 Task: Select the current location as Colonial Williamsburg, Virginia, United States . Now zoom - , and verify the location . Hide zoom slider
Action: Mouse pressed left at (38, 10)
Screenshot: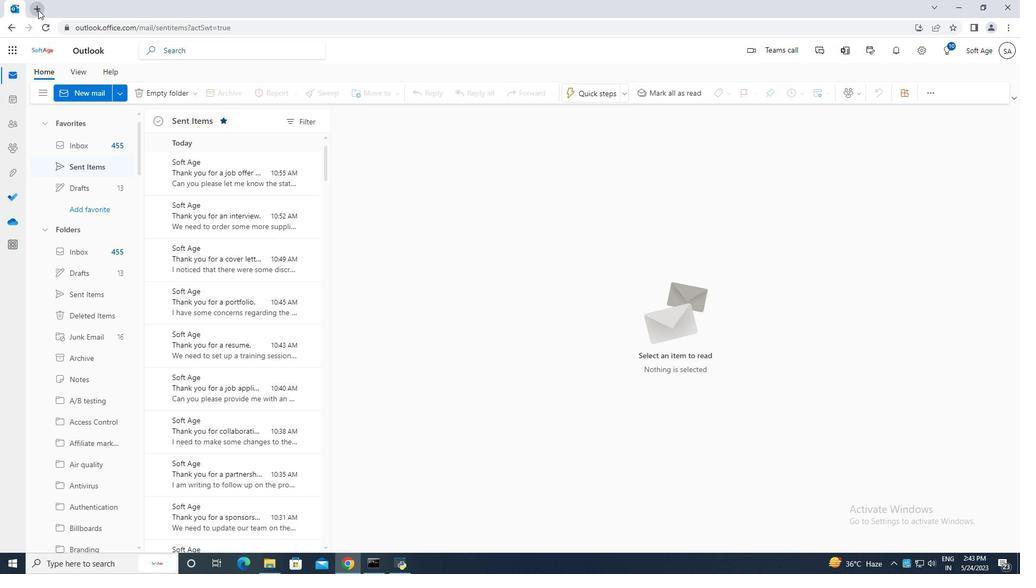 
Action: Mouse moved to (263, 26)
Screenshot: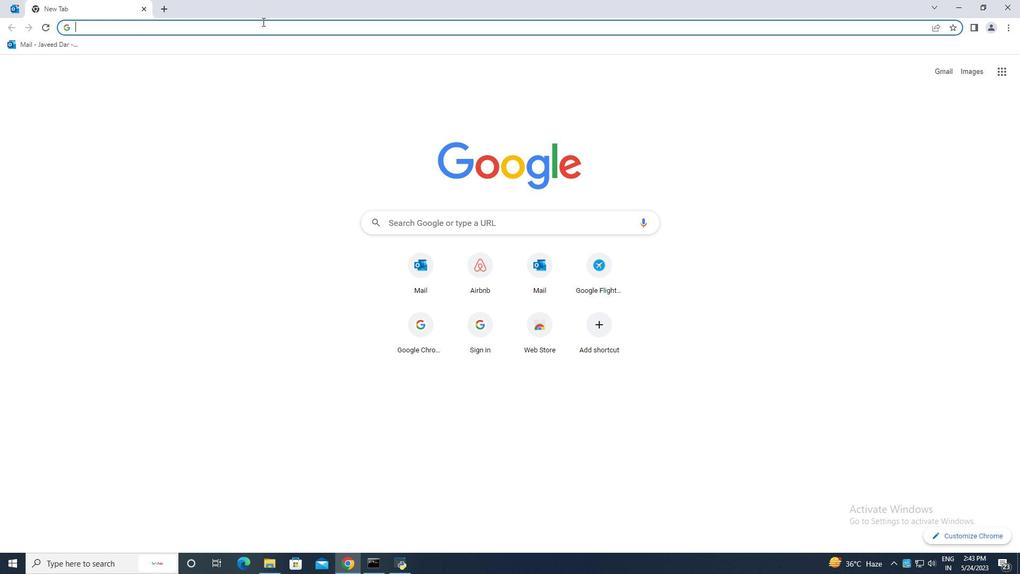 
Action: Key pressed g
Screenshot: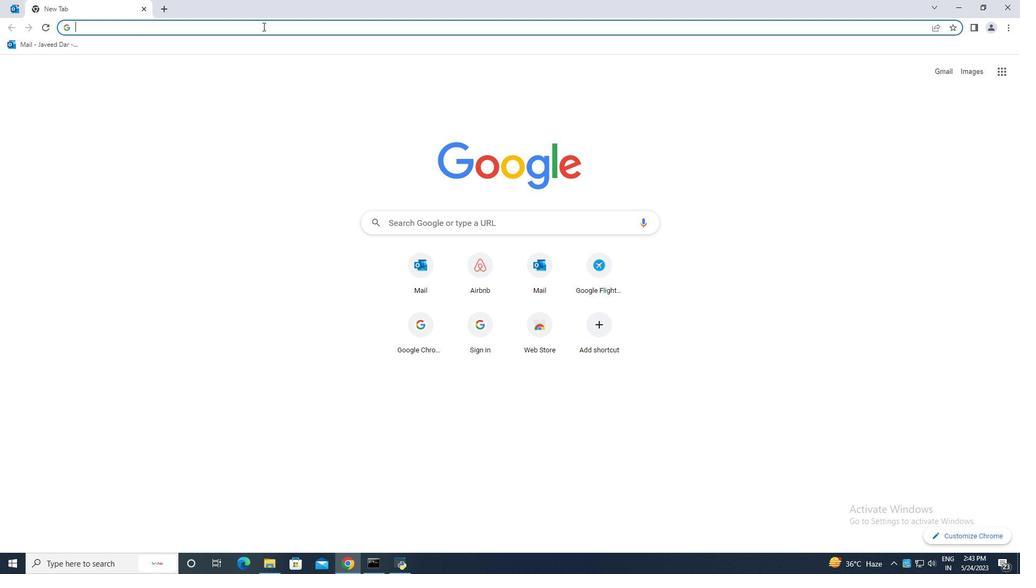 
Action: Mouse moved to (168, 64)
Screenshot: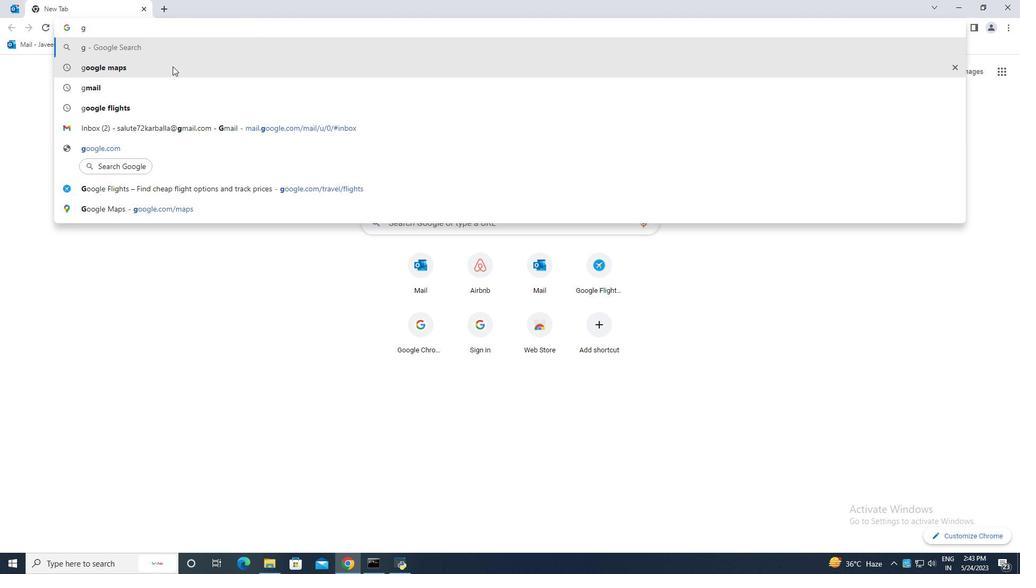 
Action: Mouse pressed left at (168, 64)
Screenshot: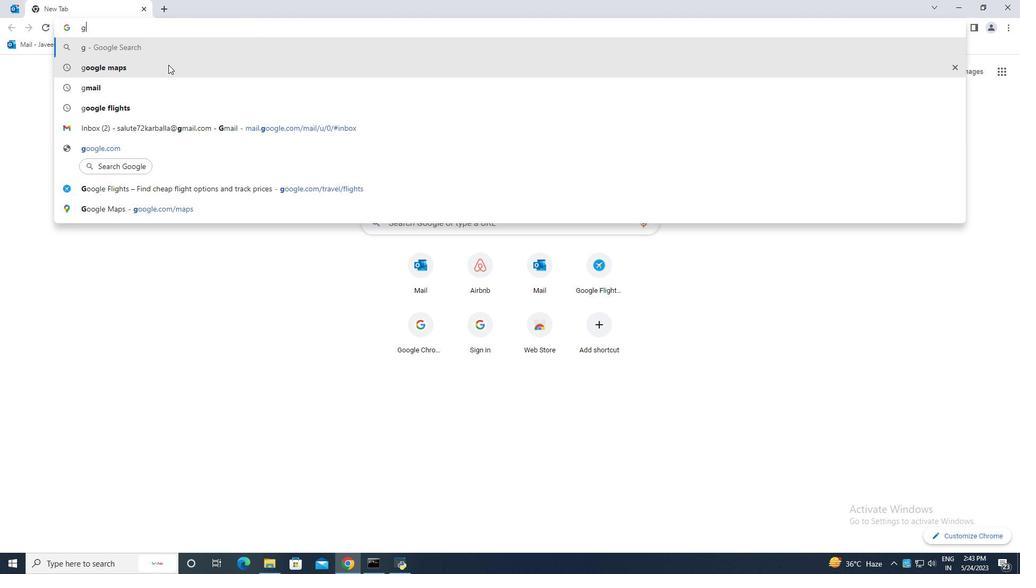 
Action: Mouse moved to (170, 166)
Screenshot: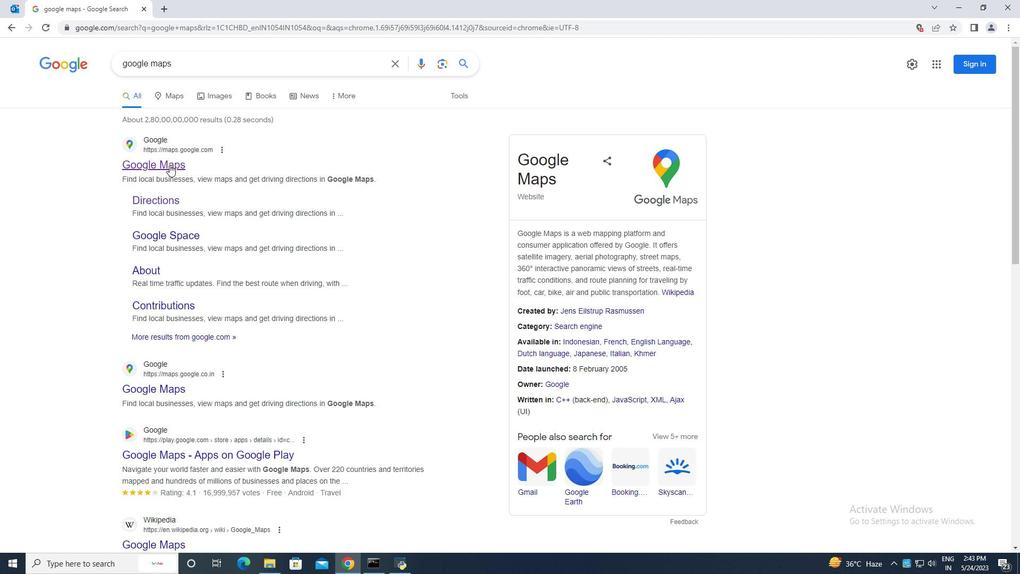 
Action: Mouse pressed left at (170, 166)
Screenshot: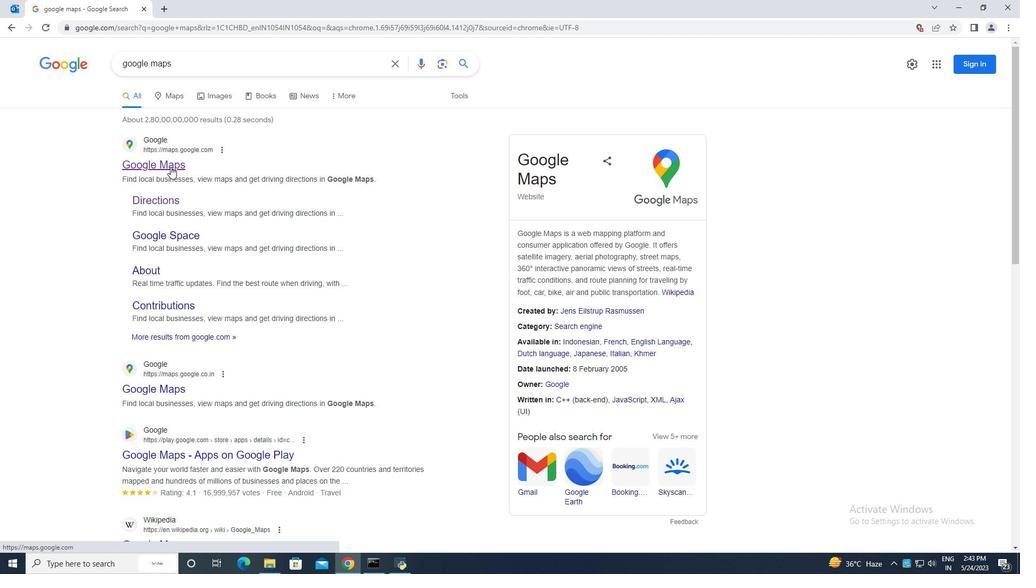 
Action: Mouse moved to (119, 53)
Screenshot: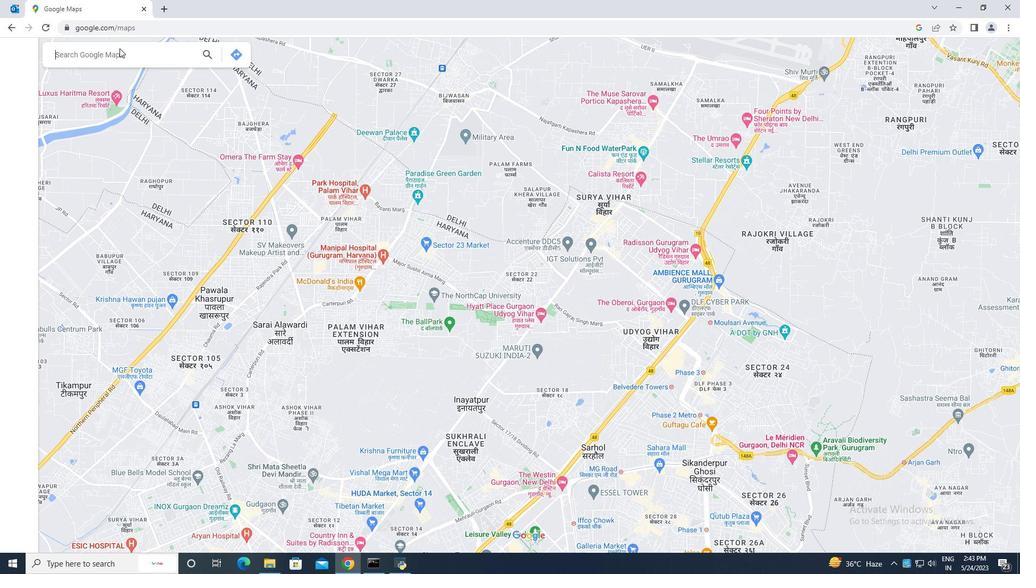 
Action: Mouse pressed left at (119, 53)
Screenshot: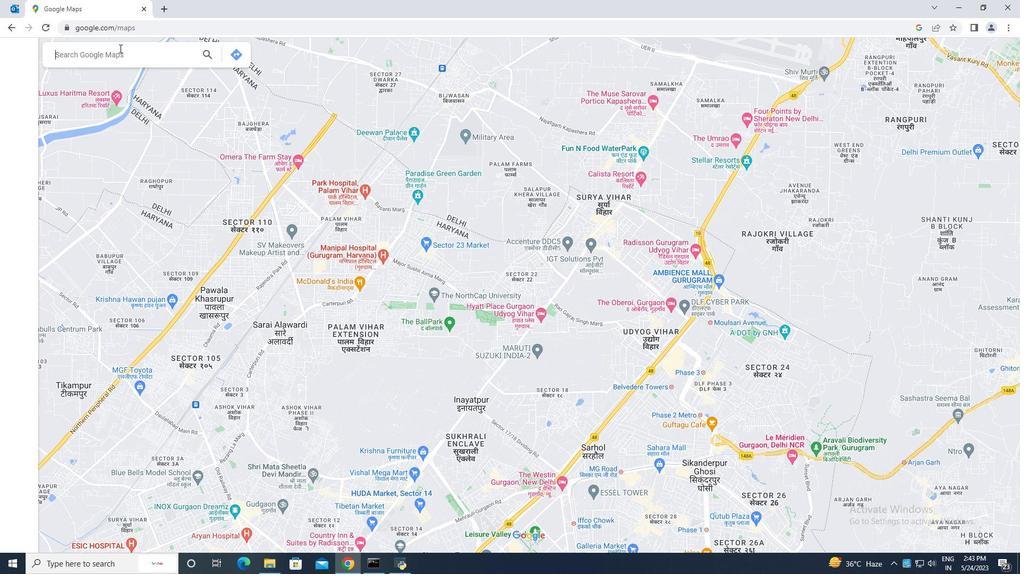 
Action: Key pressed colob<Key.backspace>nial<Key.space>williamsburg<Key.space>virginia<Key.space>united<Key.space>states.
Screenshot: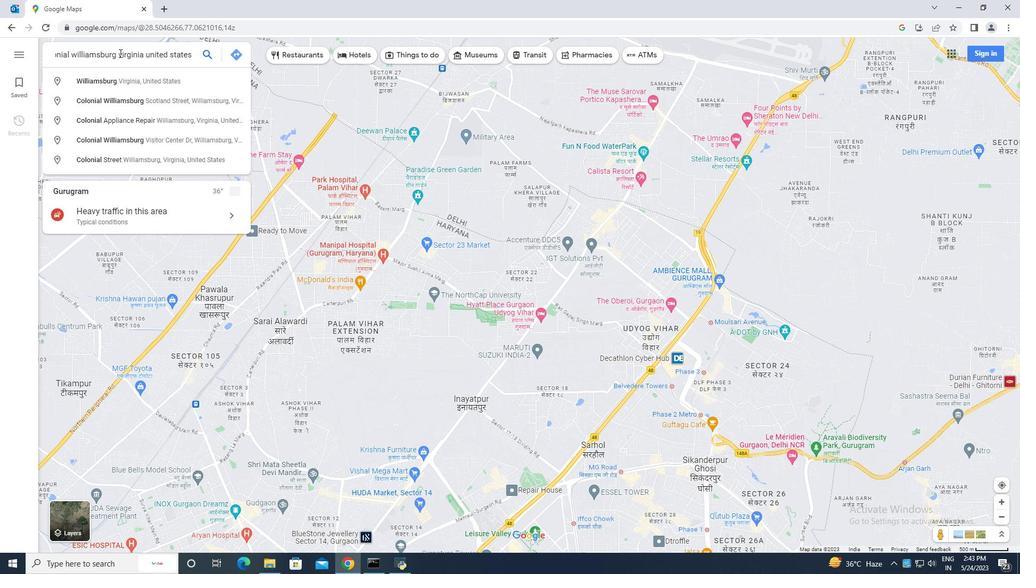 
Action: Mouse moved to (169, 51)
Screenshot: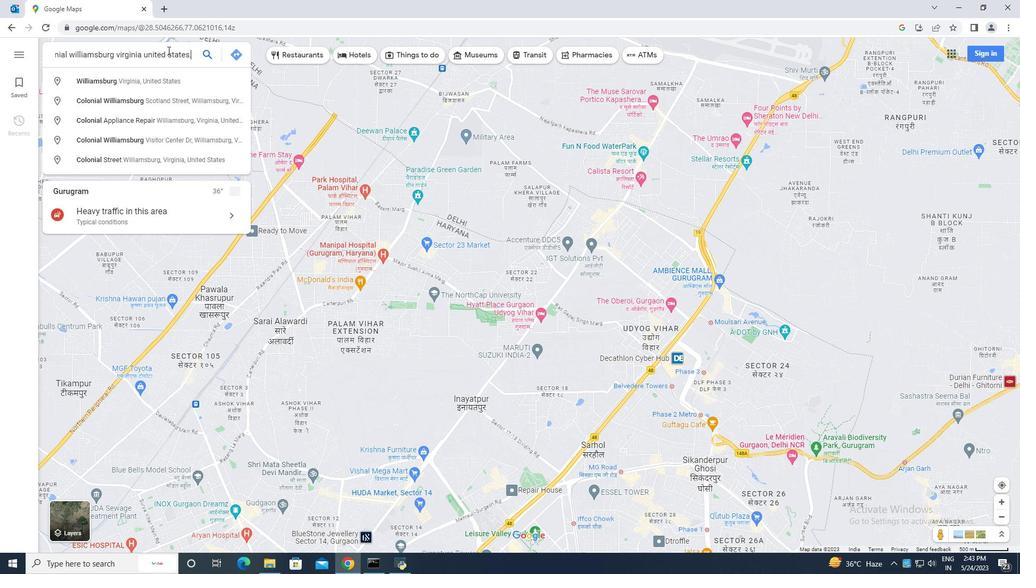 
Action: Key pressed <Key.enter>
Screenshot: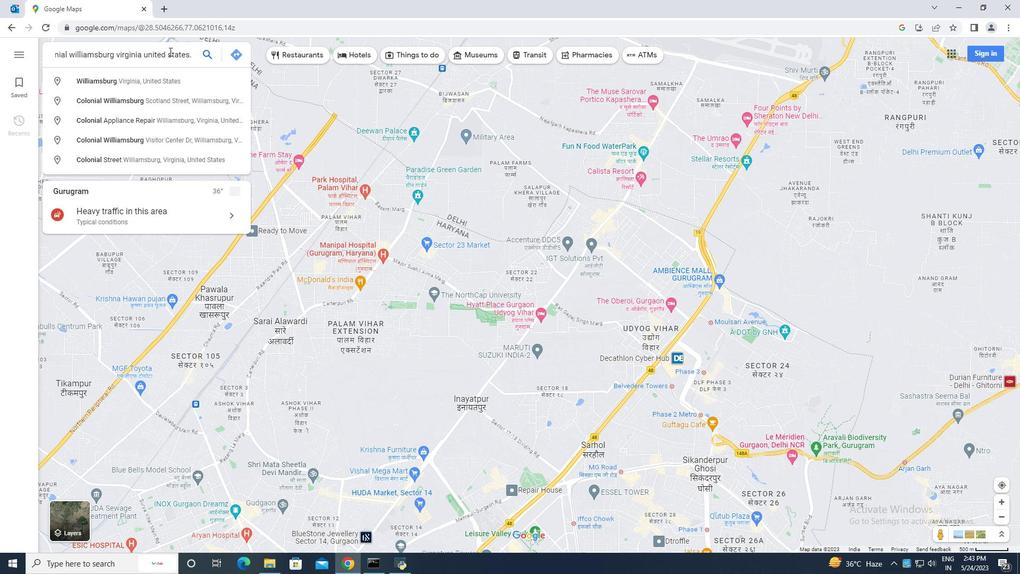 
Action: Mouse moved to (1003, 518)
Screenshot: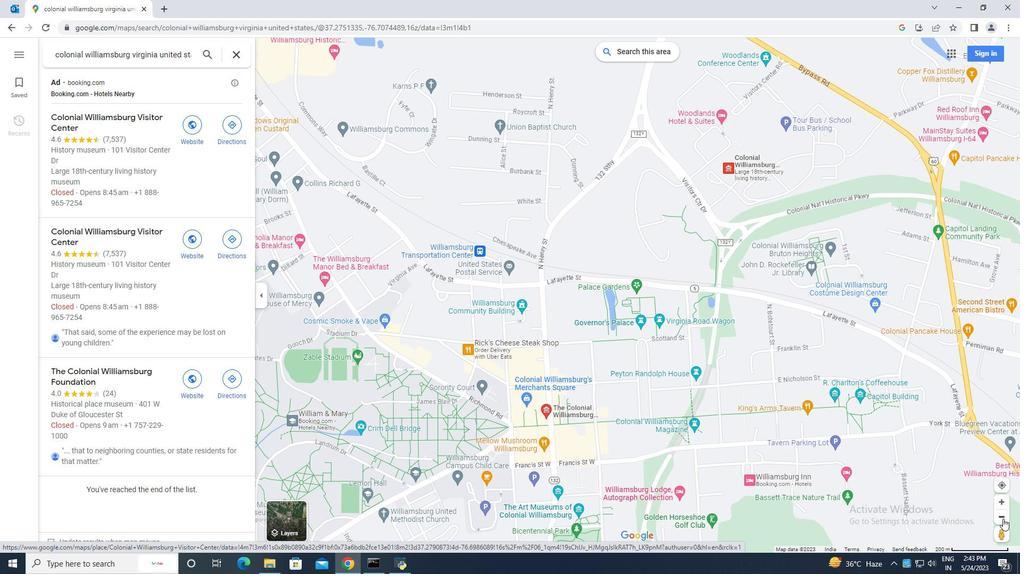 
Action: Mouse pressed left at (1003, 518)
Screenshot: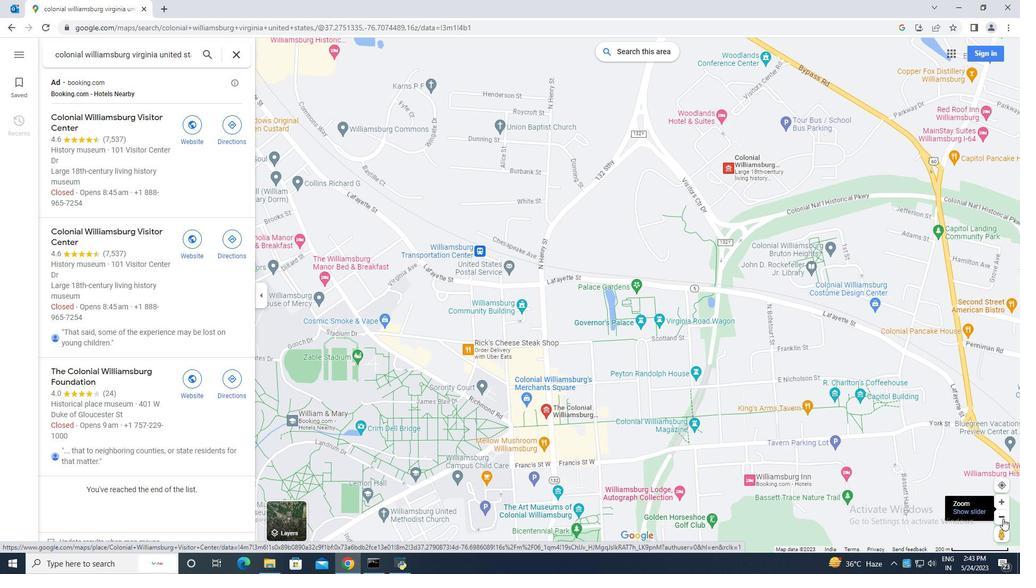 
Action: Mouse pressed left at (1003, 518)
Screenshot: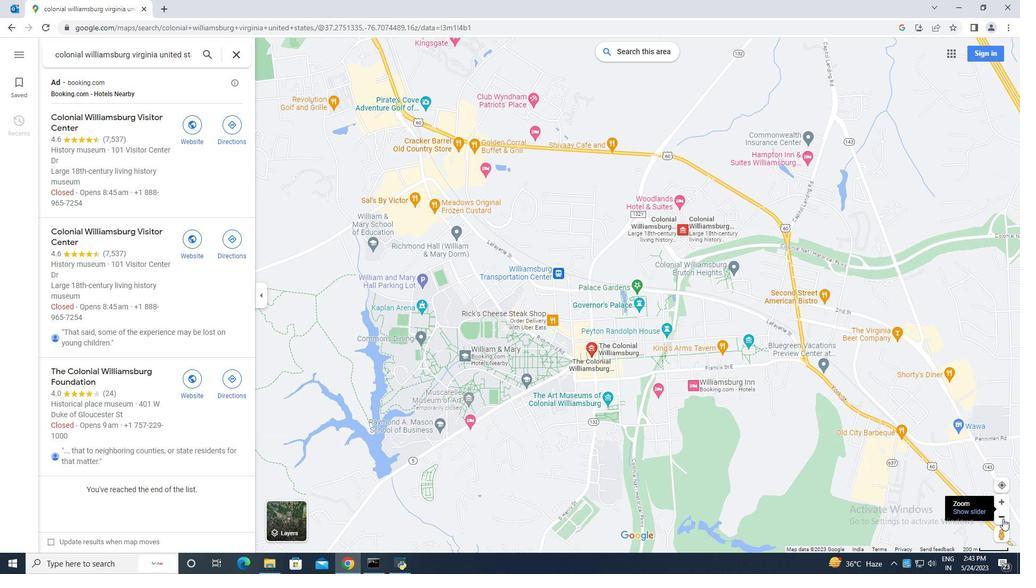 
Action: Mouse pressed left at (1003, 518)
Screenshot: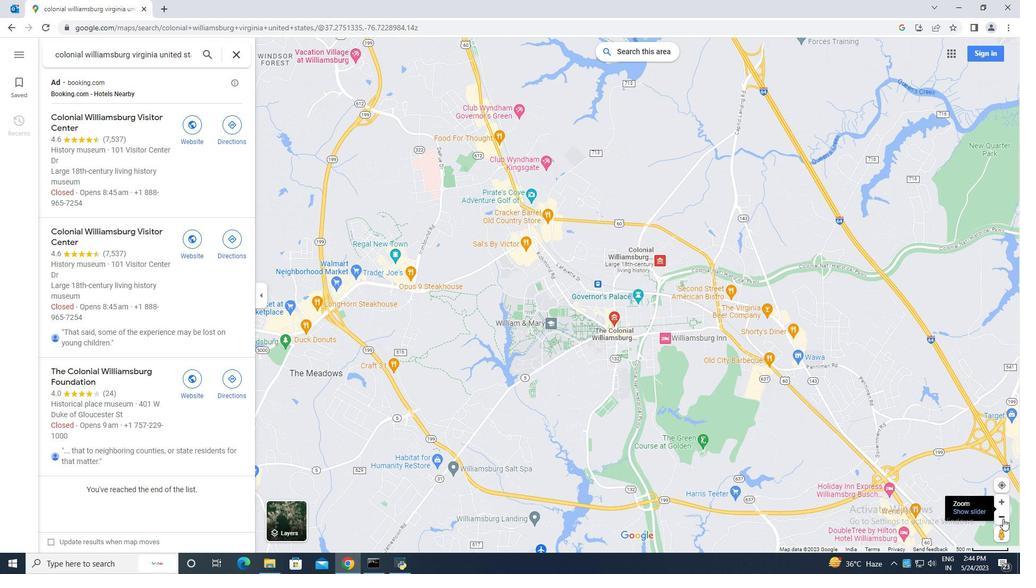 
Action: Mouse moved to (1001, 517)
Screenshot: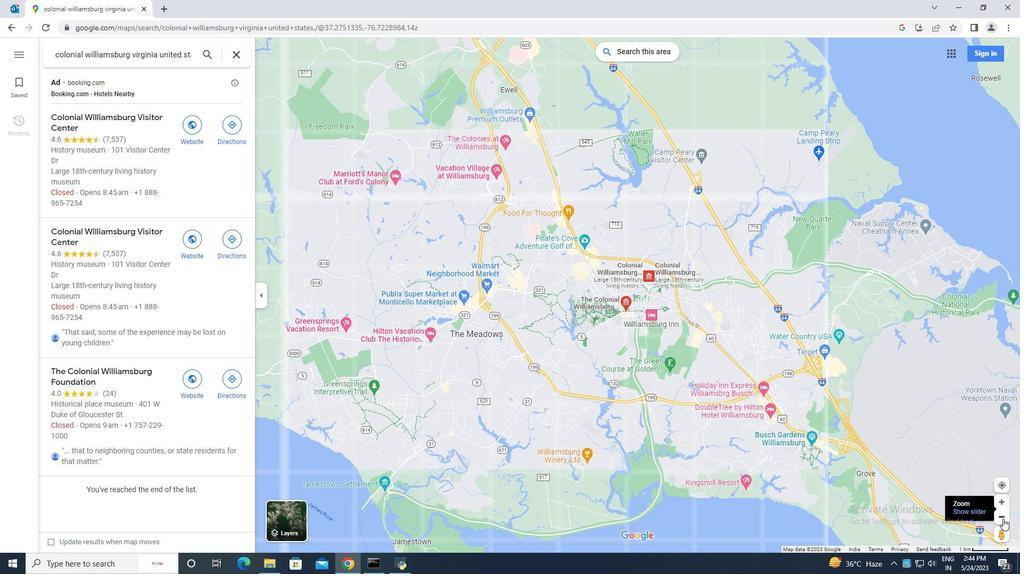 
Action: Mouse pressed left at (1001, 517)
Screenshot: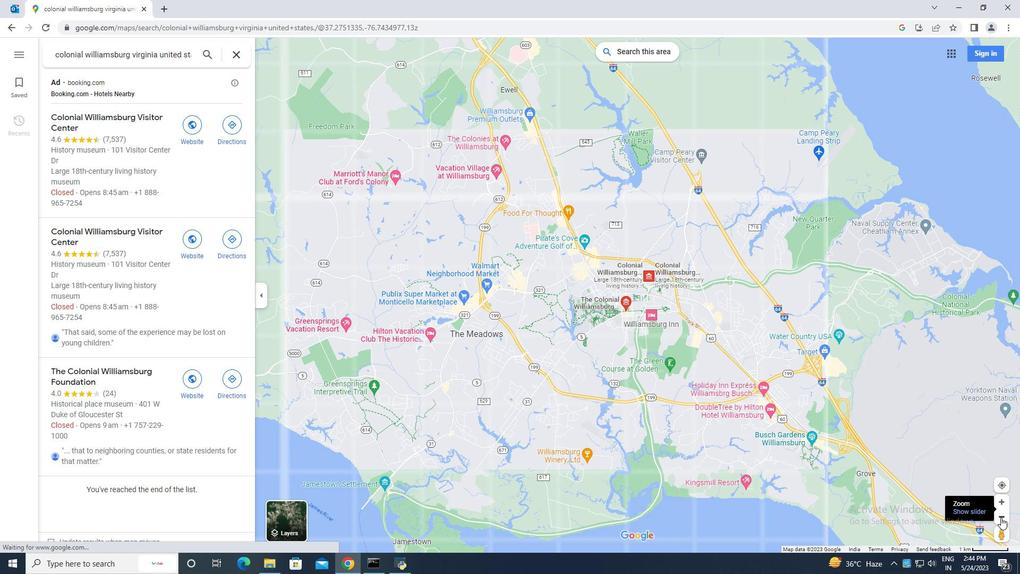 
Action: Mouse pressed left at (1001, 517)
Screenshot: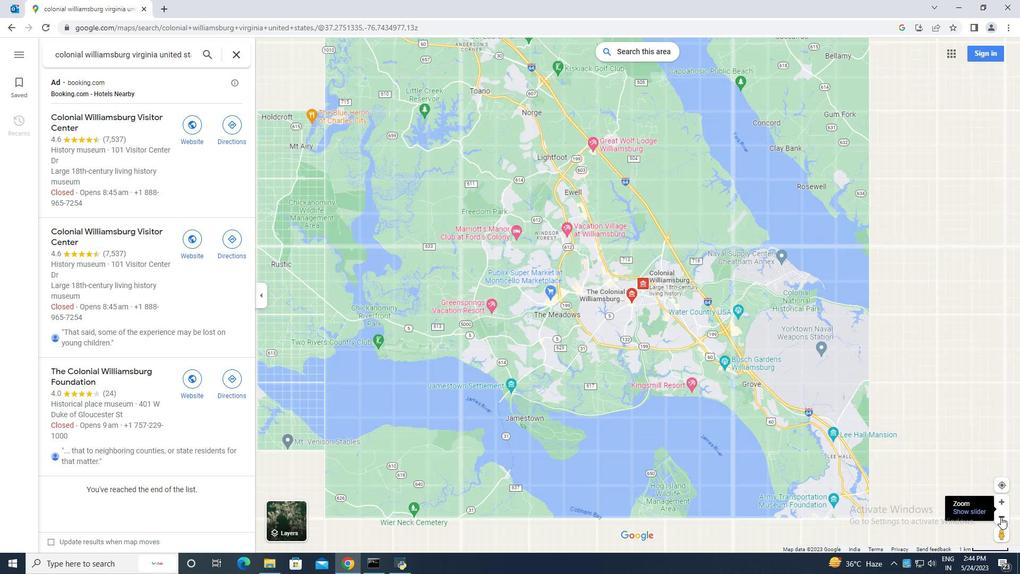
Action: Mouse pressed left at (1001, 517)
Screenshot: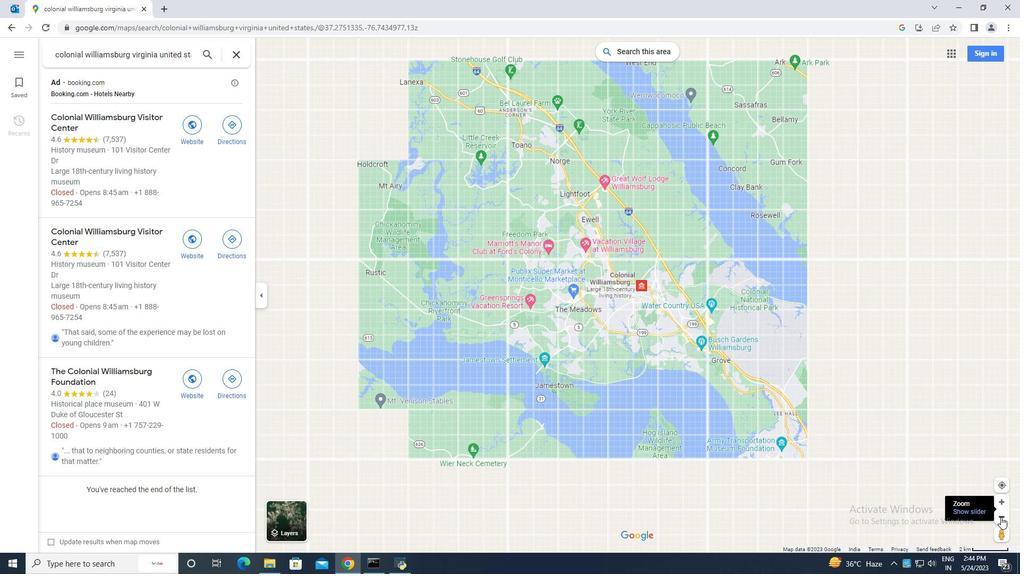 
Action: Mouse pressed left at (1001, 517)
Screenshot: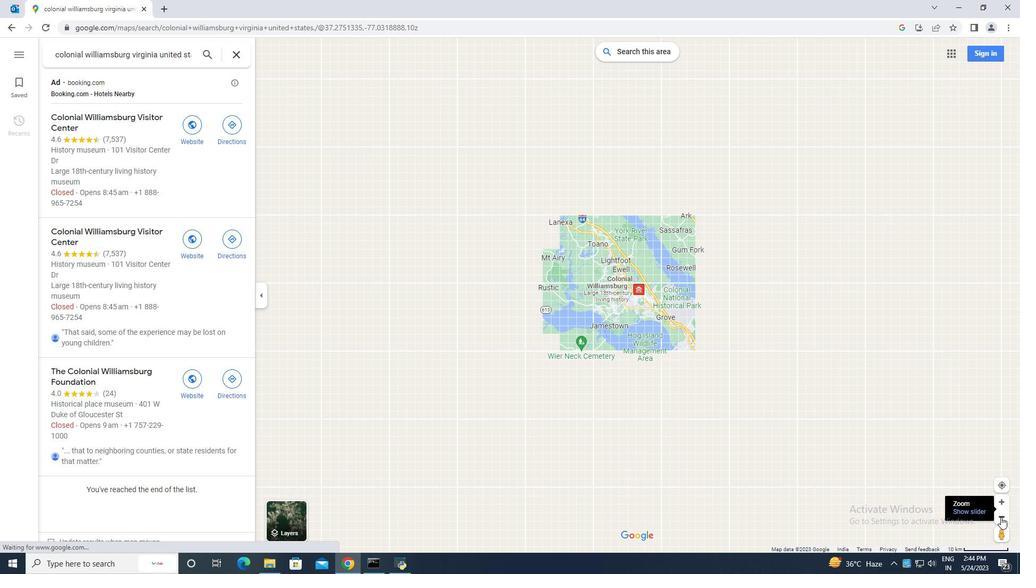
Action: Mouse pressed left at (1001, 517)
Screenshot: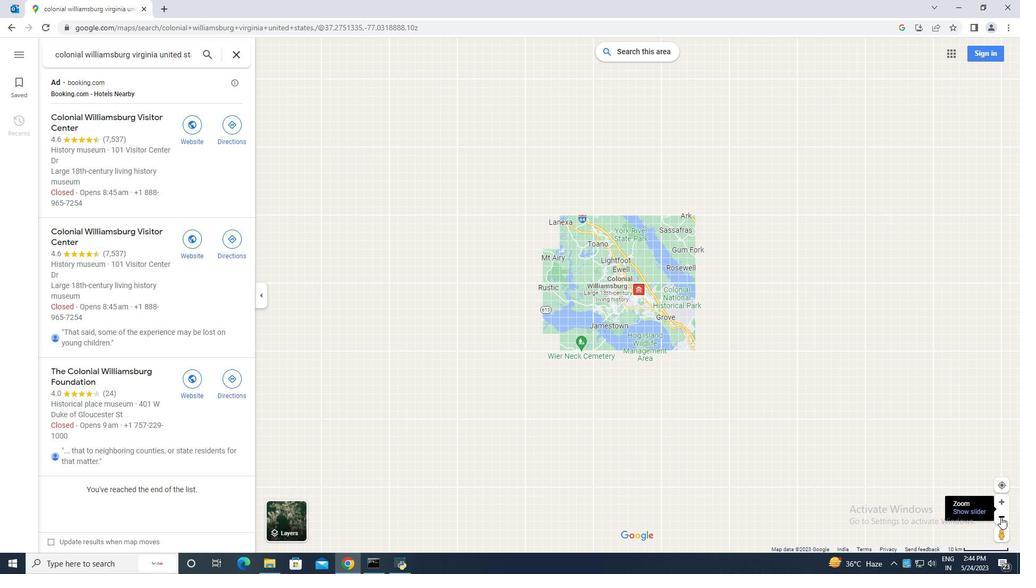 
Action: Mouse pressed left at (1001, 517)
Screenshot: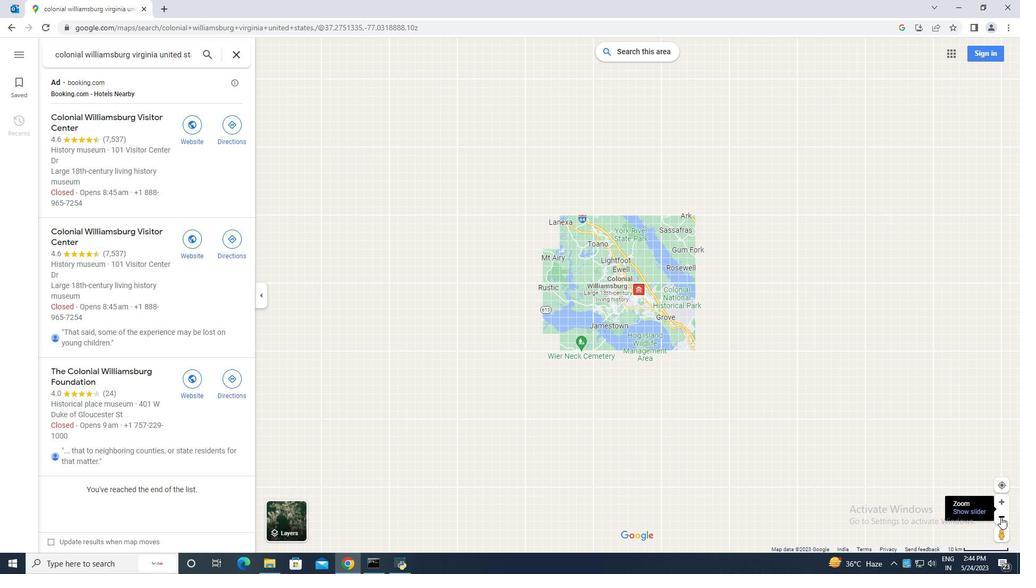 
Action: Mouse pressed left at (1001, 517)
Screenshot: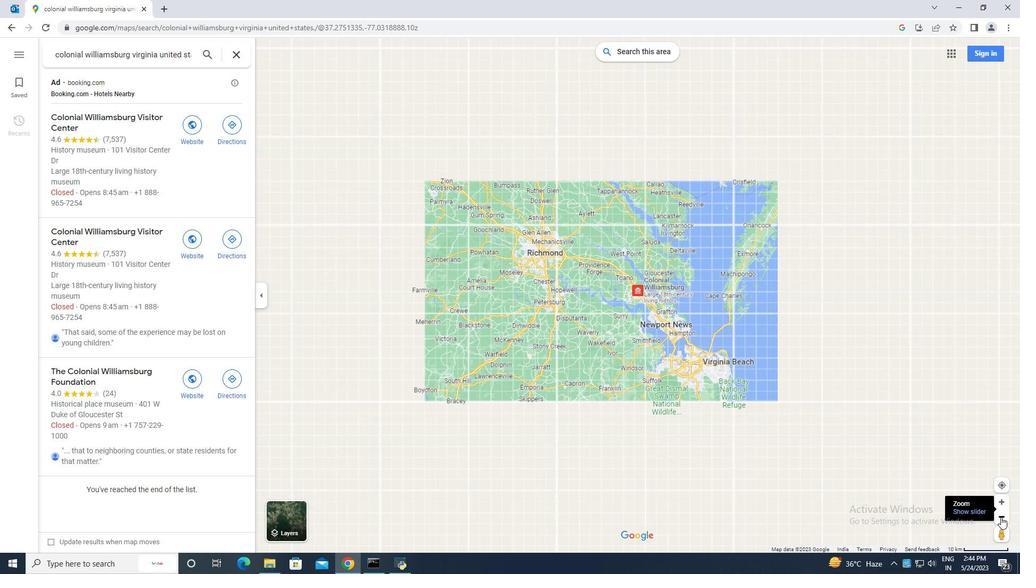 
Action: Mouse pressed left at (1001, 517)
Screenshot: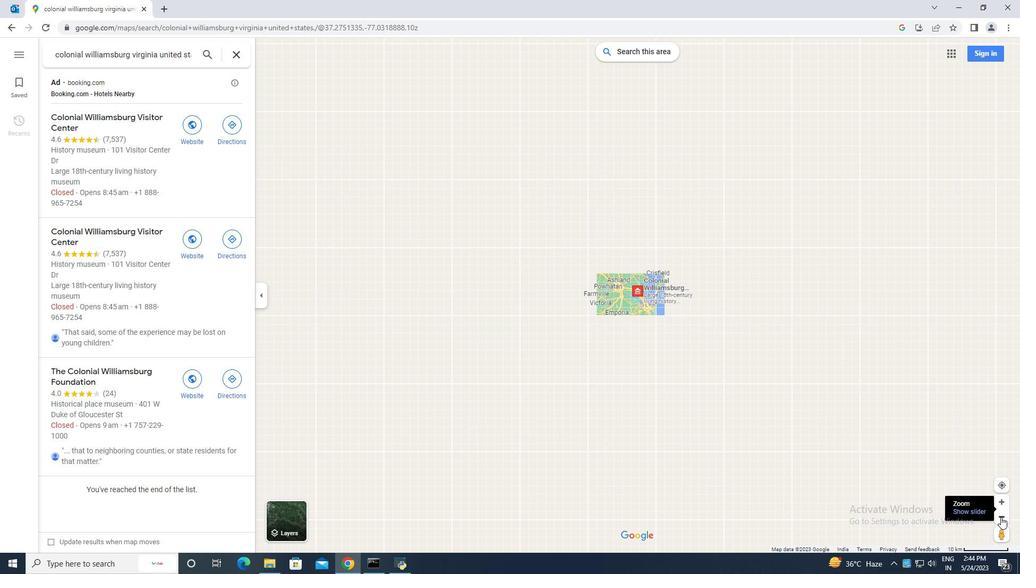 
Action: Mouse pressed left at (1001, 517)
Screenshot: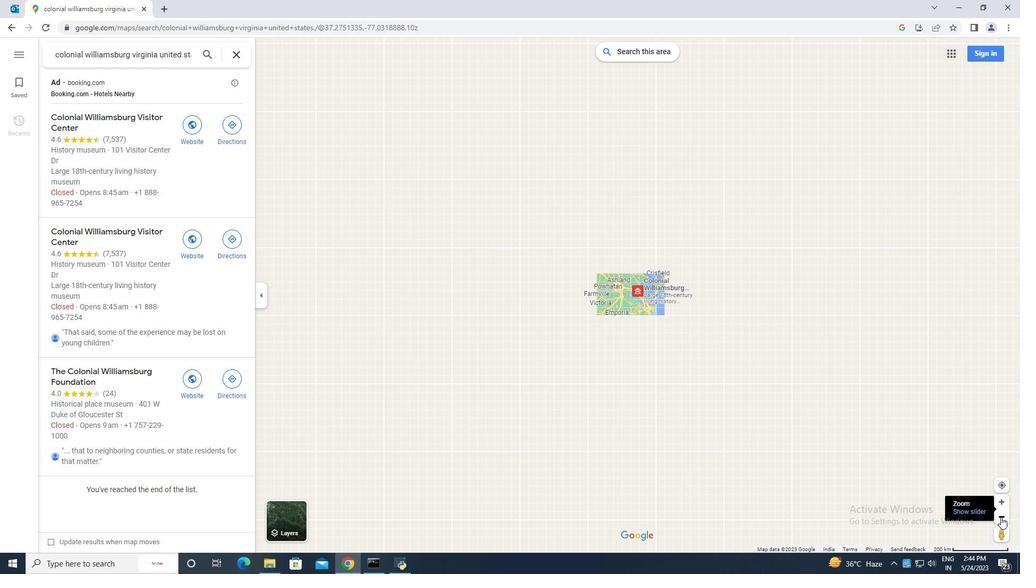 
Action: Mouse pressed left at (1001, 517)
Screenshot: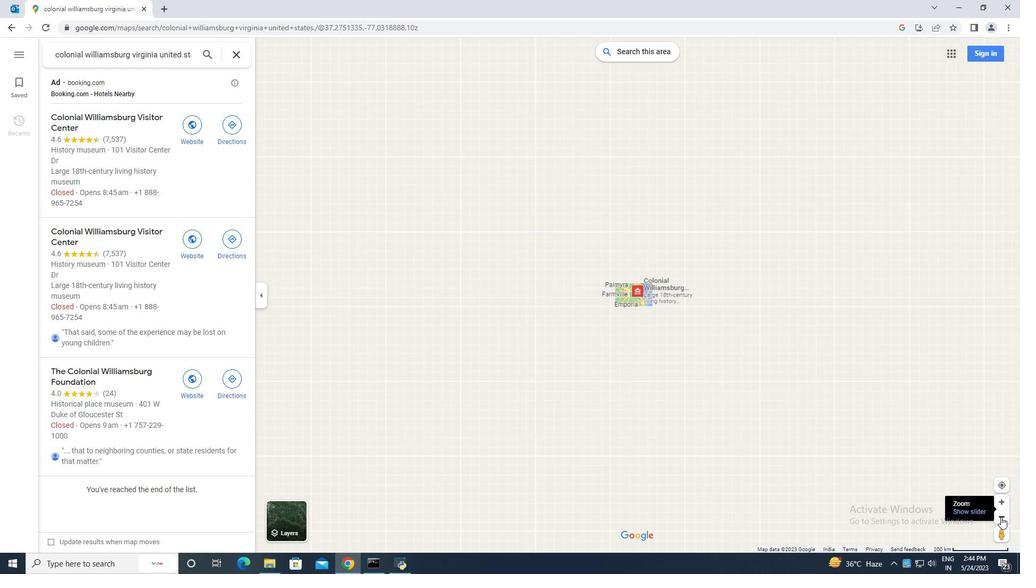 
Action: Mouse pressed left at (1001, 517)
Screenshot: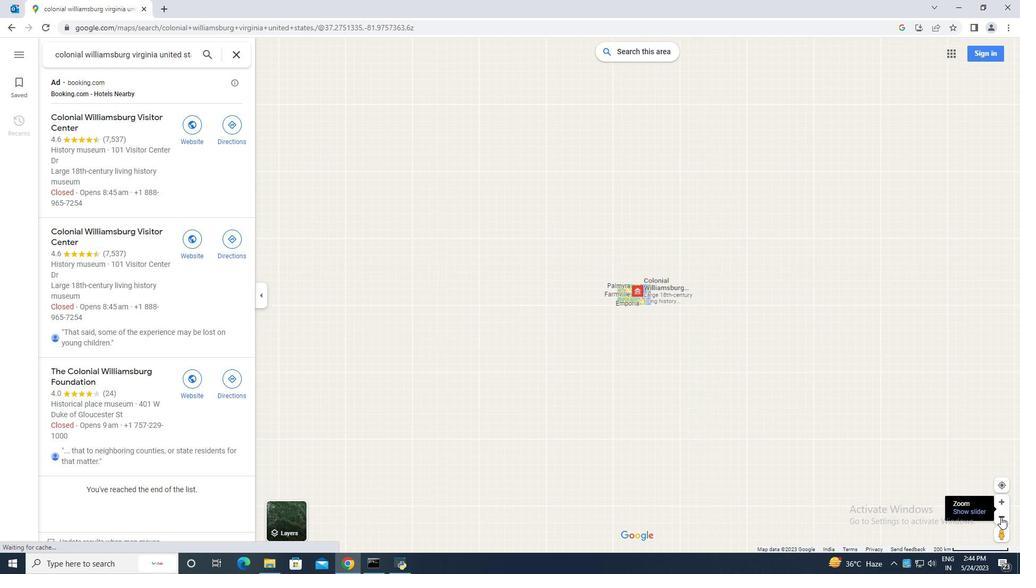 
Action: Mouse pressed left at (1001, 517)
Screenshot: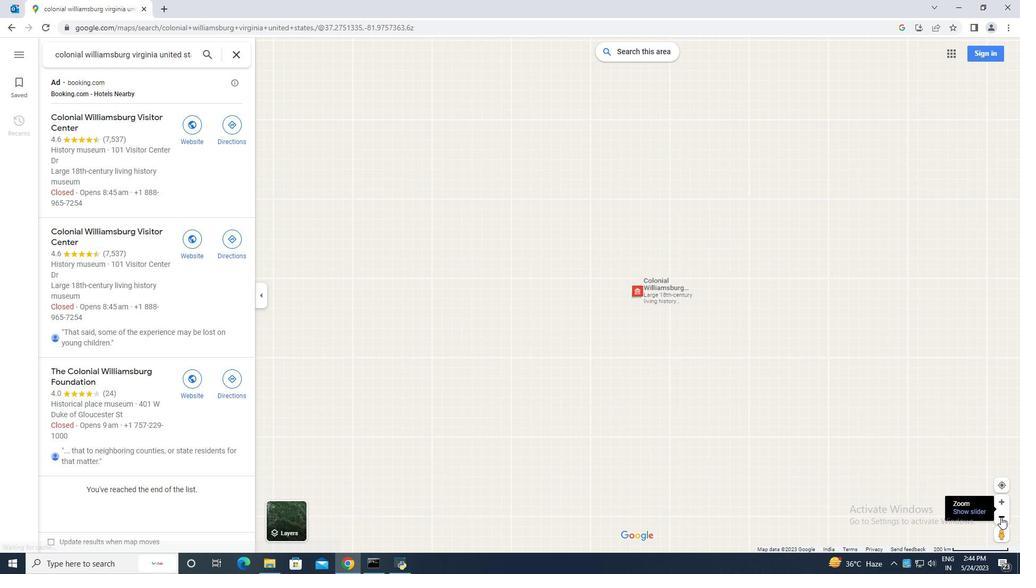 
Action: Mouse pressed left at (1001, 517)
Screenshot: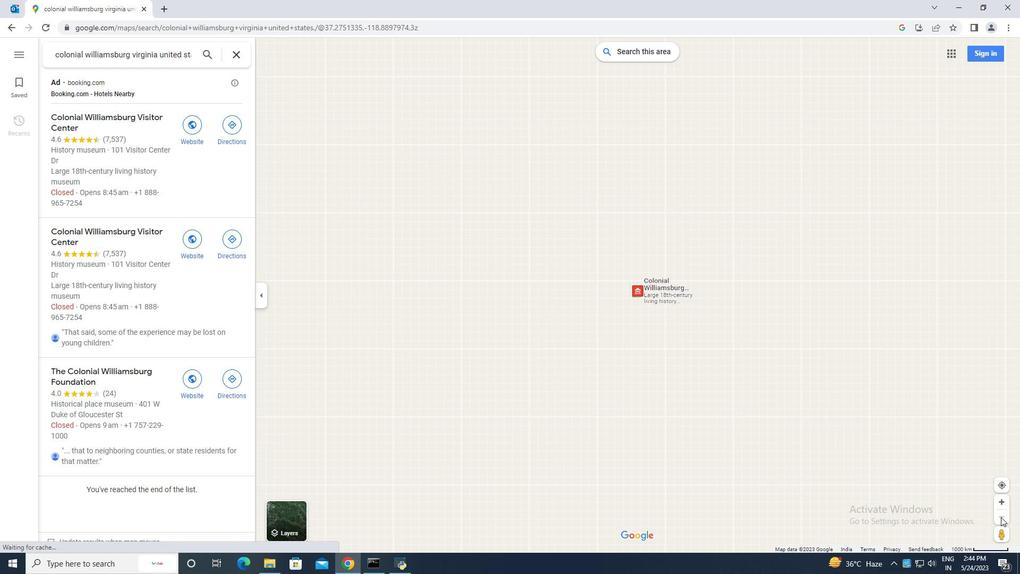 
Action: Mouse pressed left at (1001, 517)
Screenshot: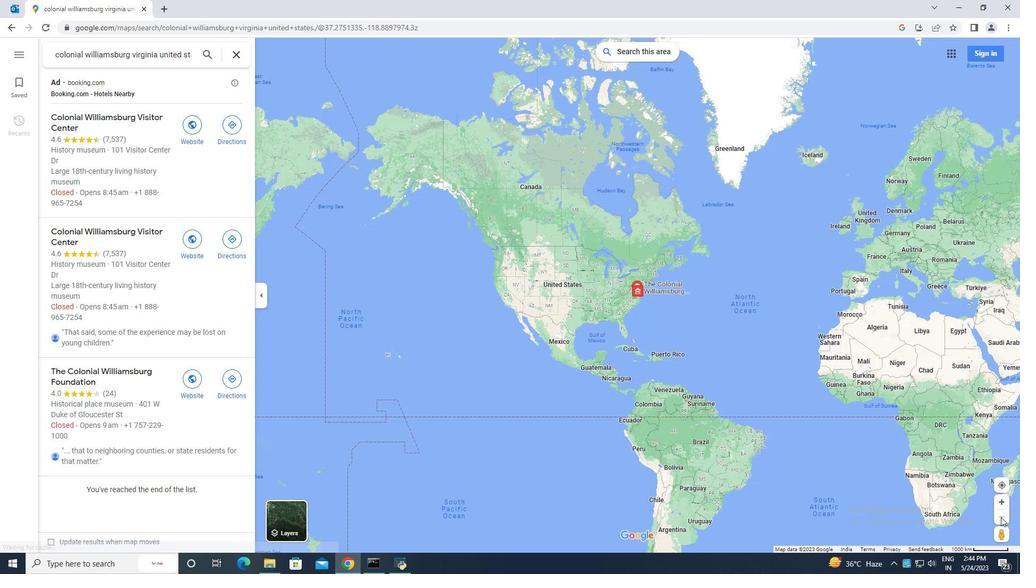 
Action: Mouse pressed left at (1001, 517)
Screenshot: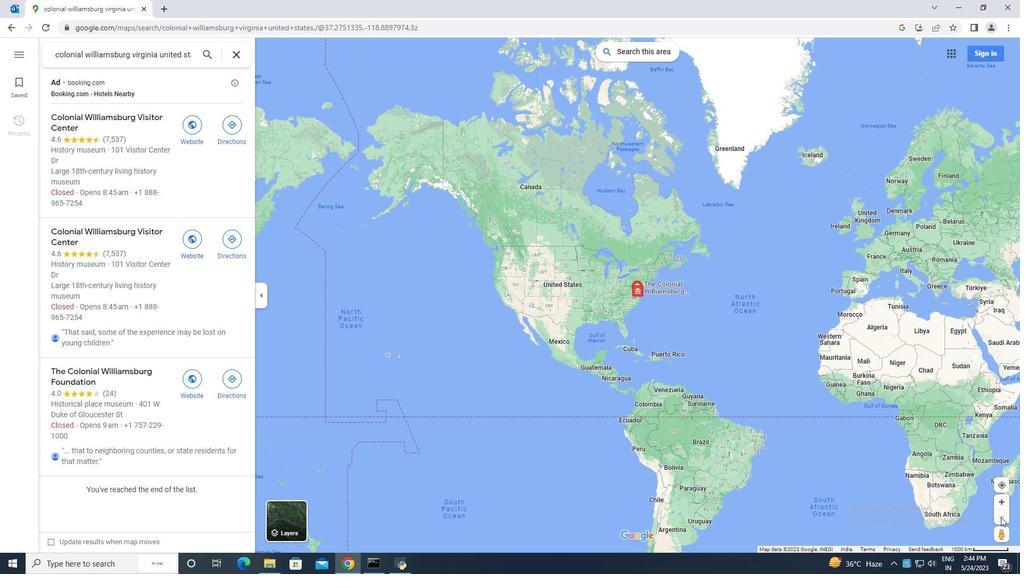 
Action: Mouse moved to (722, 327)
Screenshot: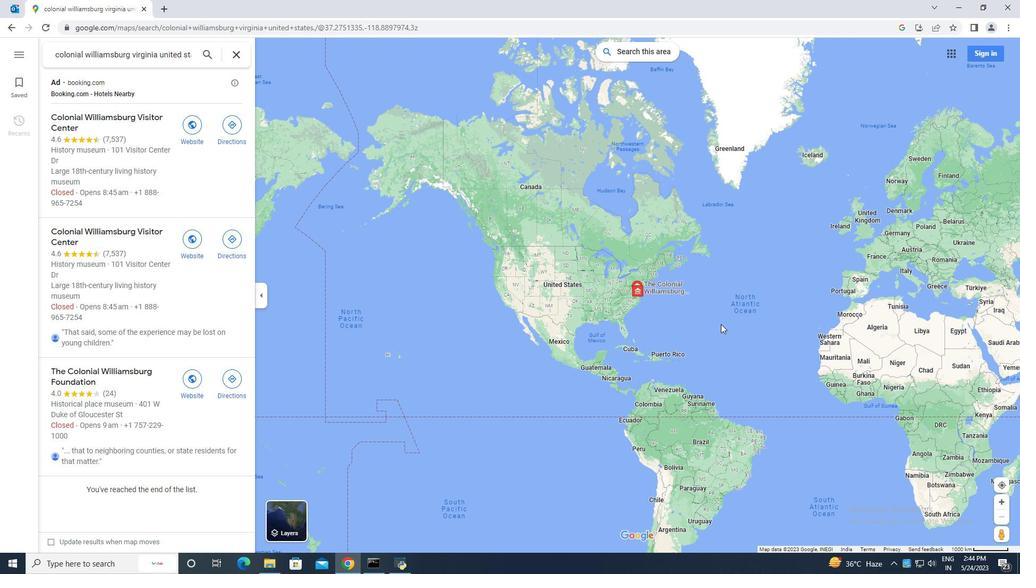 
Action: Mouse scrolled (722, 327) with delta (0, 0)
Screenshot: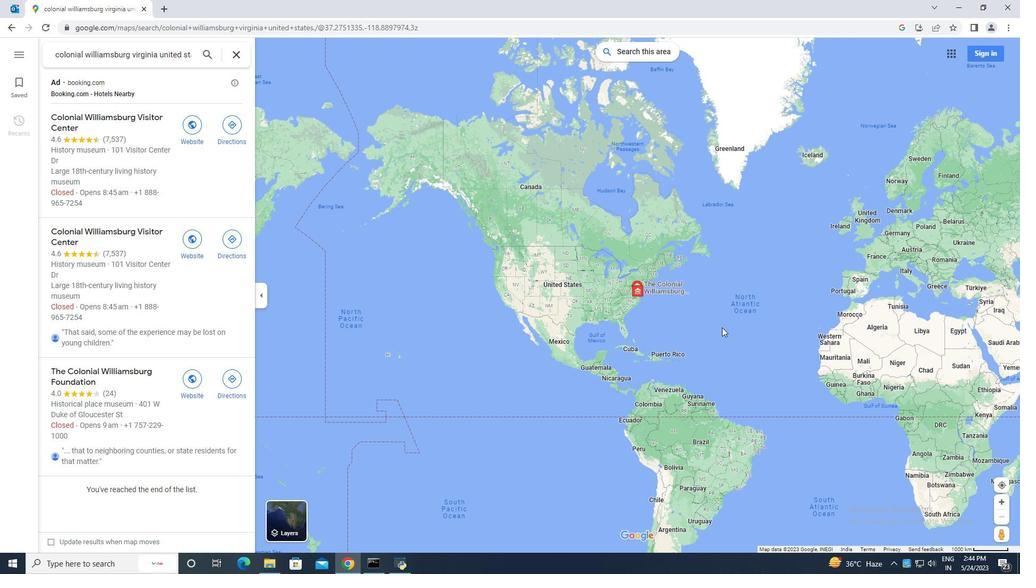 
Action: Mouse scrolled (722, 326) with delta (0, 0)
Screenshot: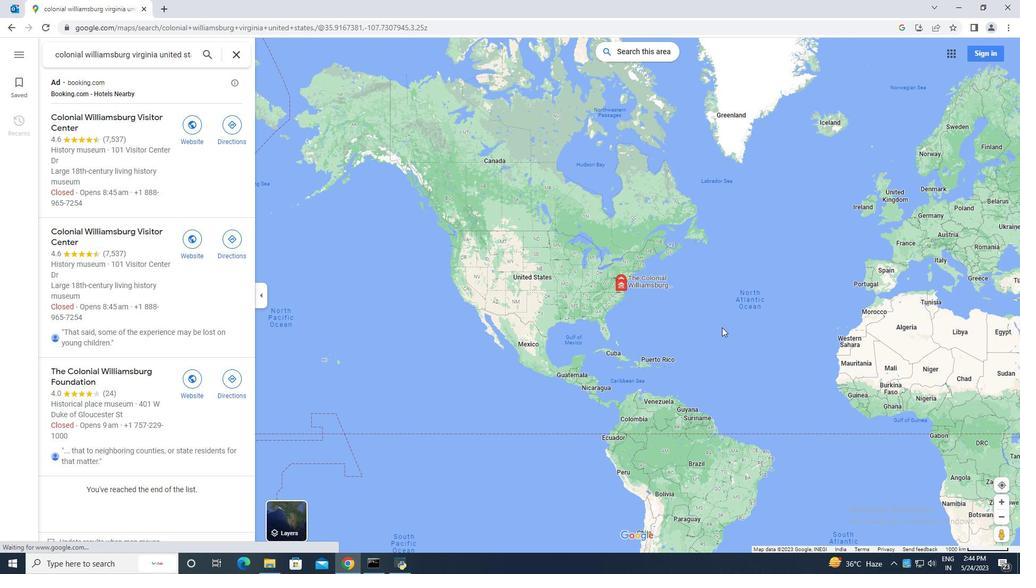 
Action: Mouse scrolled (722, 326) with delta (0, 0)
Screenshot: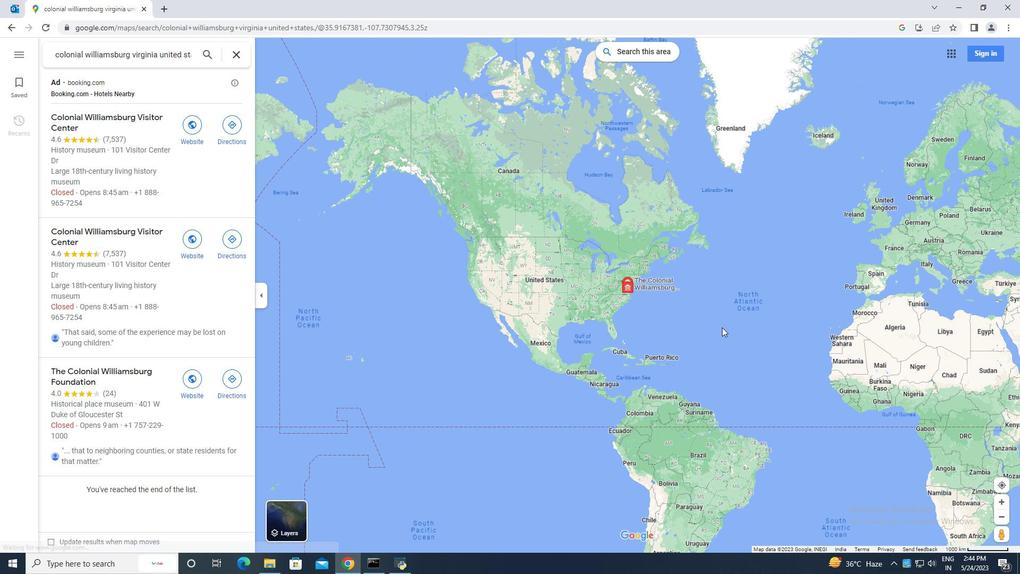 
Action: Mouse scrolled (722, 326) with delta (0, 0)
Screenshot: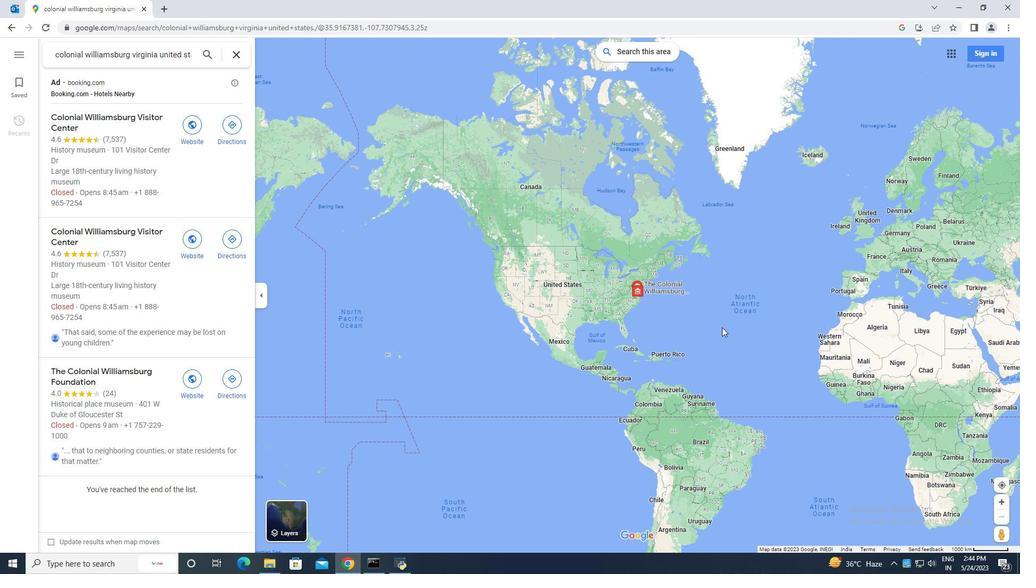 
Action: Mouse scrolled (722, 326) with delta (0, 0)
Screenshot: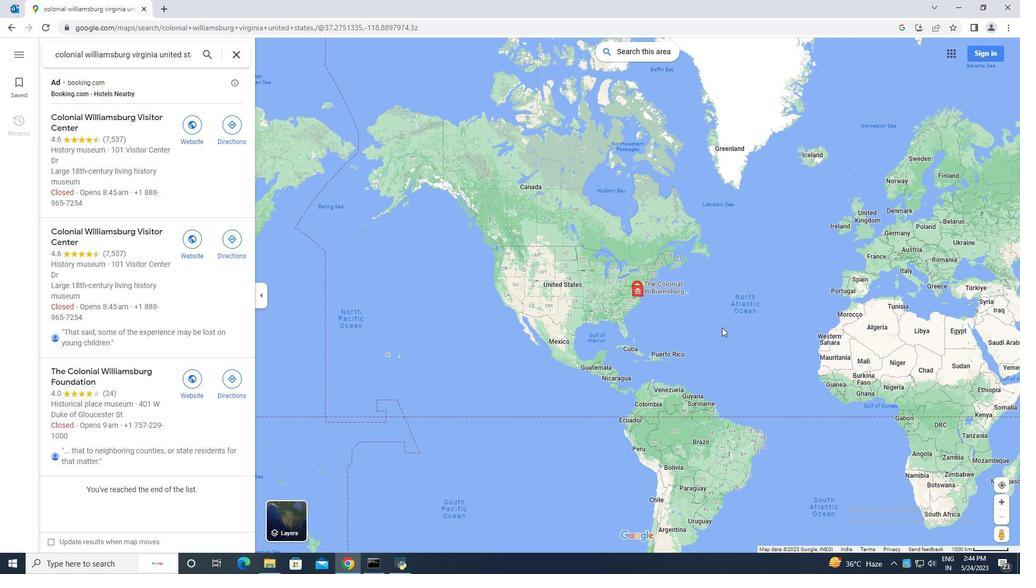 
Action: Mouse scrolled (722, 326) with delta (0, 0)
Screenshot: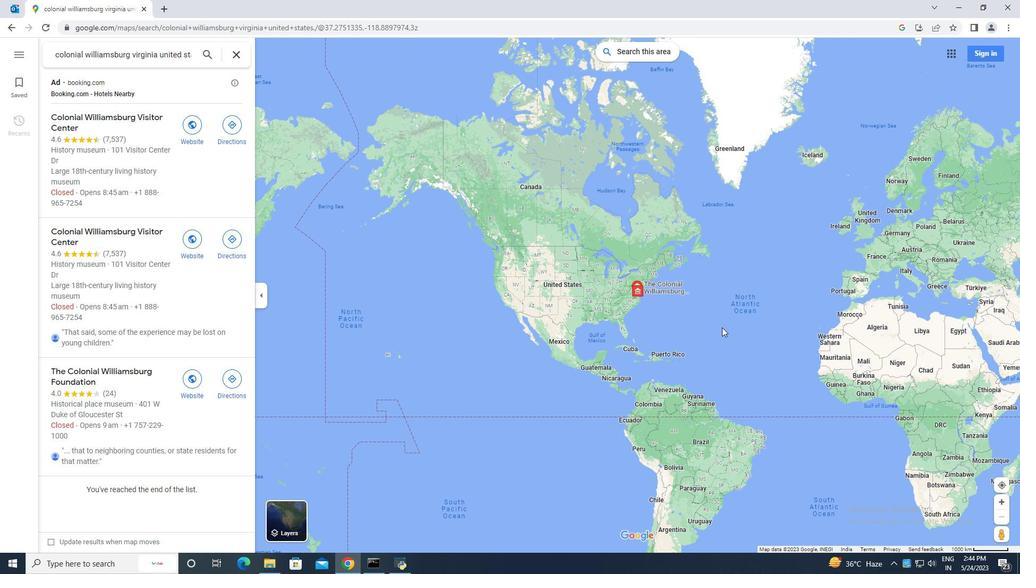 
Action: Mouse pressed left at (722, 327)
Screenshot: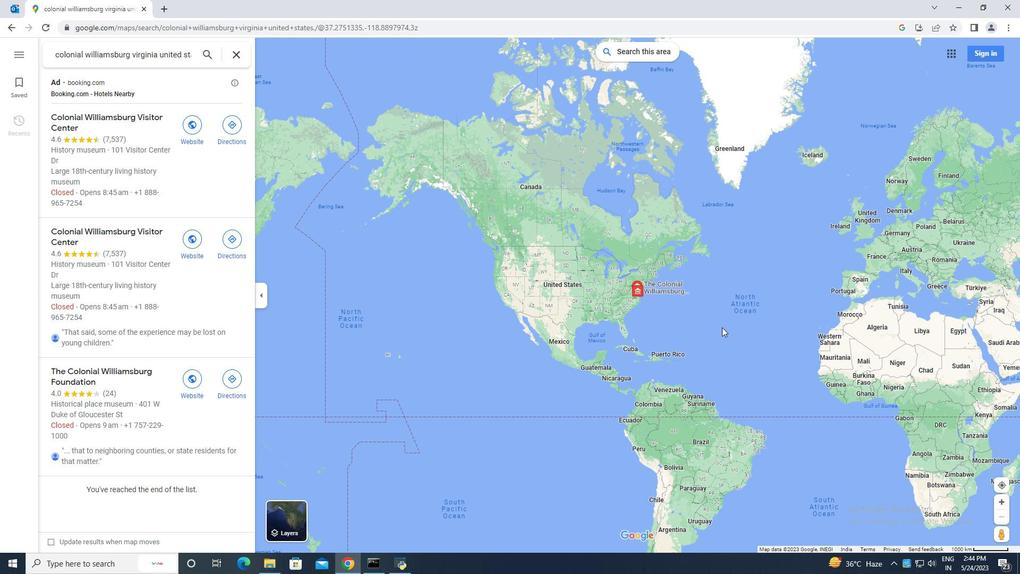 
Action: Mouse moved to (635, 320)
Screenshot: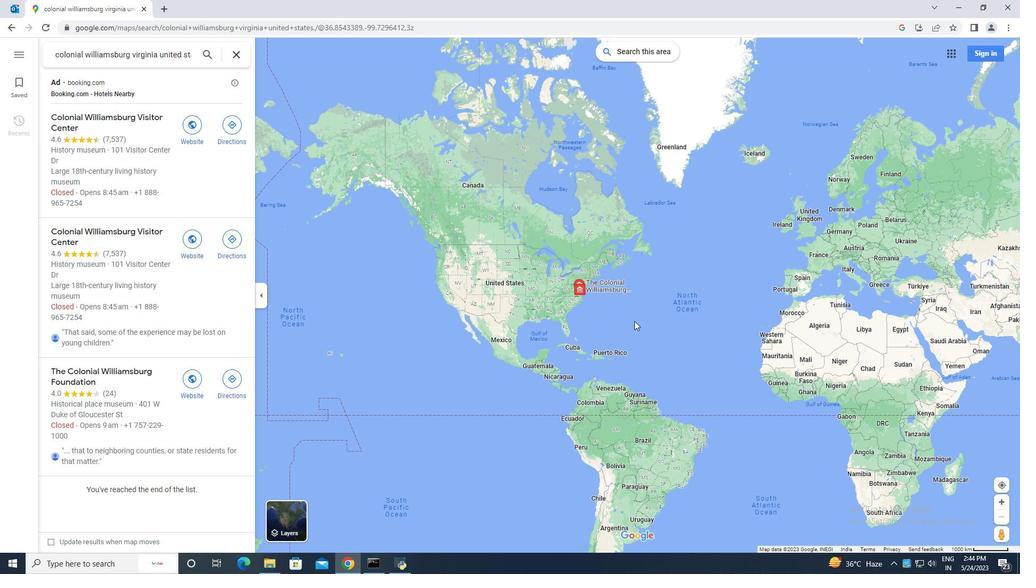 
Action: Mouse pressed left at (635, 320)
Screenshot: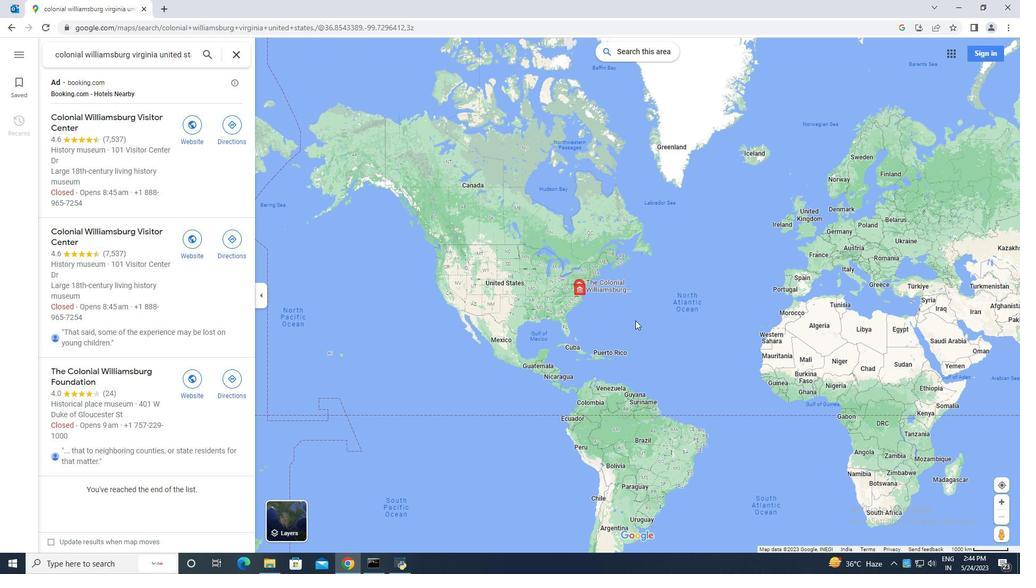 
Action: Mouse moved to (677, 303)
Screenshot: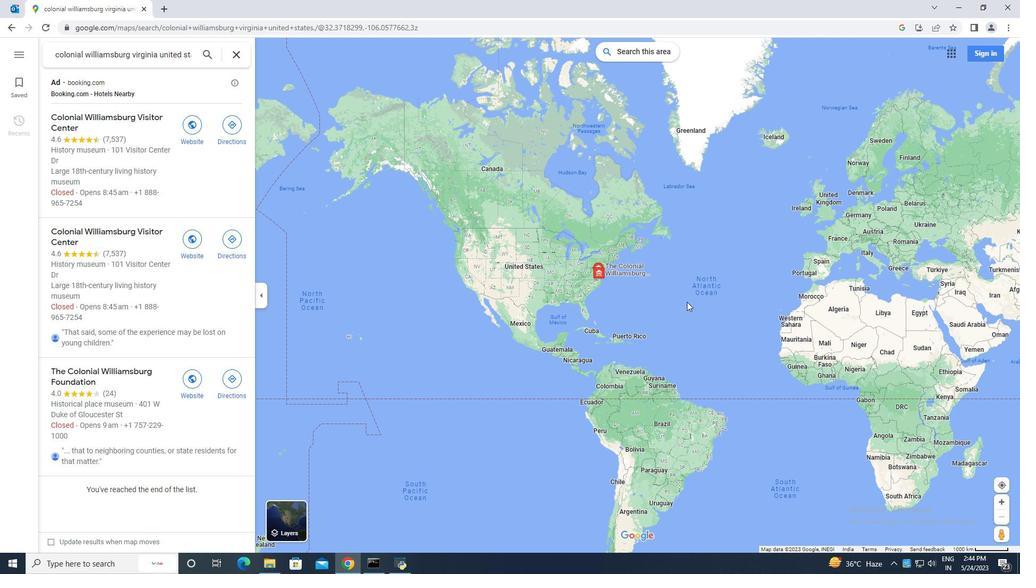 
Action: Mouse pressed left at (677, 303)
Screenshot: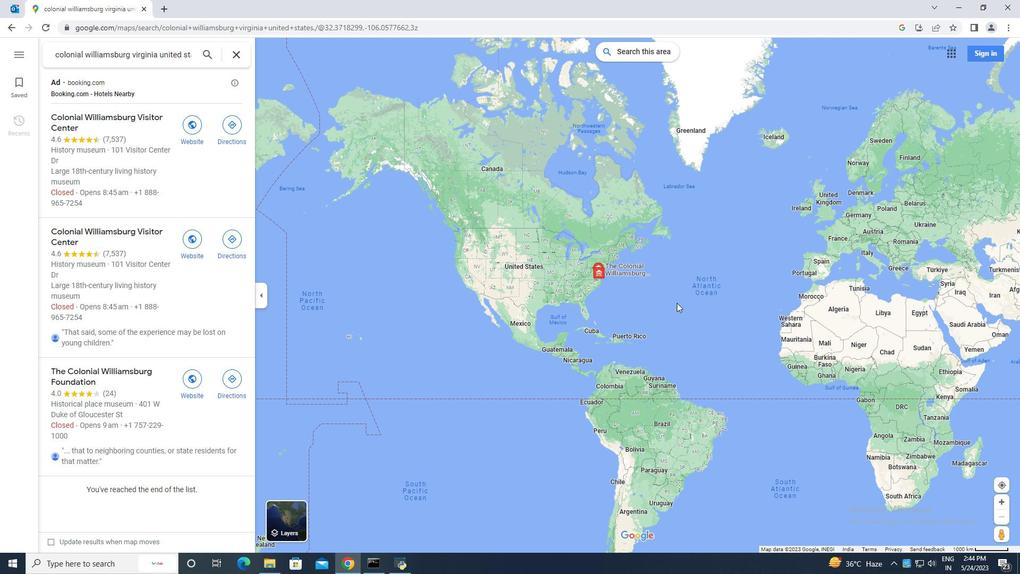 
Action: Mouse moved to (664, 301)
Screenshot: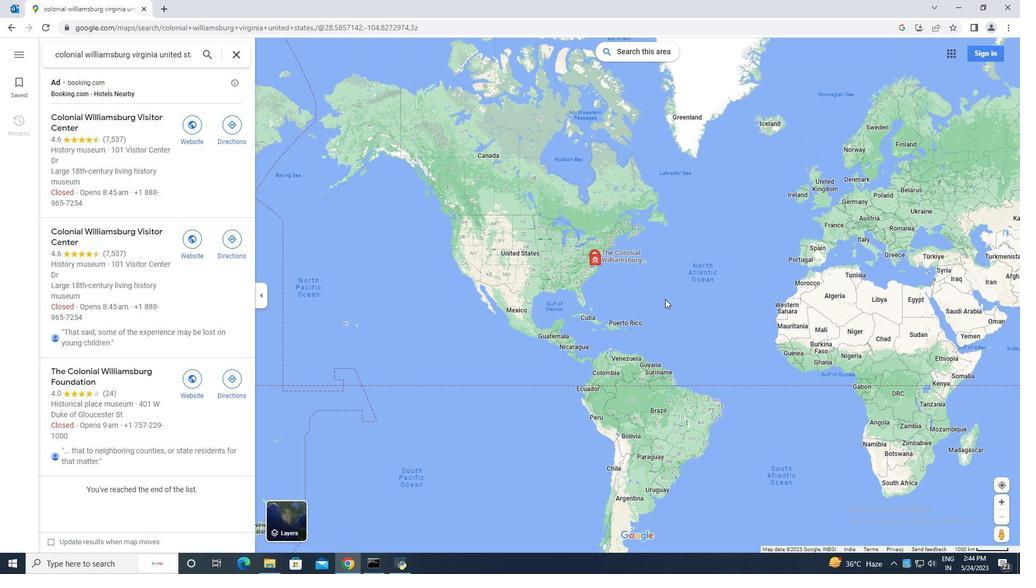 
Action: Mouse pressed left at (664, 301)
Screenshot: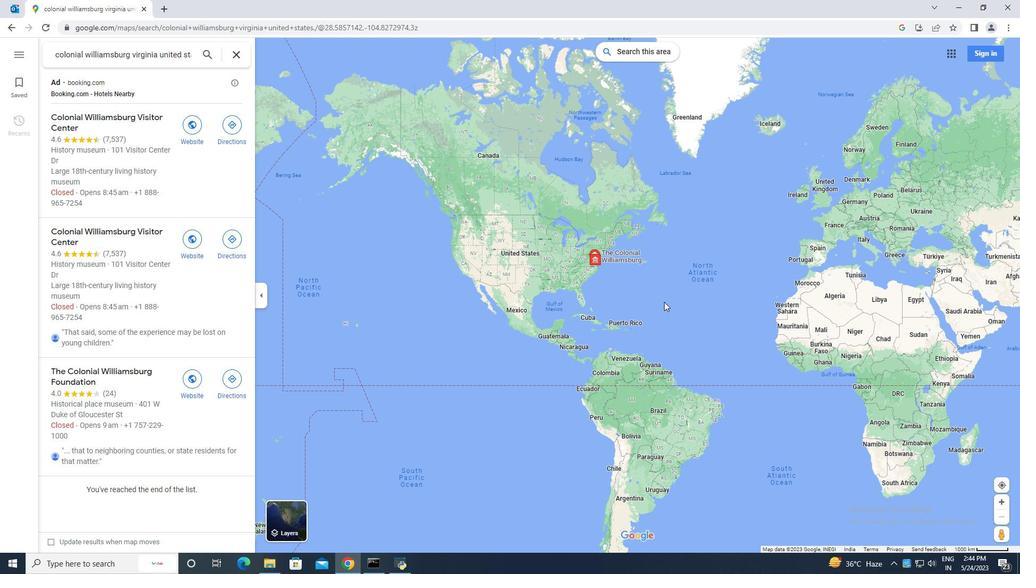 
Action: Mouse moved to (557, 328)
Screenshot: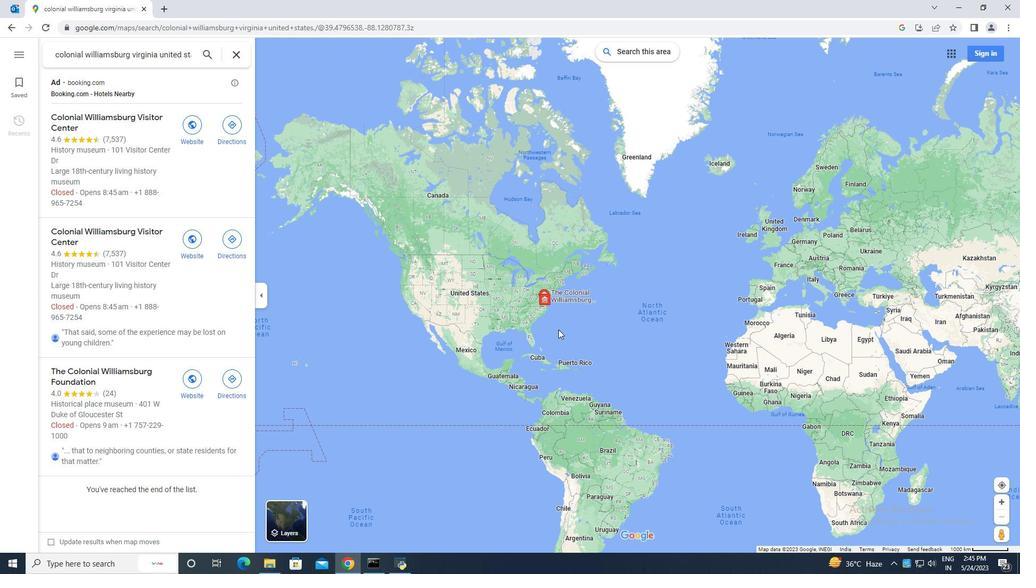 
Action: Mouse pressed left at (557, 328)
Screenshot: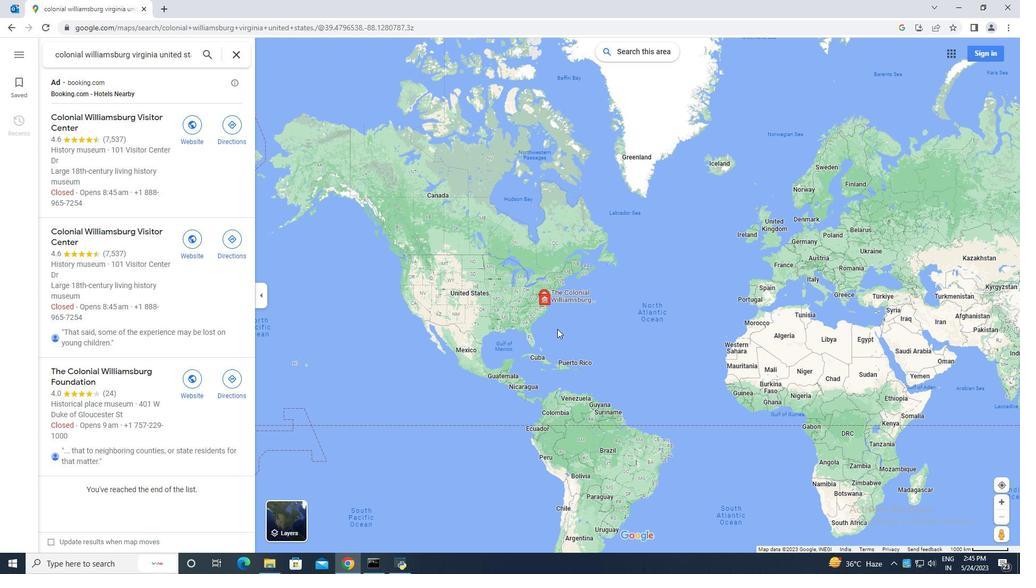 
Action: Mouse moved to (562, 424)
Screenshot: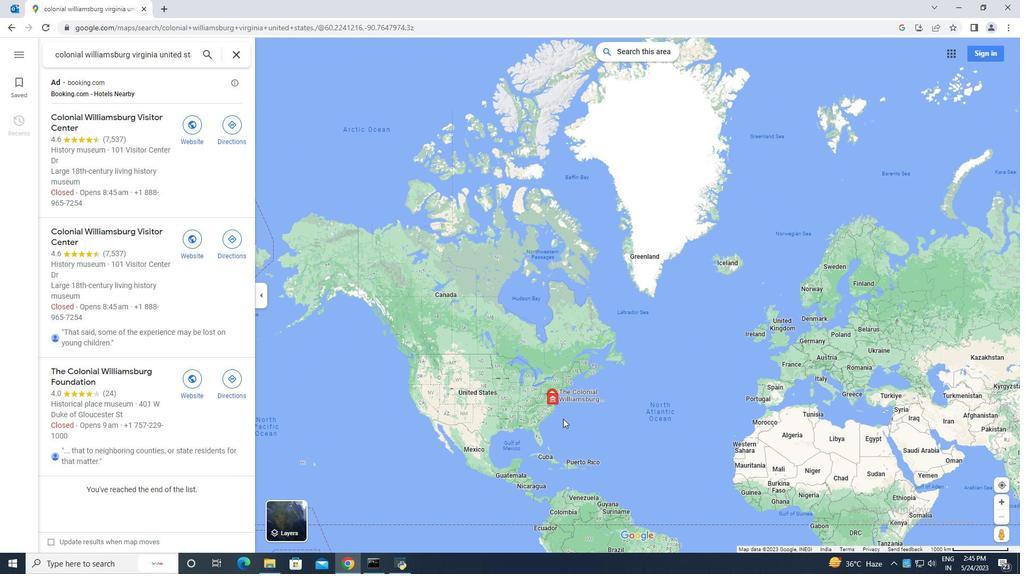 
Action: Mouse pressed left at (562, 424)
Screenshot: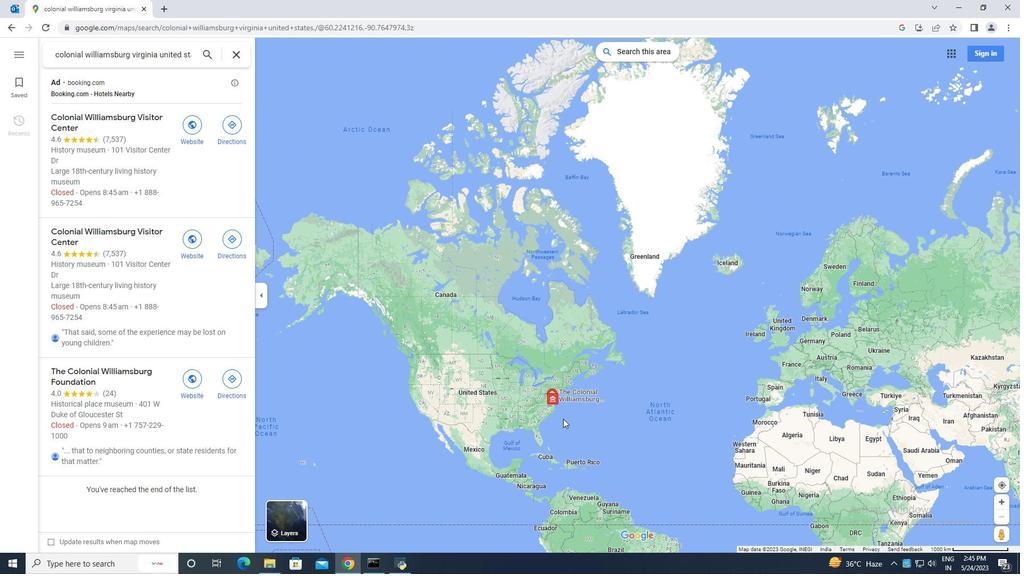 
Action: Mouse moved to (870, 330)
Screenshot: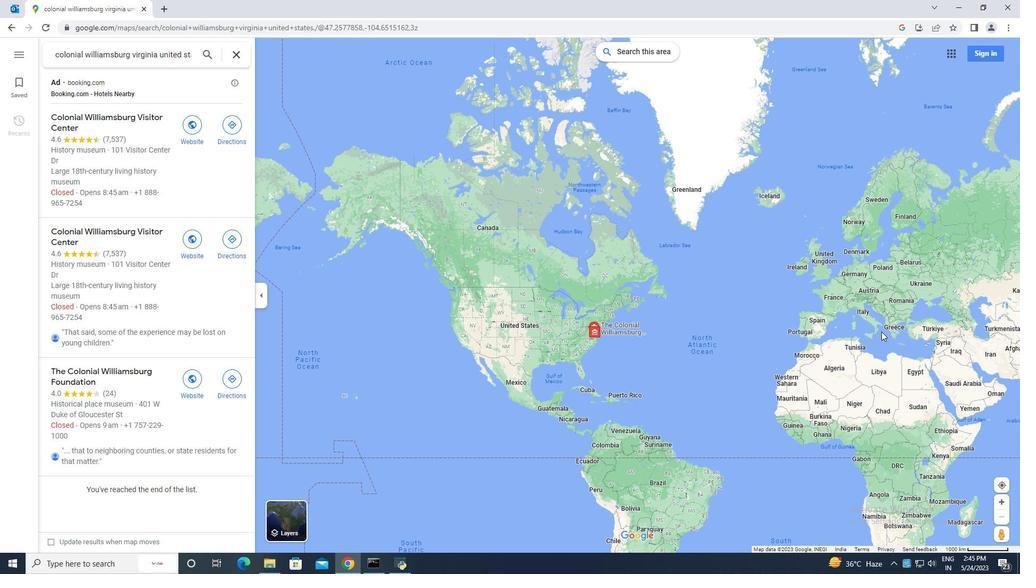 
Action: Mouse pressed left at (870, 330)
Screenshot: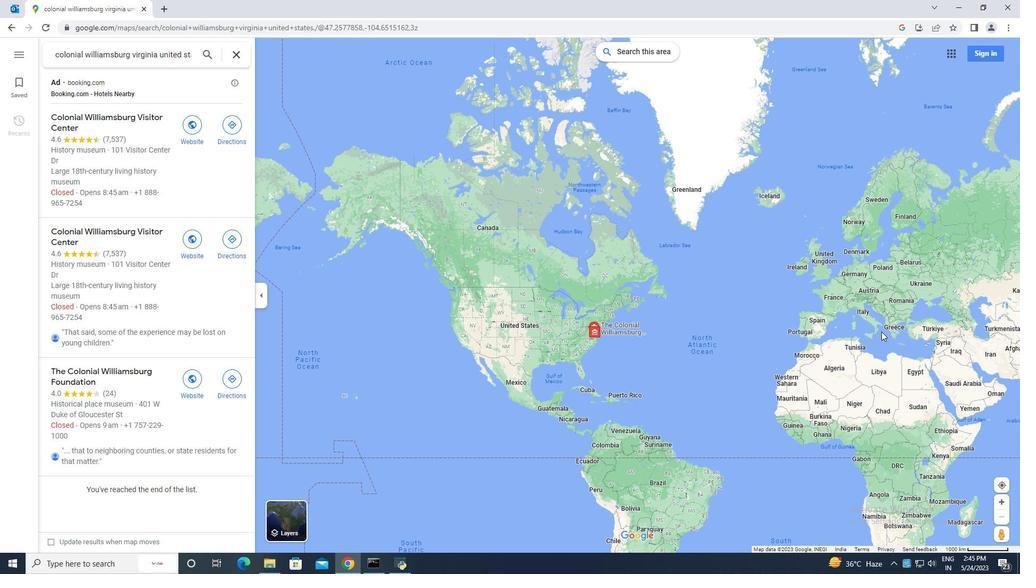 
Action: Mouse moved to (732, 298)
Screenshot: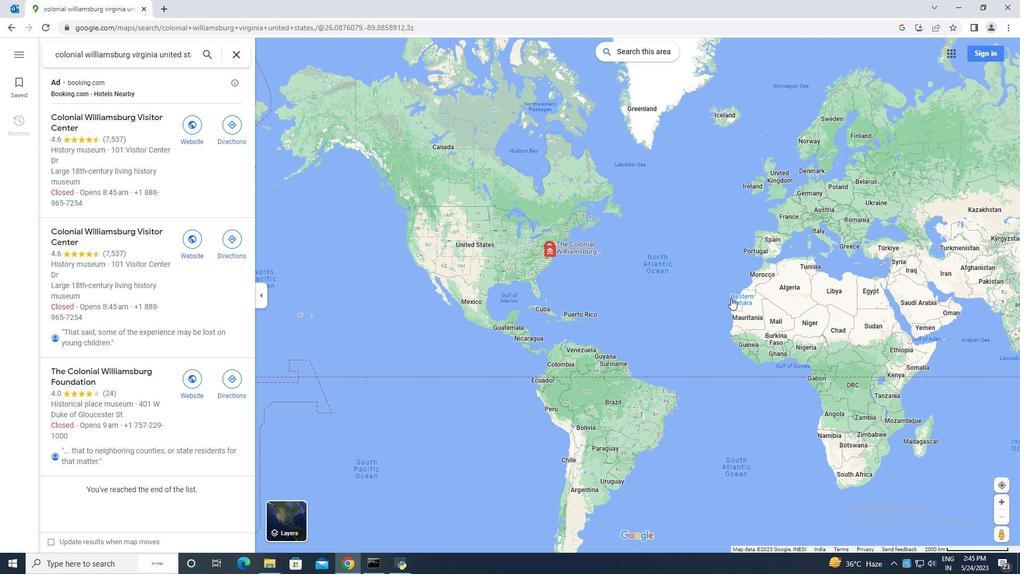 
Action: Mouse scrolled (732, 299) with delta (0, 0)
Screenshot: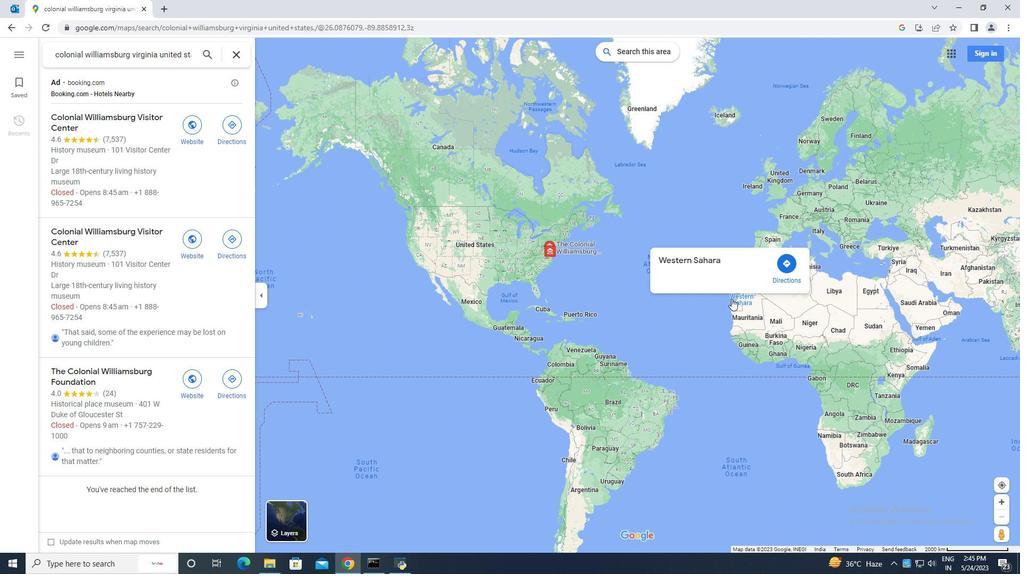 
Action: Mouse scrolled (732, 299) with delta (0, 0)
Screenshot: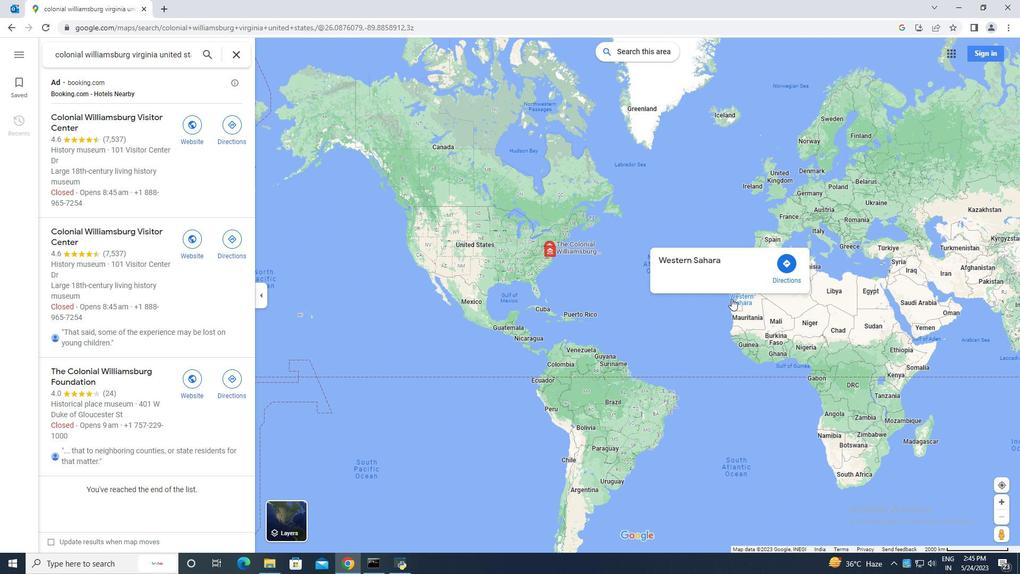 
Action: Mouse scrolled (732, 299) with delta (0, 0)
Screenshot: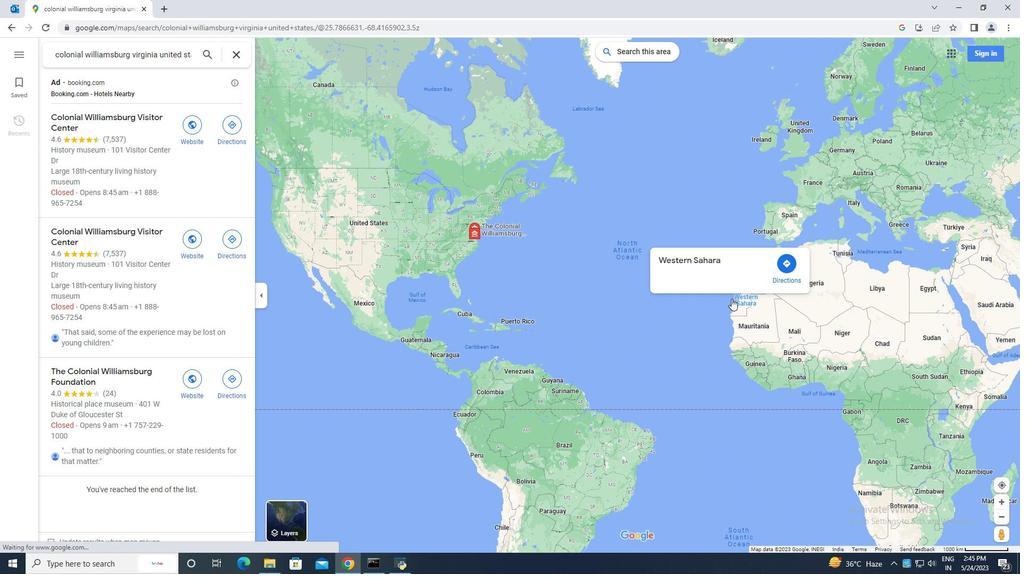 
Action: Mouse moved to (999, 517)
Screenshot: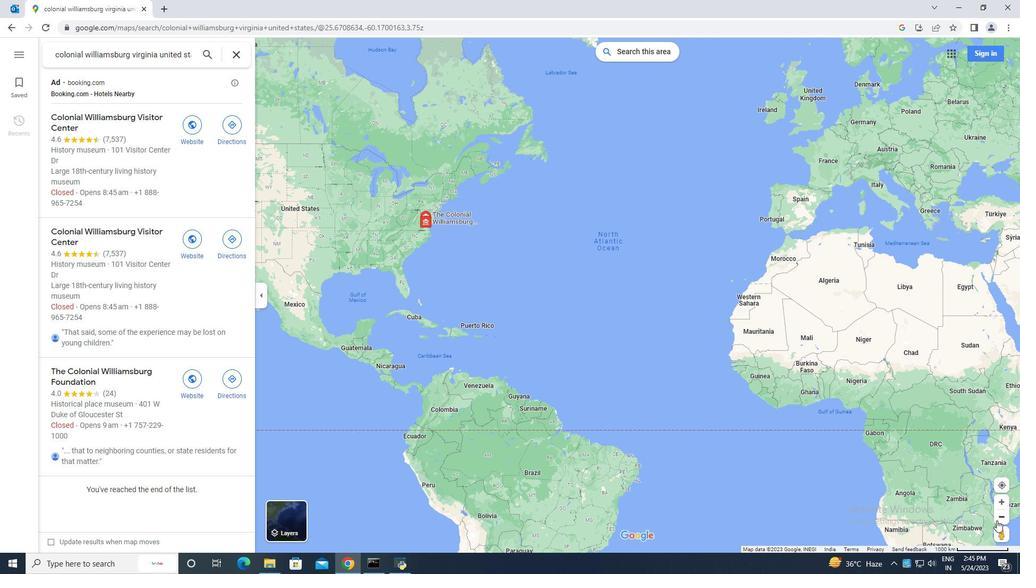 
Action: Mouse pressed left at (999, 517)
Screenshot: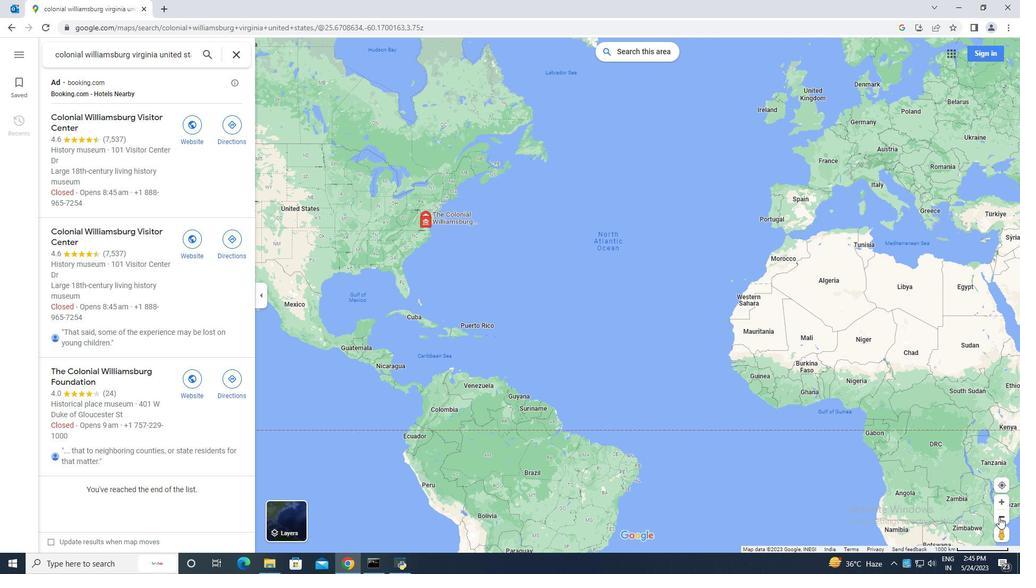 
Action: Mouse moved to (1000, 519)
Screenshot: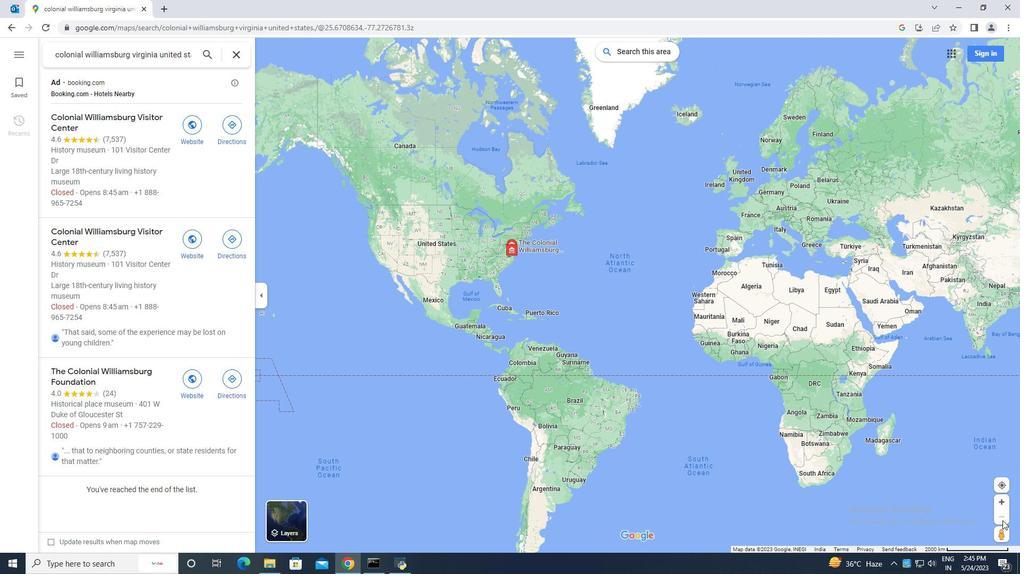 
Action: Mouse pressed left at (1000, 519)
Screenshot: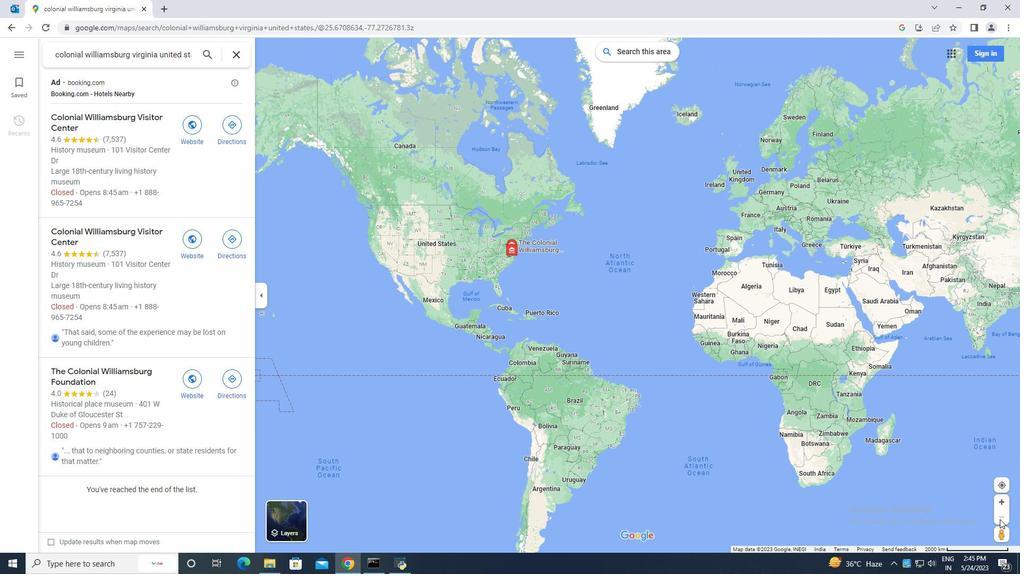 
Action: Mouse pressed left at (1000, 519)
Screenshot: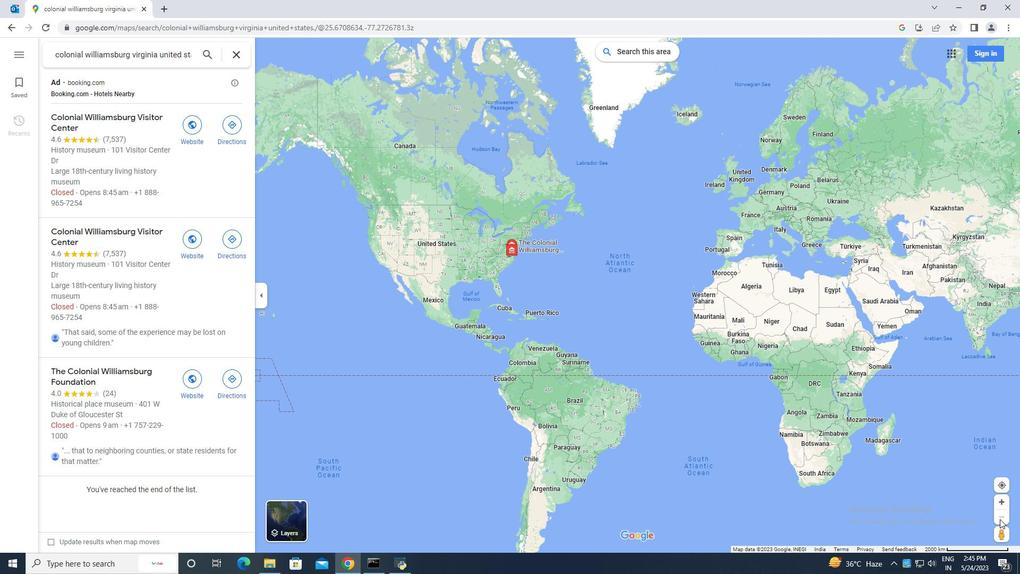 
Action: Mouse pressed left at (1000, 519)
Screenshot: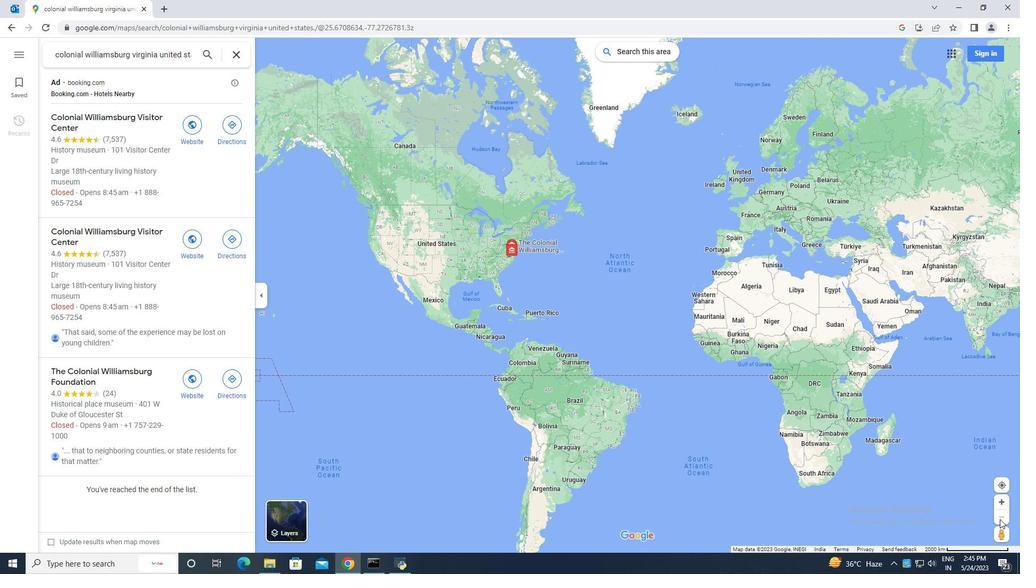 
Action: Mouse pressed left at (1000, 519)
Screenshot: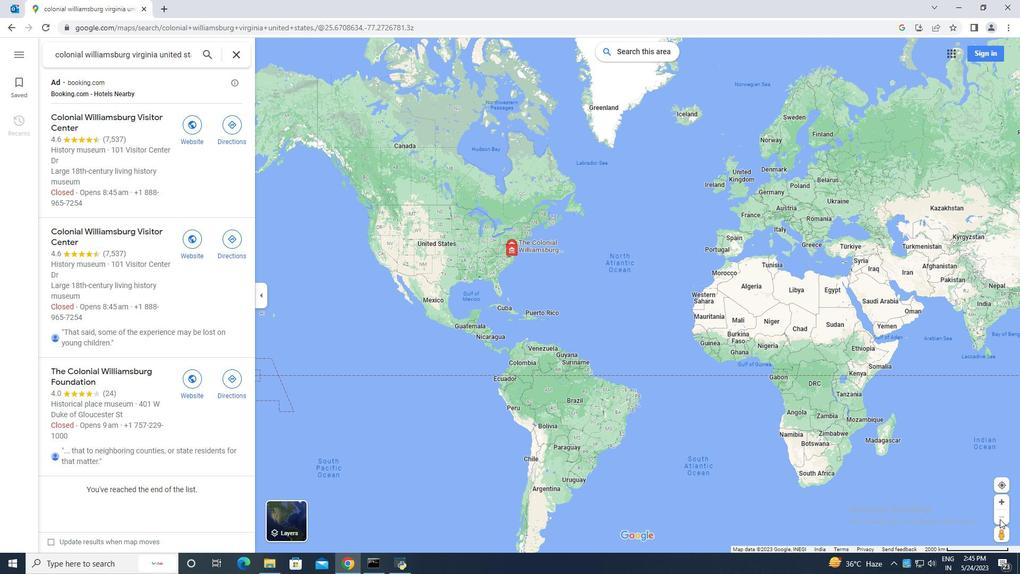 
Action: Mouse moved to (499, 264)
Screenshot: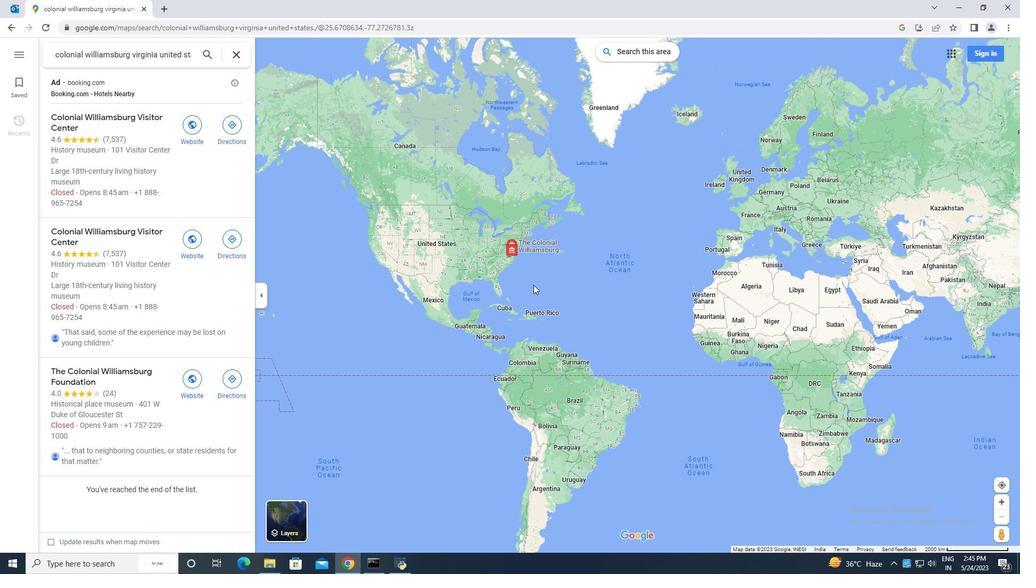 
Action: Mouse pressed left at (499, 264)
Screenshot: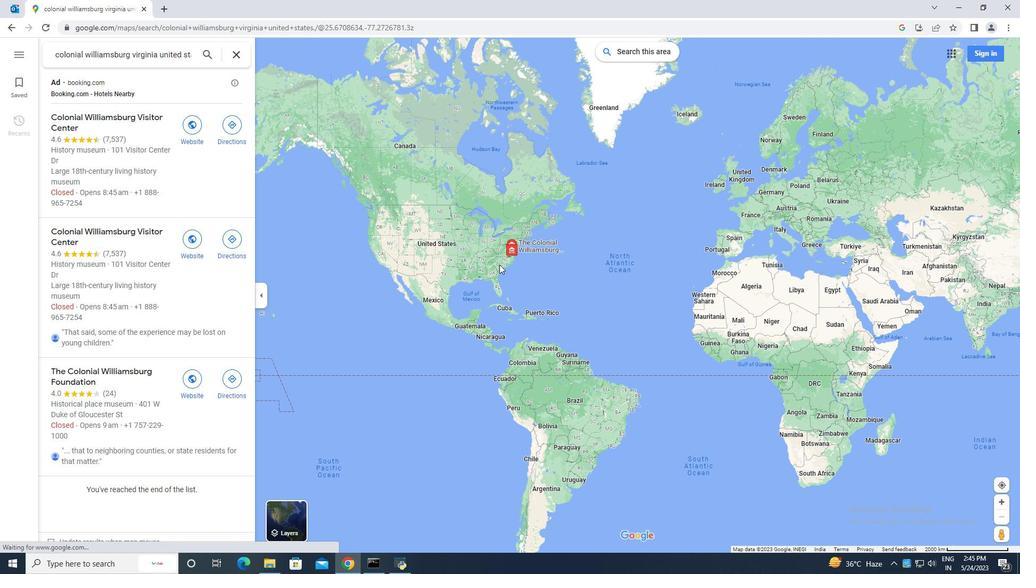 
Action: Mouse moved to (694, 365)
Screenshot: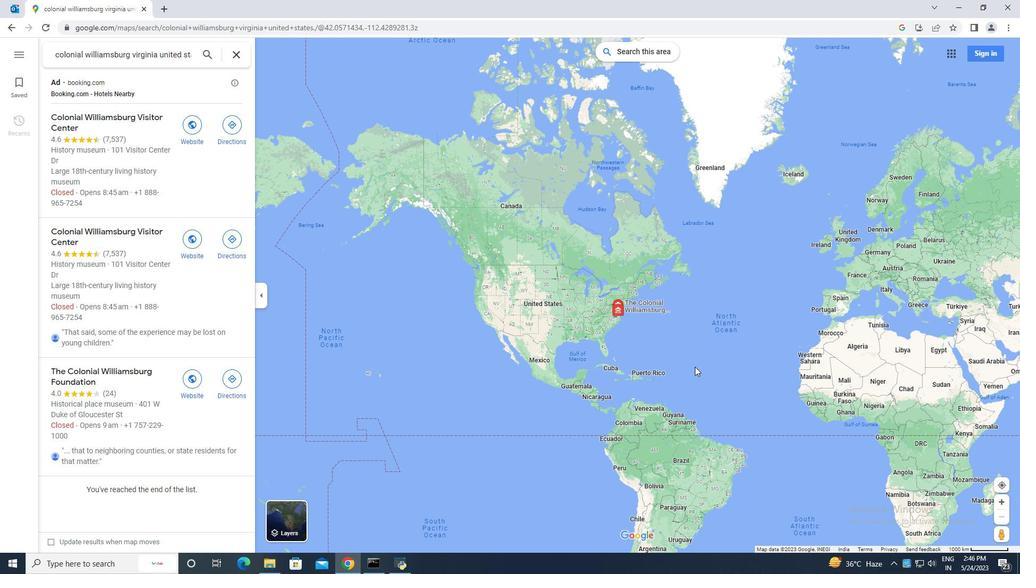 
Action: Mouse pressed left at (694, 365)
Screenshot: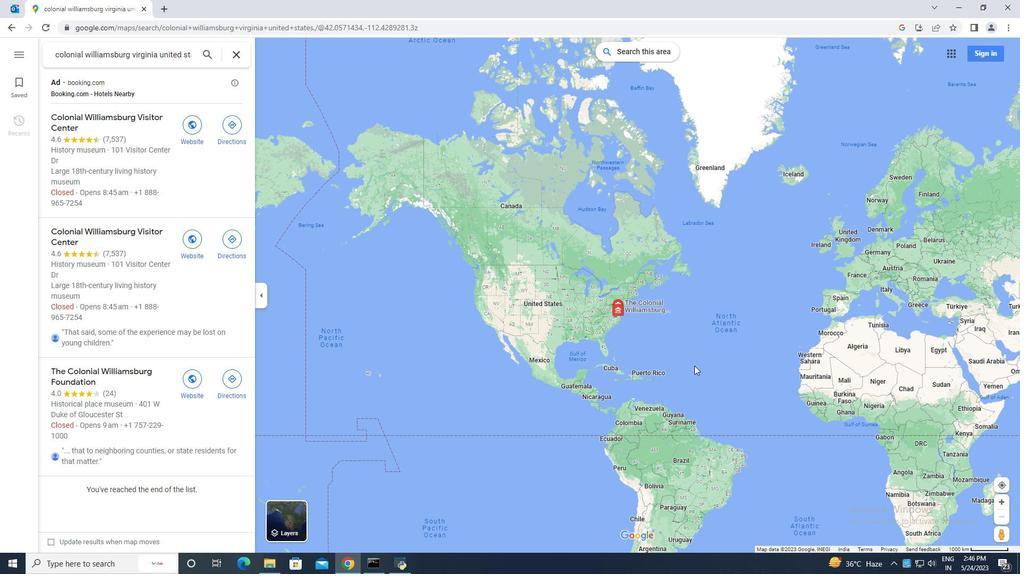 
Action: Mouse moved to (554, 312)
Screenshot: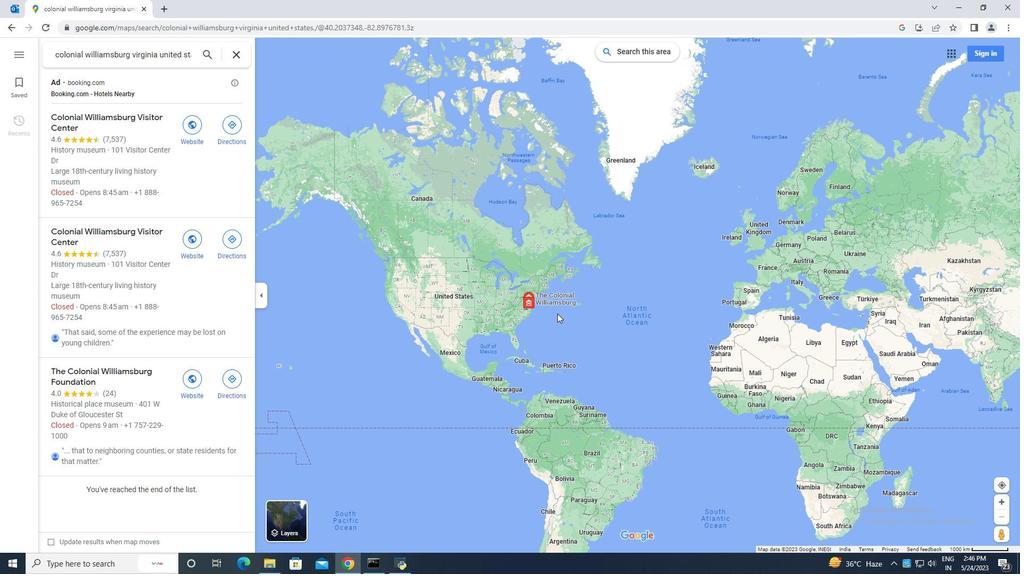 
Action: Mouse scrolled (554, 313) with delta (0, 0)
Screenshot: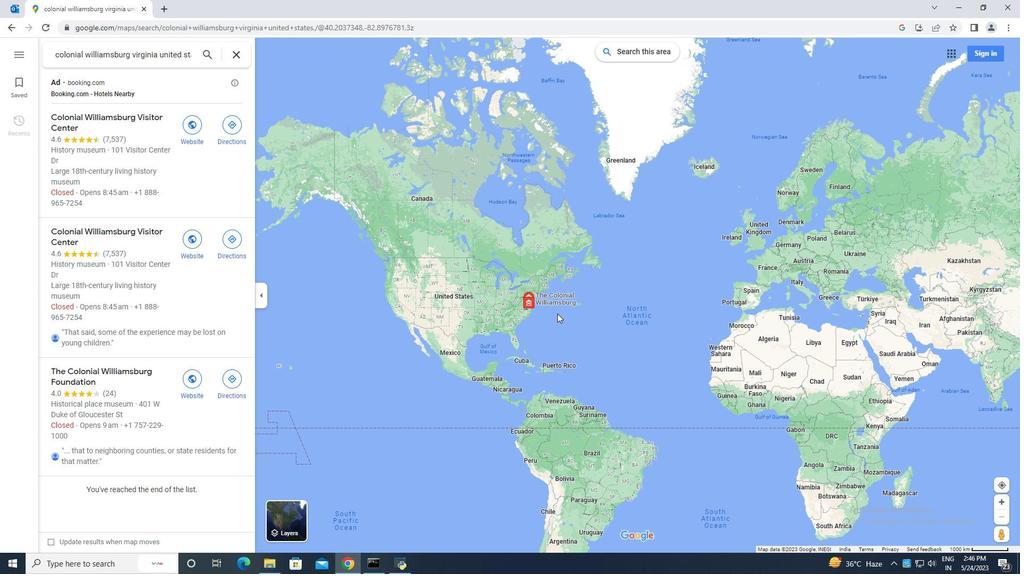 
Action: Mouse moved to (554, 312)
Screenshot: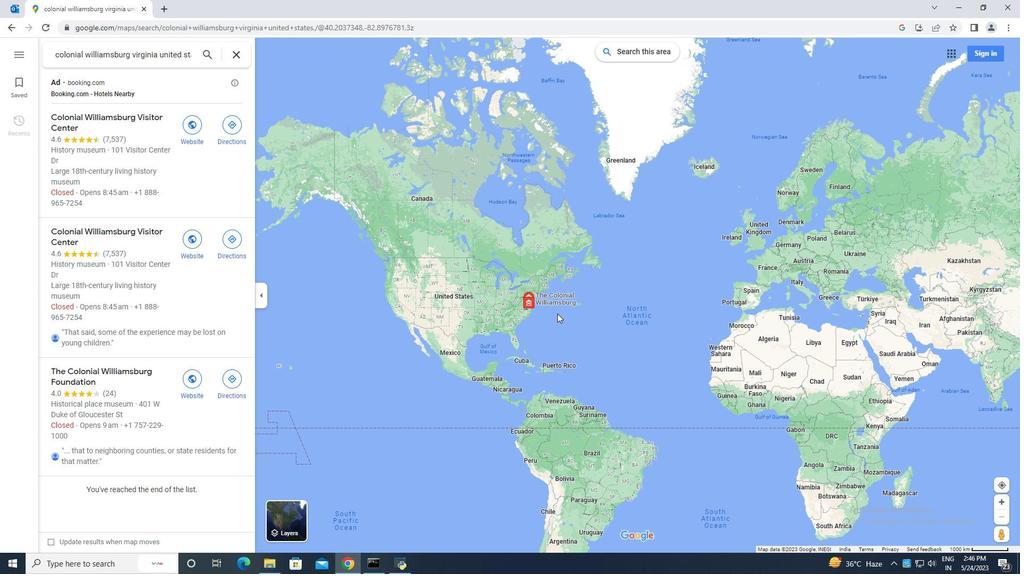 
Action: Mouse scrolled (554, 312) with delta (0, 0)
Screenshot: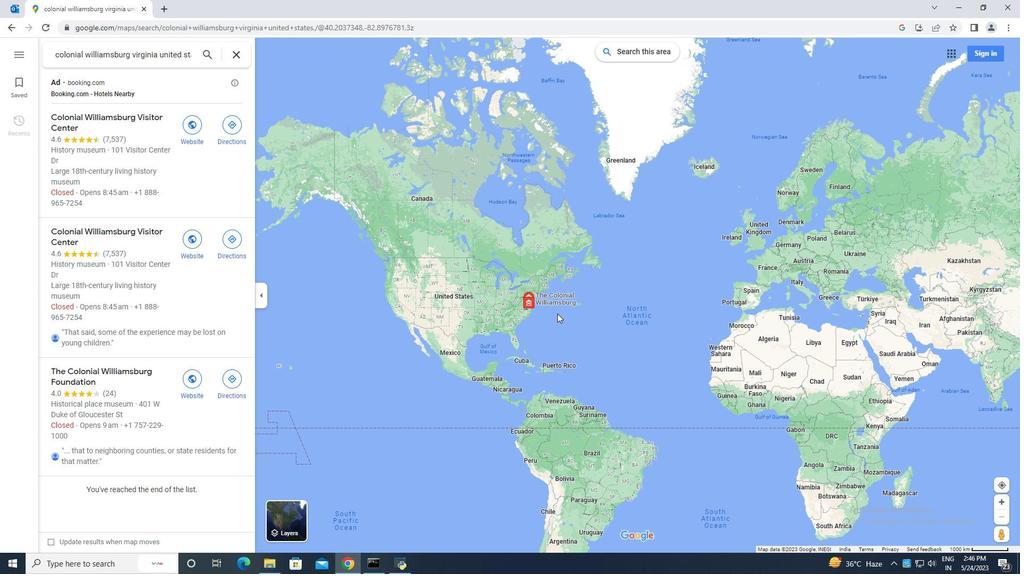 
Action: Mouse moved to (554, 311)
Screenshot: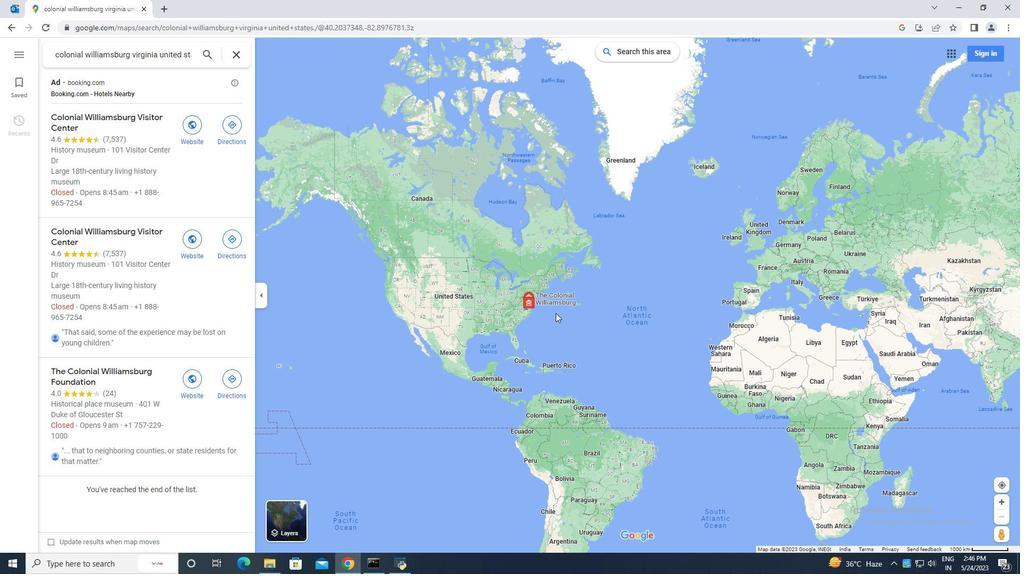 
Action: Mouse scrolled (554, 312) with delta (0, 0)
Screenshot: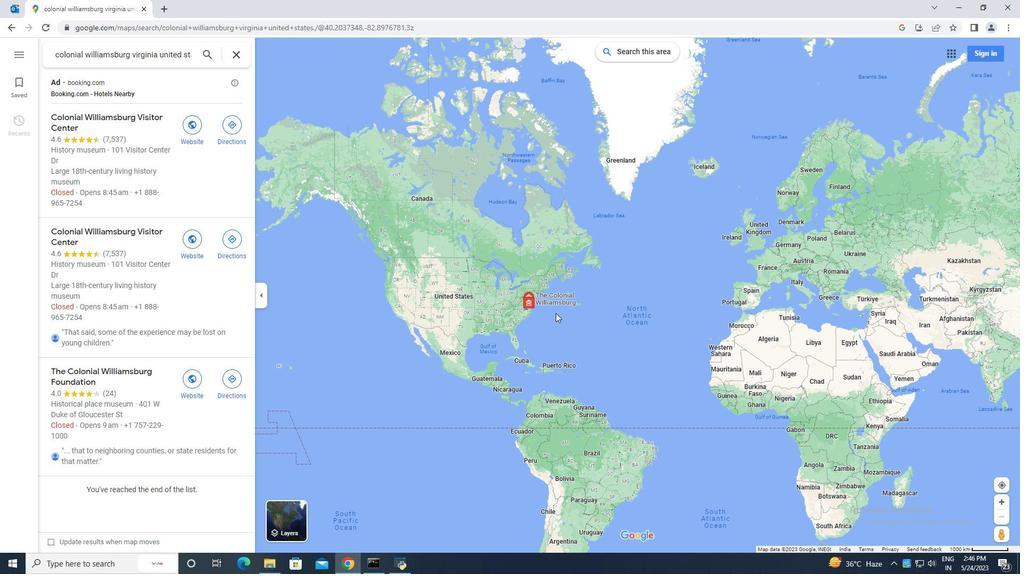 
Action: Mouse moved to (554, 310)
Screenshot: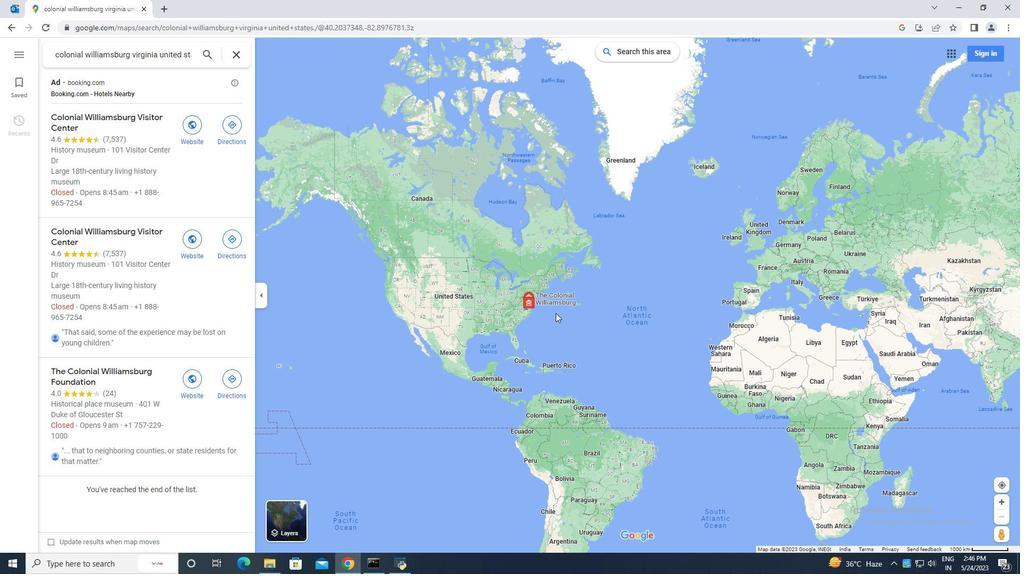 
Action: Mouse scrolled (554, 311) with delta (0, 0)
Screenshot: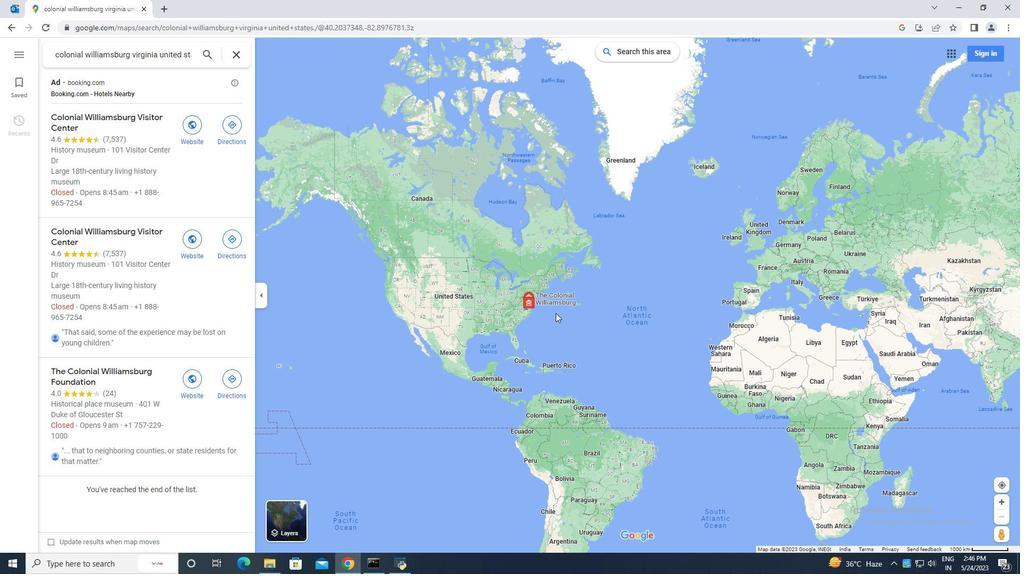
Action: Mouse moved to (525, 294)
Screenshot: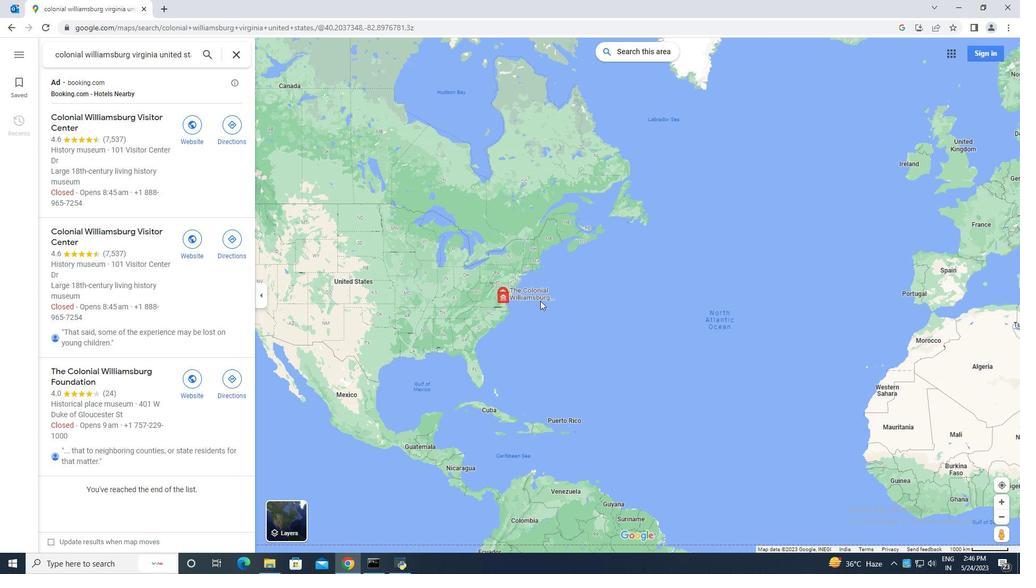 
Action: Mouse scrolled (525, 295) with delta (0, 0)
Screenshot: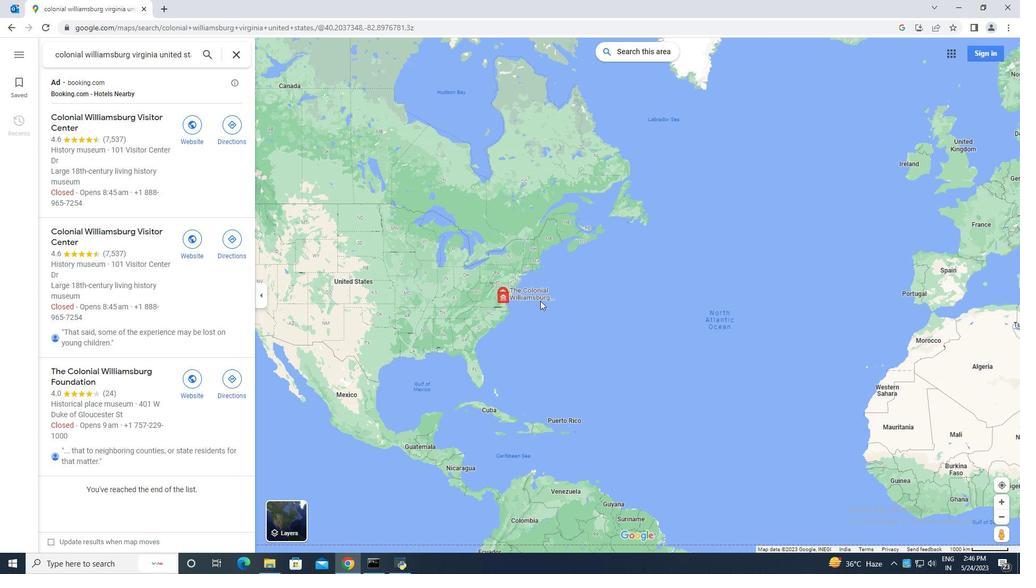 
Action: Mouse moved to (523, 293)
Screenshot: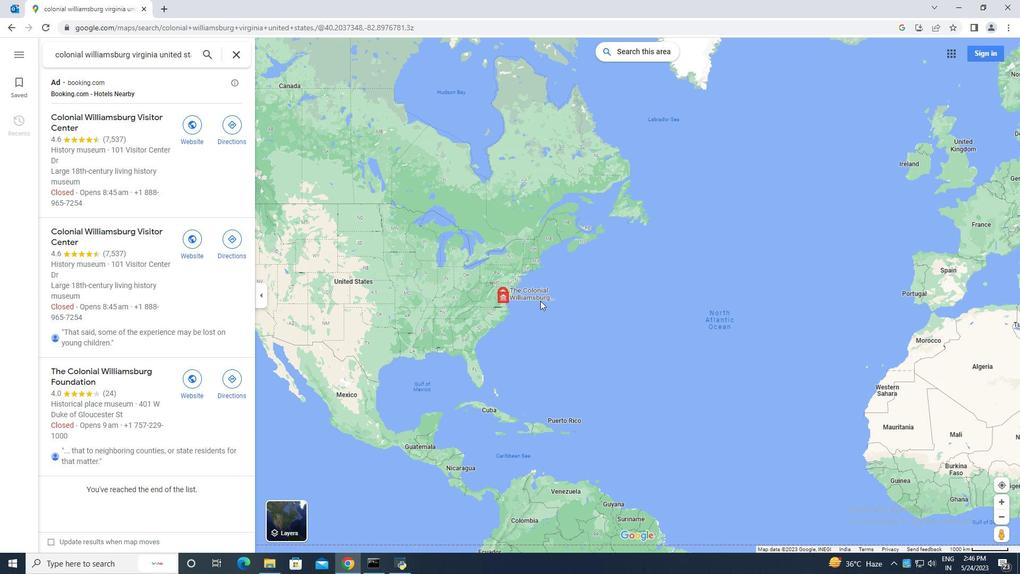 
Action: Mouse scrolled (524, 295) with delta (0, 0)
Screenshot: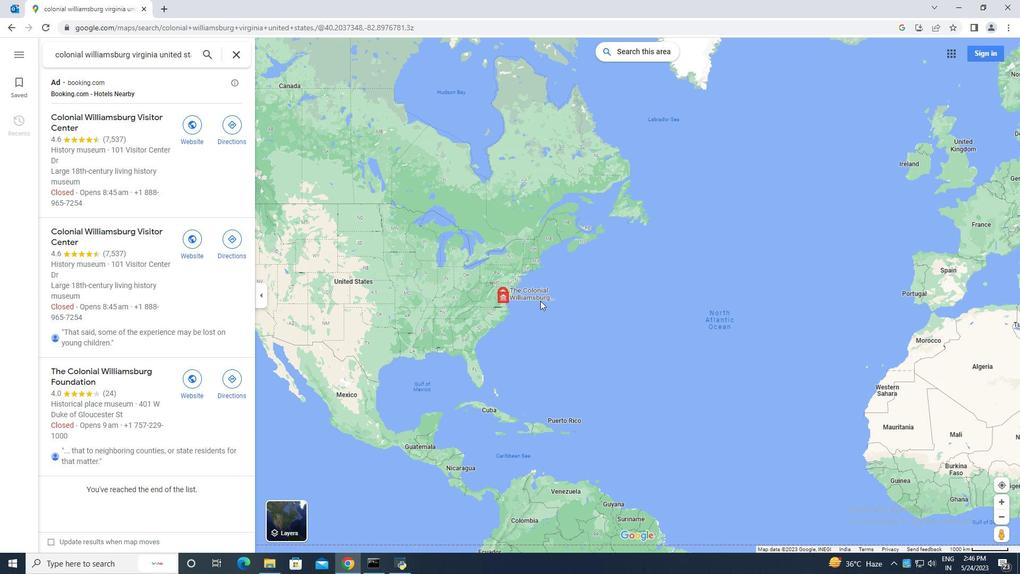 
Action: Mouse moved to (509, 288)
Screenshot: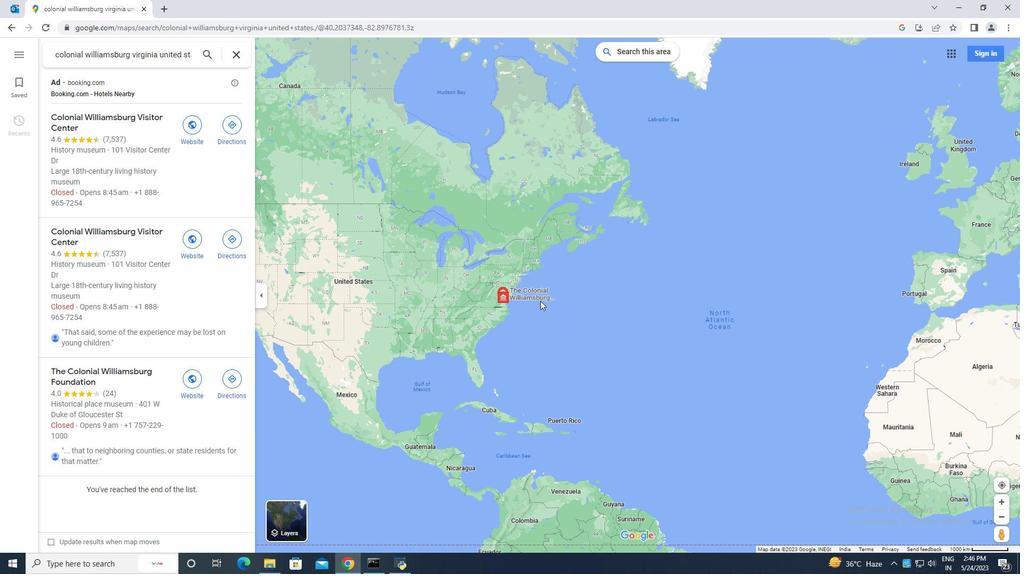
Action: Mouse scrolled (514, 290) with delta (0, 0)
Screenshot: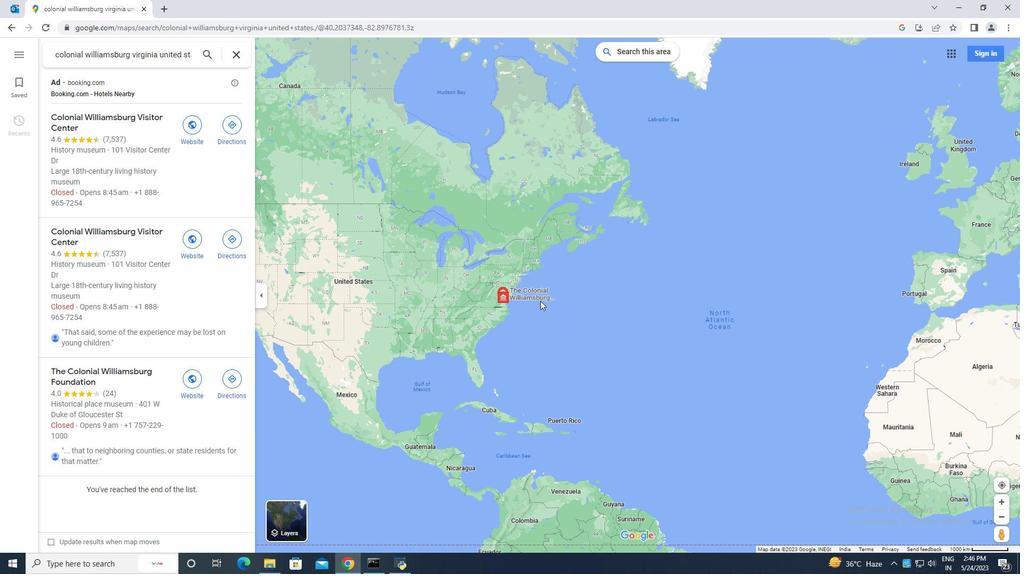 
Action: Mouse moved to (478, 279)
Screenshot: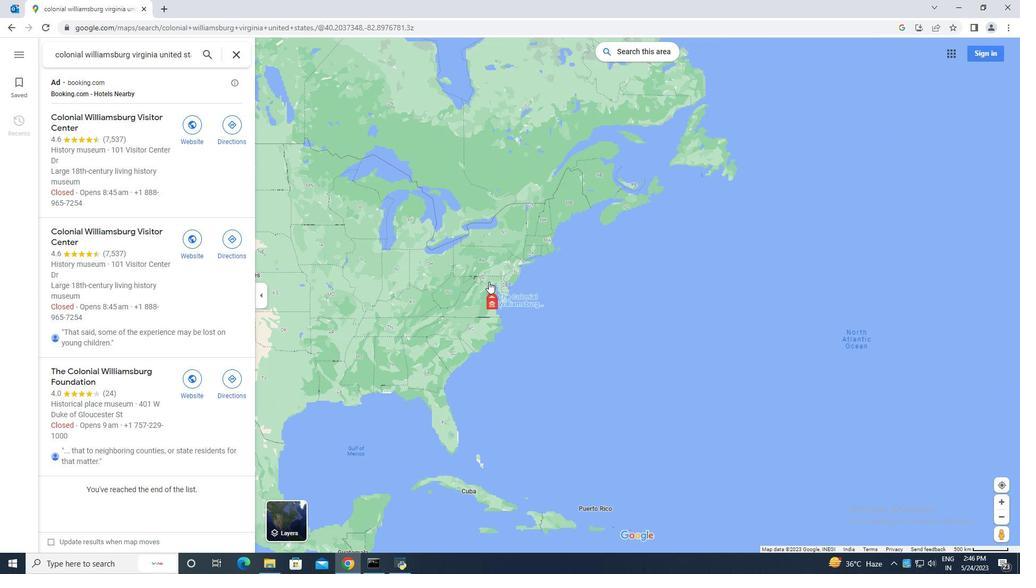 
Action: Mouse scrolled (478, 280) with delta (0, 0)
Screenshot: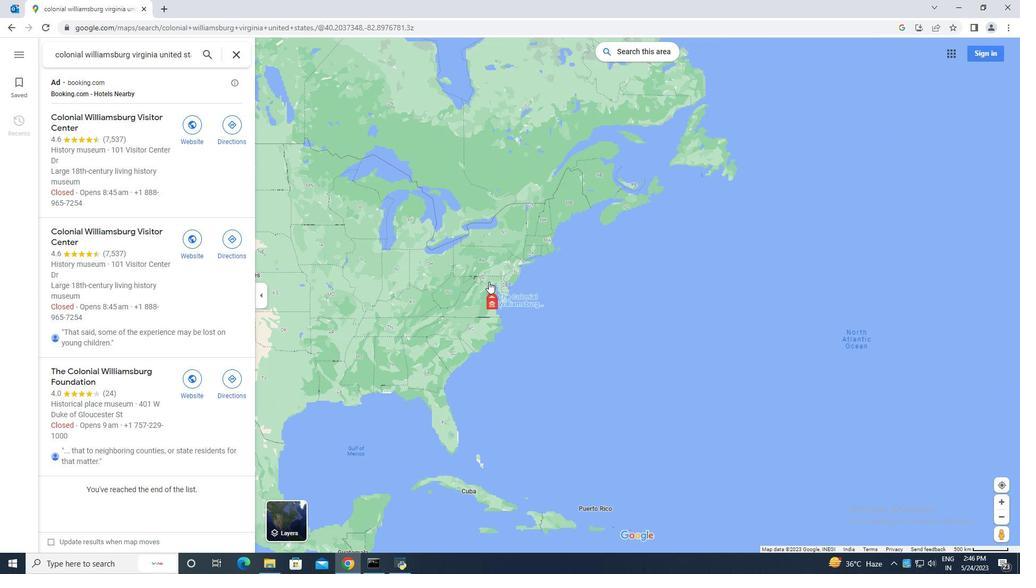 
Action: Mouse scrolled (478, 280) with delta (0, 0)
Screenshot: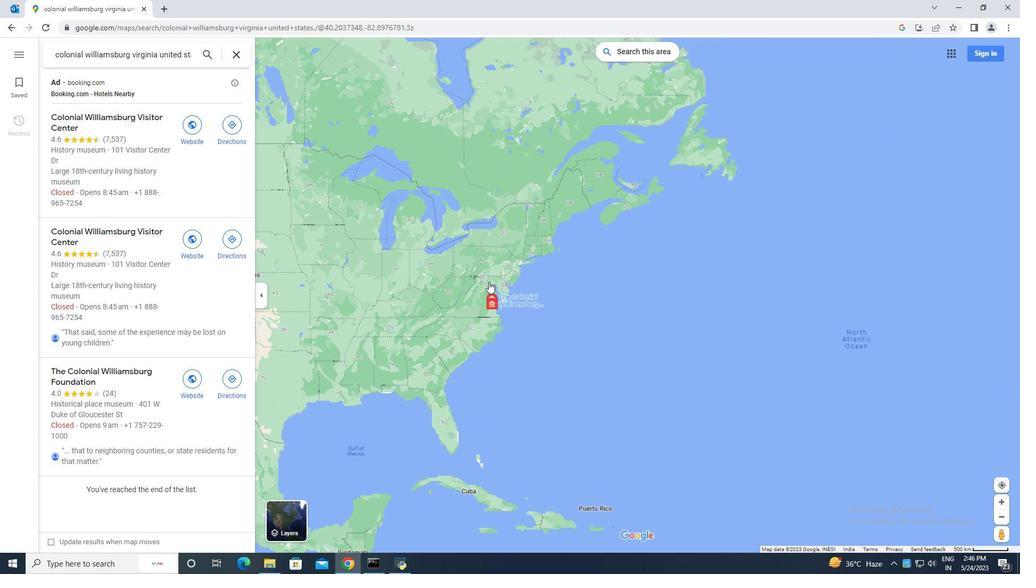 
Action: Mouse scrolled (478, 280) with delta (0, 0)
Screenshot: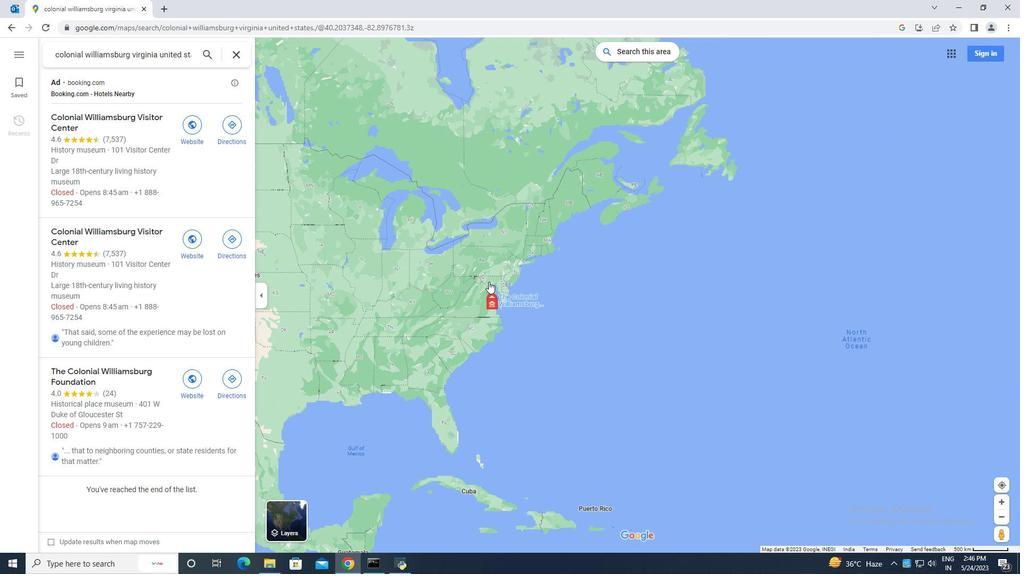 
Action: Mouse scrolled (478, 280) with delta (0, 0)
Screenshot: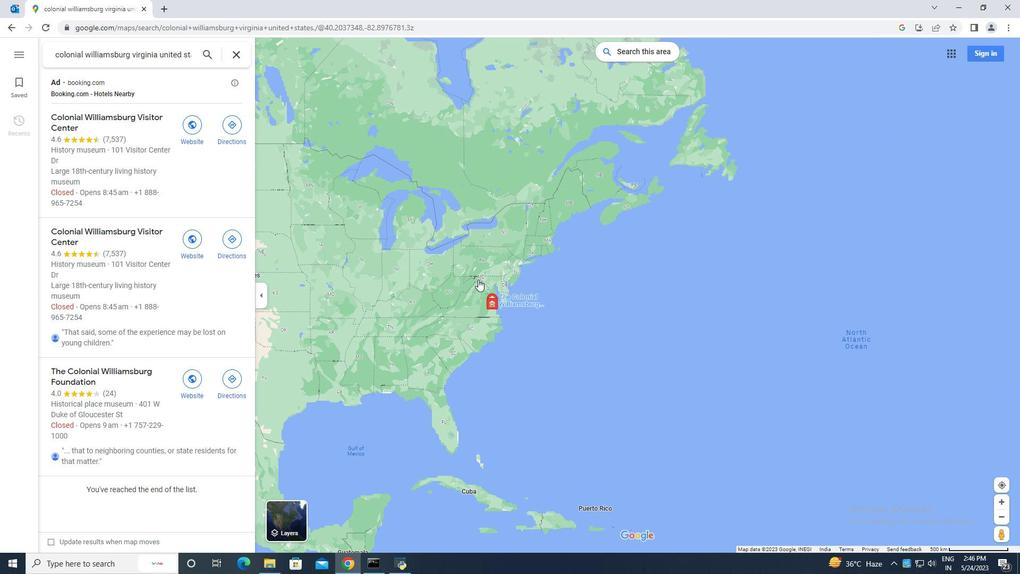 
Action: Mouse moved to (498, 334)
Screenshot: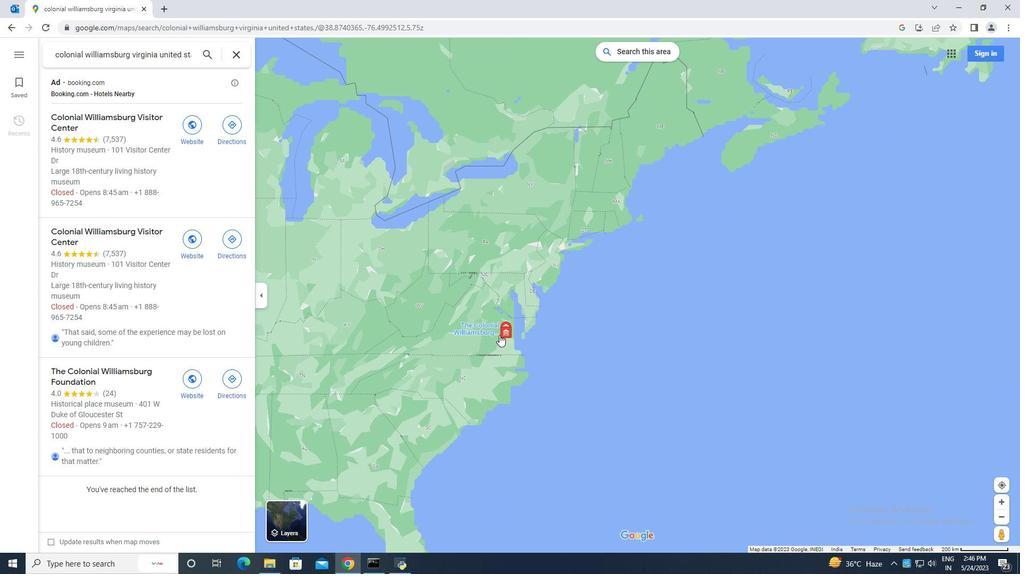 
Action: Mouse scrolled (499, 334) with delta (0, 0)
Screenshot: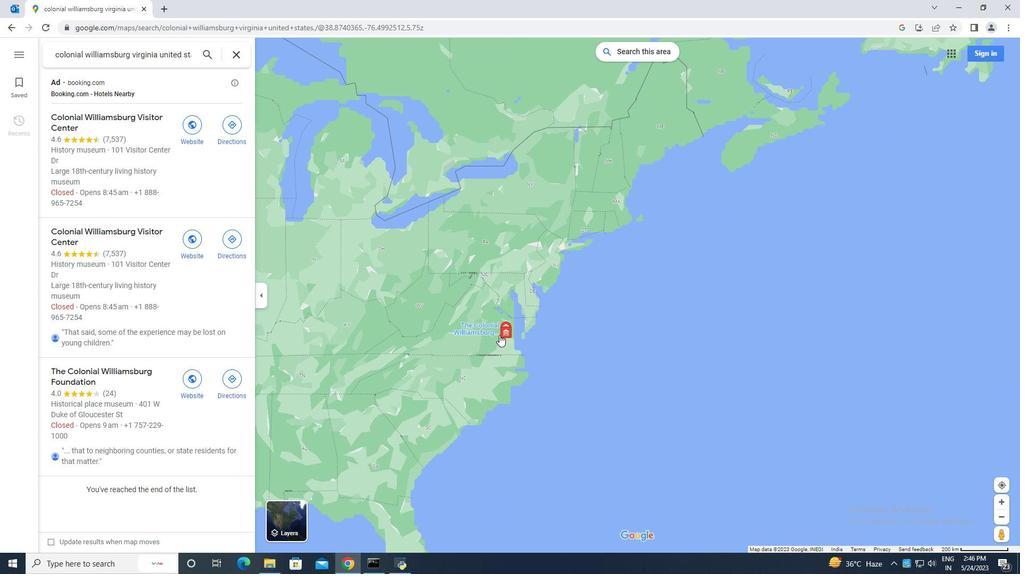 
Action: Mouse scrolled (498, 334) with delta (0, 0)
Screenshot: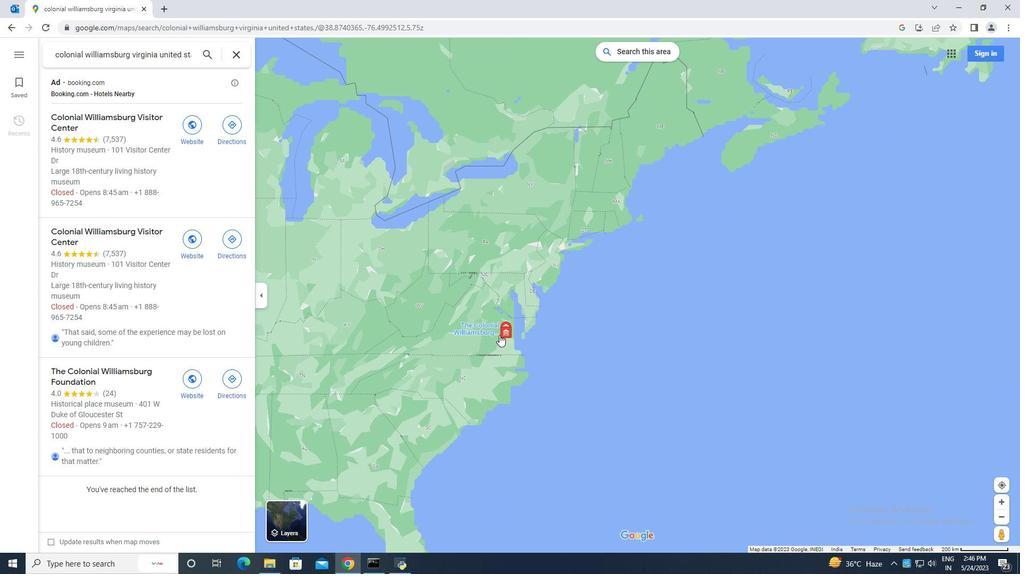 
Action: Mouse scrolled (498, 334) with delta (0, 0)
Screenshot: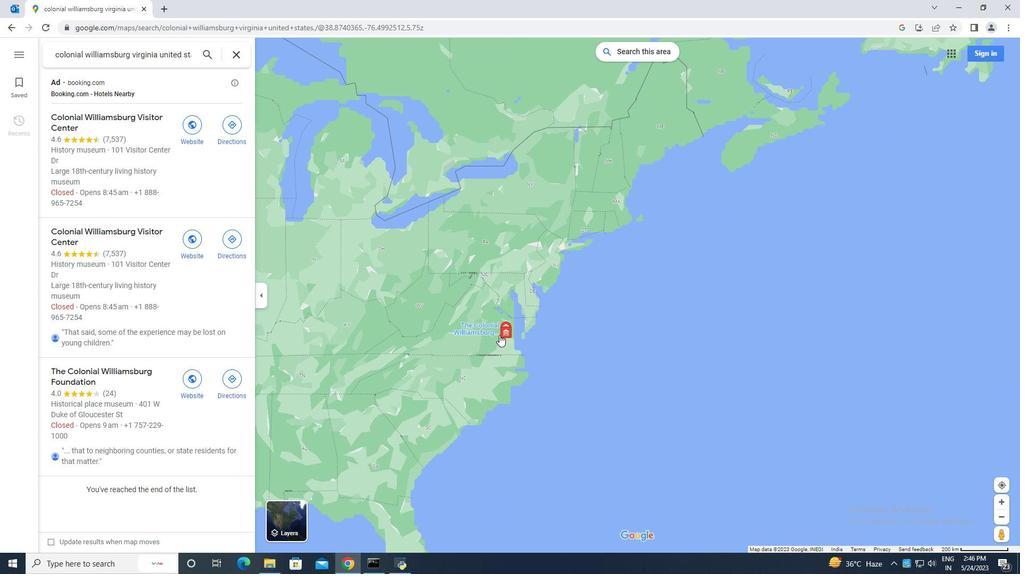 
Action: Mouse moved to (511, 327)
Screenshot: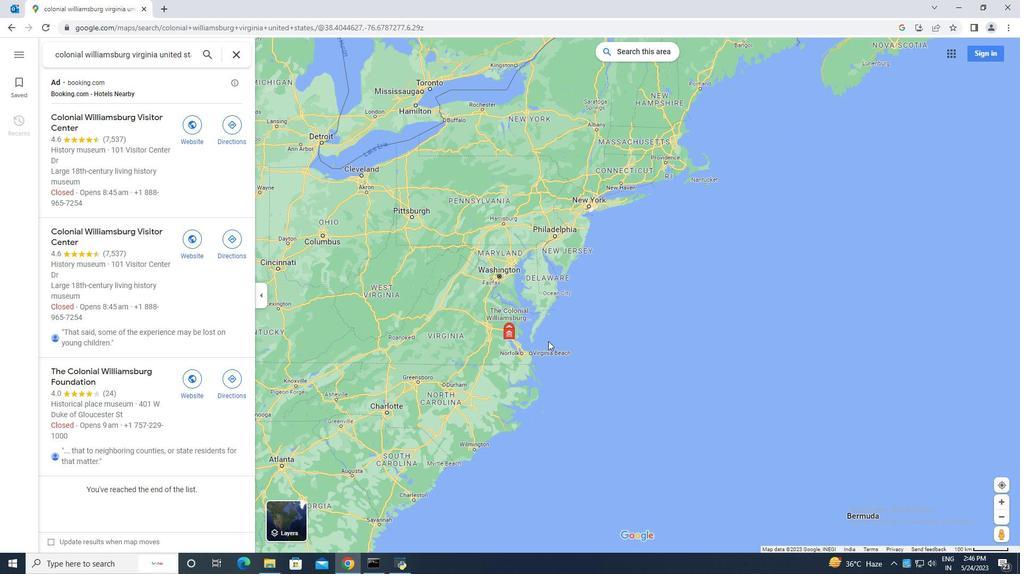 
Action: Mouse scrolled (511, 328) with delta (0, 0)
Screenshot: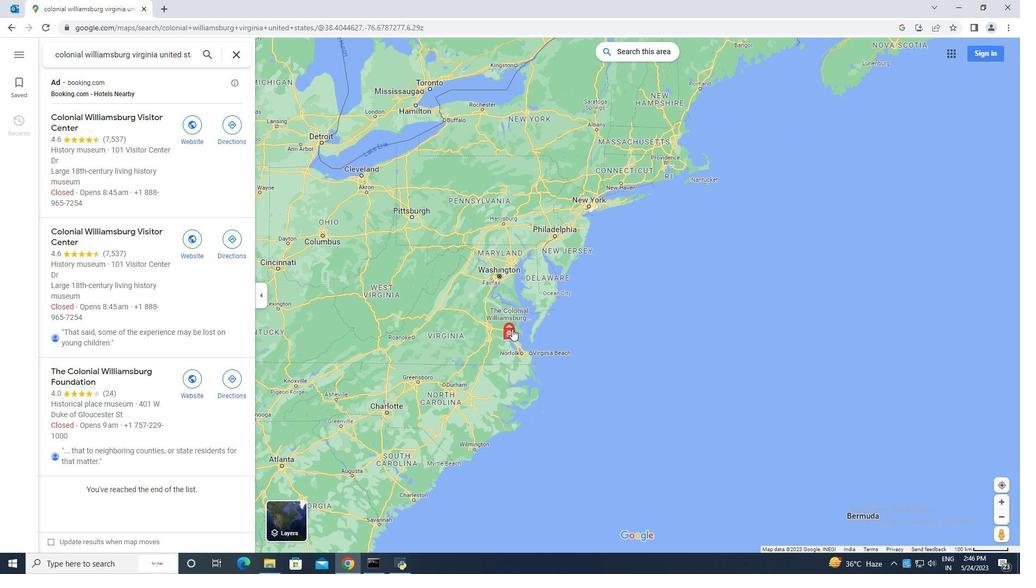 
Action: Mouse scrolled (511, 328) with delta (0, 0)
Screenshot: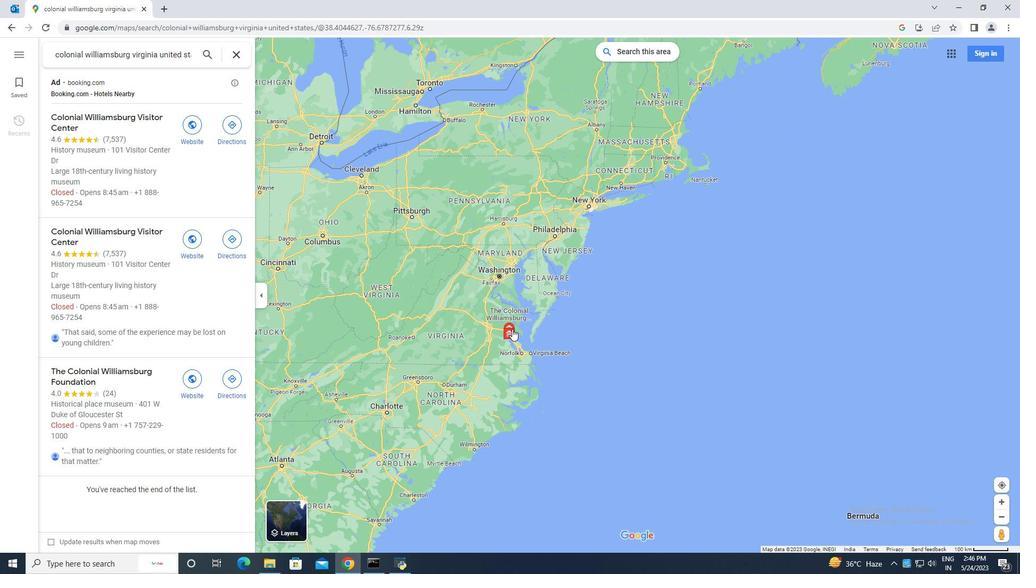 
Action: Mouse scrolled (511, 328) with delta (0, 0)
Screenshot: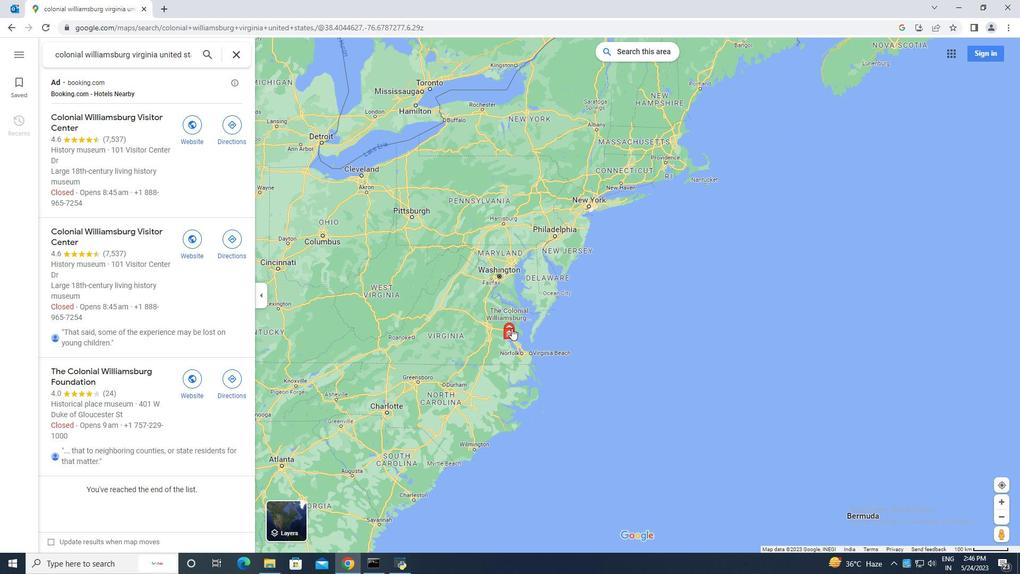 
Action: Mouse scrolled (511, 328) with delta (0, 0)
Screenshot: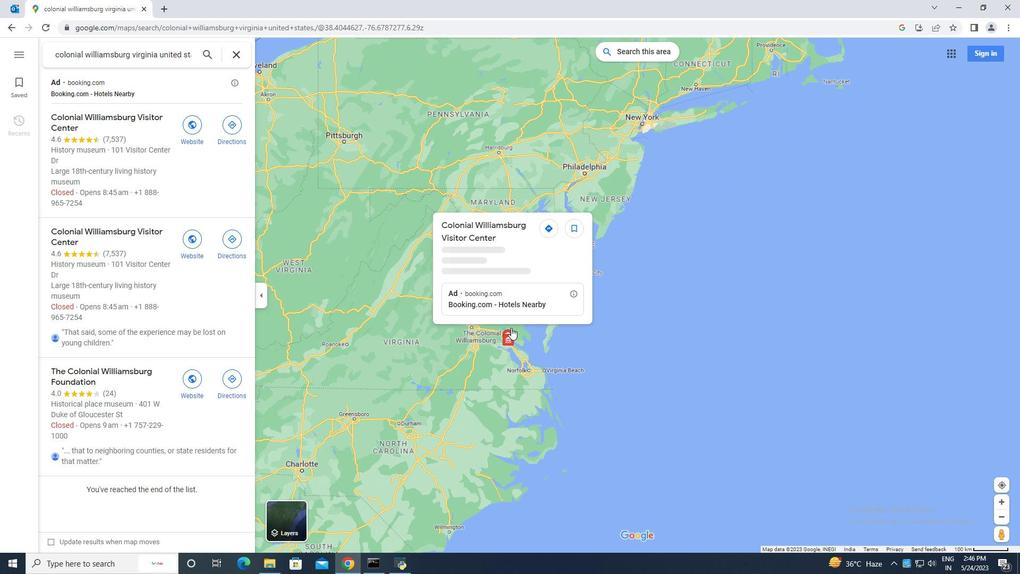 
Action: Mouse scrolled (511, 328) with delta (0, 0)
Screenshot: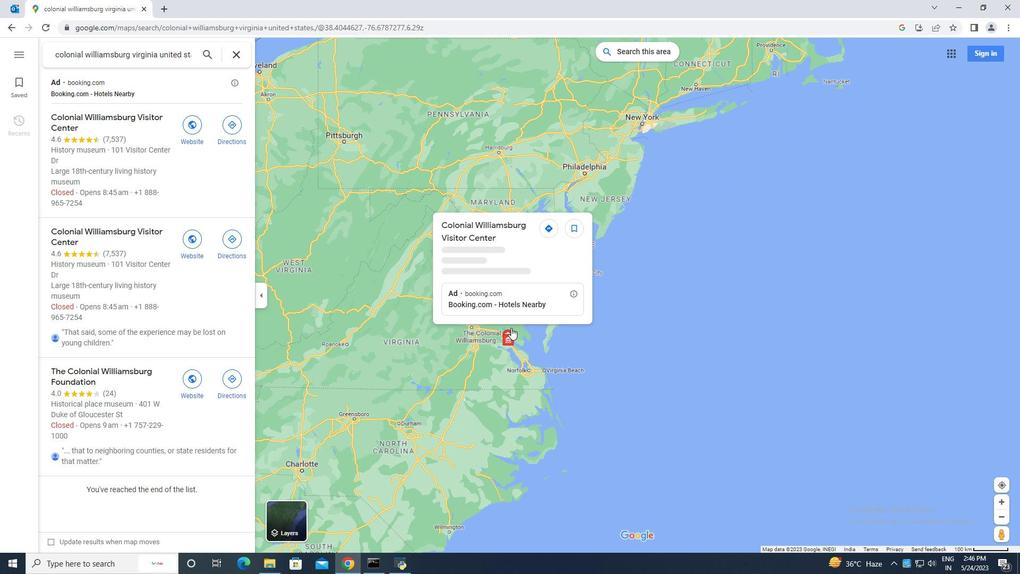 
Action: Mouse scrolled (511, 328) with delta (0, 0)
Screenshot: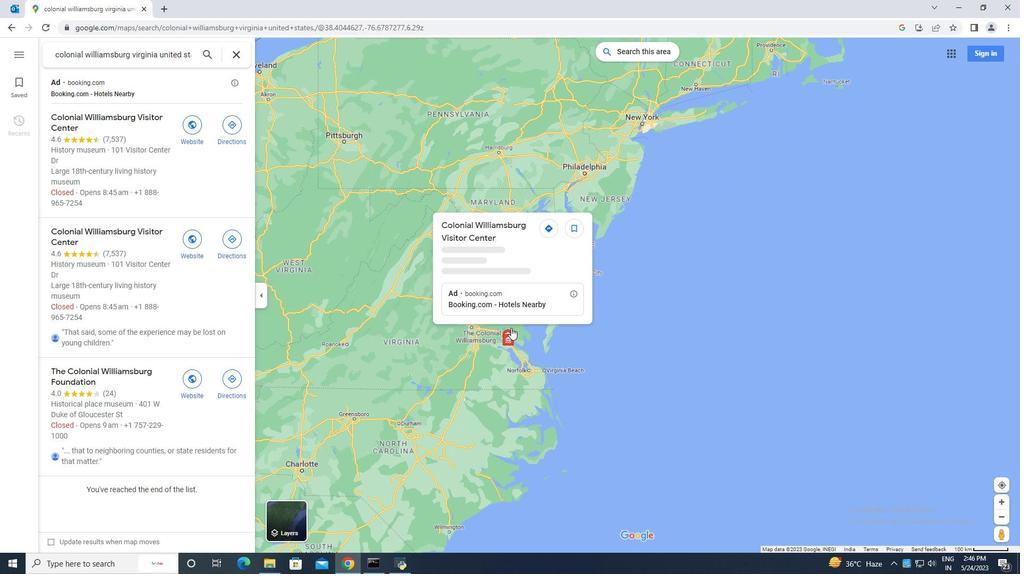 
Action: Mouse scrolled (511, 328) with delta (0, 0)
Screenshot: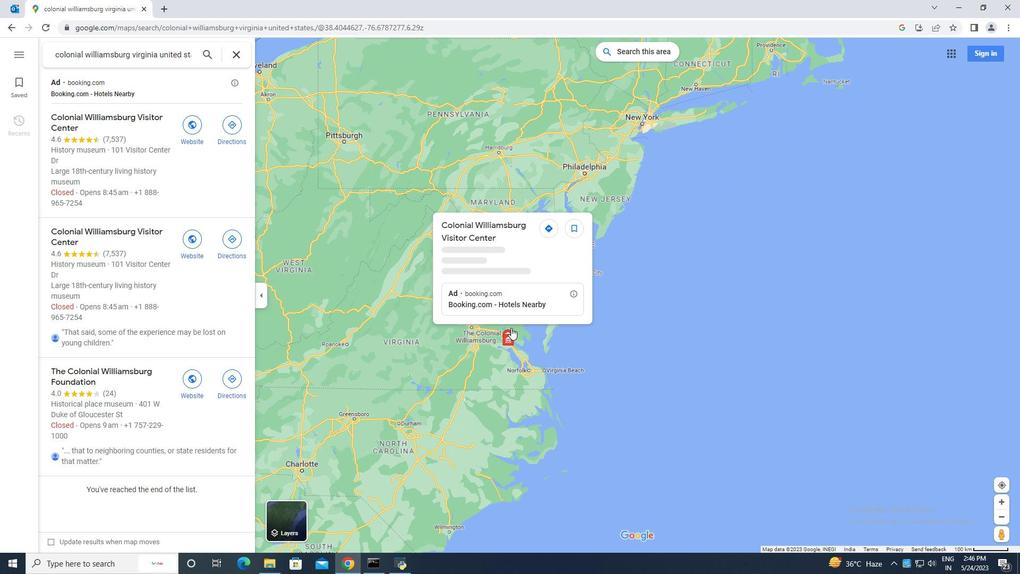 
Action: Mouse moved to (511, 327)
Screenshot: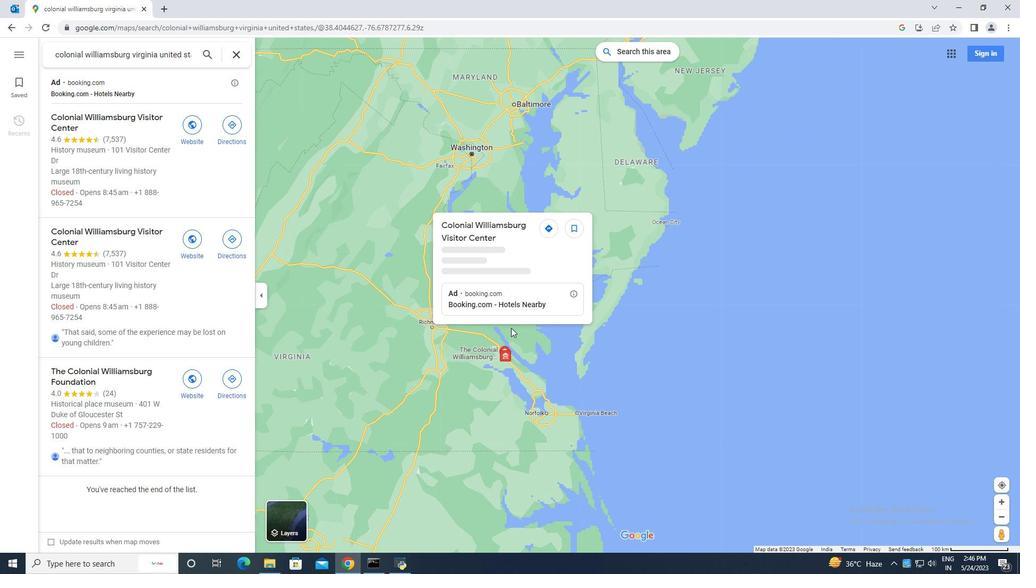 
Action: Mouse scrolled (511, 328) with delta (0, 0)
Screenshot: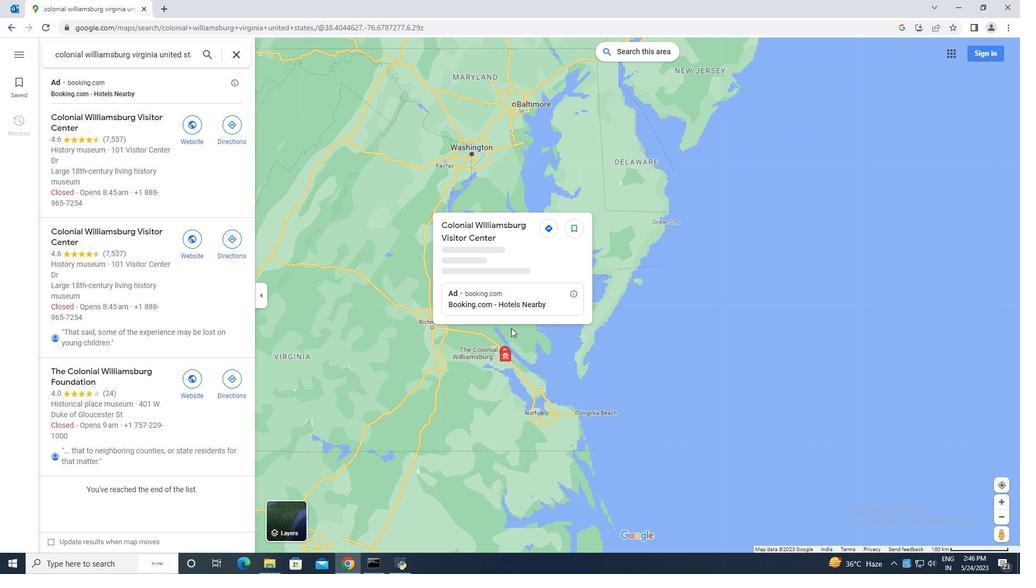 
Action: Mouse scrolled (511, 328) with delta (0, 0)
Screenshot: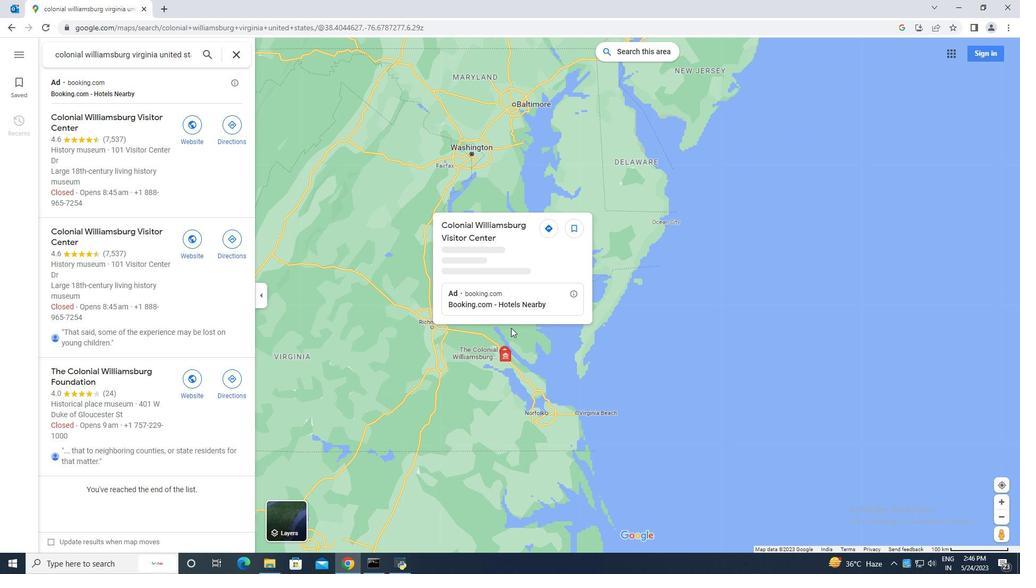 
Action: Mouse scrolled (511, 328) with delta (0, 0)
Screenshot: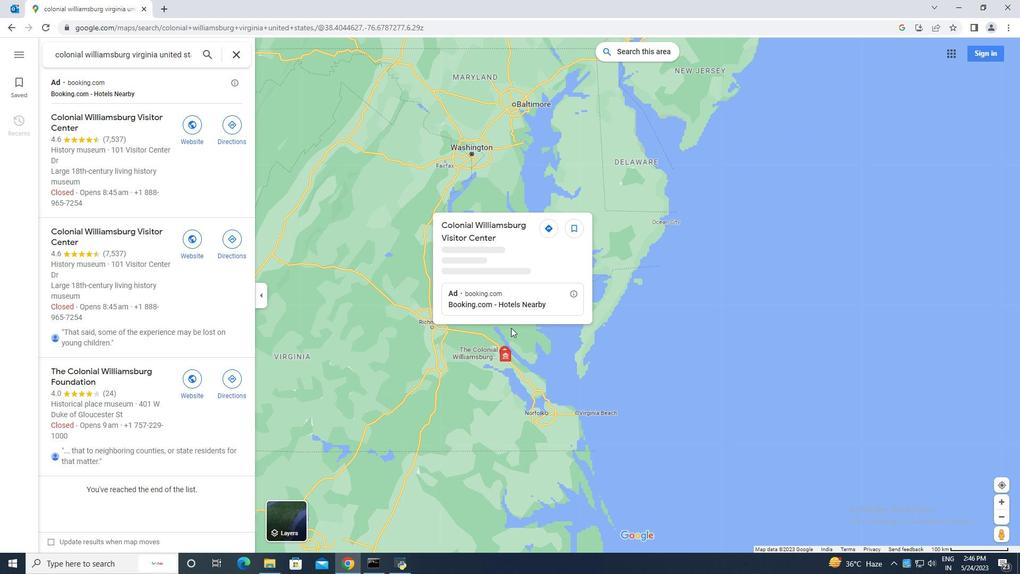 
Action: Mouse moved to (495, 378)
Screenshot: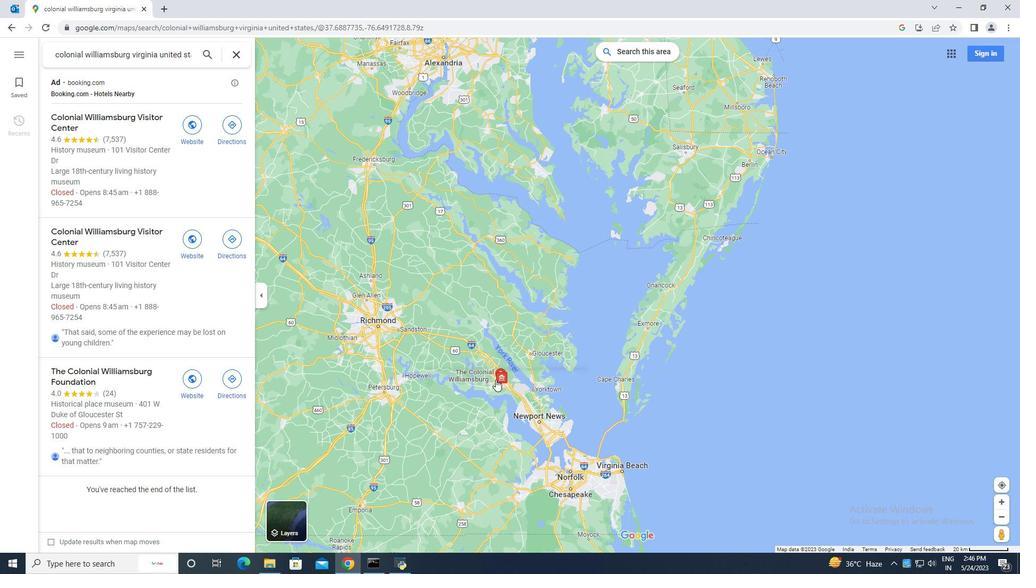 
Action: Mouse pressed left at (495, 378)
Screenshot: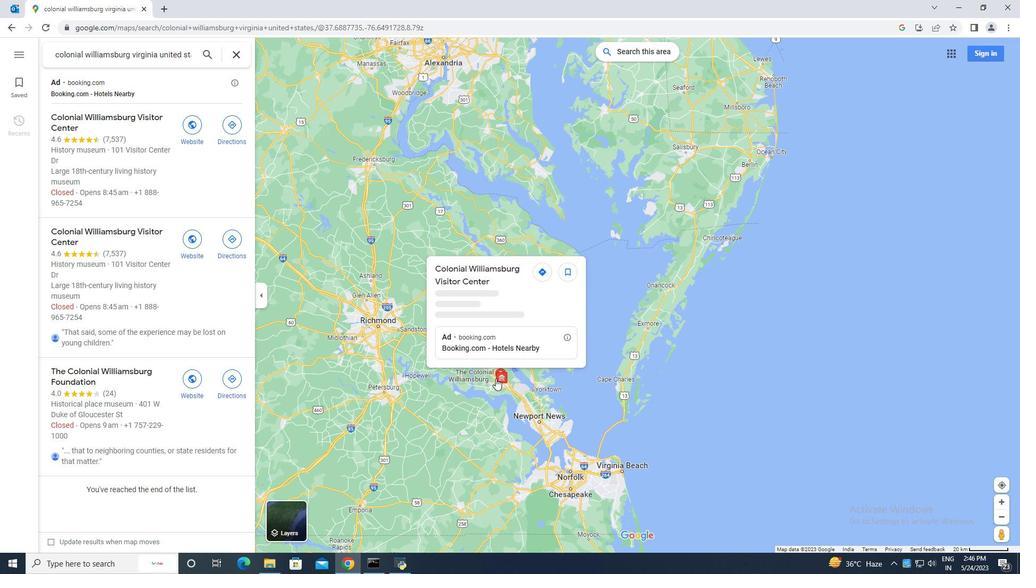 
Action: Mouse moved to (505, 377)
Screenshot: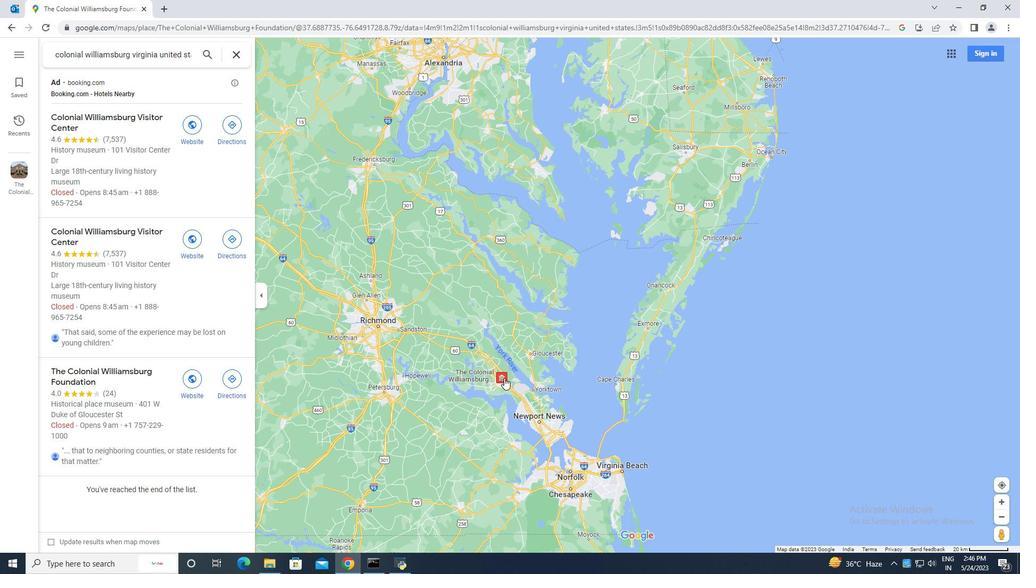 
Action: Mouse scrolled (505, 377) with delta (0, 0)
Screenshot: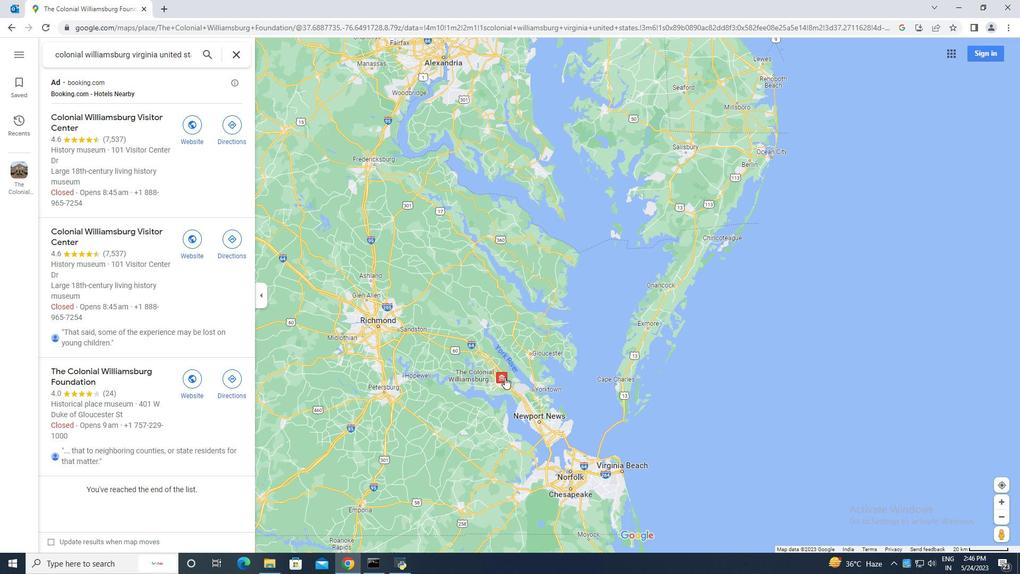 
Action: Mouse scrolled (505, 377) with delta (0, 0)
Screenshot: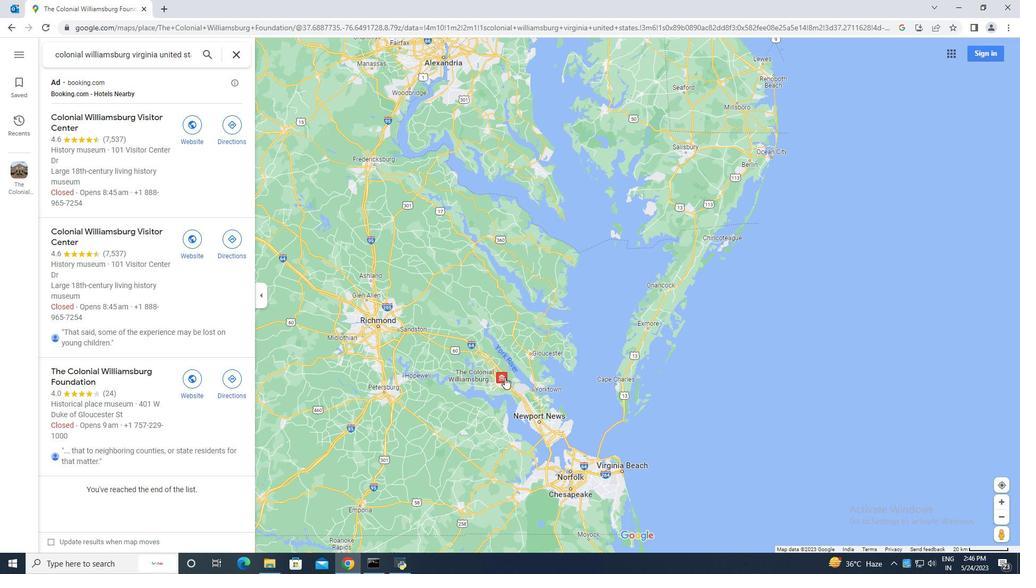 
Action: Mouse scrolled (505, 377) with delta (0, 0)
Screenshot: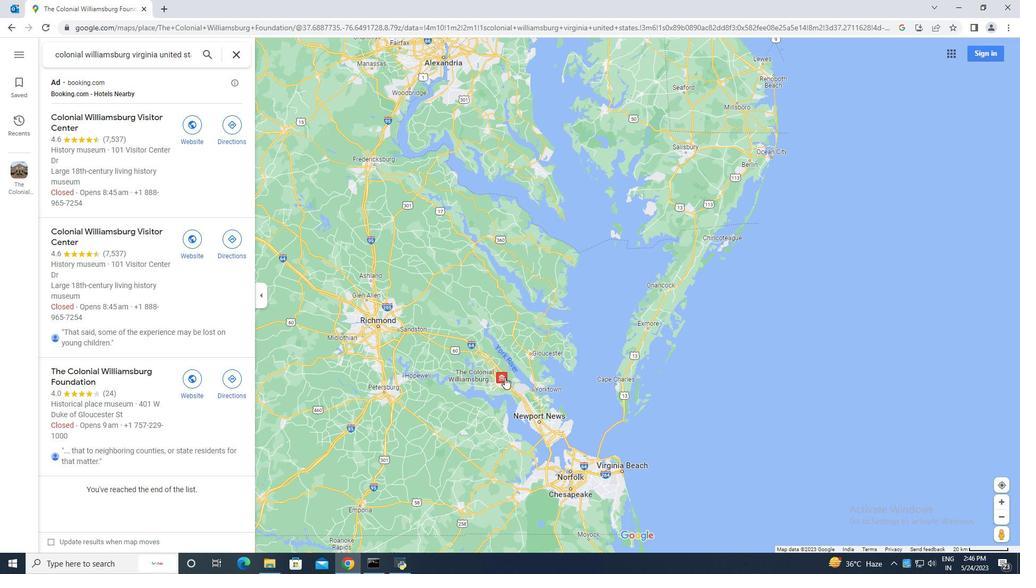 
Action: Mouse moved to (505, 375)
Screenshot: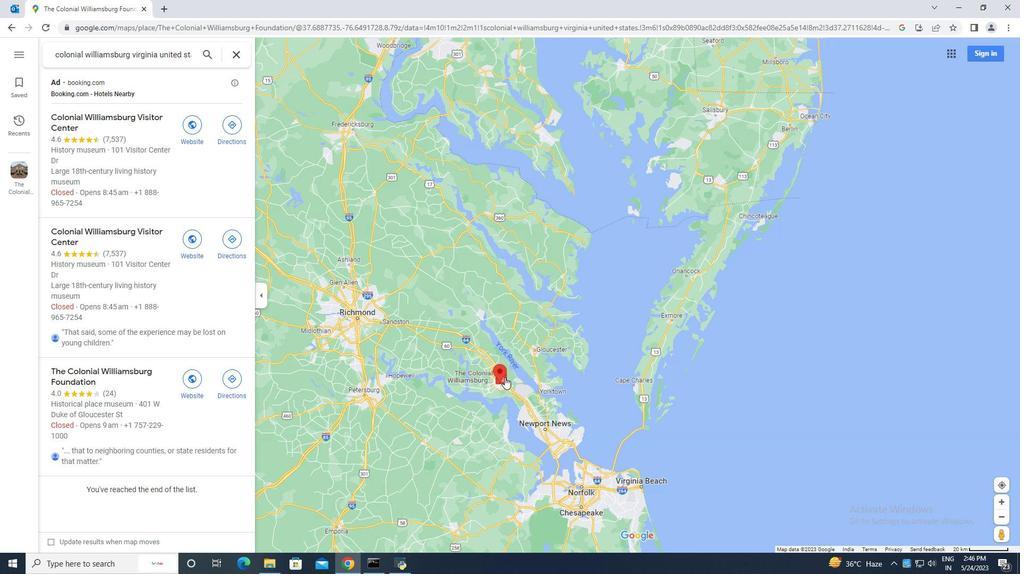 
Action: Mouse scrolled (505, 376) with delta (0, 0)
Screenshot: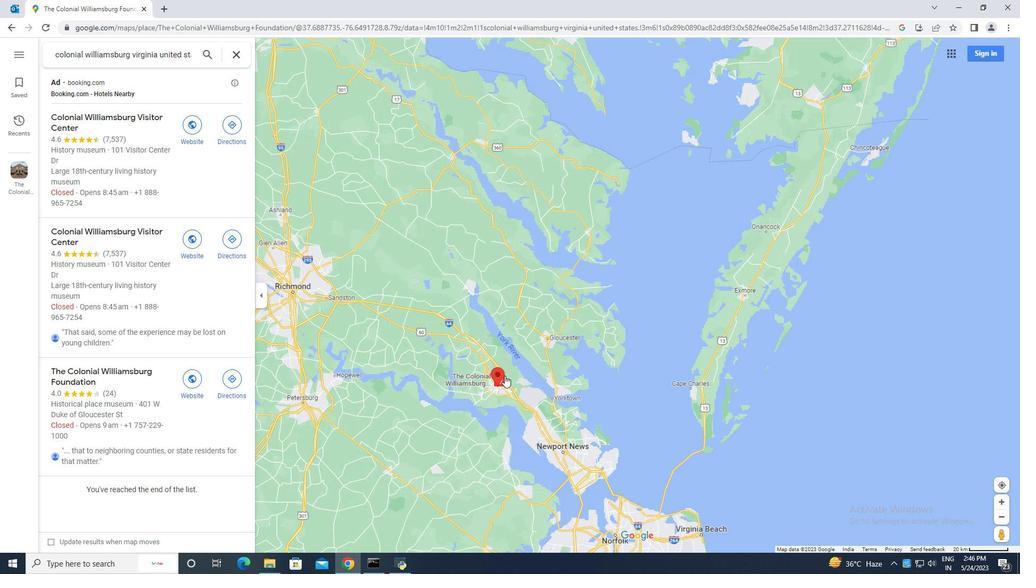 
Action: Mouse scrolled (505, 376) with delta (0, 0)
Screenshot: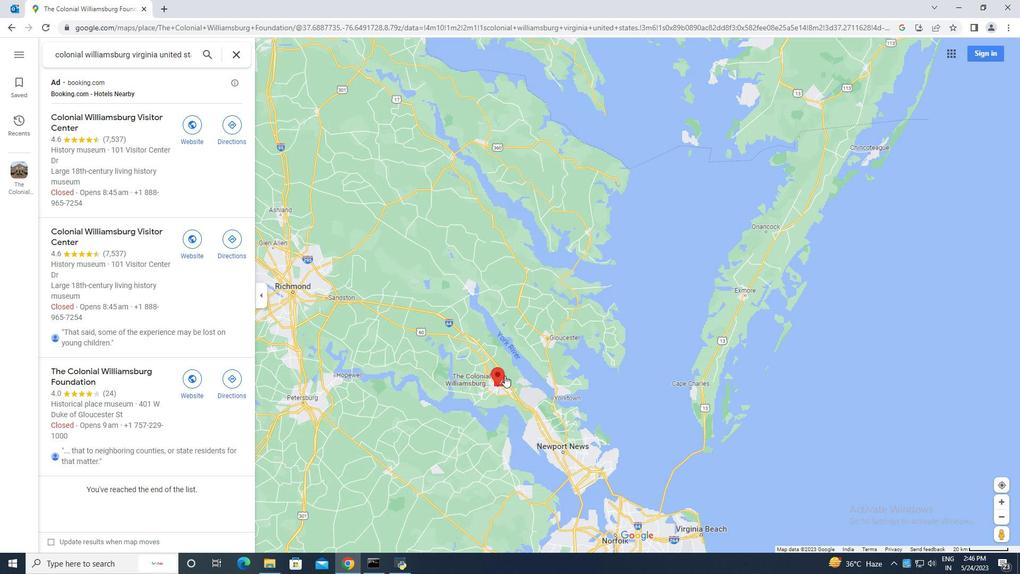
Action: Mouse scrolled (505, 376) with delta (0, 0)
Screenshot: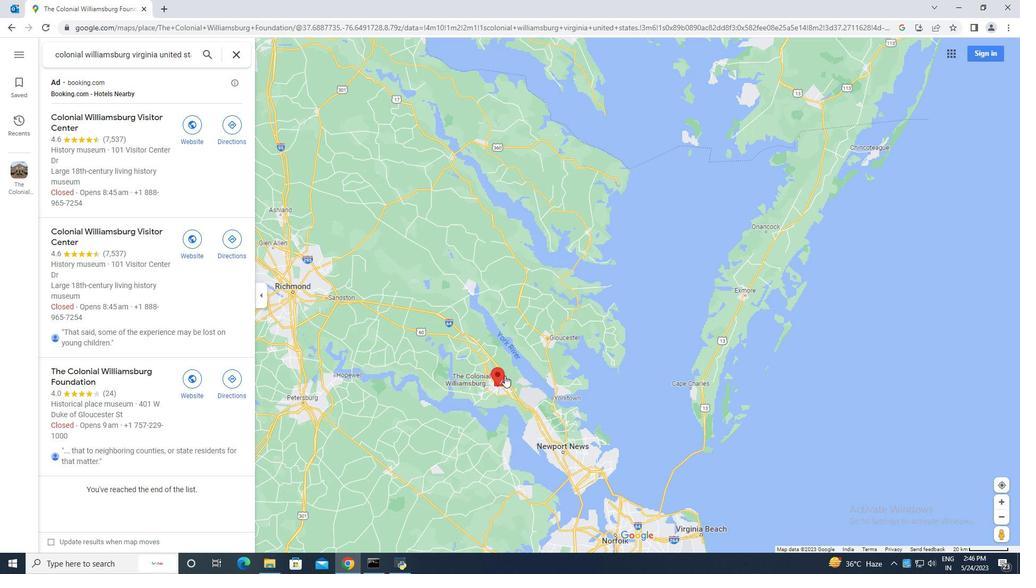 
Action: Mouse scrolled (505, 376) with delta (0, 0)
Screenshot: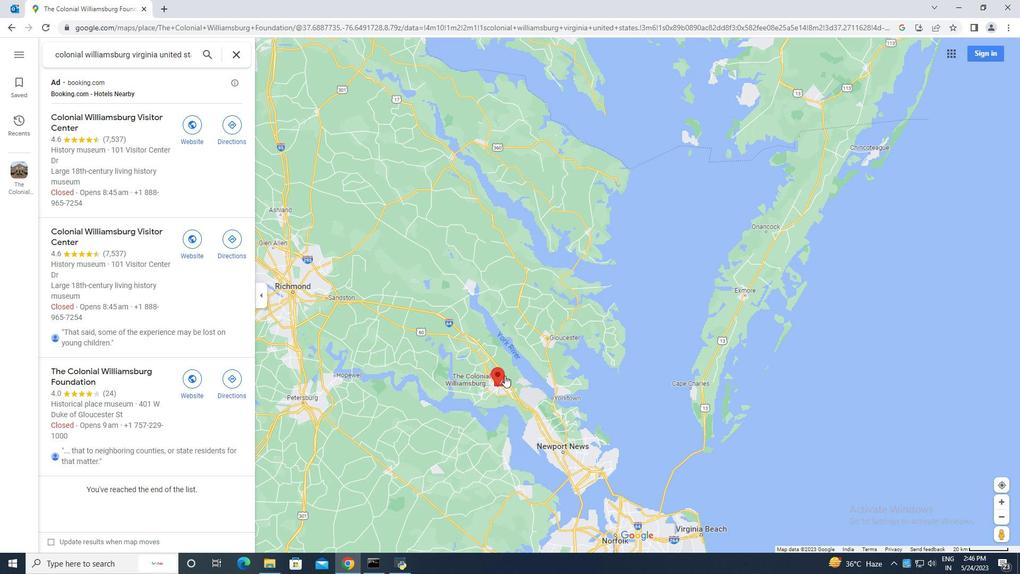 
Action: Mouse moved to (467, 361)
Screenshot: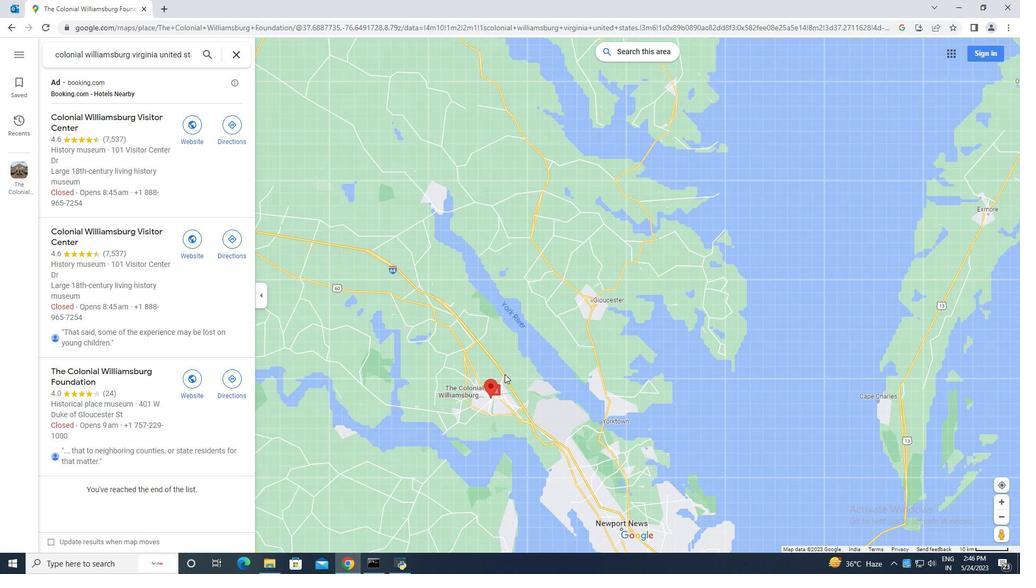 
Action: Mouse pressed left at (467, 361)
Screenshot: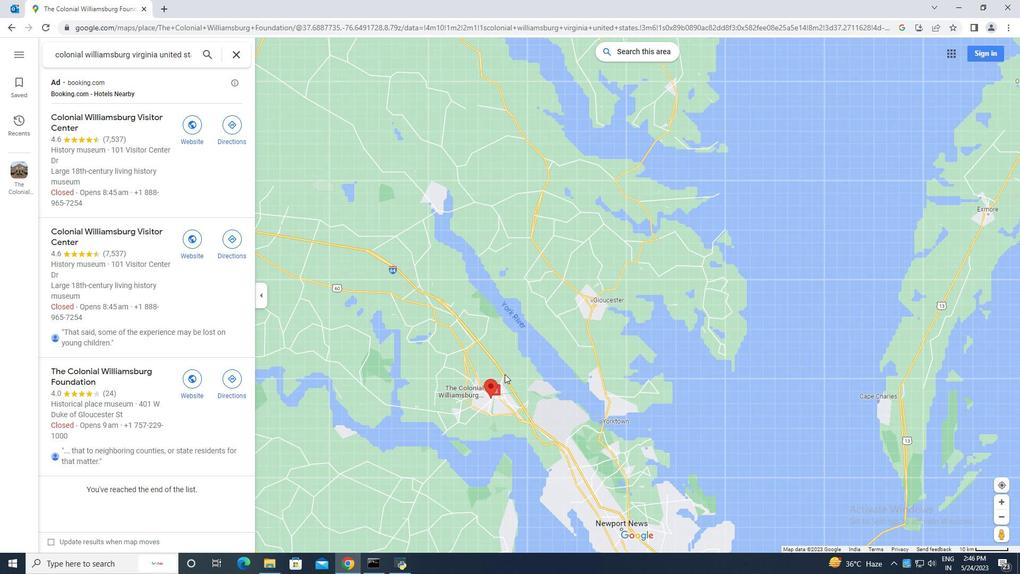 
Action: Mouse moved to (515, 389)
Screenshot: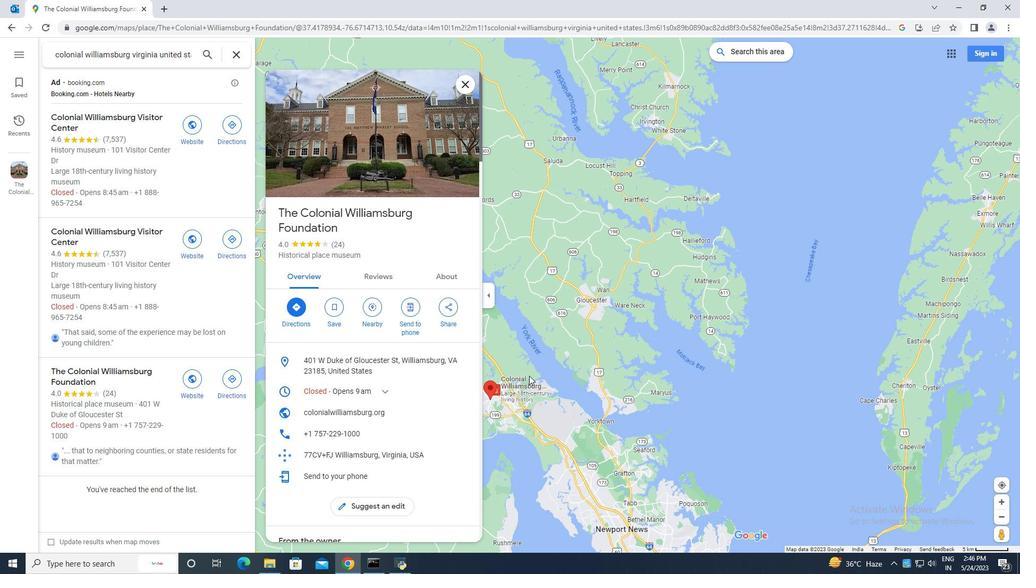 
Action: Mouse pressed left at (515, 389)
Screenshot: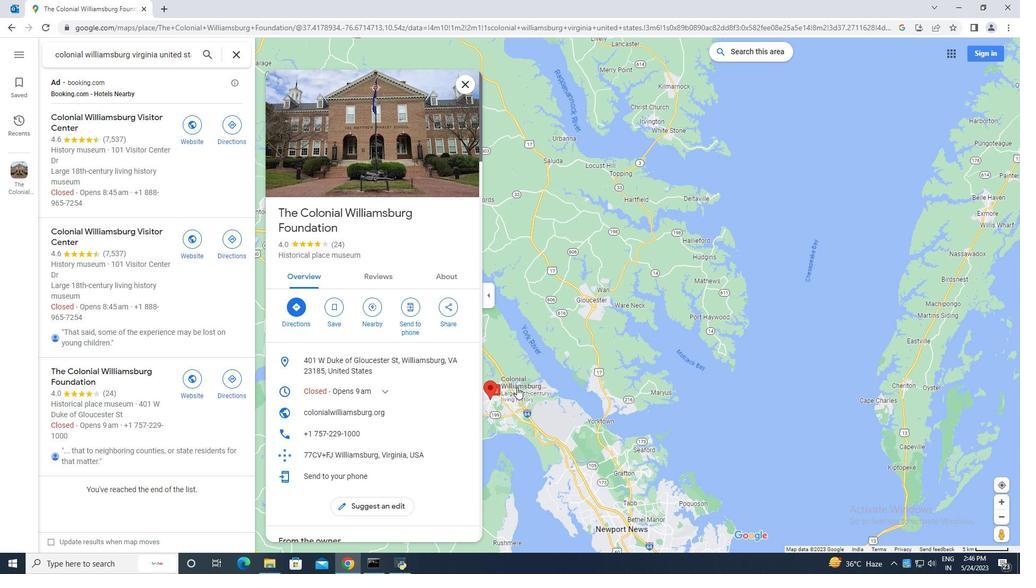 
Action: Mouse moved to (583, 296)
Screenshot: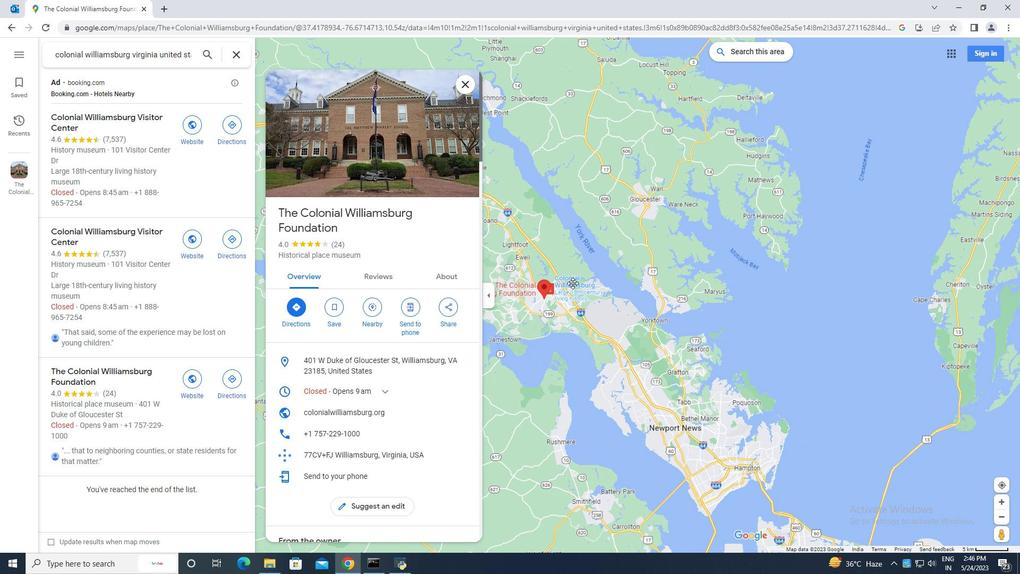 
Action: Mouse scrolled (583, 297) with delta (0, 0)
Screenshot: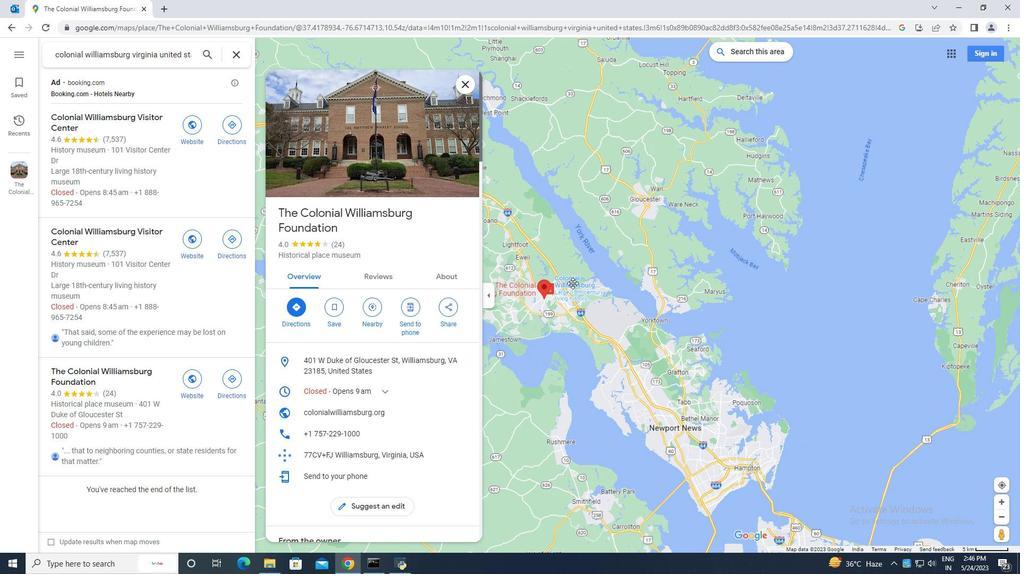 
Action: Mouse scrolled (583, 297) with delta (0, 0)
Screenshot: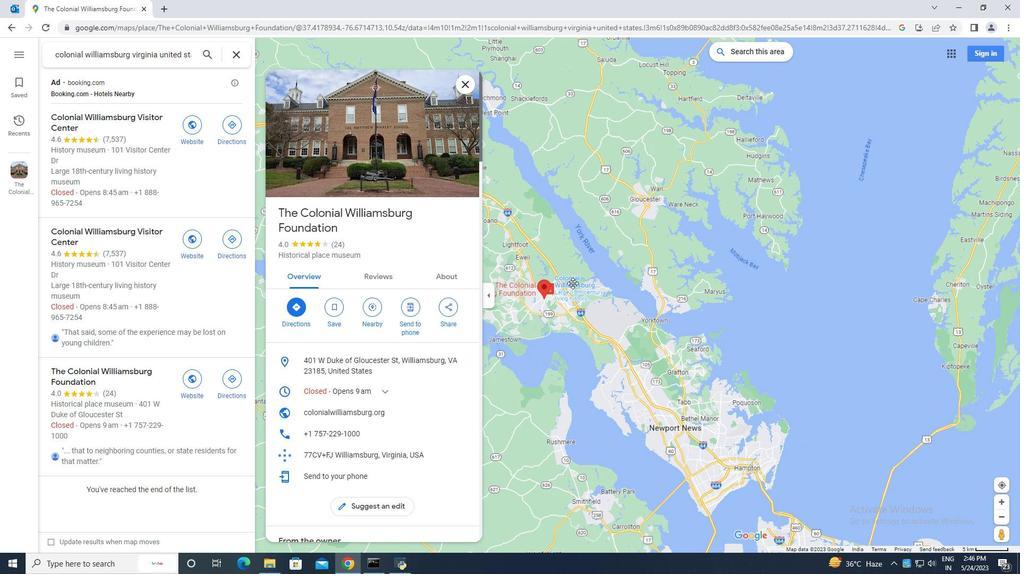 
Action: Mouse scrolled (583, 297) with delta (0, 0)
Screenshot: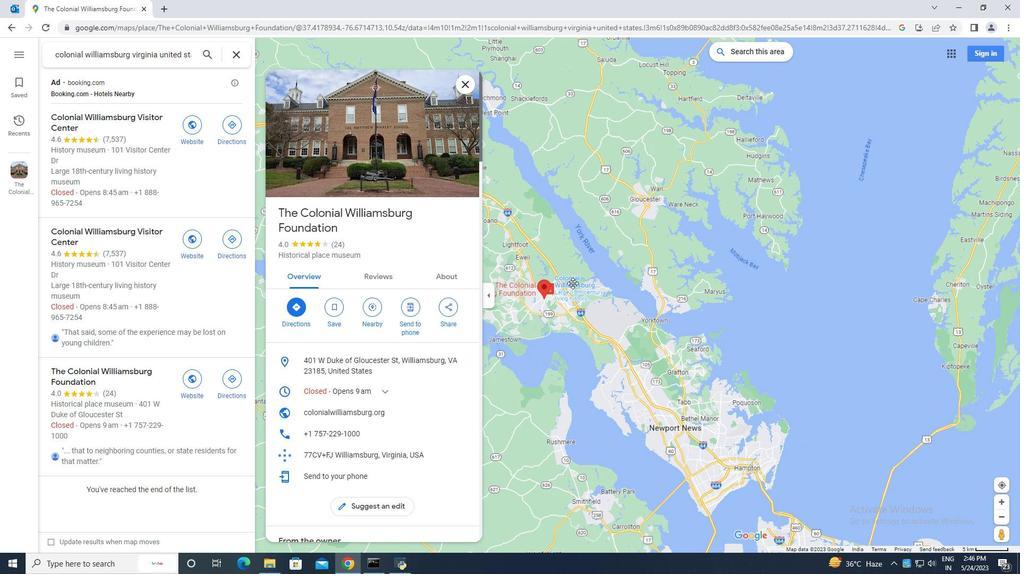
Action: Mouse moved to (445, 71)
Screenshot: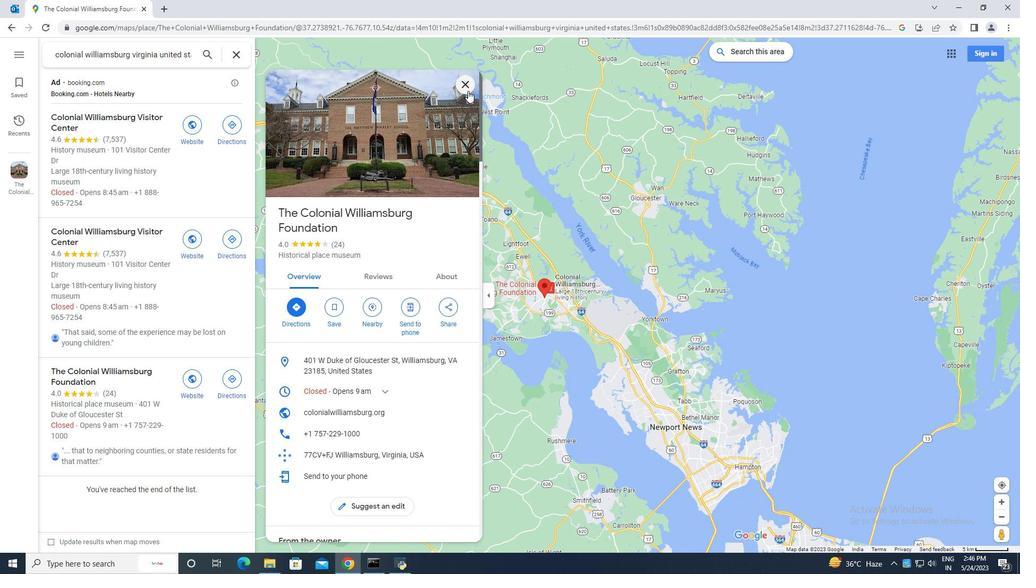 
Action: Mouse pressed left at (445, 71)
Screenshot: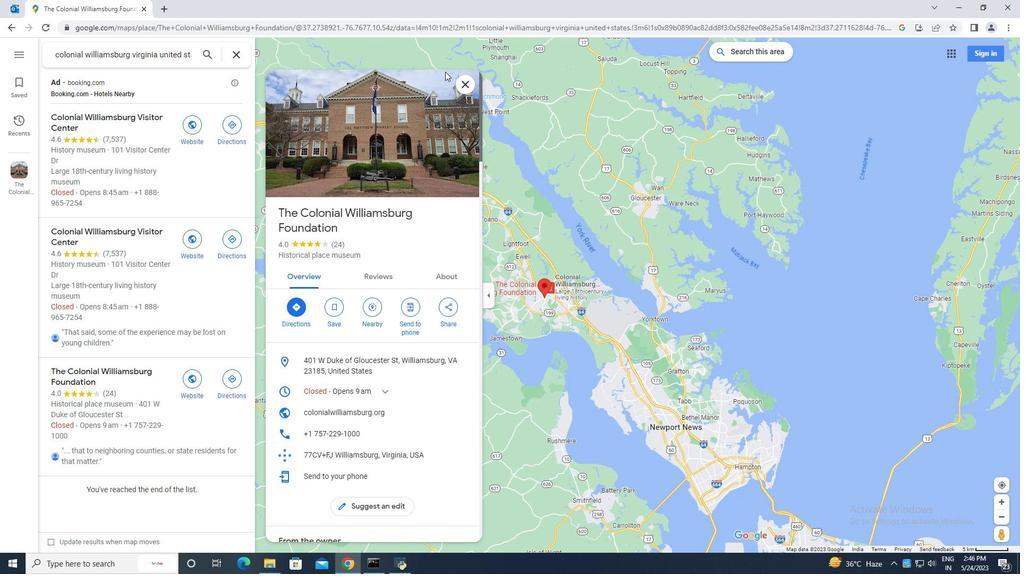 
Action: Mouse moved to (469, 82)
Screenshot: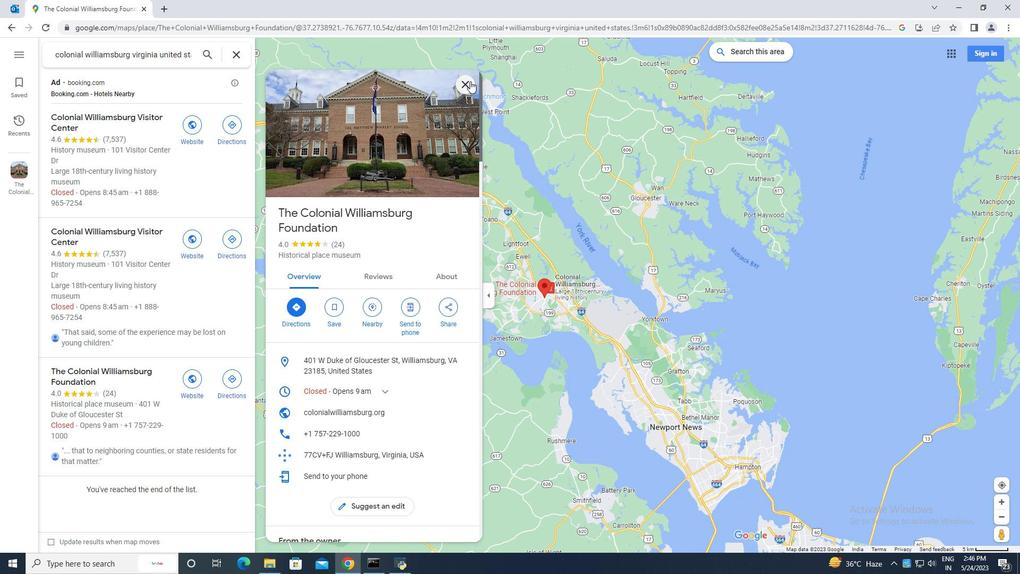 
Action: Mouse pressed left at (469, 82)
Screenshot: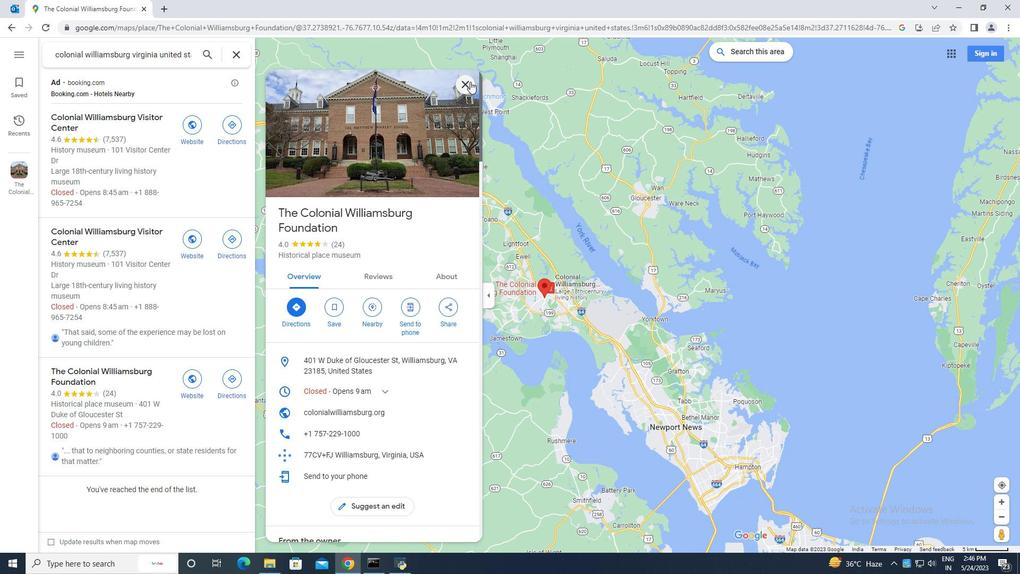 
Action: Mouse moved to (565, 281)
Screenshot: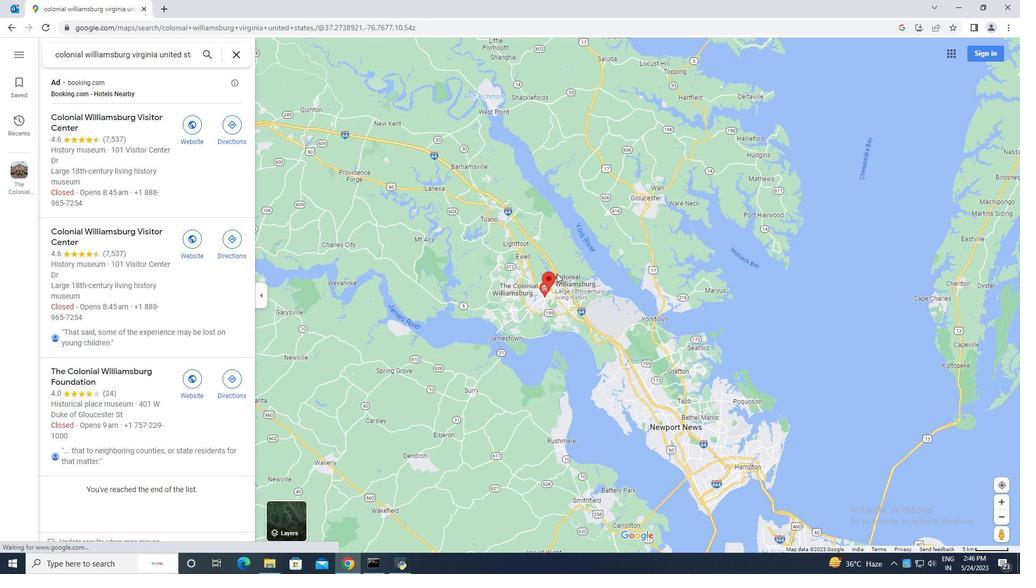 
Action: Mouse scrolled (565, 281) with delta (0, 0)
Screenshot: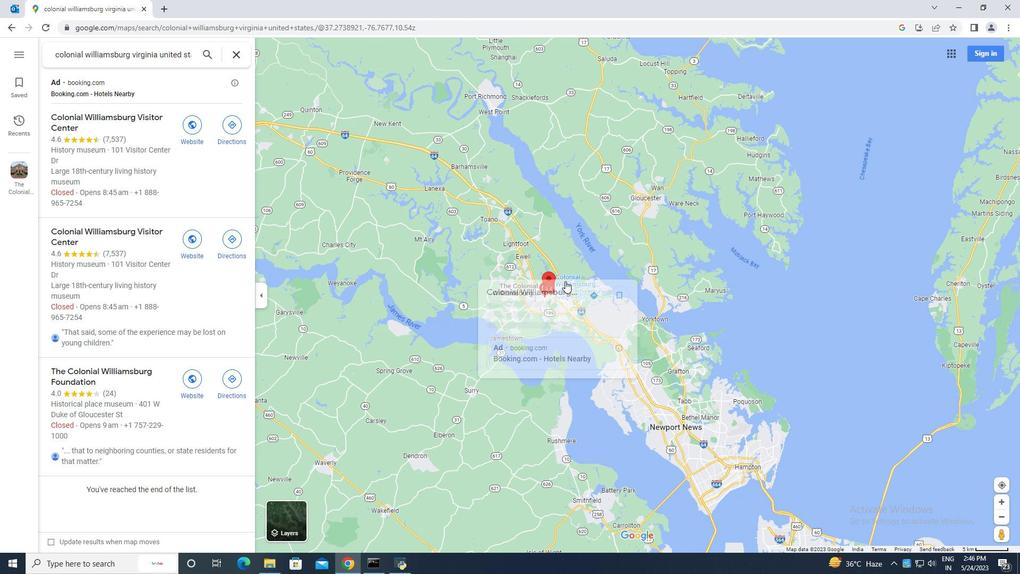 
Action: Mouse scrolled (565, 281) with delta (0, 0)
Screenshot: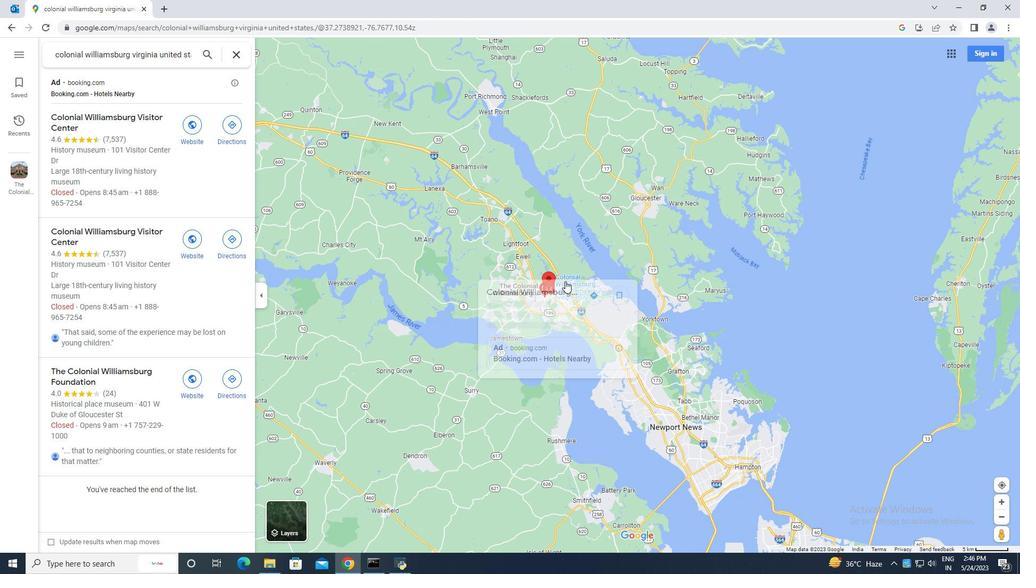 
Action: Mouse scrolled (565, 281) with delta (0, 0)
Screenshot: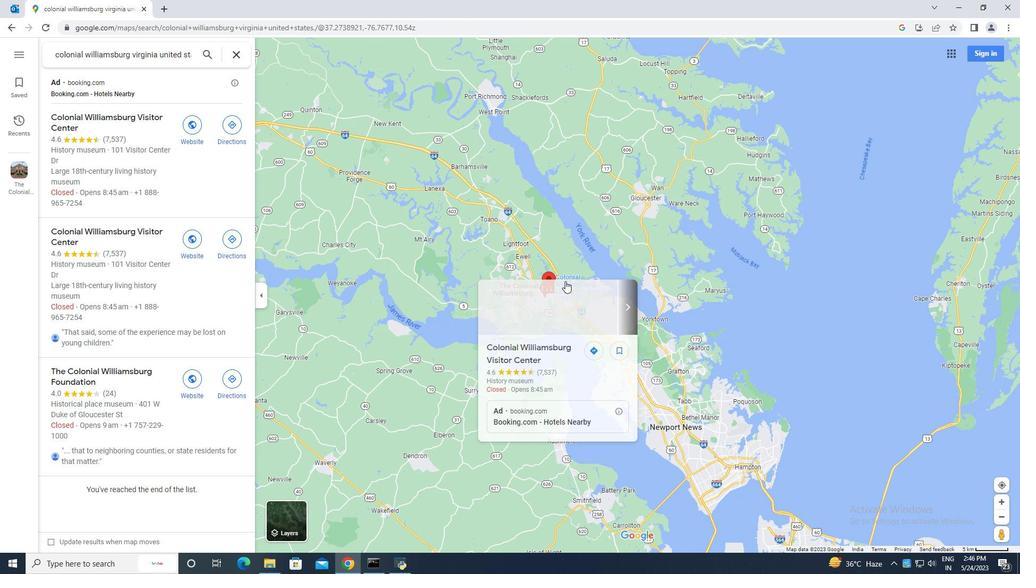 
Action: Mouse moved to (573, 254)
Screenshot: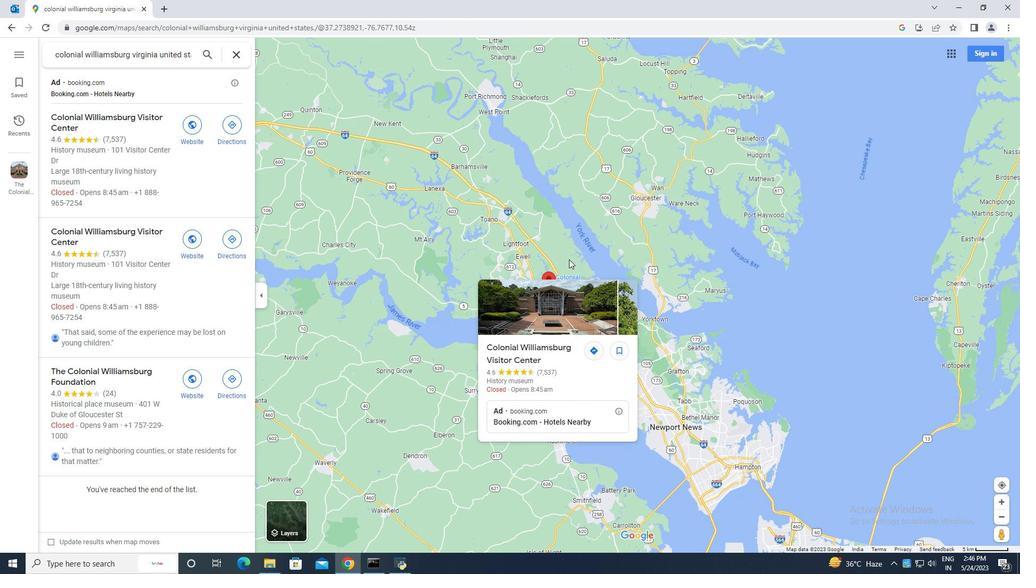 
Action: Mouse scrolled (573, 254) with delta (0, 0)
Screenshot: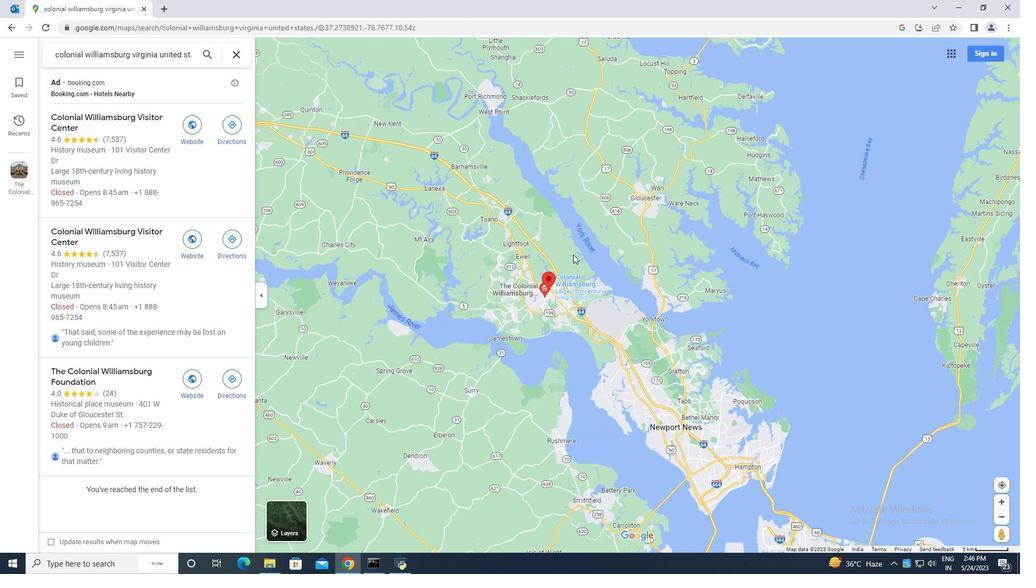 
Action: Mouse scrolled (573, 254) with delta (0, 0)
Screenshot: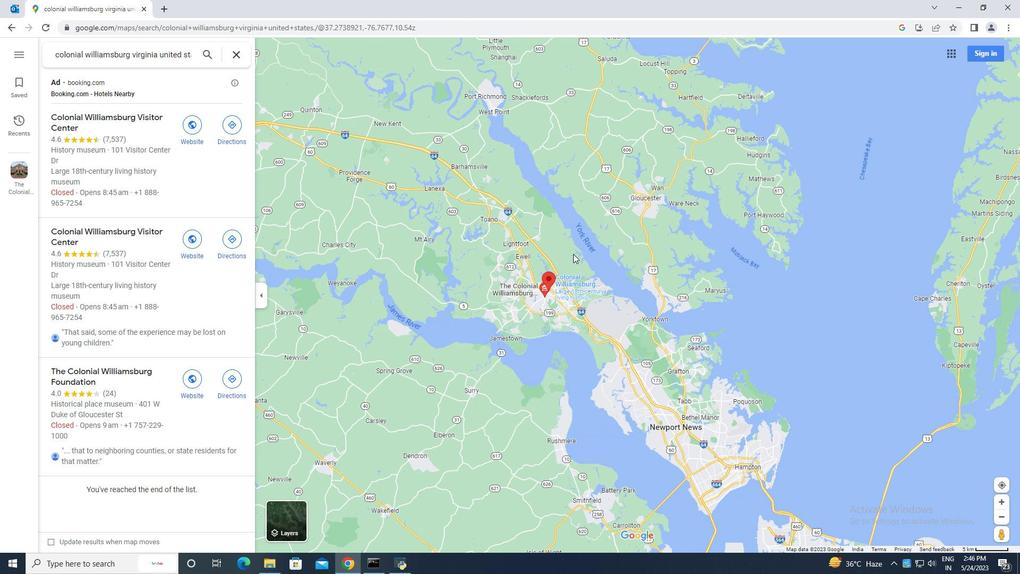 
Action: Mouse scrolled (573, 254) with delta (0, 0)
Screenshot: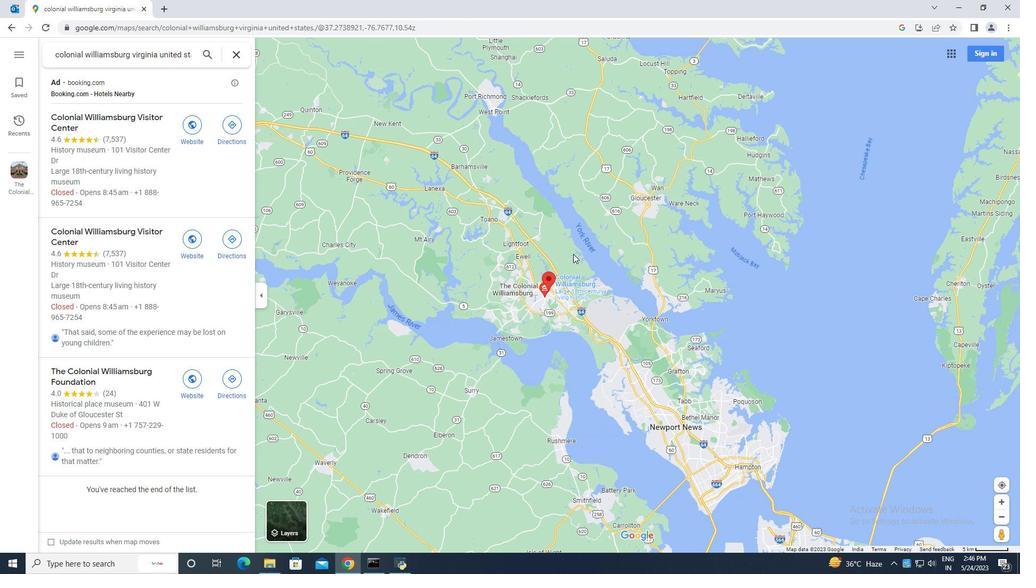 
Action: Mouse scrolled (573, 254) with delta (0, 0)
Screenshot: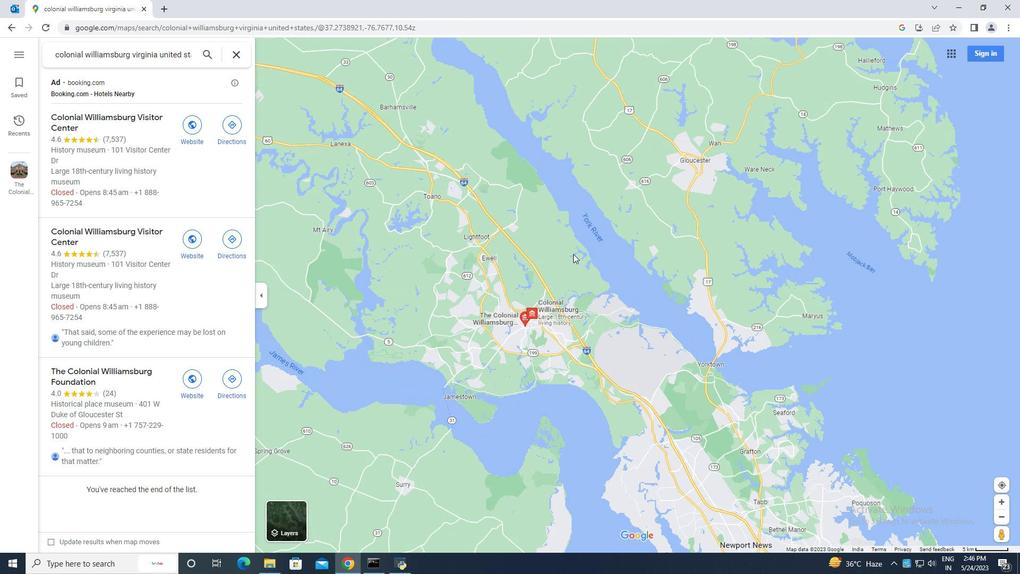 
Action: Mouse scrolled (573, 254) with delta (0, 0)
Screenshot: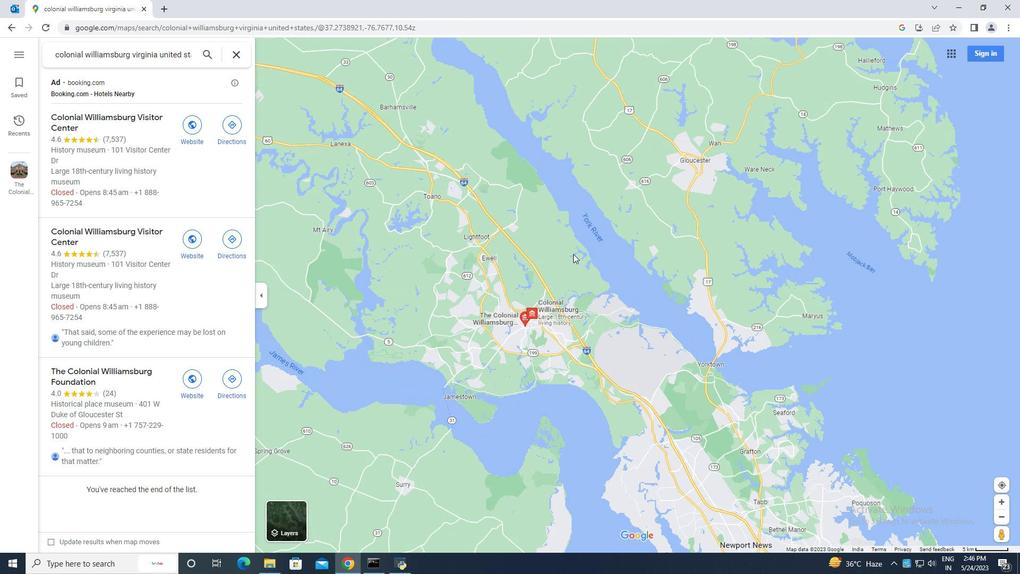 
Action: Mouse scrolled (573, 254) with delta (0, 0)
Screenshot: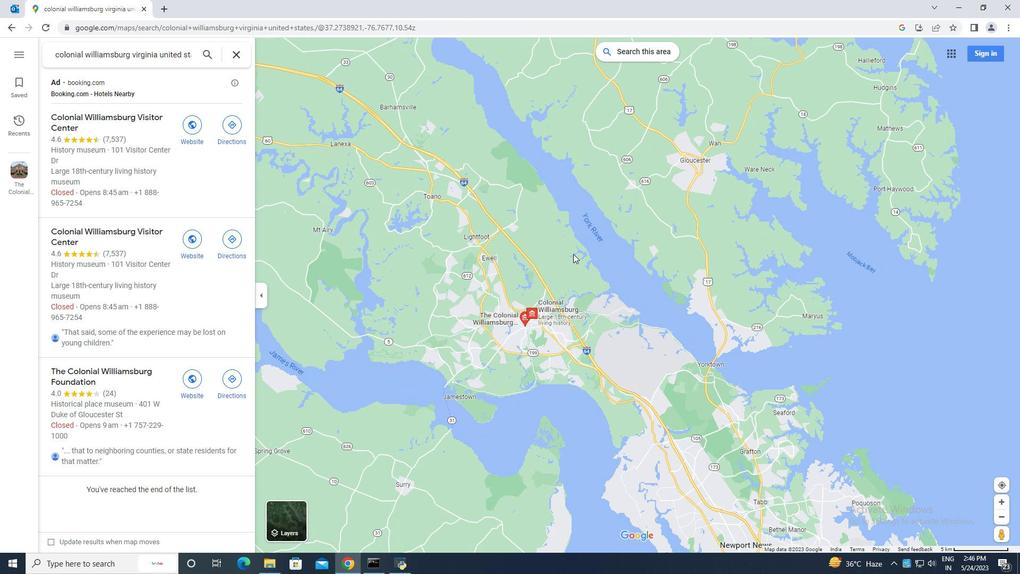 
Action: Mouse moved to (393, 343)
Screenshot: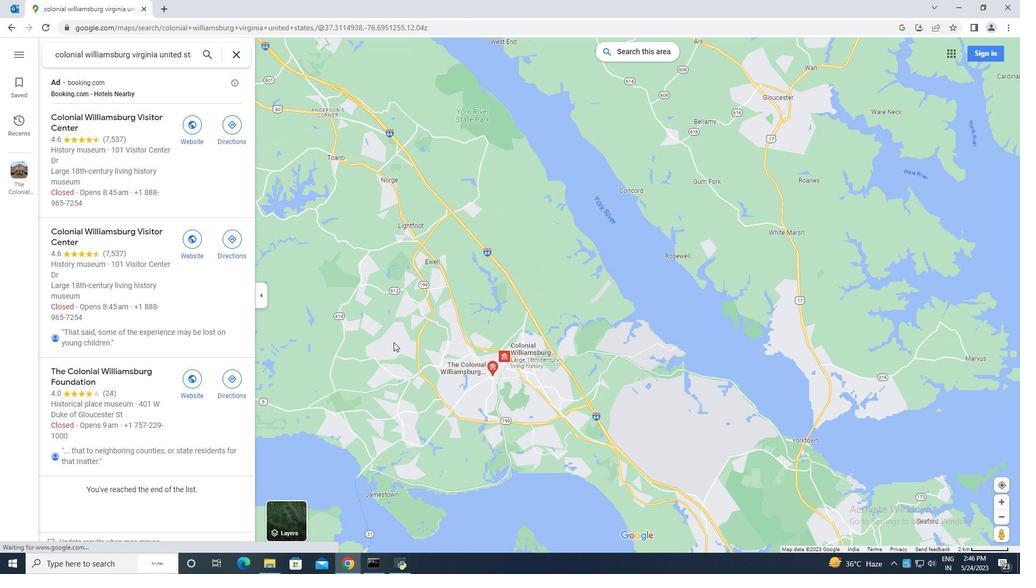 
Action: Mouse pressed left at (393, 343)
Screenshot: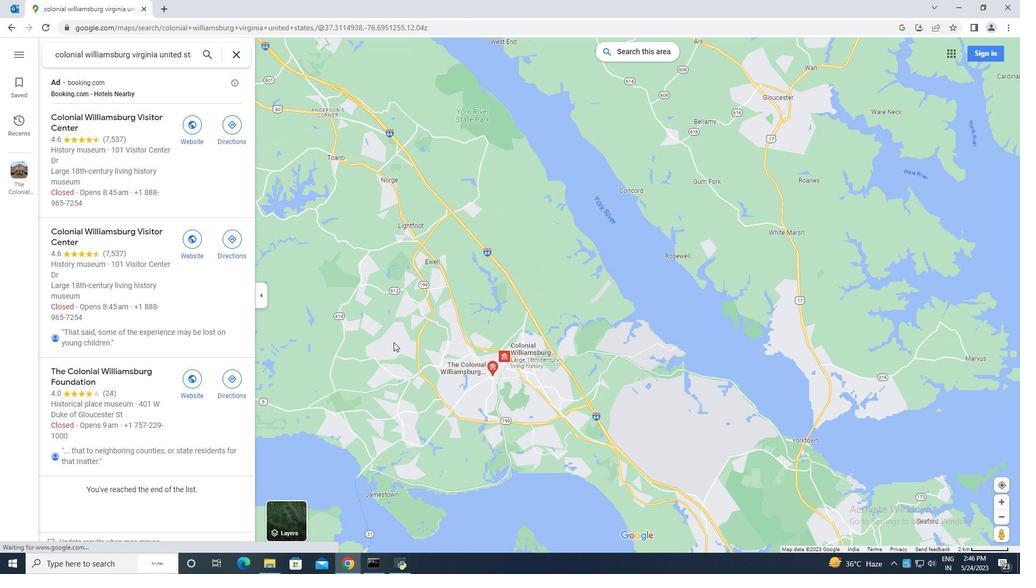 
Action: Mouse moved to (640, 274)
Screenshot: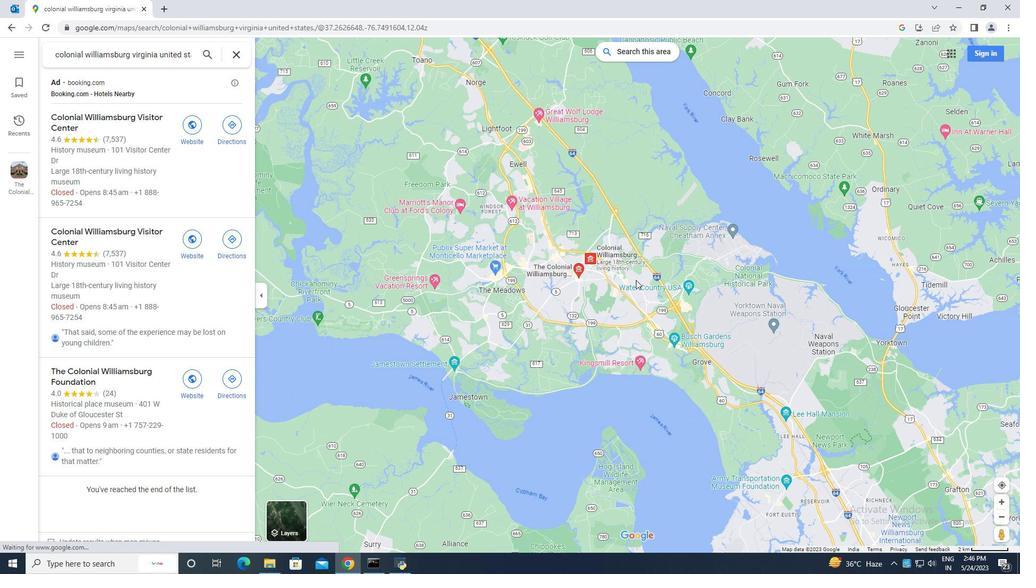 
Action: Mouse scrolled (640, 275) with delta (0, 0)
Screenshot: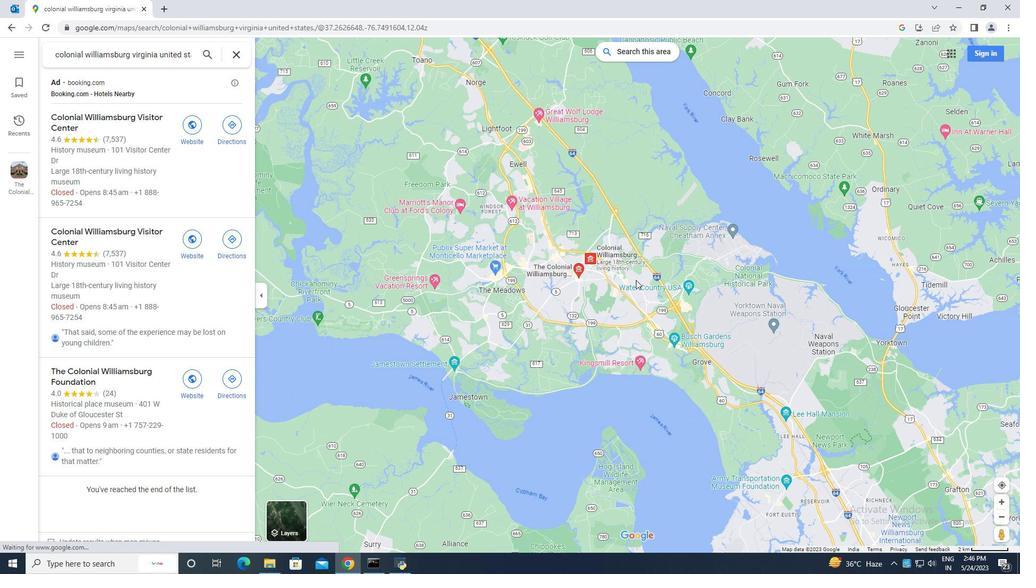 
Action: Mouse scrolled (640, 275) with delta (0, 0)
Screenshot: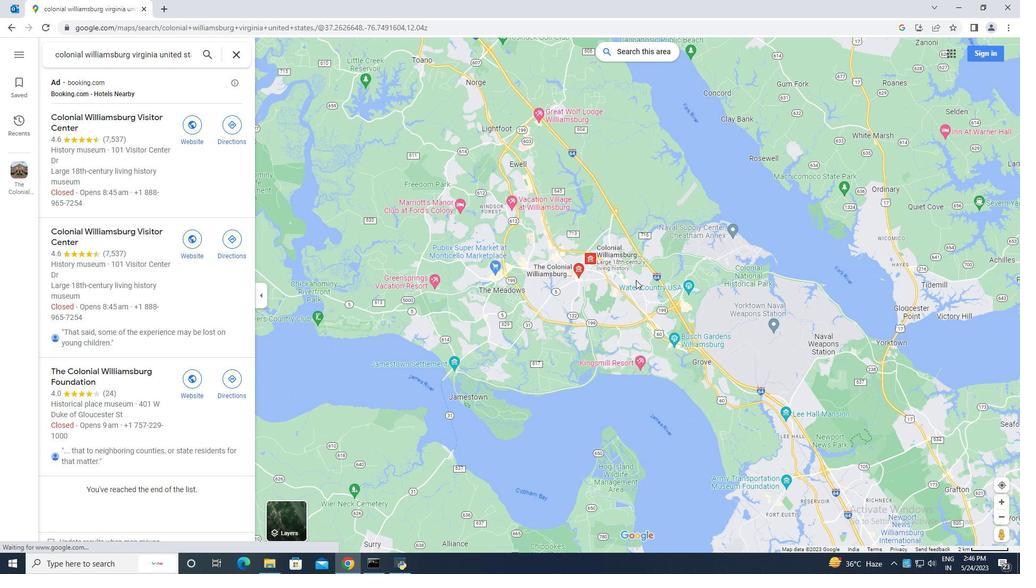 
Action: Mouse scrolled (640, 275) with delta (0, 0)
Screenshot: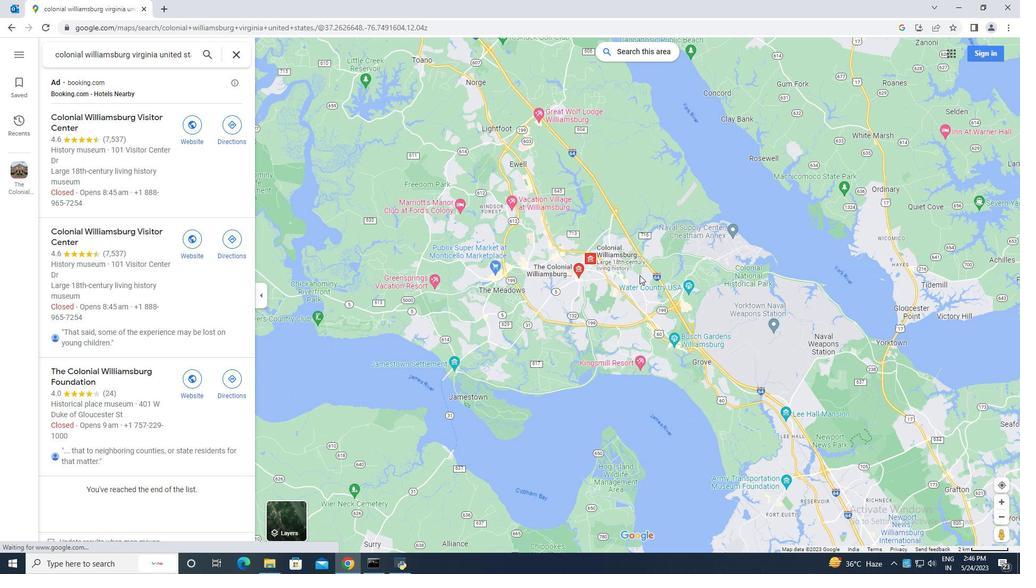 
Action: Mouse moved to (621, 259)
Screenshot: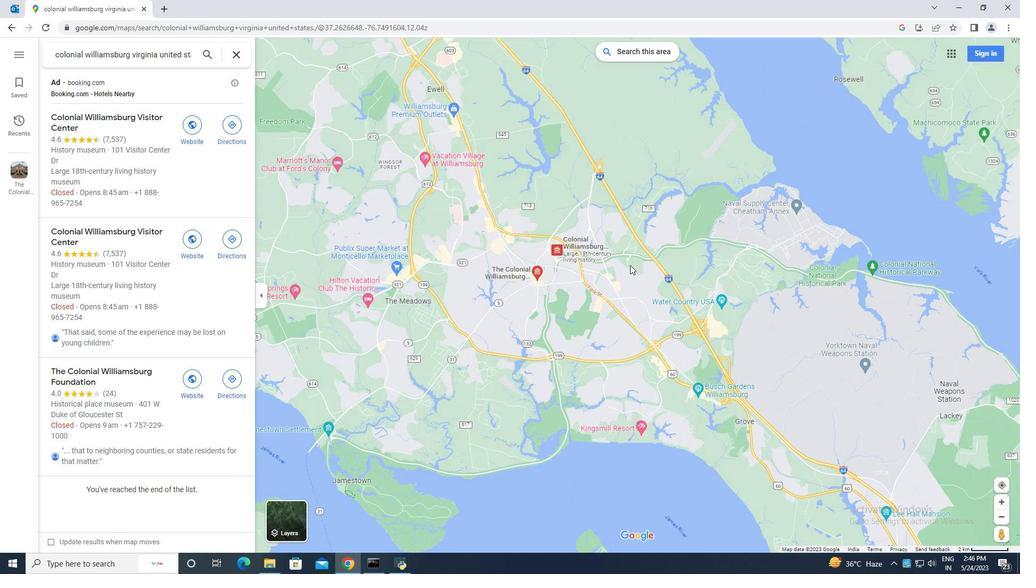 
Action: Mouse scrolled (621, 259) with delta (0, 0)
Screenshot: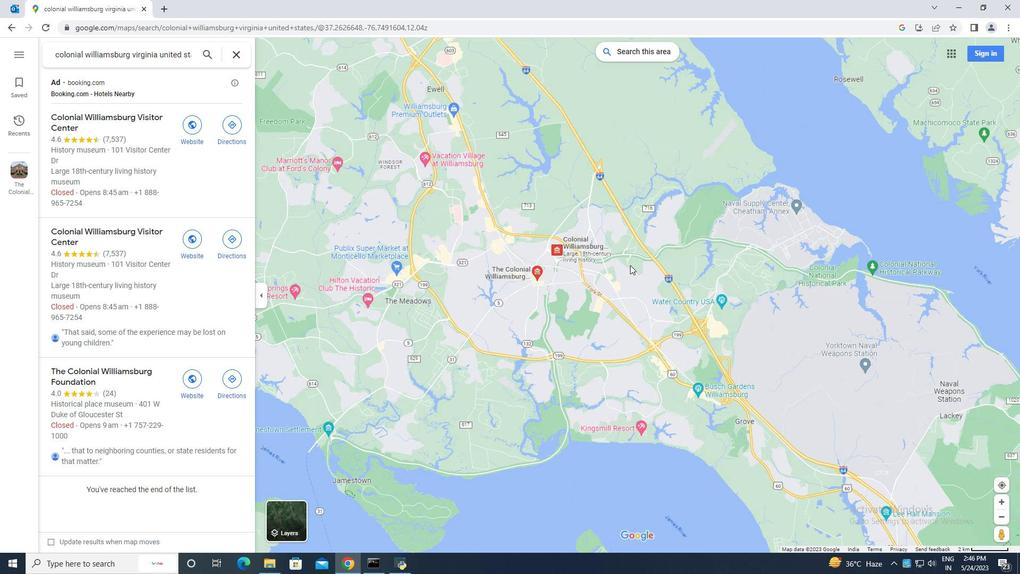 
Action: Mouse scrolled (621, 259) with delta (0, 0)
Screenshot: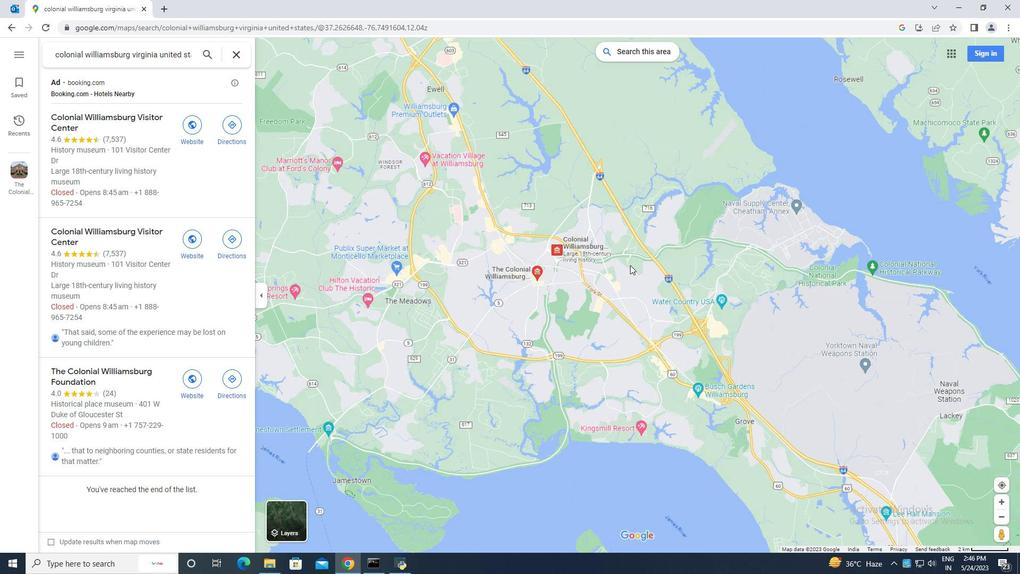 
Action: Mouse scrolled (621, 259) with delta (0, 0)
Screenshot: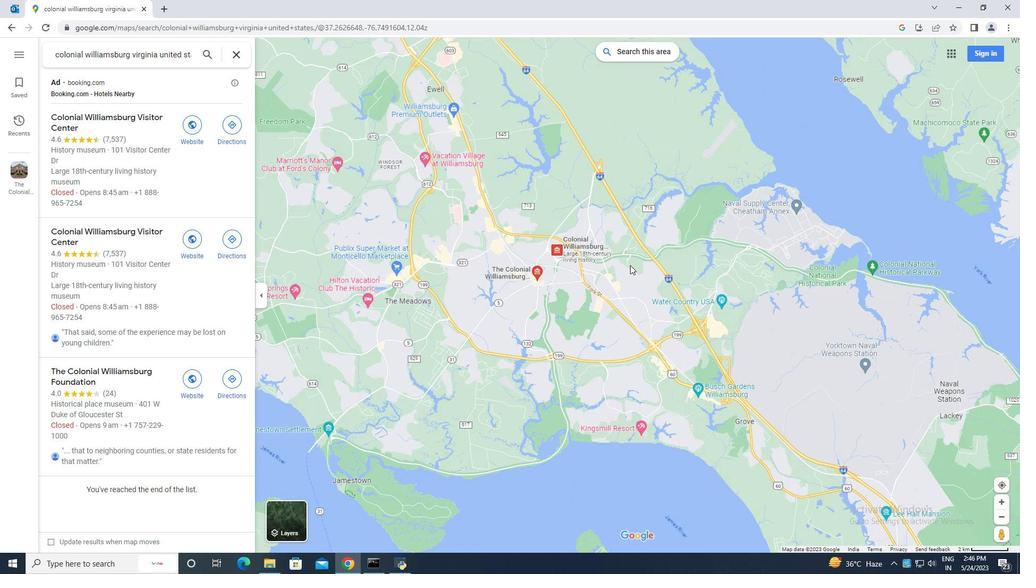 
Action: Mouse moved to (512, 275)
Screenshot: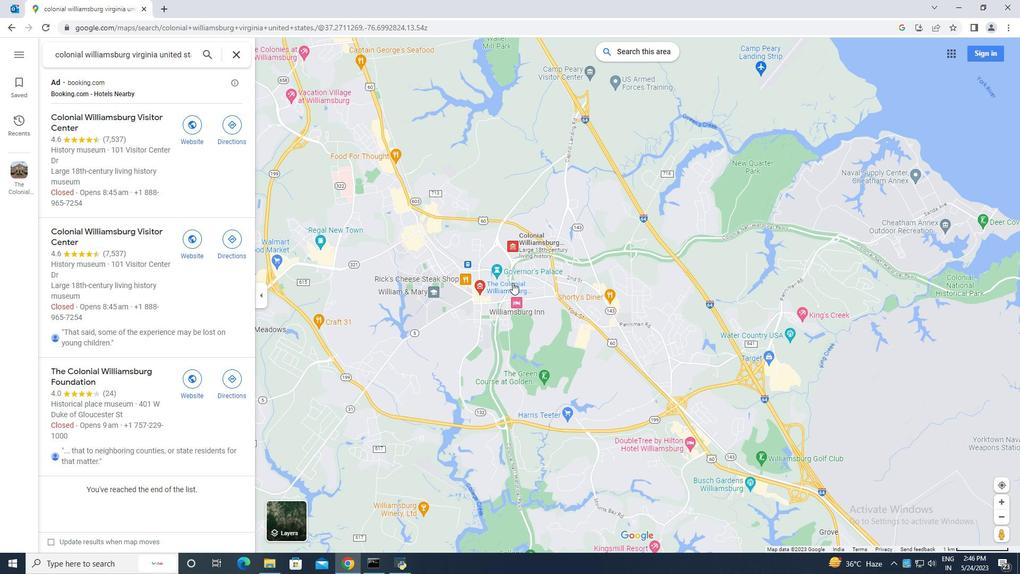 
Action: Mouse scrolled (512, 276) with delta (0, 0)
Screenshot: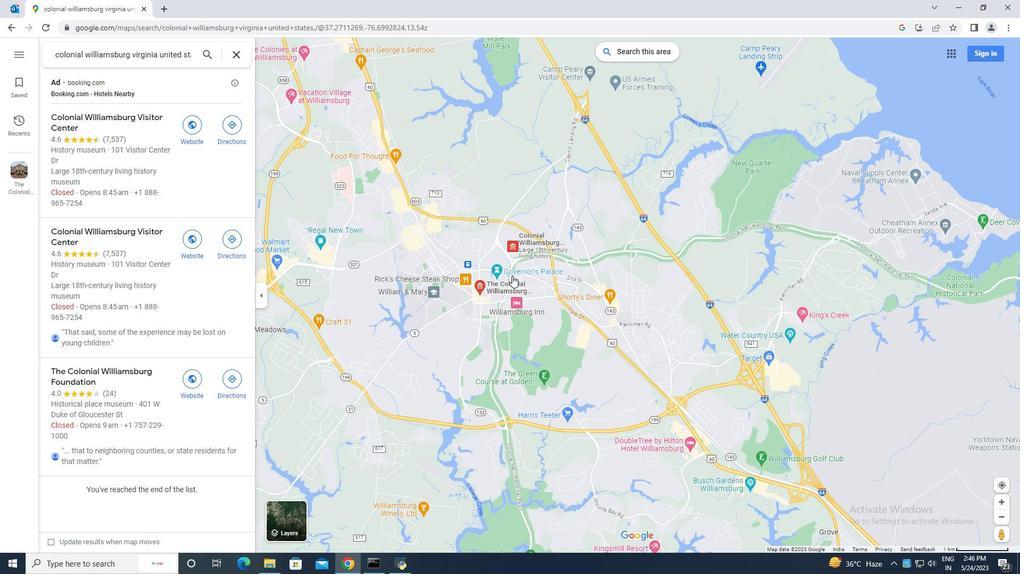 
Action: Mouse scrolled (512, 276) with delta (0, 0)
Screenshot: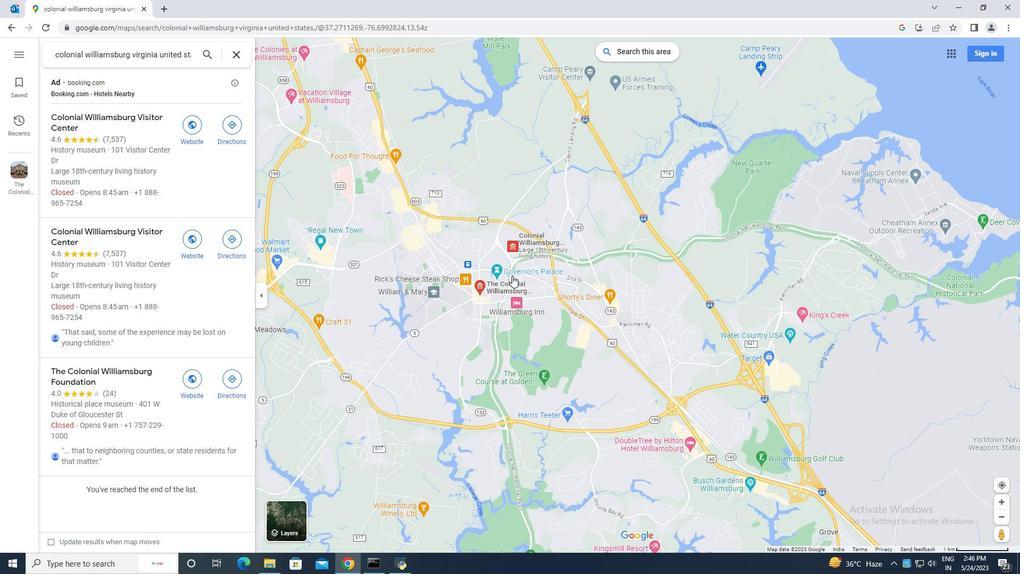 
Action: Mouse scrolled (512, 276) with delta (0, 0)
Screenshot: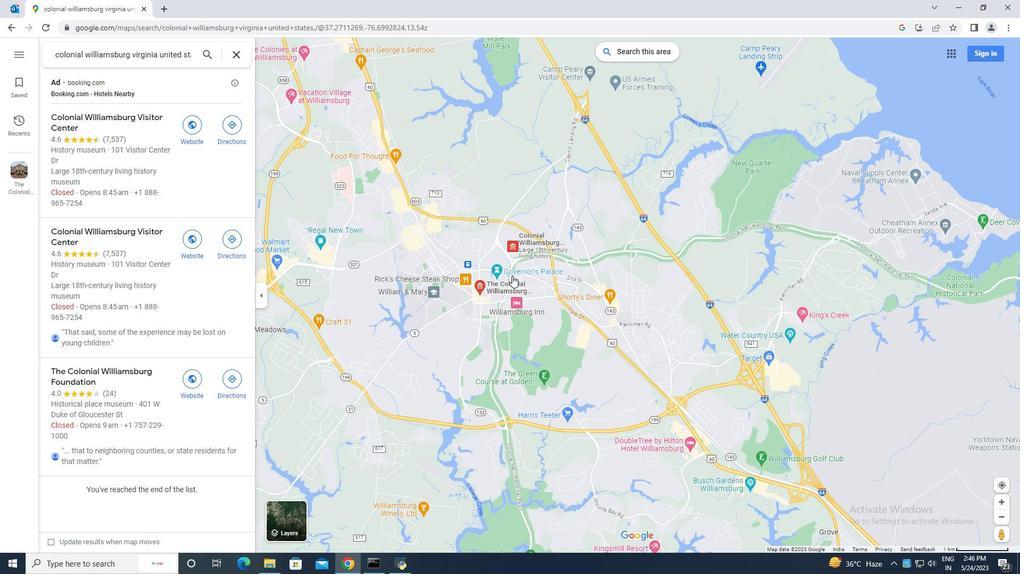 
Action: Mouse moved to (470, 289)
Screenshot: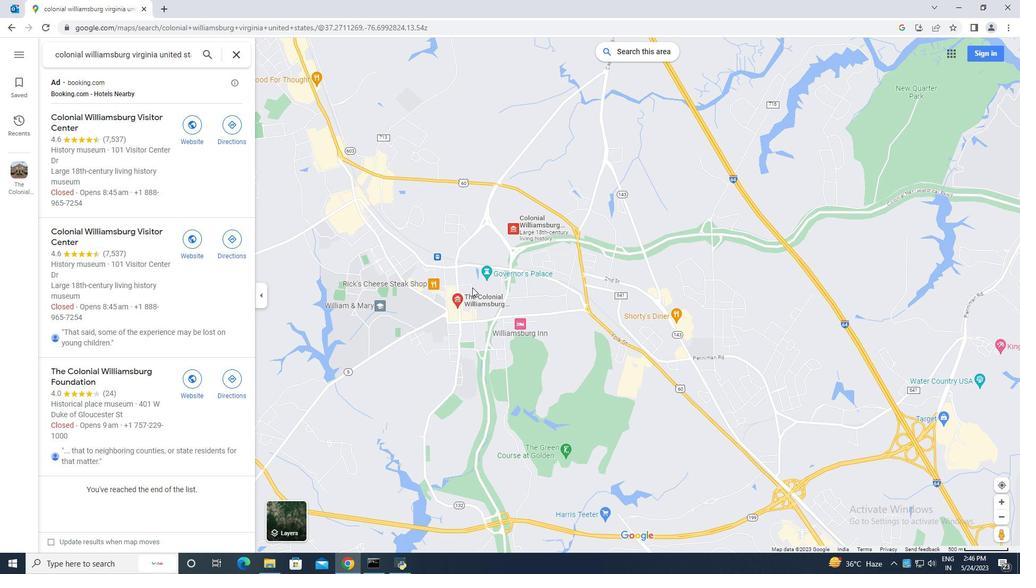
Action: Mouse scrolled (470, 289) with delta (0, 0)
Screenshot: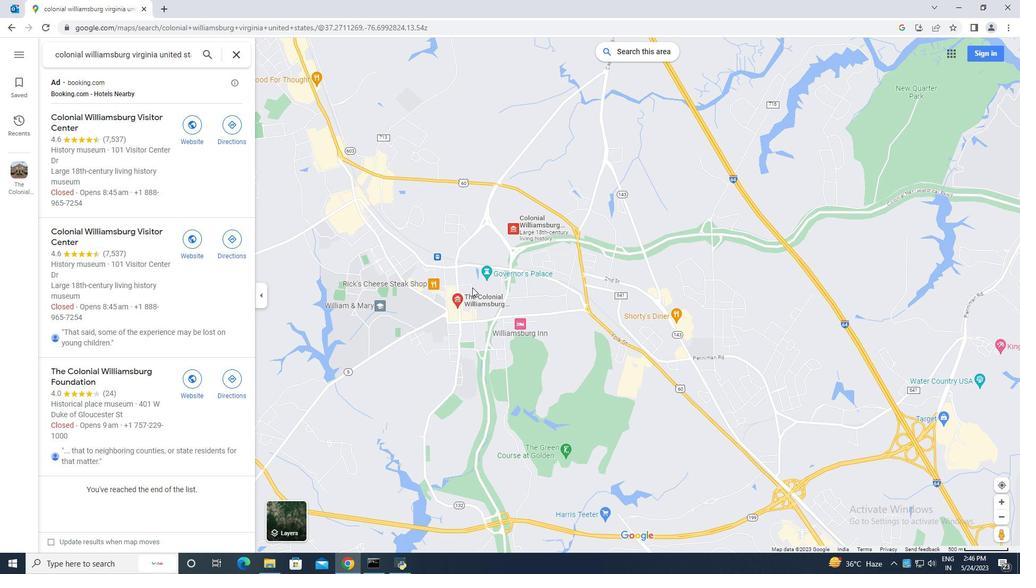 
Action: Mouse moved to (469, 290)
Screenshot: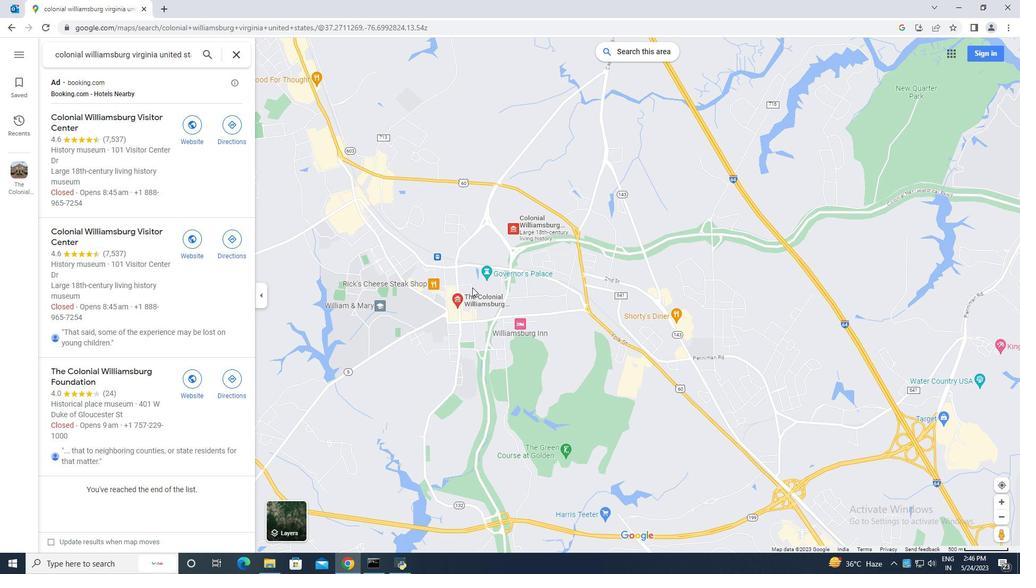 
Action: Mouse scrolled (469, 290) with delta (0, 0)
Screenshot: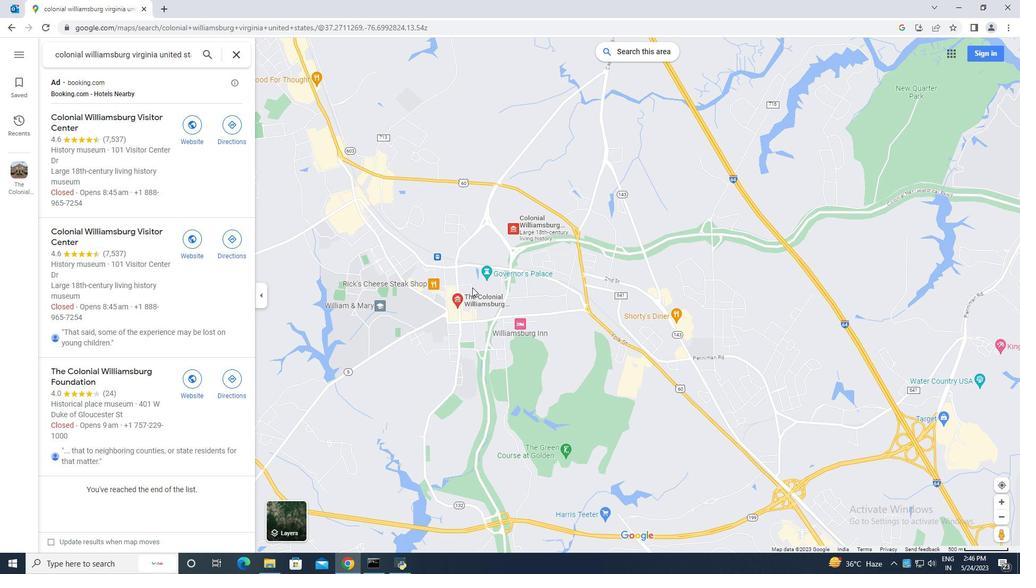 
Action: Mouse moved to (453, 309)
Screenshot: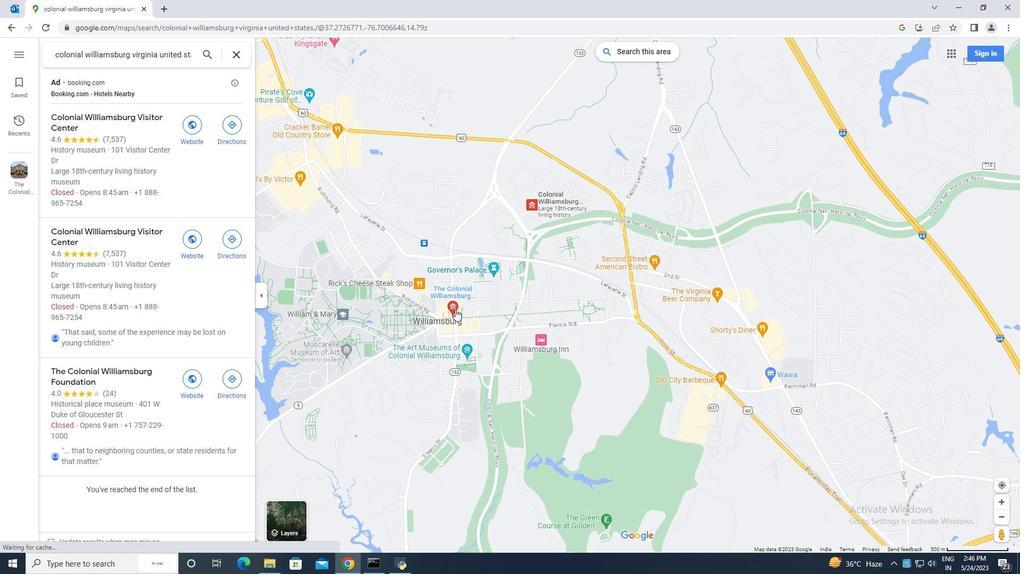 
Action: Mouse scrolled (453, 309) with delta (0, 0)
Screenshot: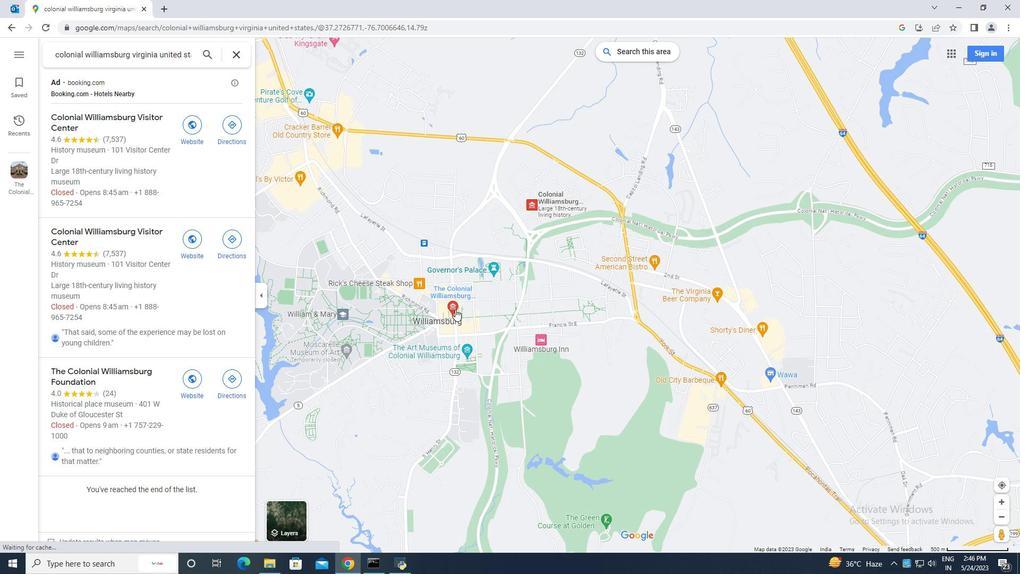 
Action: Mouse scrolled (453, 309) with delta (0, 0)
Screenshot: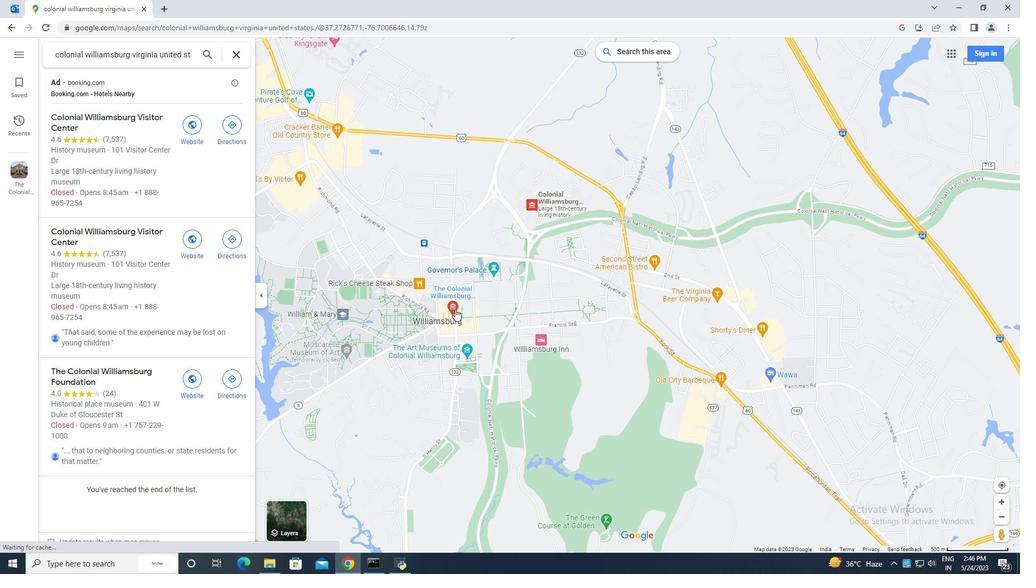 
Action: Mouse moved to (453, 308)
Screenshot: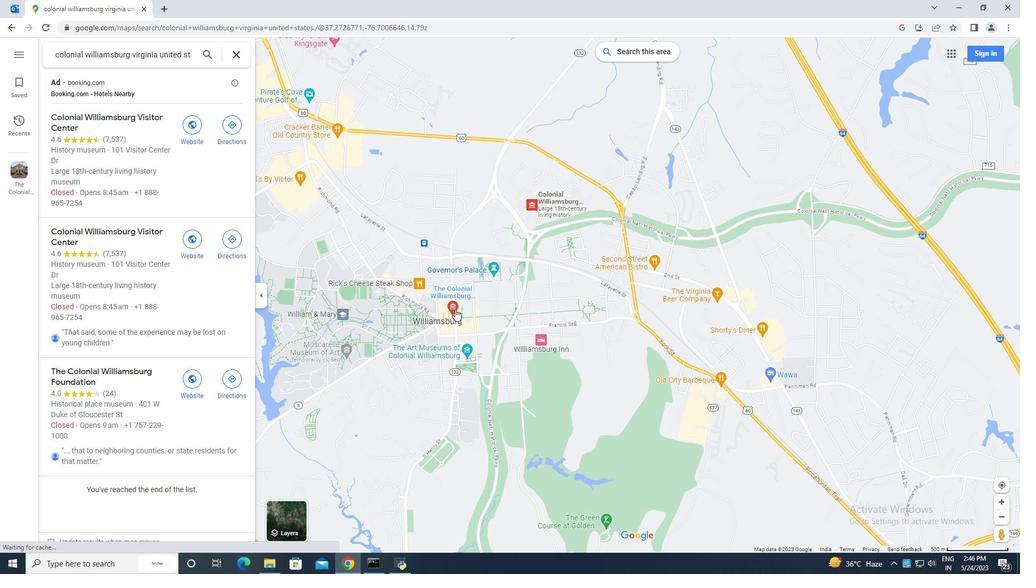 
Action: Mouse scrolled (453, 309) with delta (0, 0)
Screenshot: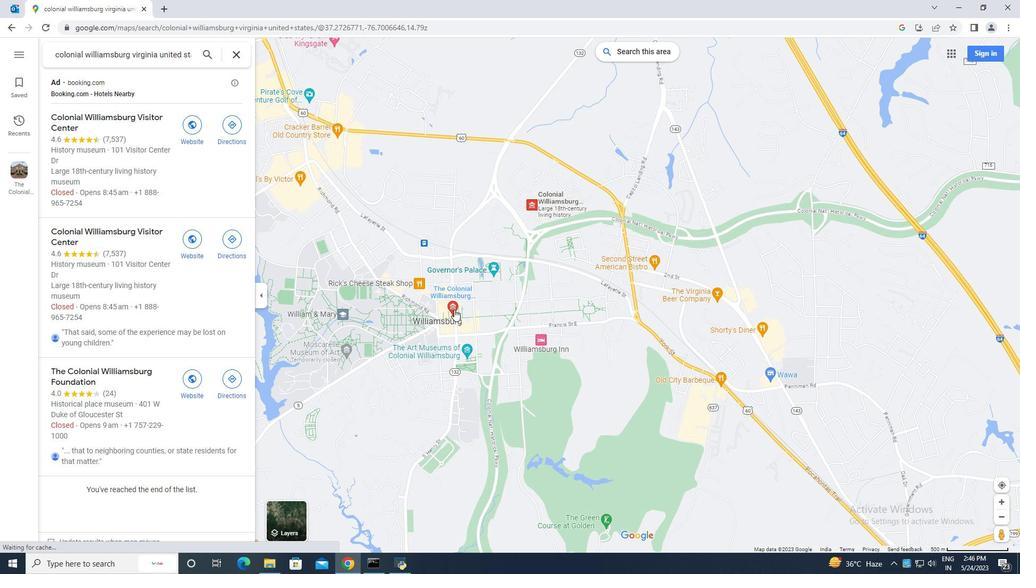 
Action: Mouse moved to (445, 304)
Screenshot: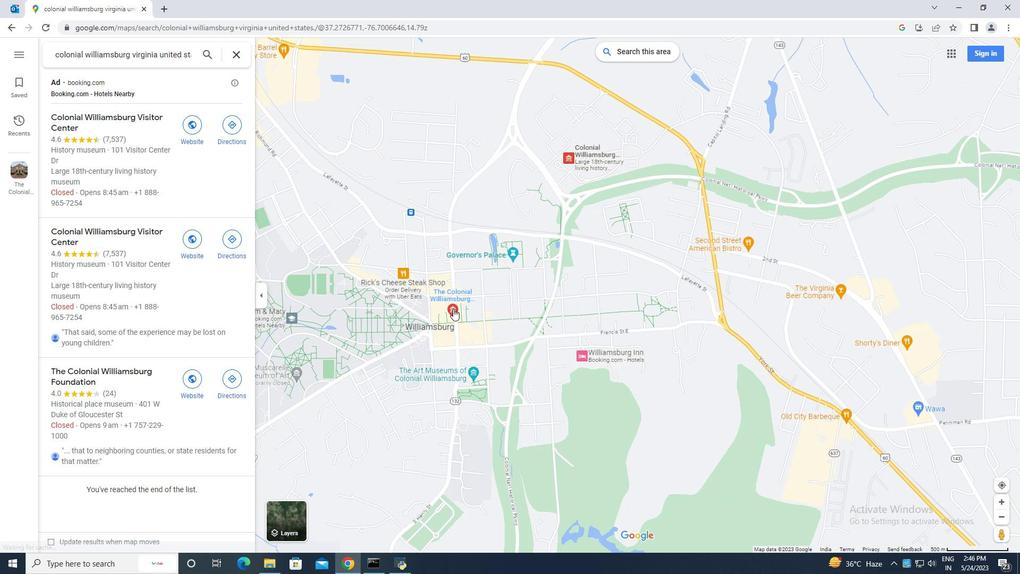 
Action: Mouse scrolled (445, 304) with delta (0, 0)
Screenshot: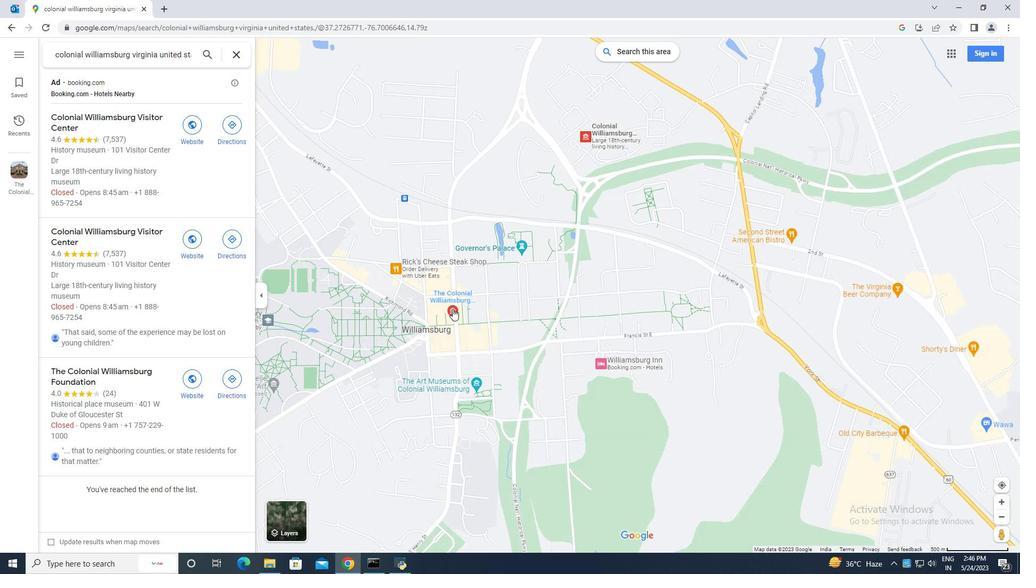 
Action: Mouse scrolled (445, 304) with delta (0, 0)
Screenshot: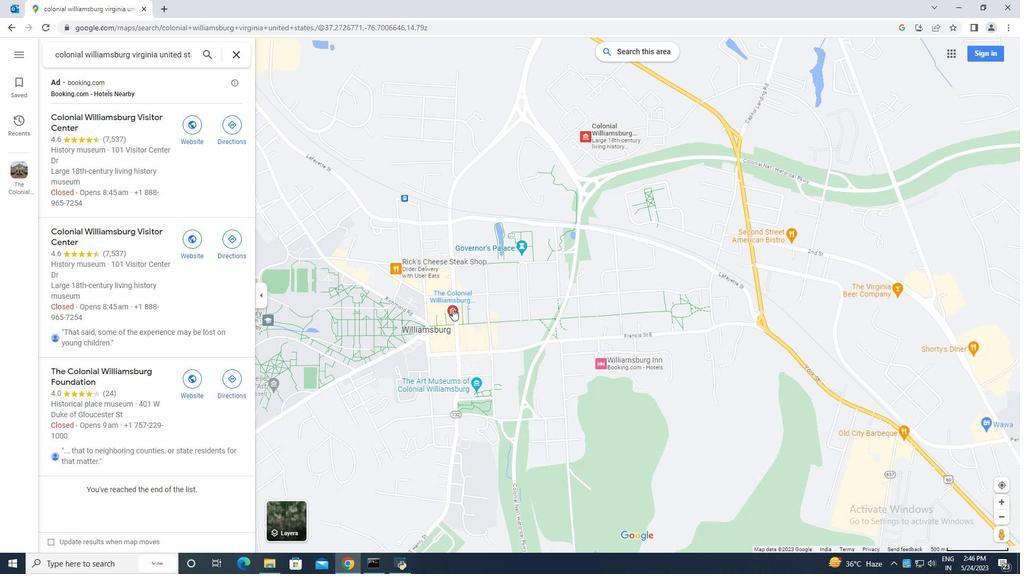 
Action: Mouse scrolled (445, 304) with delta (0, 0)
Screenshot: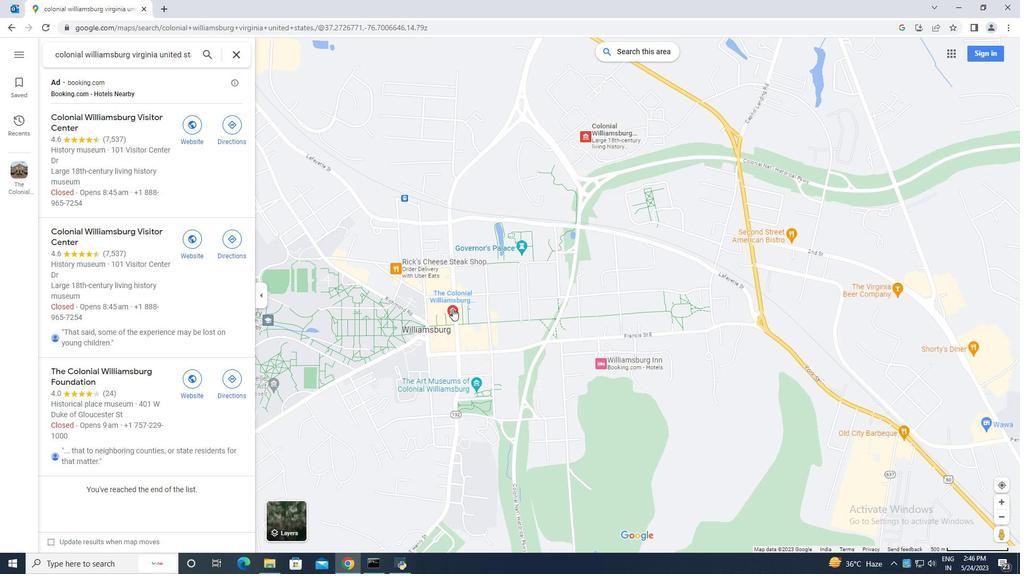 
Action: Mouse scrolled (445, 304) with delta (0, 0)
Screenshot: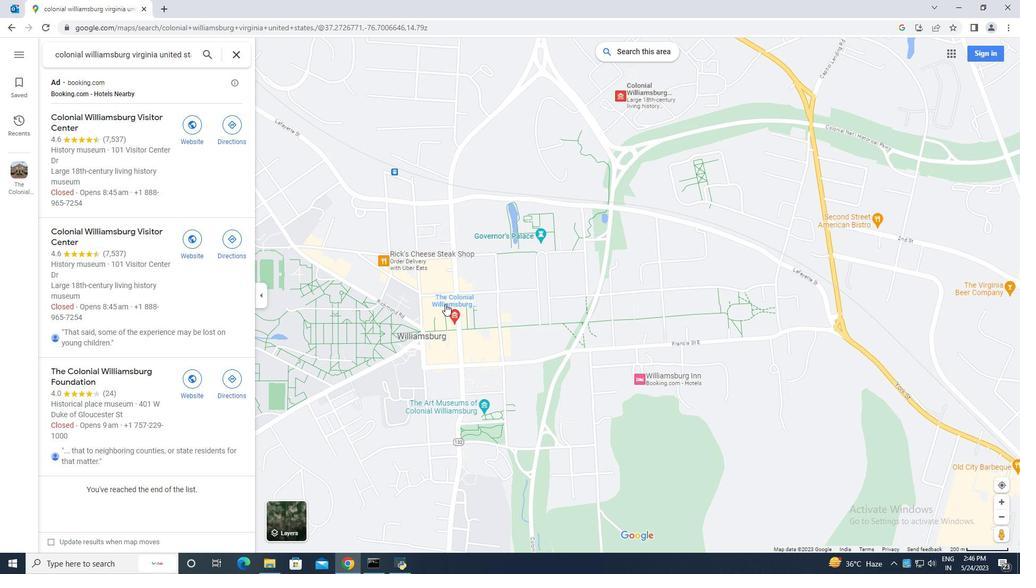 
Action: Mouse scrolled (445, 304) with delta (0, 0)
Screenshot: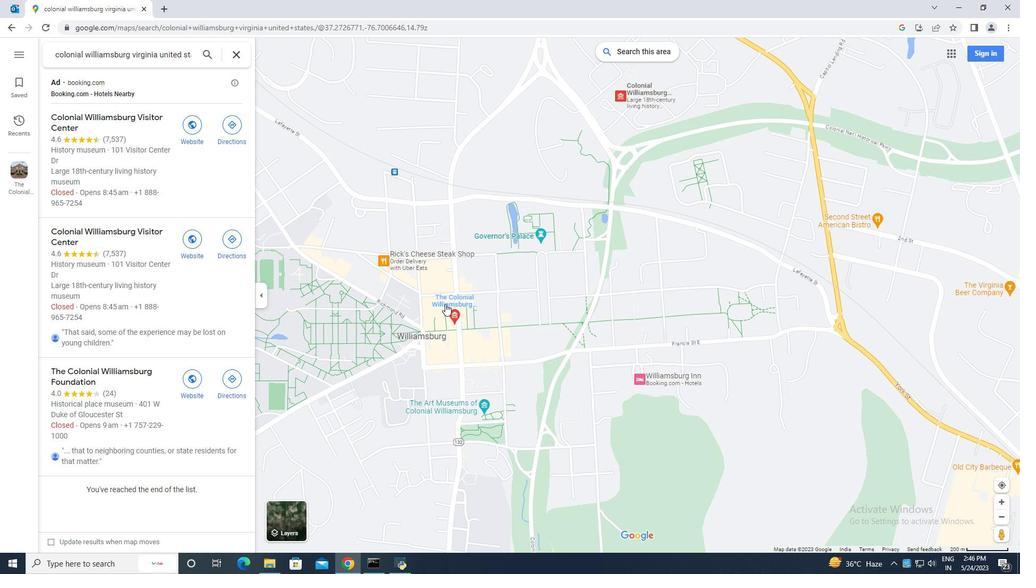 
Action: Mouse moved to (458, 318)
Screenshot: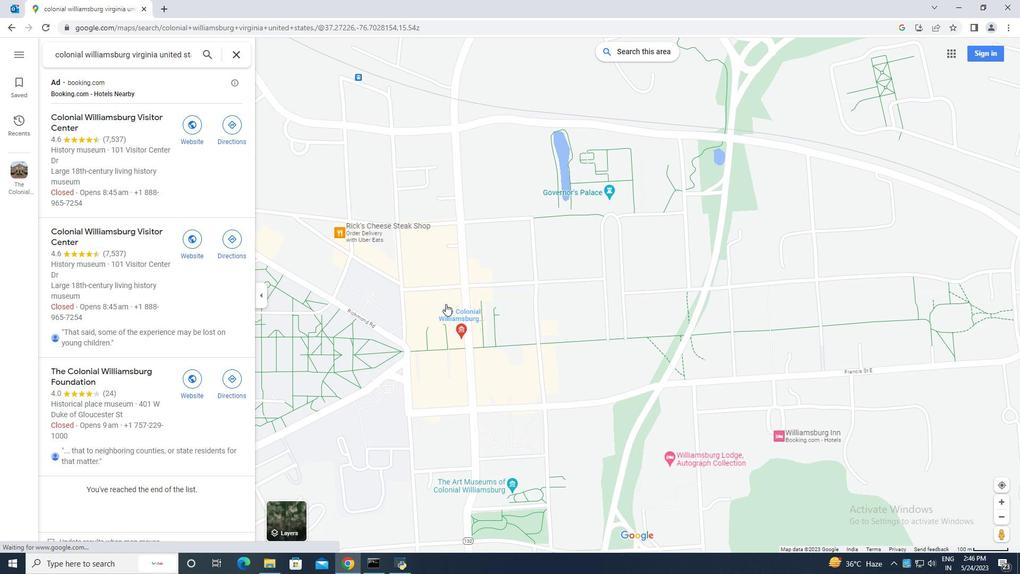 
Action: Mouse scrolled (458, 319) with delta (0, 0)
Screenshot: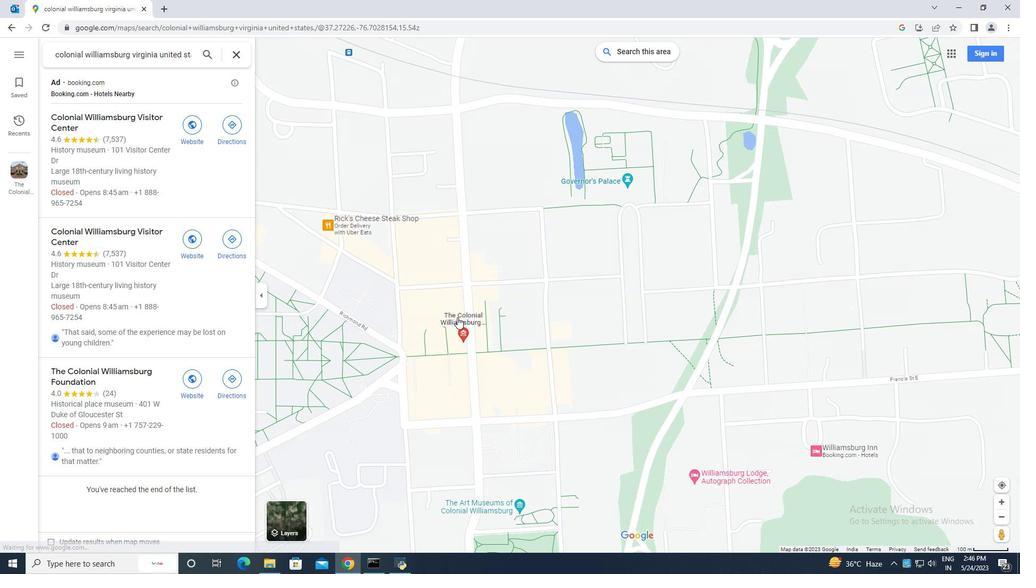 
Action: Mouse scrolled (458, 319) with delta (0, 0)
Screenshot: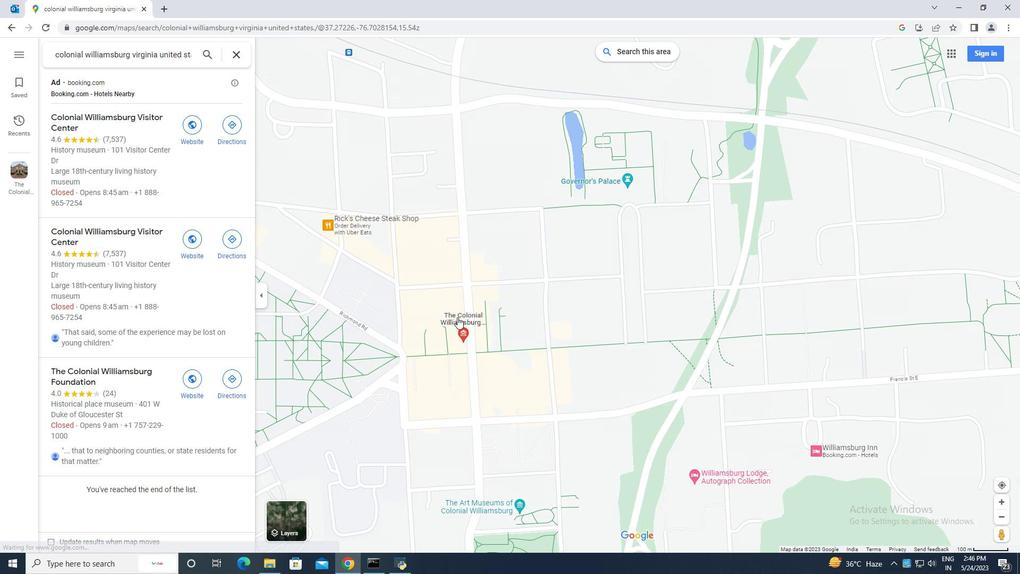
Action: Mouse scrolled (458, 319) with delta (0, 0)
Screenshot: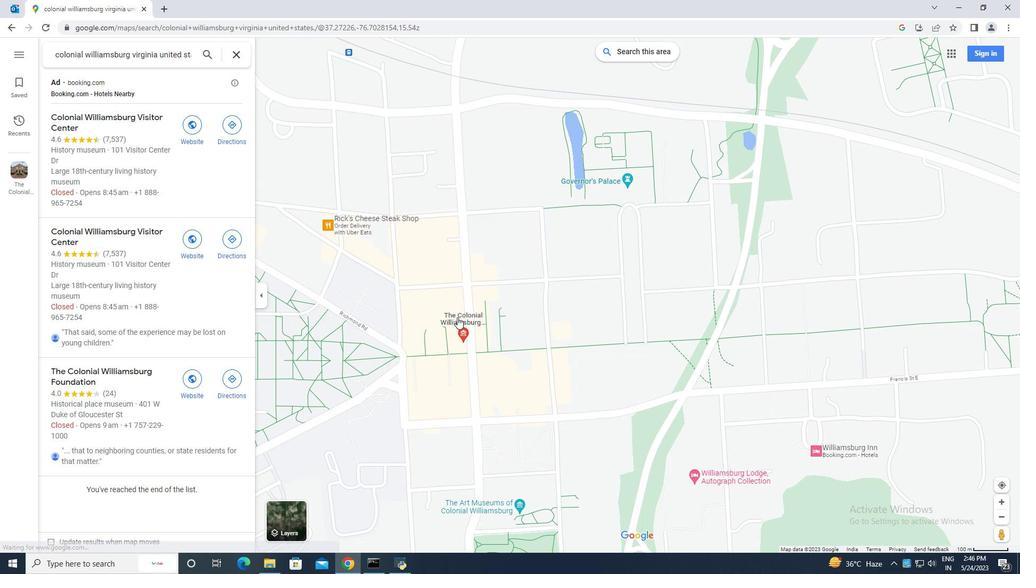 
Action: Mouse moved to (476, 368)
Screenshot: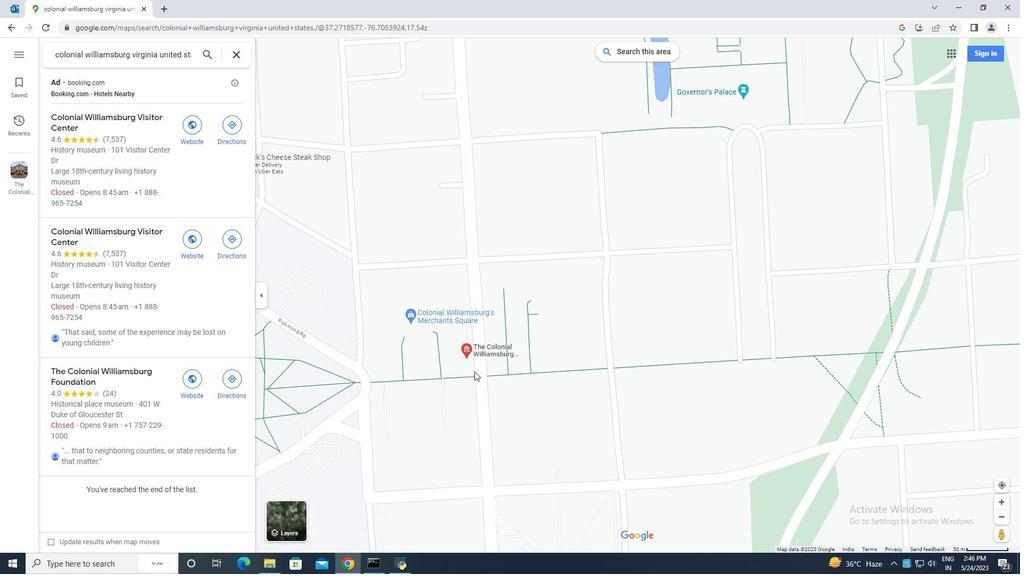 
Action: Mouse scrolled (476, 369) with delta (0, 0)
Screenshot: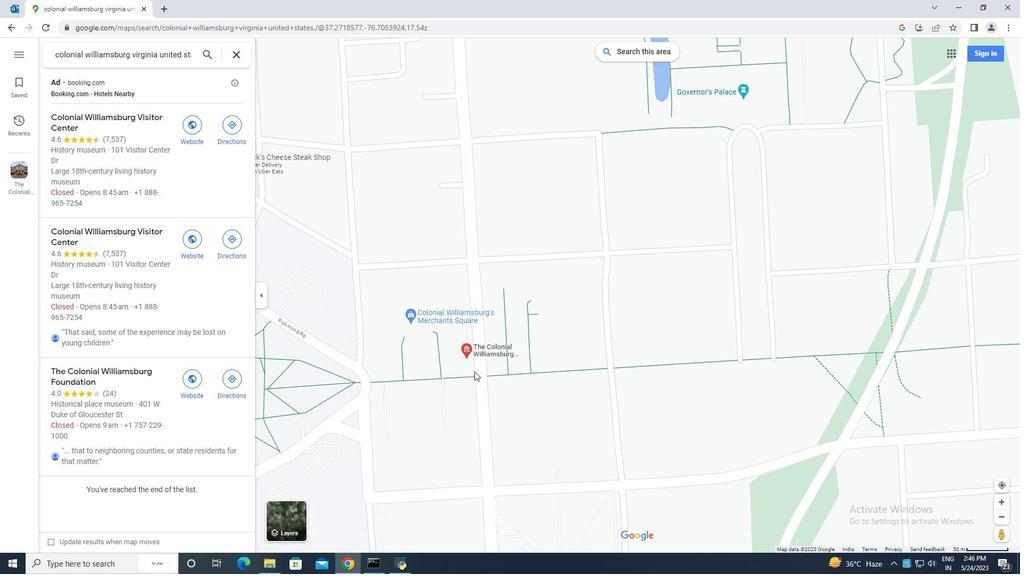 
Action: Mouse moved to (476, 368)
Screenshot: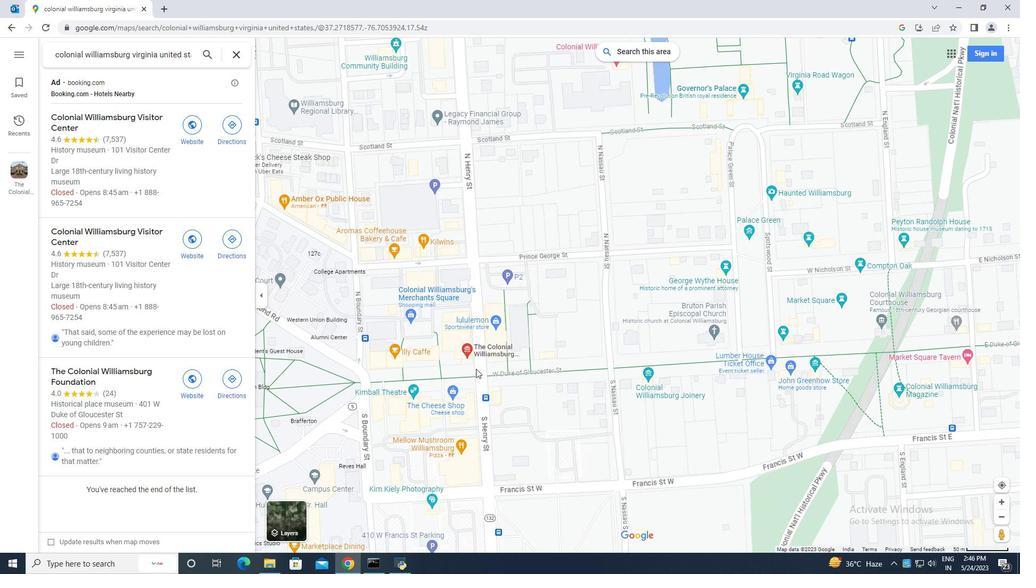 
Action: Mouse scrolled (476, 369) with delta (0, 0)
Screenshot: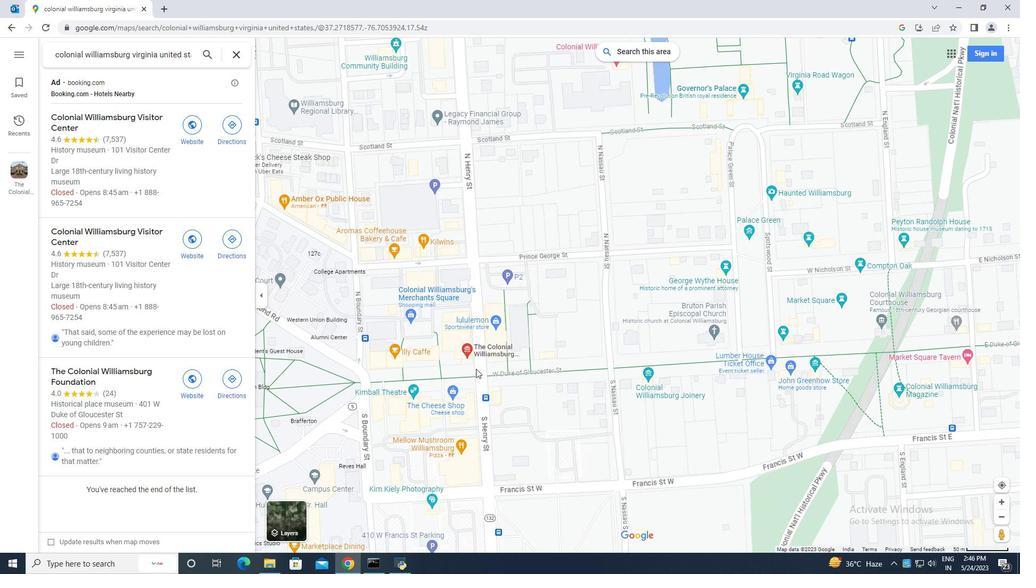 
Action: Mouse moved to (478, 357)
Screenshot: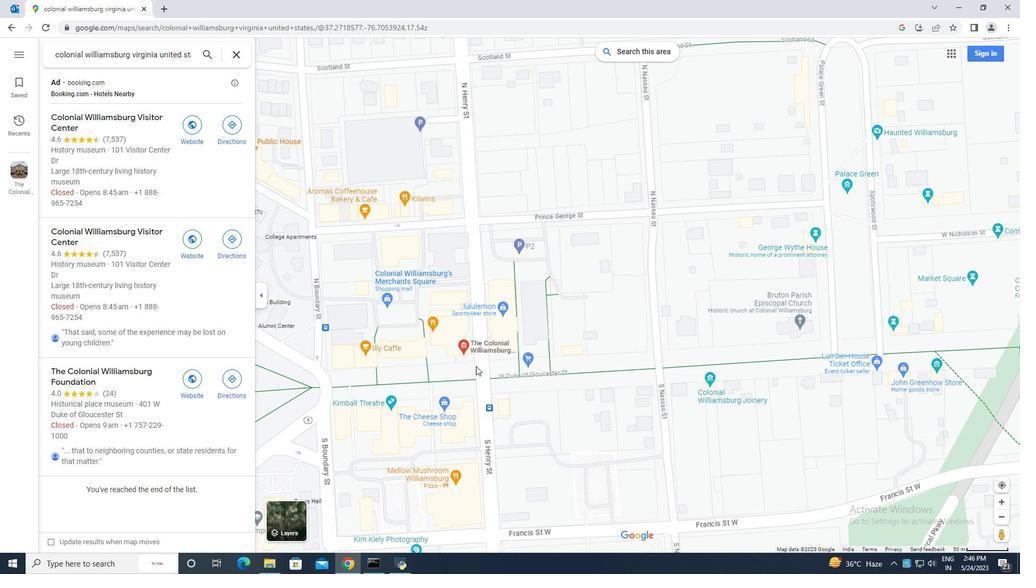 
Action: Mouse pressed left at (478, 357)
Screenshot: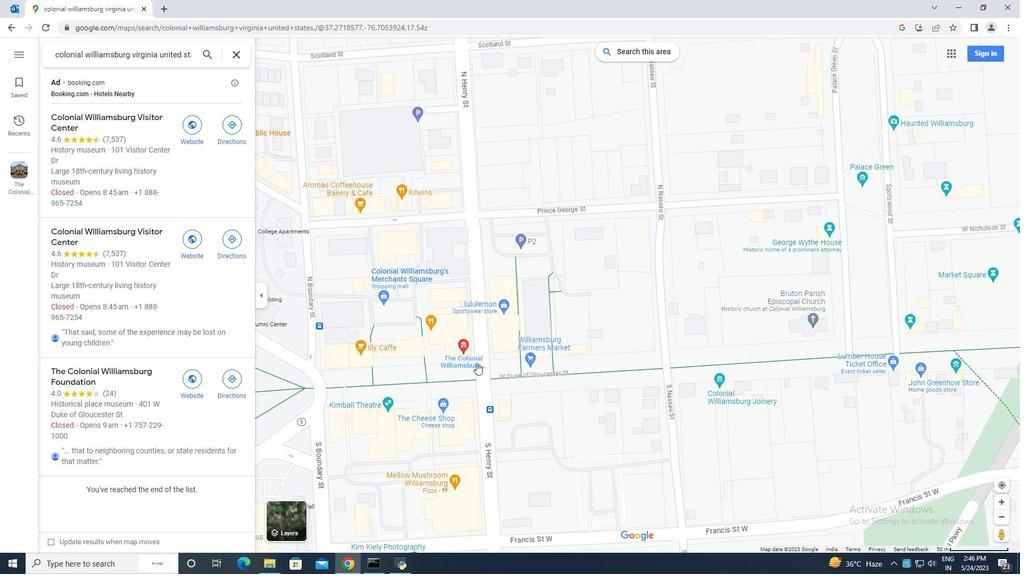
Action: Mouse moved to (490, 338)
Screenshot: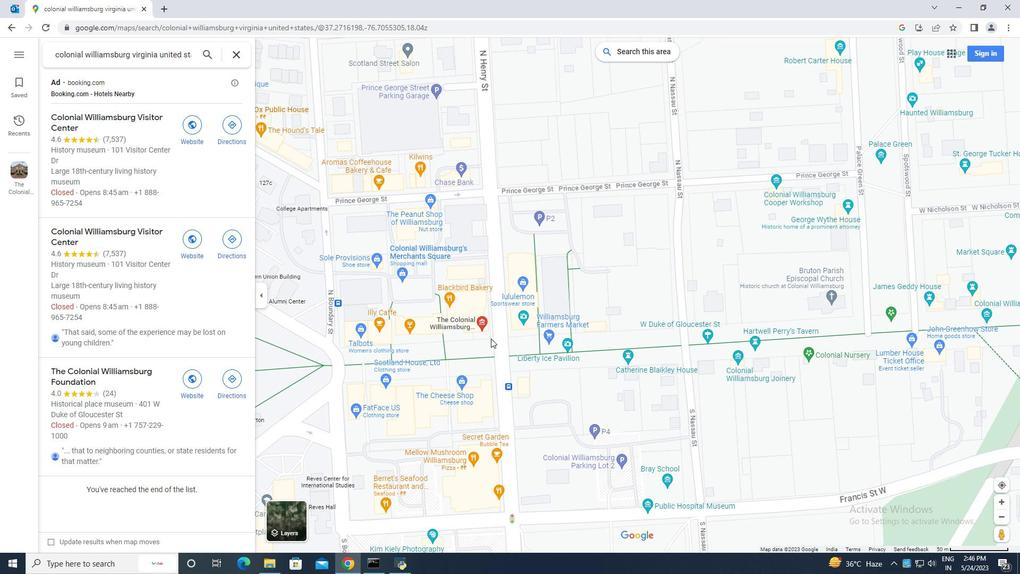 
Action: Mouse scrolled (491, 339) with delta (0, 0)
Screenshot: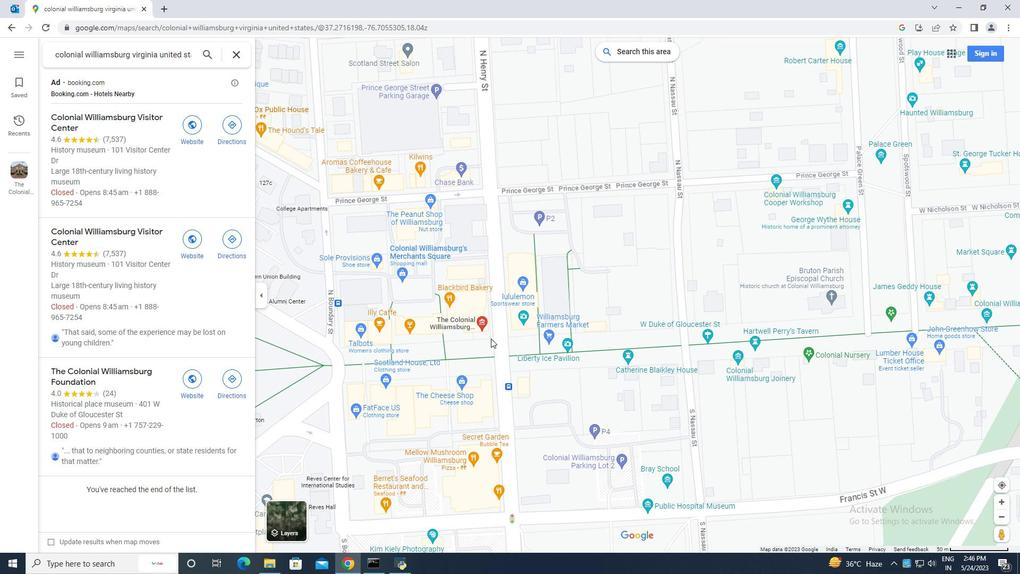 
Action: Mouse moved to (490, 337)
Screenshot: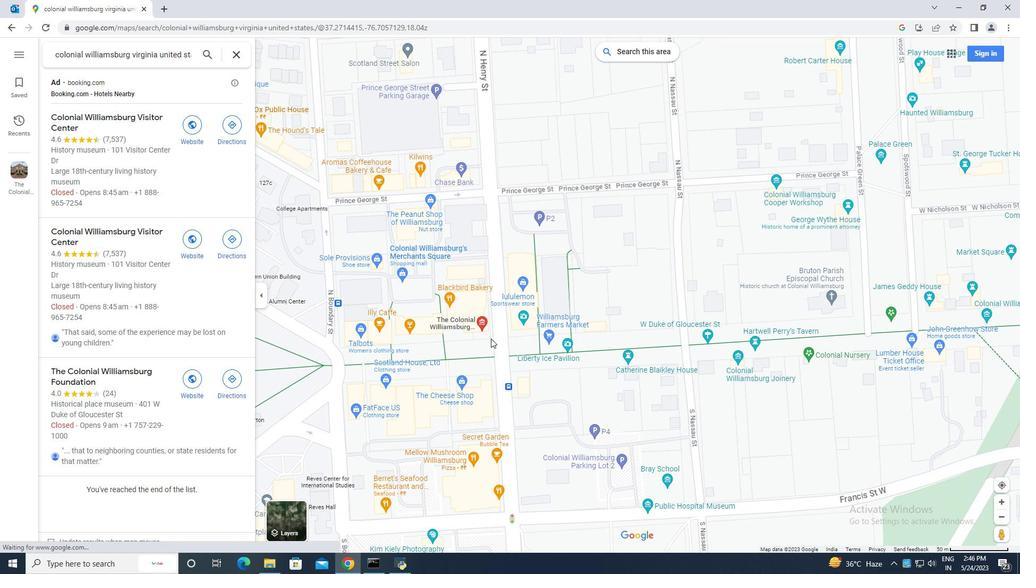 
Action: Mouse scrolled (490, 339) with delta (0, 0)
Screenshot: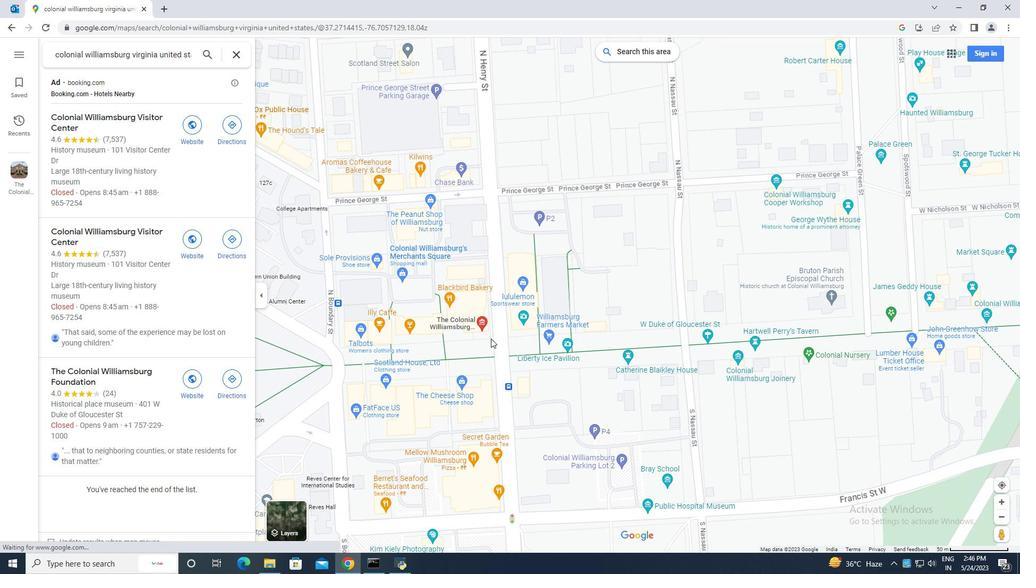 
Action: Mouse scrolled (490, 338) with delta (0, 0)
Screenshot: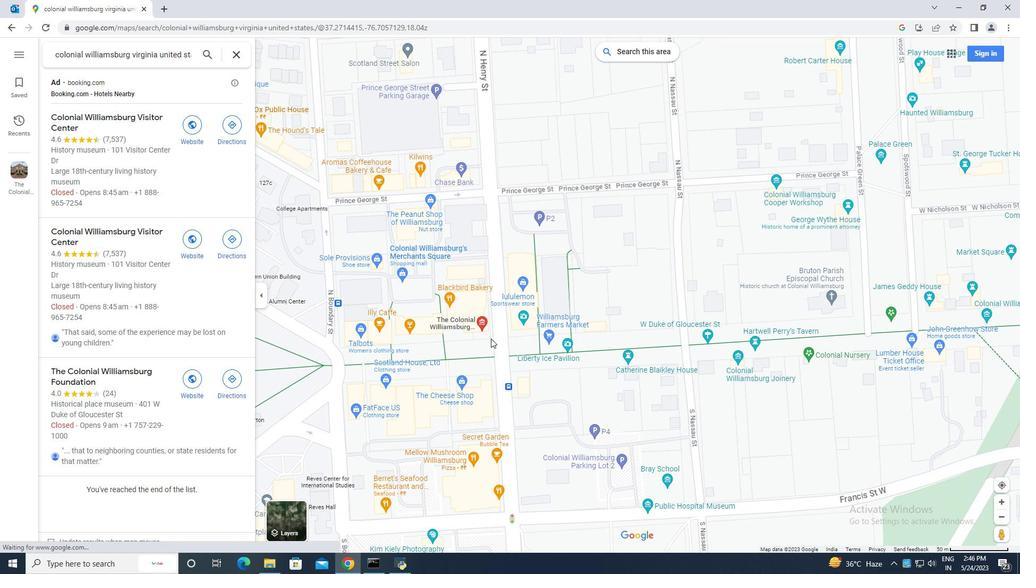 
Action: Mouse scrolled (490, 338) with delta (0, 0)
Screenshot: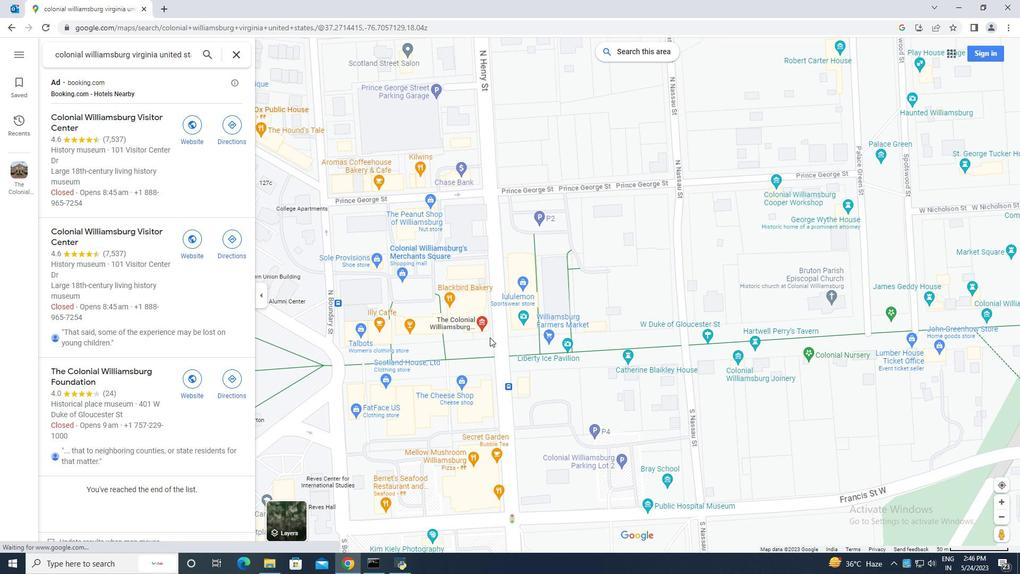 
Action: Mouse scrolled (490, 338) with delta (0, 0)
Screenshot: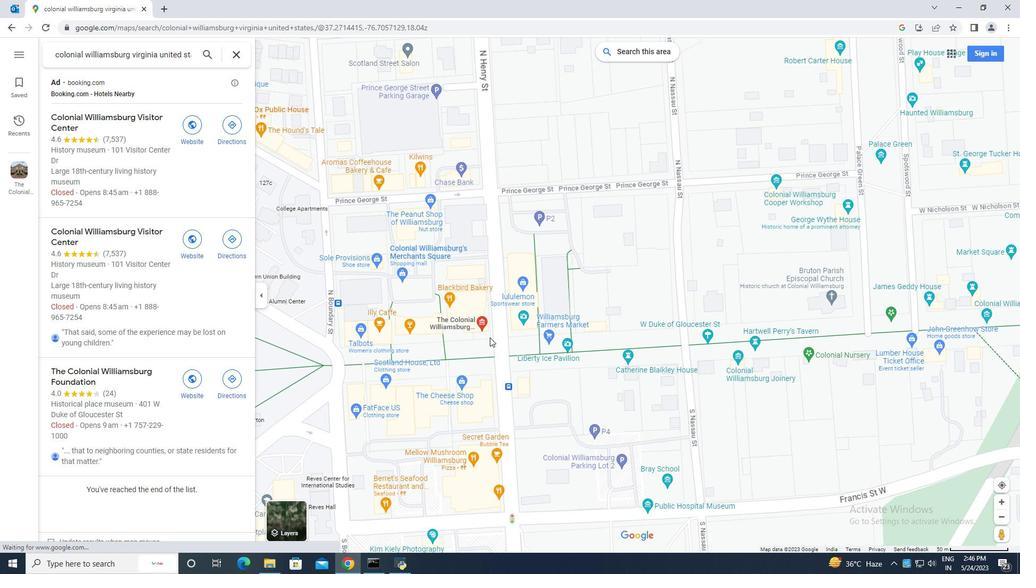 
Action: Mouse scrolled (490, 338) with delta (0, 0)
Screenshot: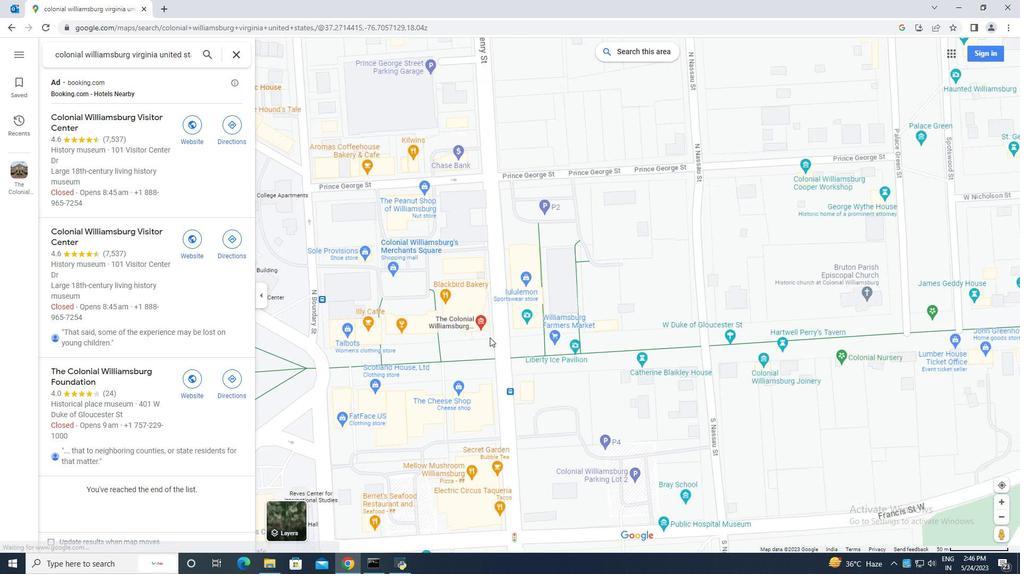 
Action: Mouse scrolled (490, 338) with delta (0, 0)
Screenshot: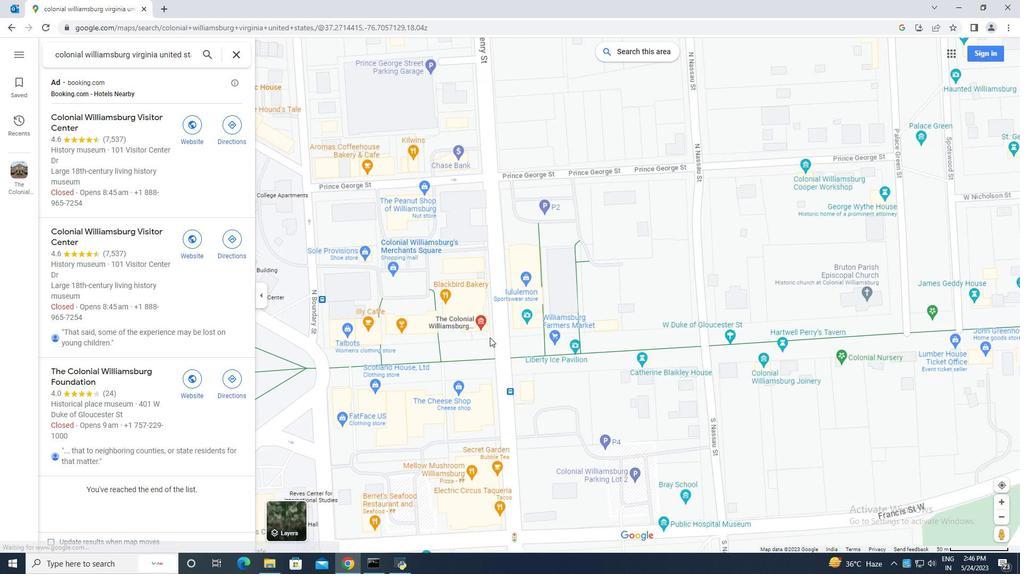 
Action: Mouse moved to (489, 337)
Screenshot: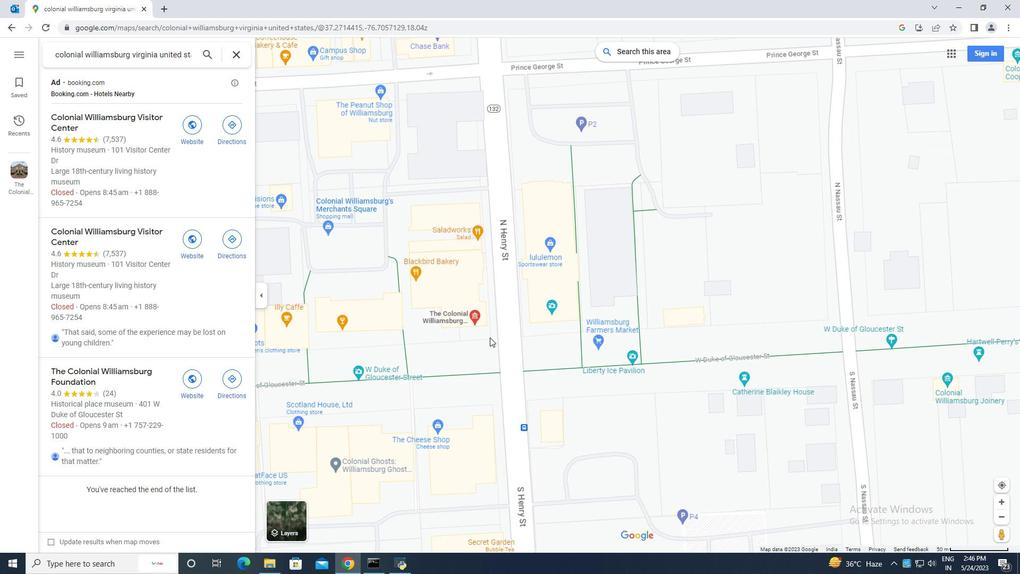 
Action: Mouse scrolled (489, 338) with delta (0, 0)
Screenshot: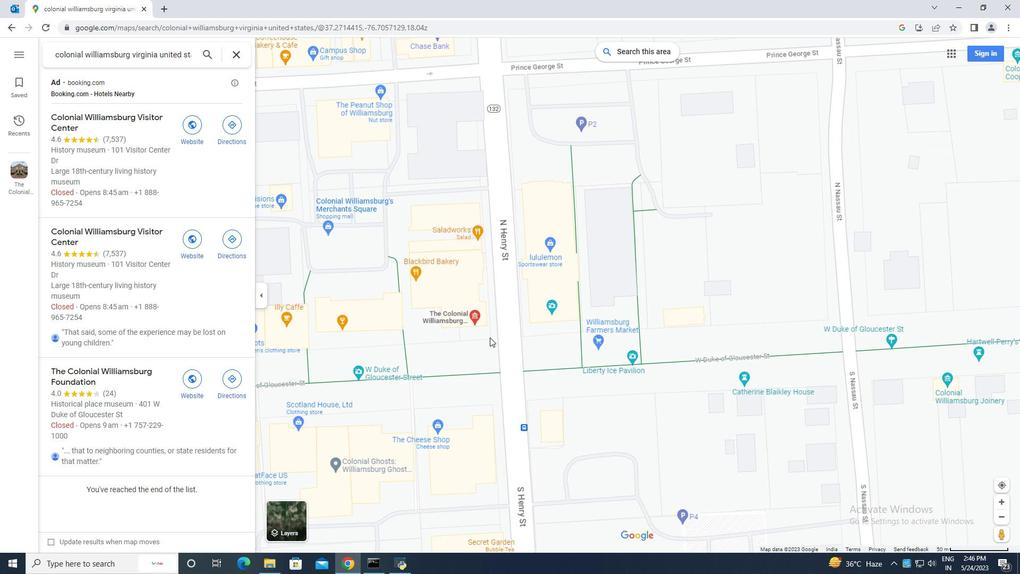 
Action: Mouse moved to (486, 334)
Screenshot: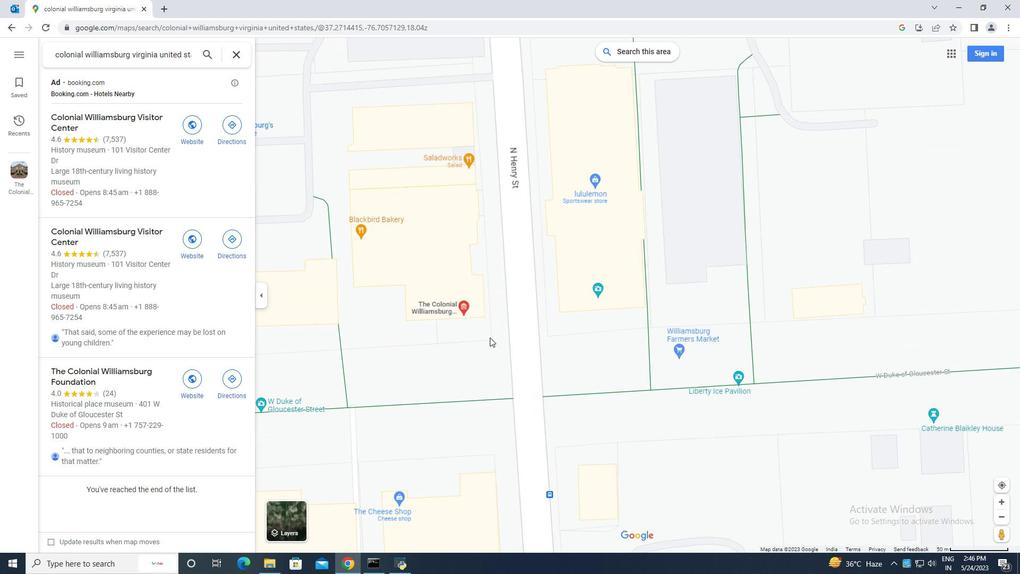 
Action: Mouse scrolled (488, 336) with delta (0, 0)
Screenshot: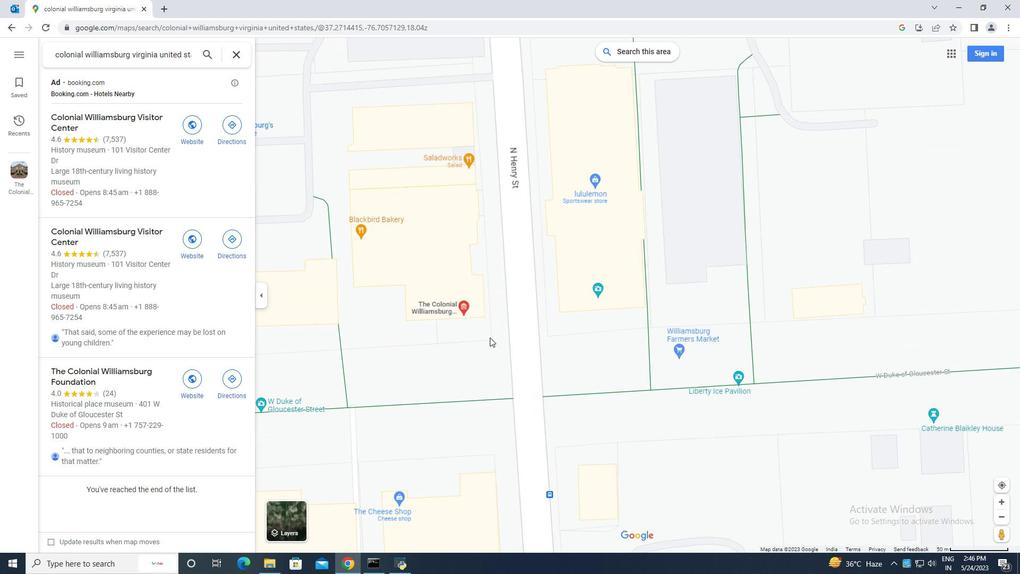 
Action: Mouse moved to (478, 329)
Screenshot: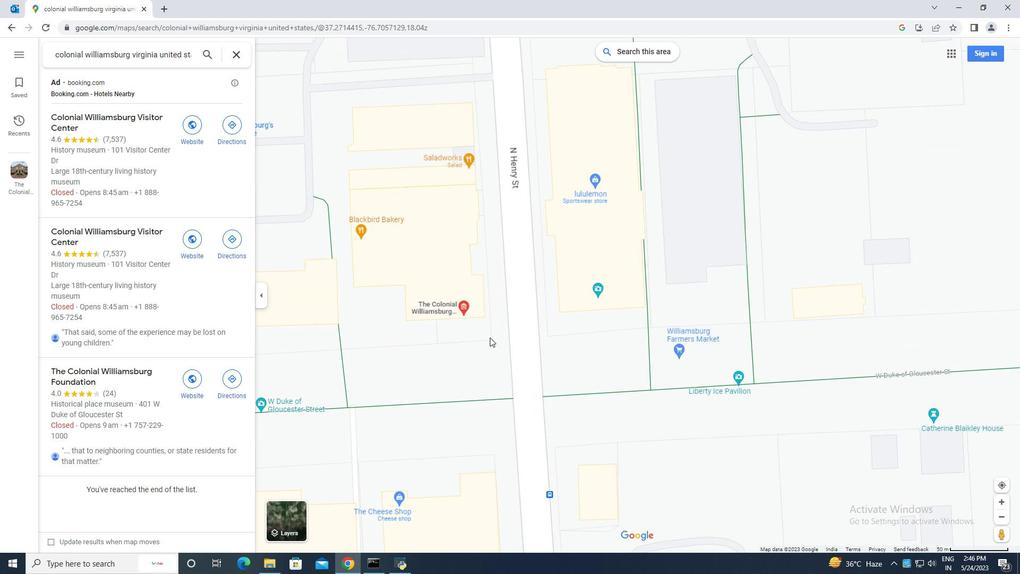 
Action: Mouse scrolled (480, 330) with delta (0, 0)
Screenshot: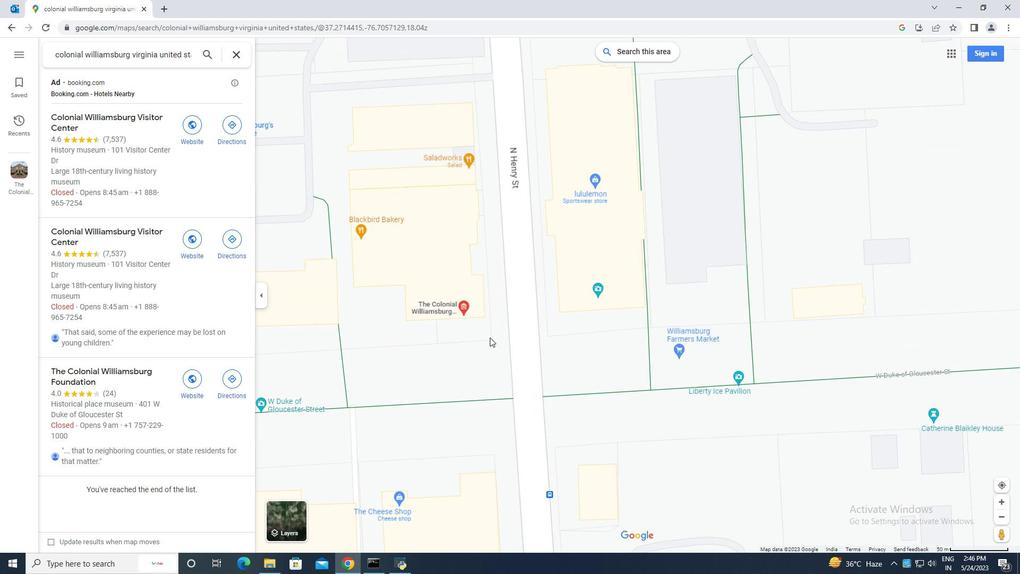 
Action: Mouse moved to (447, 310)
Screenshot: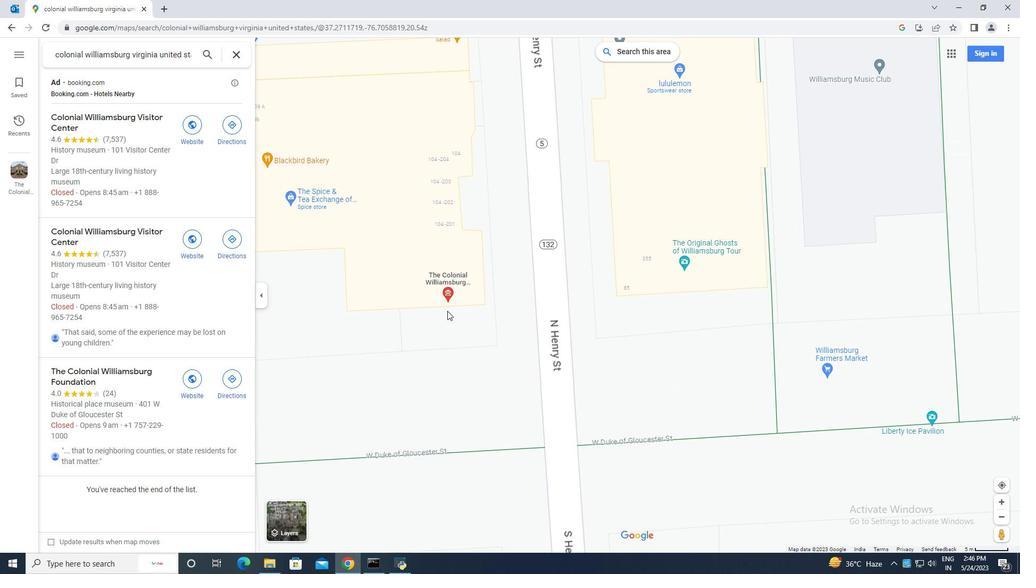 
Action: Mouse scrolled (447, 311) with delta (0, 0)
Screenshot: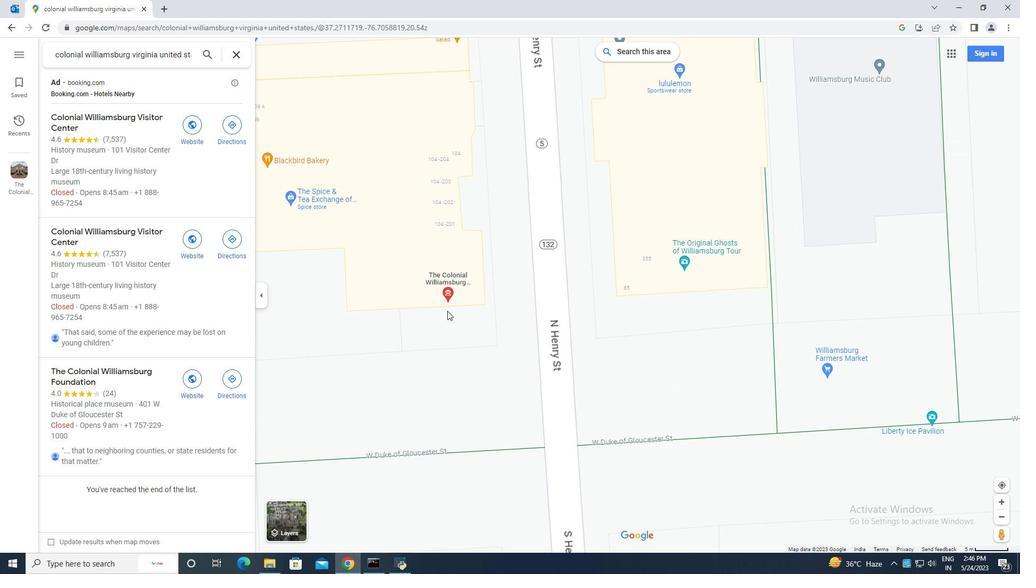 
Action: Mouse scrolled (447, 311) with delta (0, 0)
Screenshot: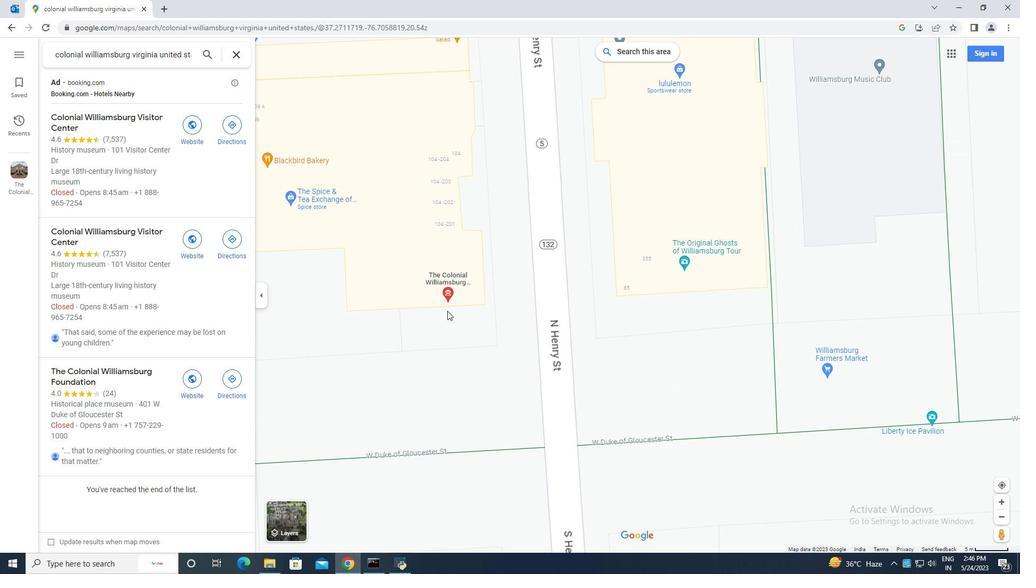 
Action: Mouse scrolled (447, 311) with delta (0, 0)
Screenshot: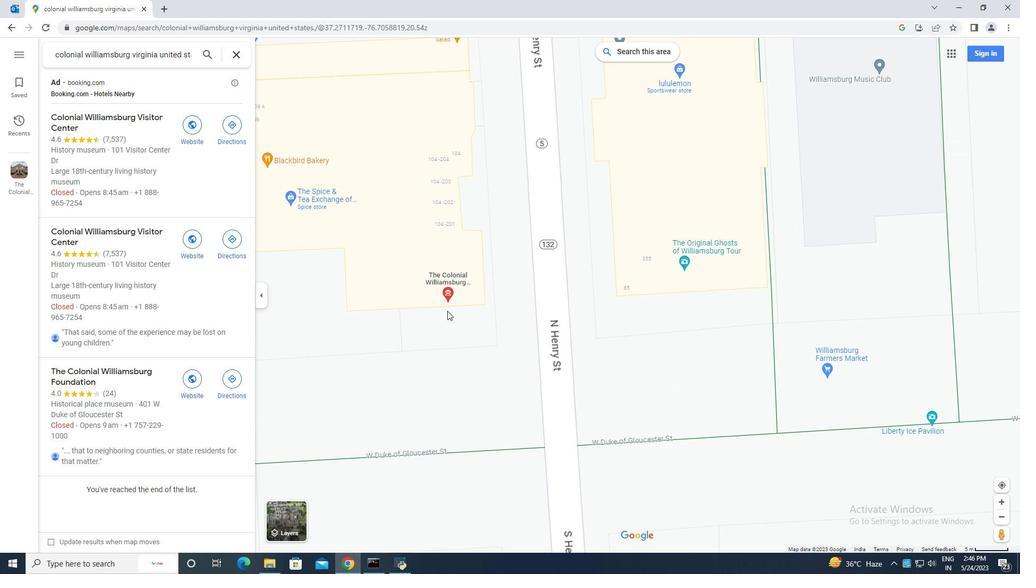 
Action: Mouse scrolled (447, 311) with delta (0, 0)
Screenshot: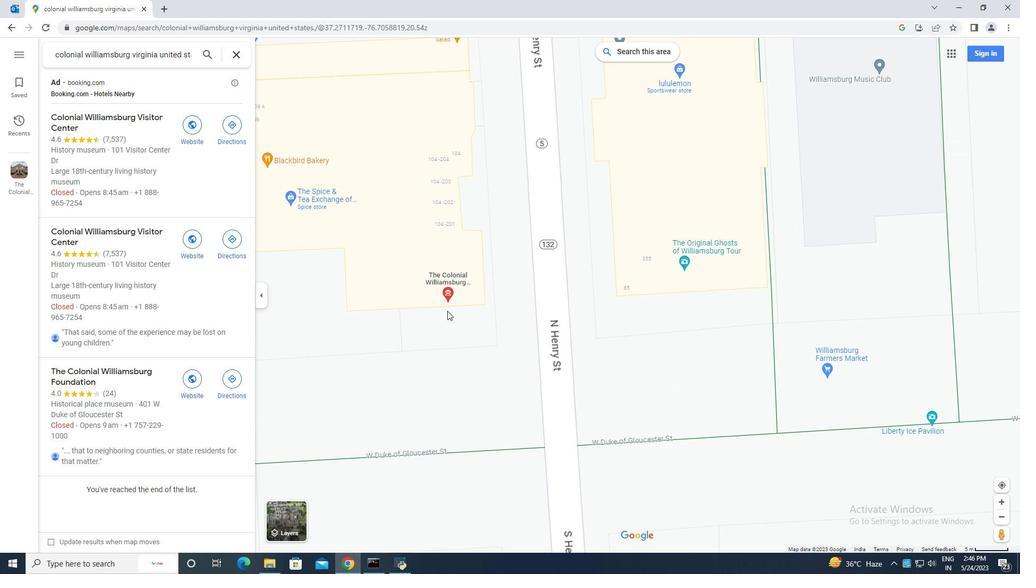 
Action: Mouse moved to (447, 310)
Screenshot: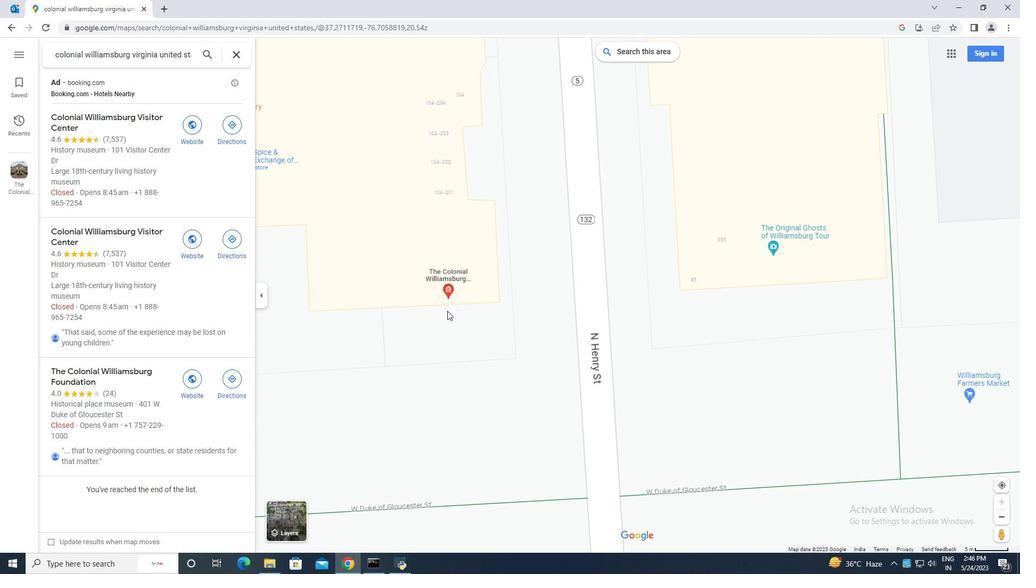 
Action: Mouse scrolled (447, 311) with delta (0, 0)
Screenshot: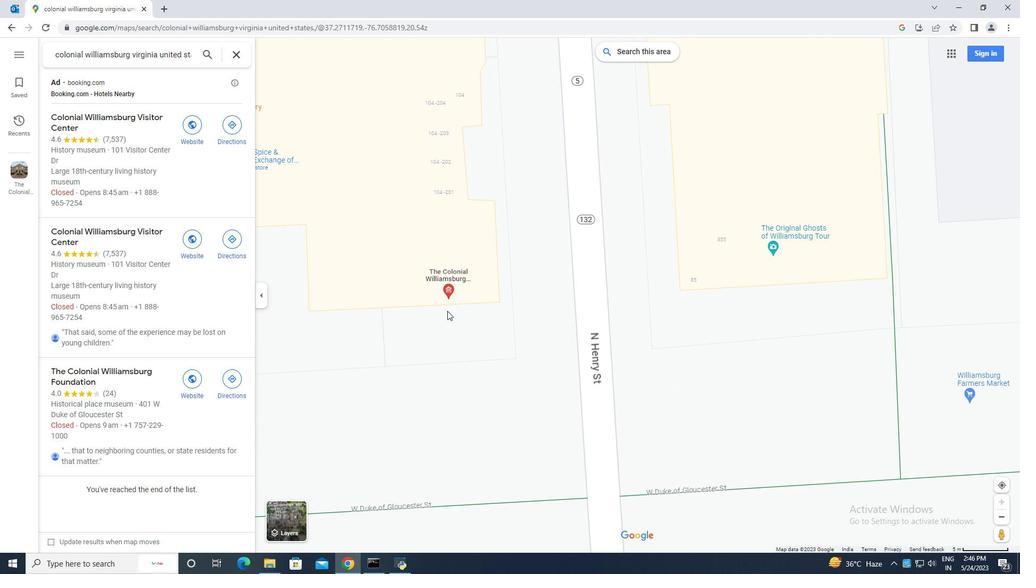 
Action: Mouse scrolled (447, 311) with delta (0, 0)
Screenshot: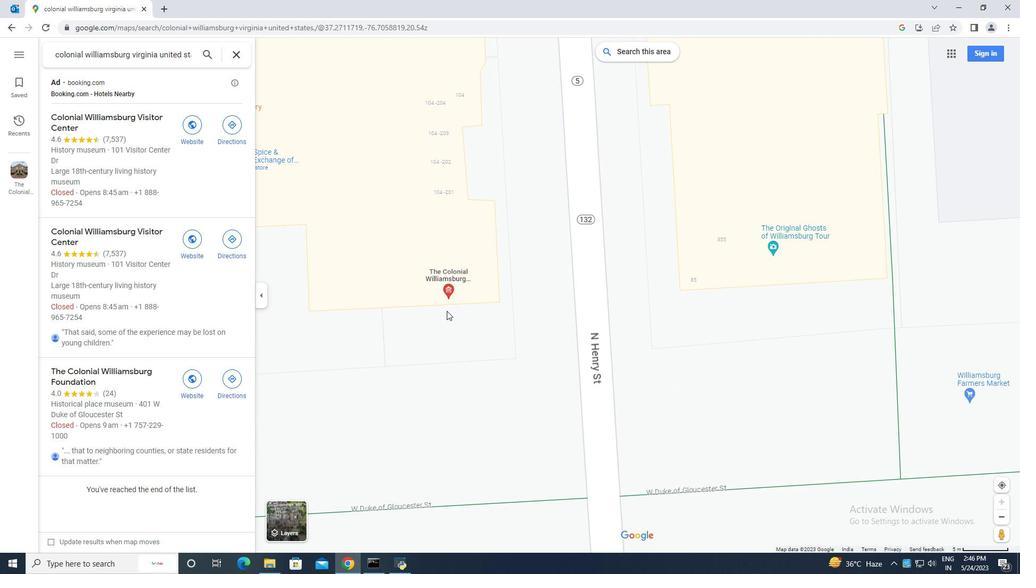 
Action: Mouse scrolled (447, 311) with delta (0, 0)
Screenshot: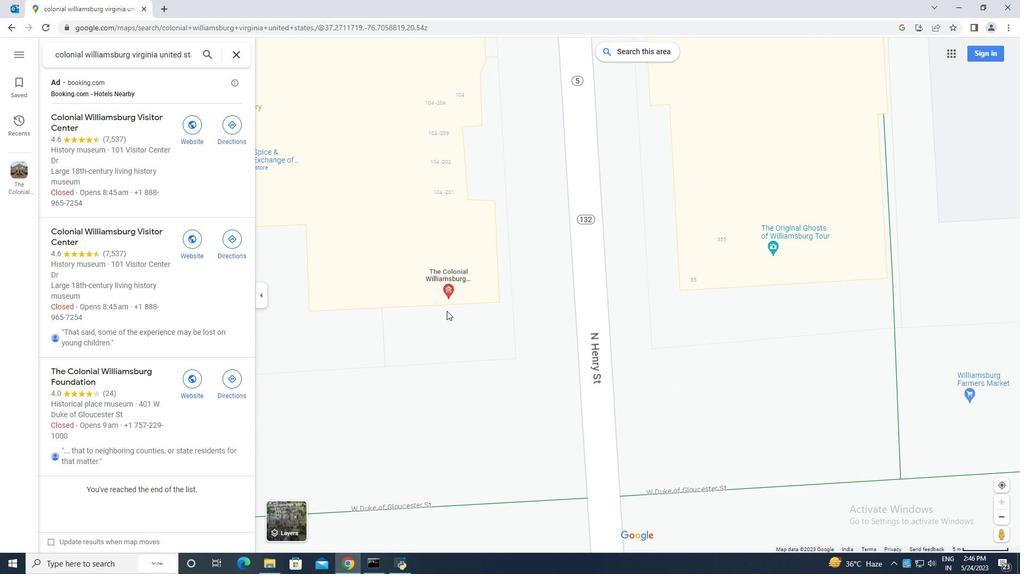 
Action: Mouse moved to (446, 310)
Screenshot: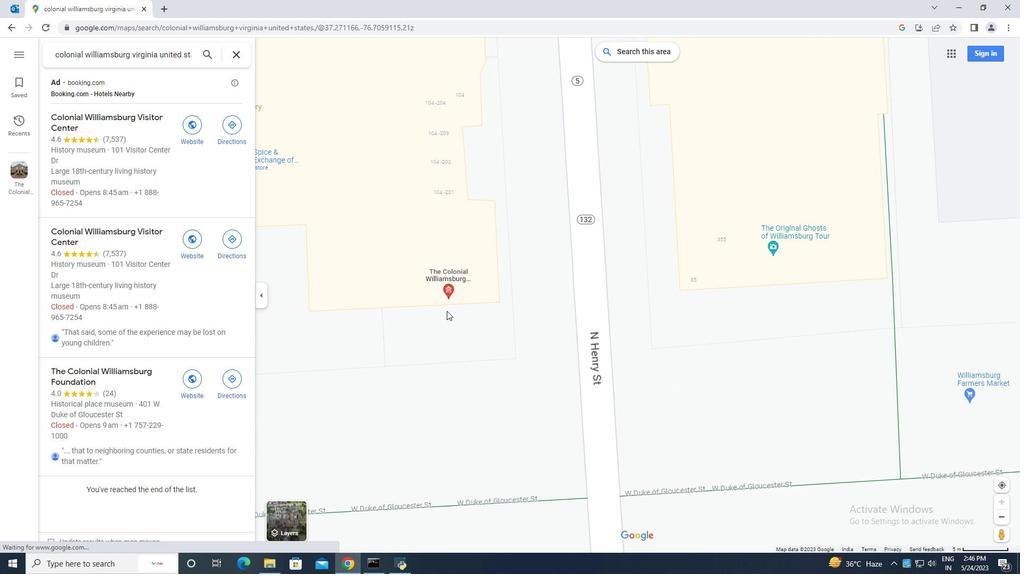 
Action: Mouse scrolled (446, 310) with delta (0, 0)
Screenshot: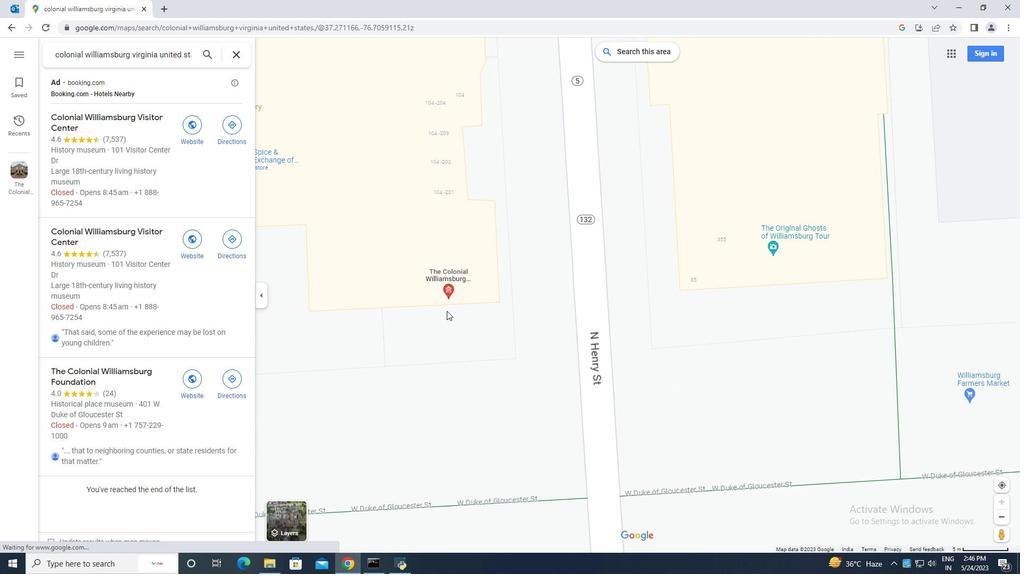 
Action: Mouse scrolled (446, 310) with delta (0, 0)
Screenshot: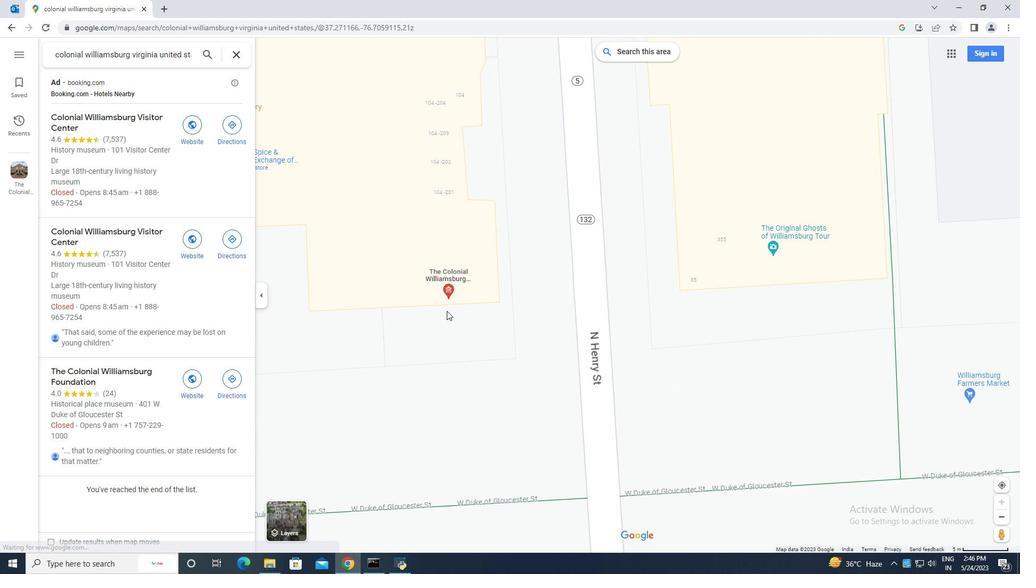 
Action: Mouse scrolled (446, 310) with delta (0, 0)
Screenshot: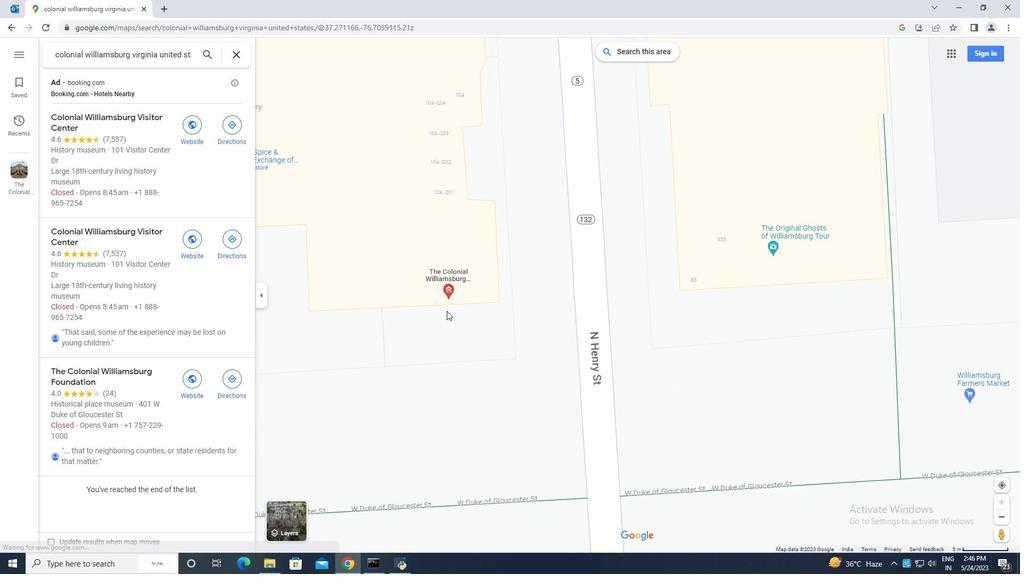 
Action: Mouse moved to (437, 305)
Screenshot: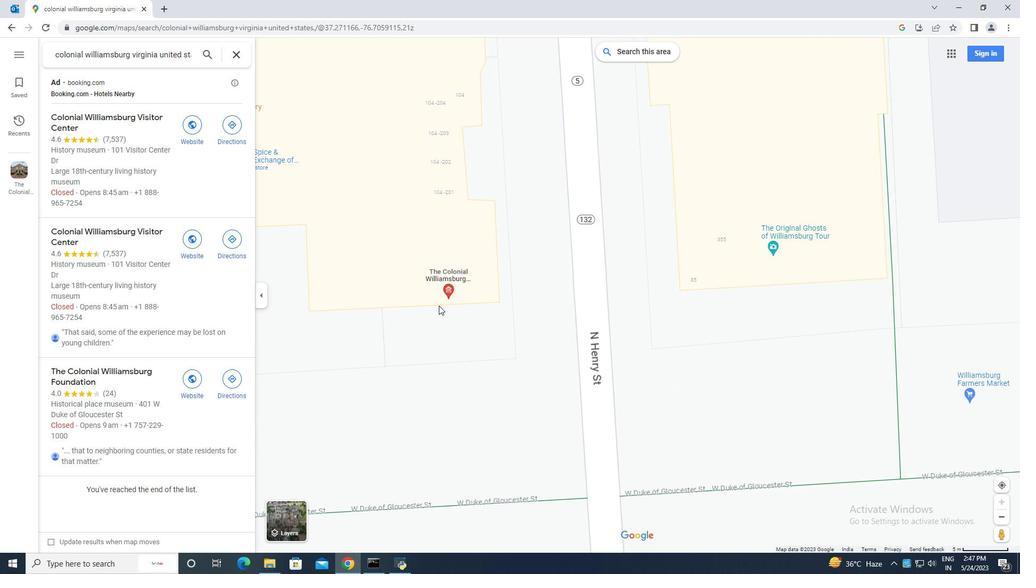 
Action: Mouse scrolled (437, 305) with delta (0, 0)
Screenshot: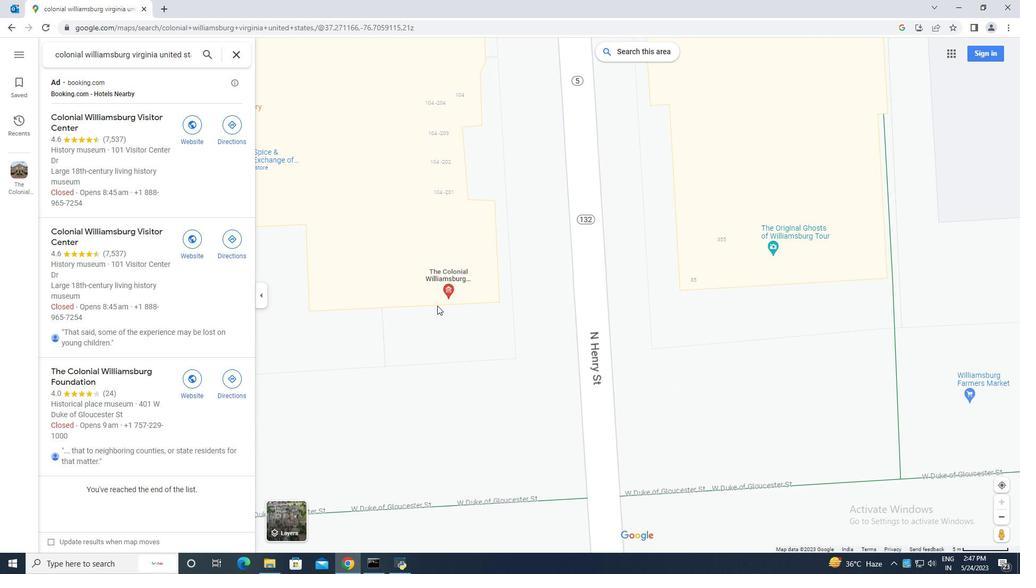 
Action: Mouse scrolled (437, 305) with delta (0, 0)
Screenshot: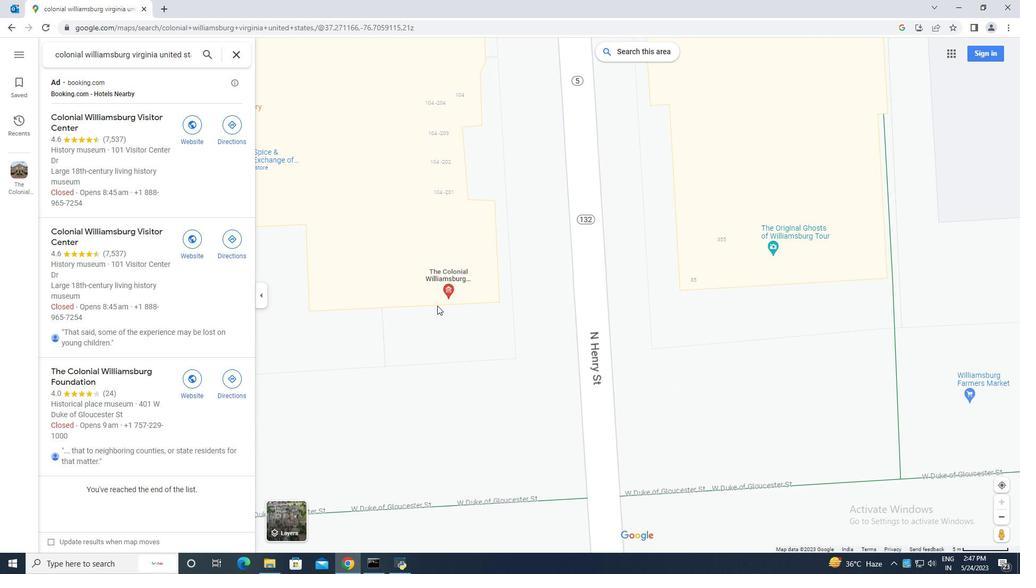
Action: Mouse scrolled (437, 305) with delta (0, 0)
Screenshot: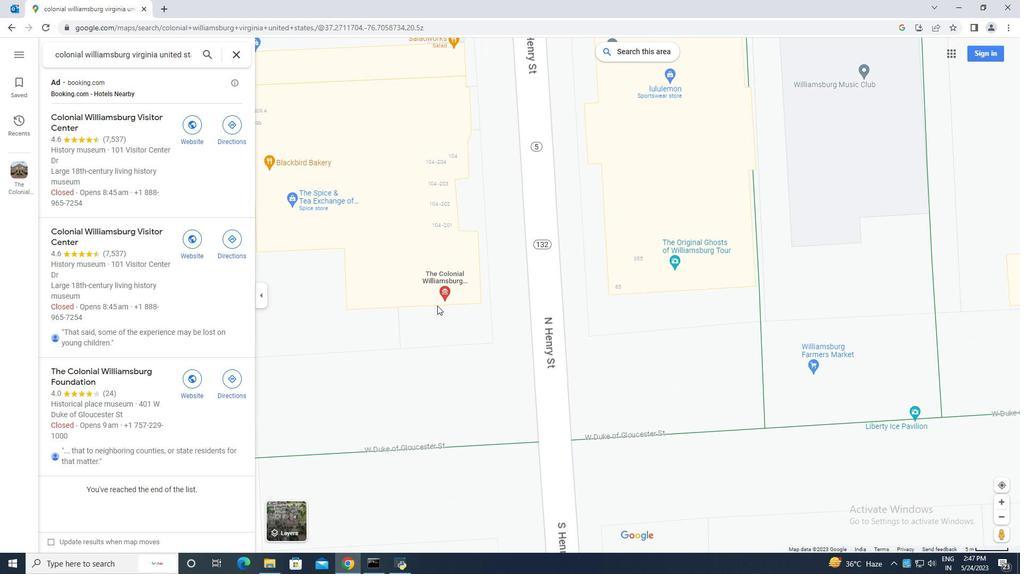 
Action: Mouse scrolled (437, 305) with delta (0, 0)
Screenshot: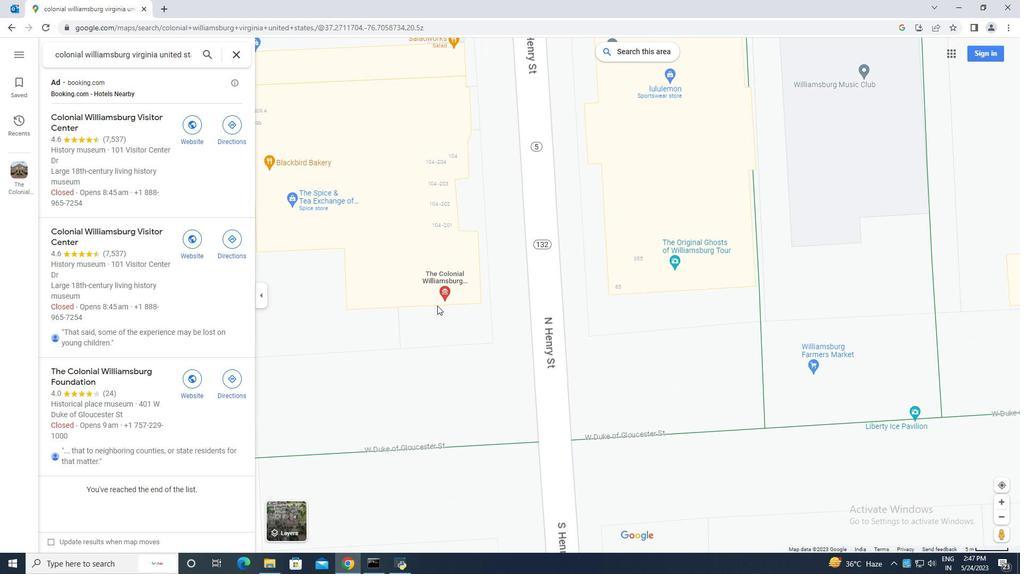 
Action: Mouse scrolled (437, 305) with delta (0, 0)
Screenshot: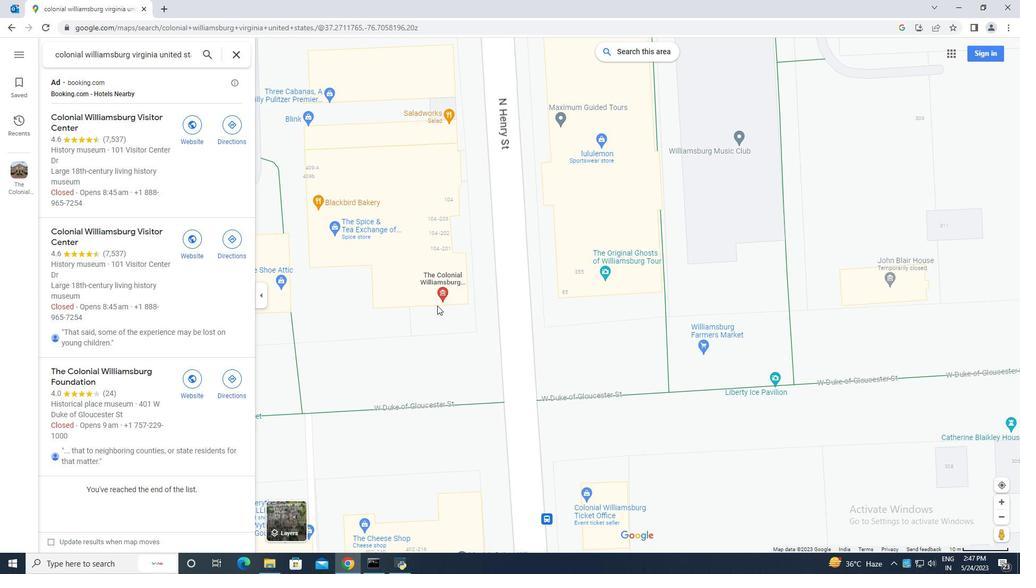 
Action: Mouse scrolled (437, 306) with delta (0, 0)
Screenshot: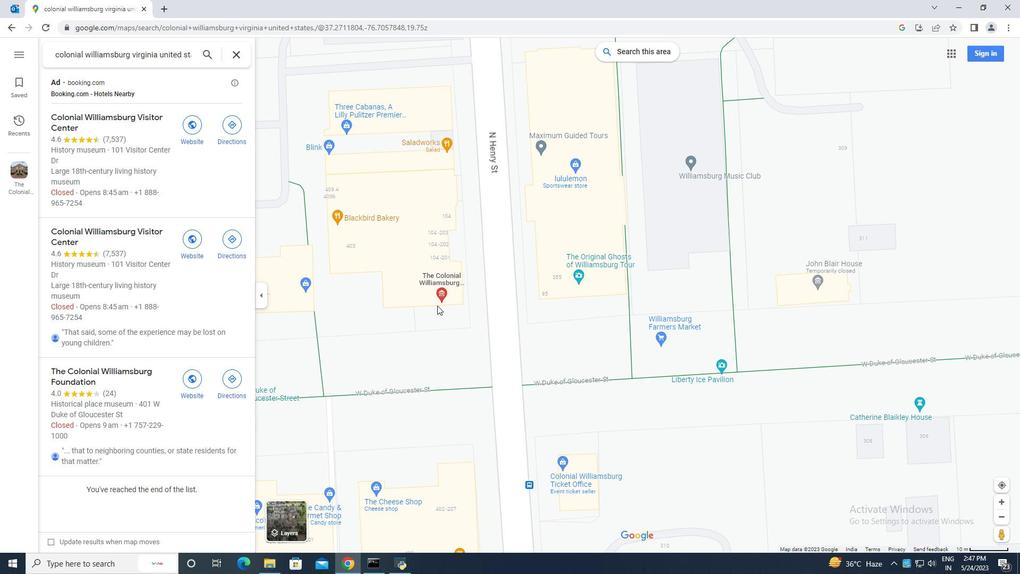 
Action: Mouse scrolled (437, 306) with delta (0, 0)
Screenshot: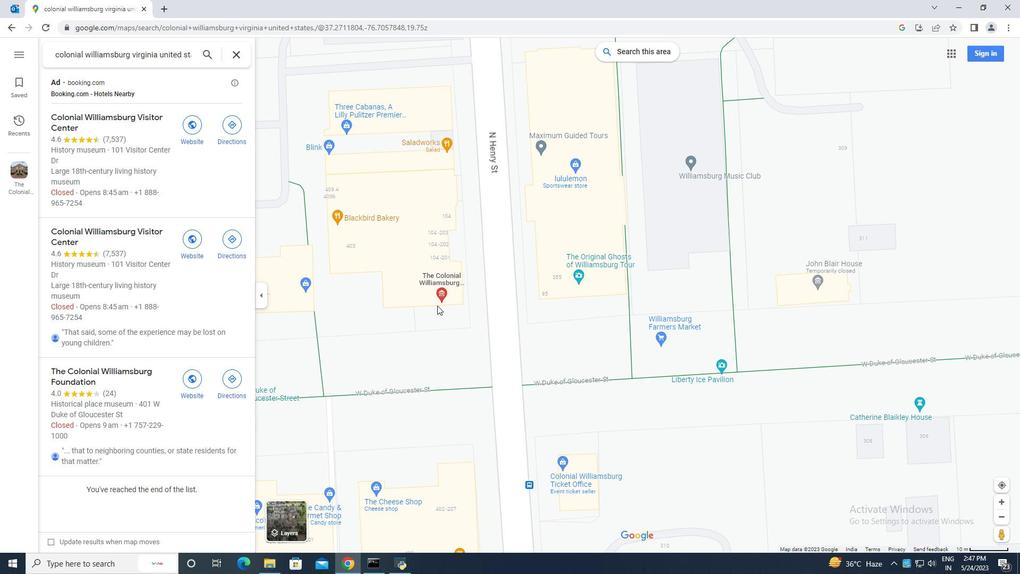 
Action: Mouse scrolled (437, 306) with delta (0, 0)
Screenshot: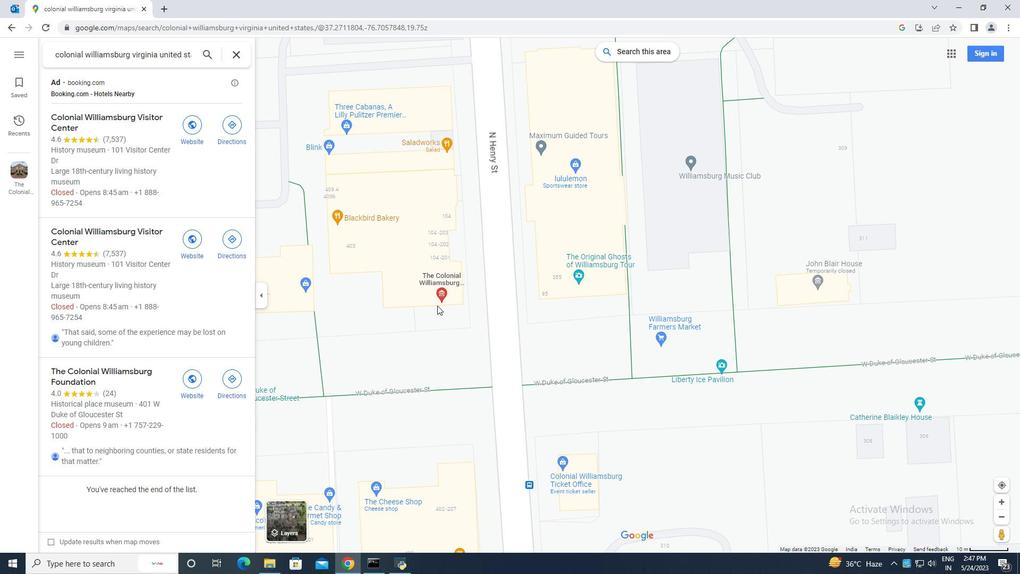 
Action: Mouse scrolled (437, 306) with delta (0, 0)
Screenshot: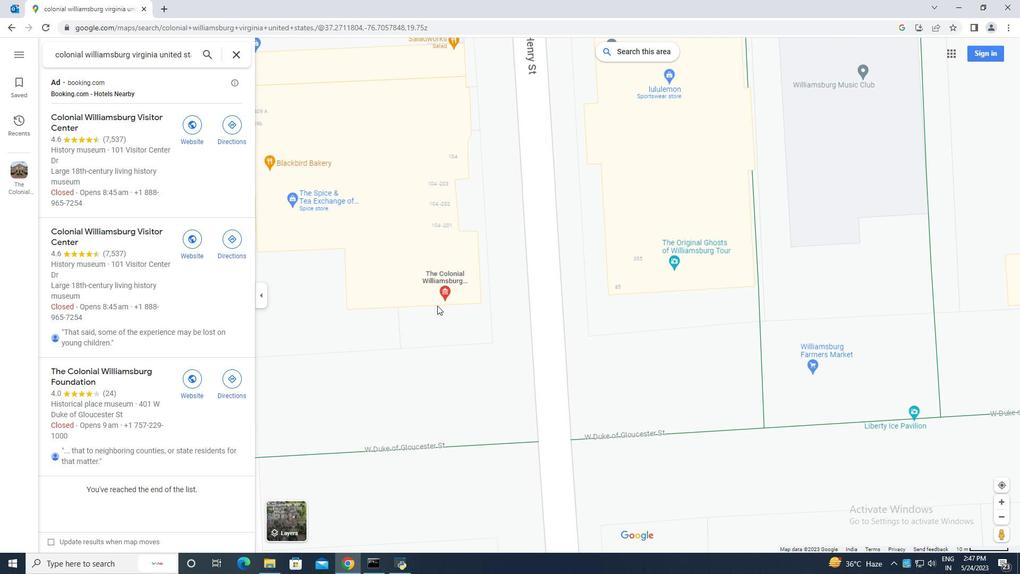 
Action: Mouse scrolled (437, 306) with delta (0, 0)
Screenshot: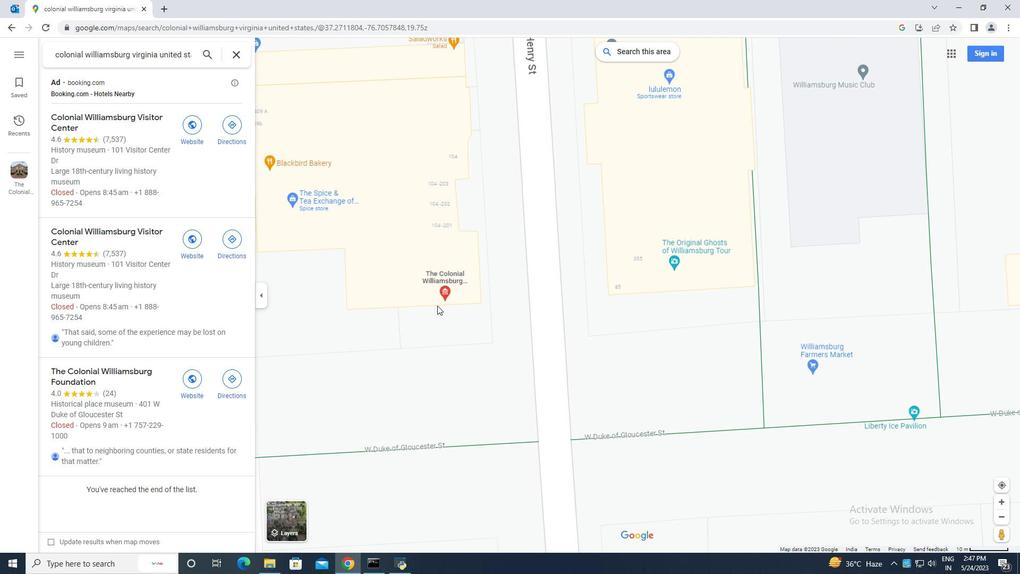 
Action: Mouse scrolled (437, 306) with delta (0, 0)
Screenshot: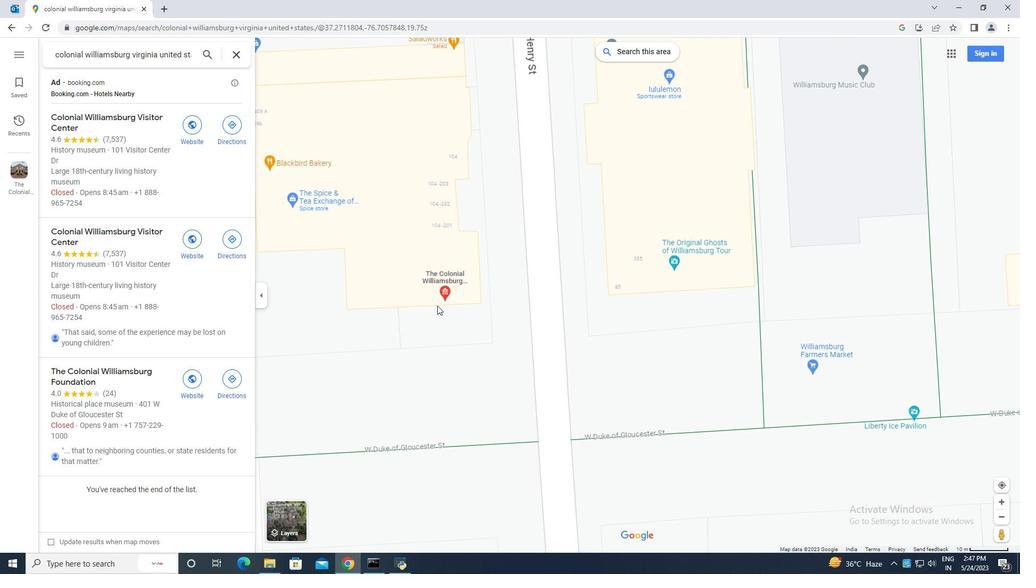 
Action: Mouse scrolled (437, 306) with delta (0, 0)
Screenshot: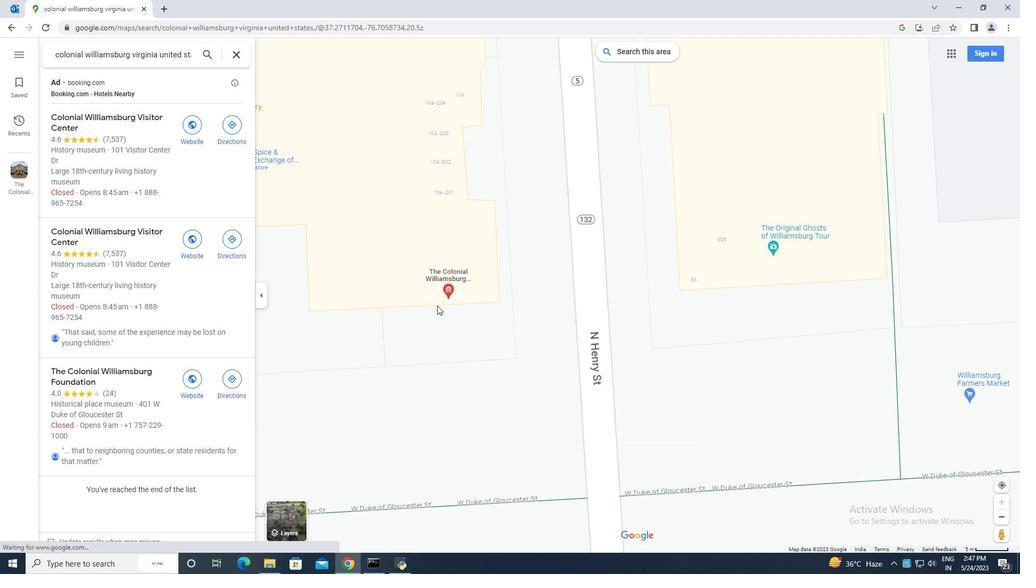 
Action: Mouse scrolled (437, 306) with delta (0, 0)
Screenshot: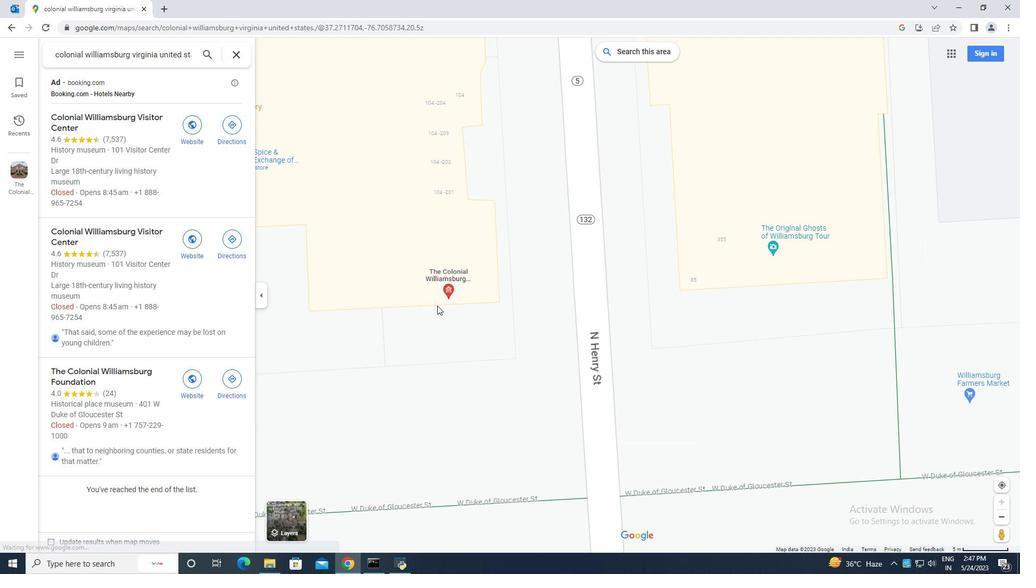 
Action: Mouse moved to (434, 304)
Screenshot: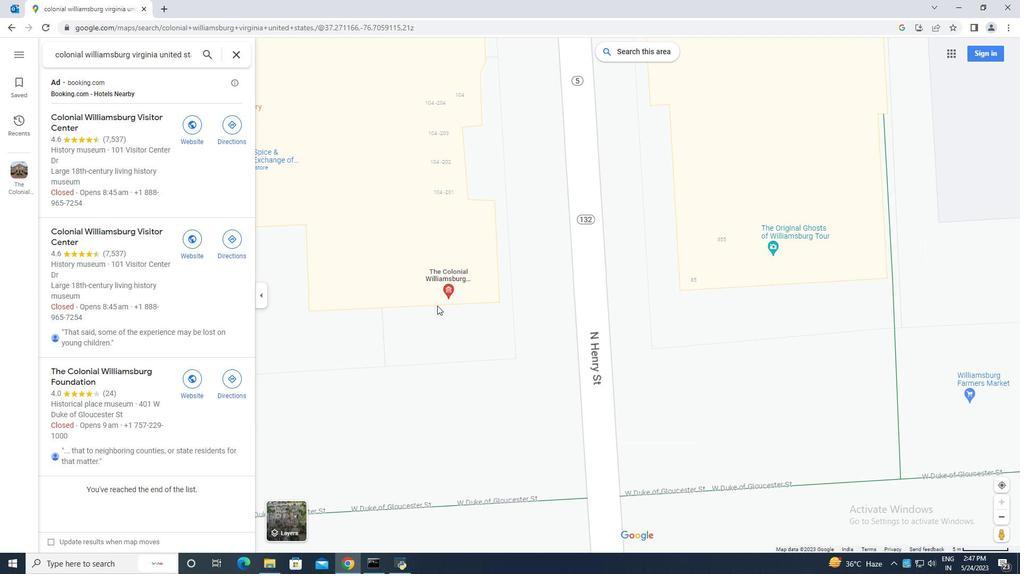
Action: Mouse scrolled (434, 305) with delta (0, 0)
Screenshot: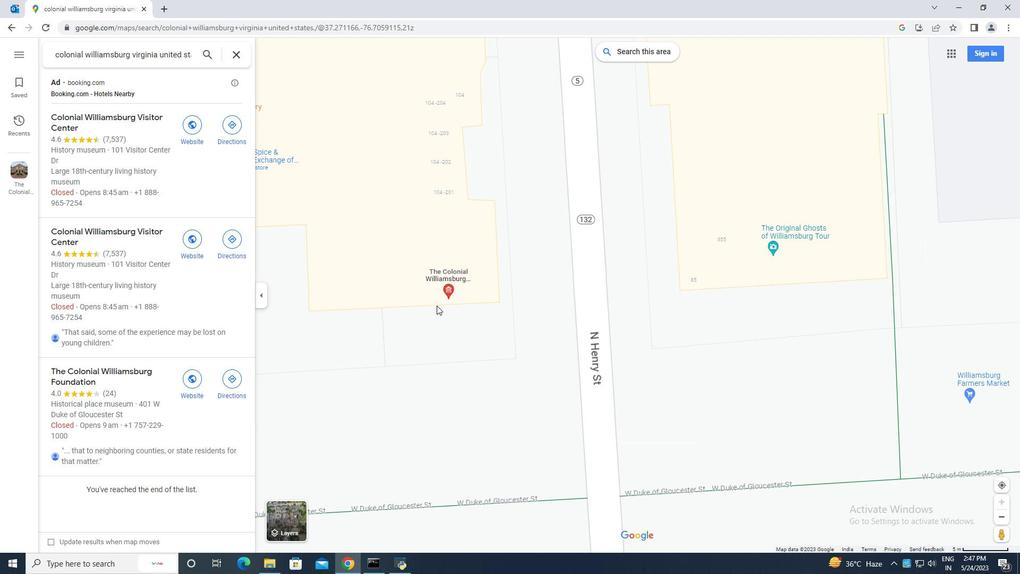 
Action: Mouse scrolled (434, 305) with delta (0, 0)
Screenshot: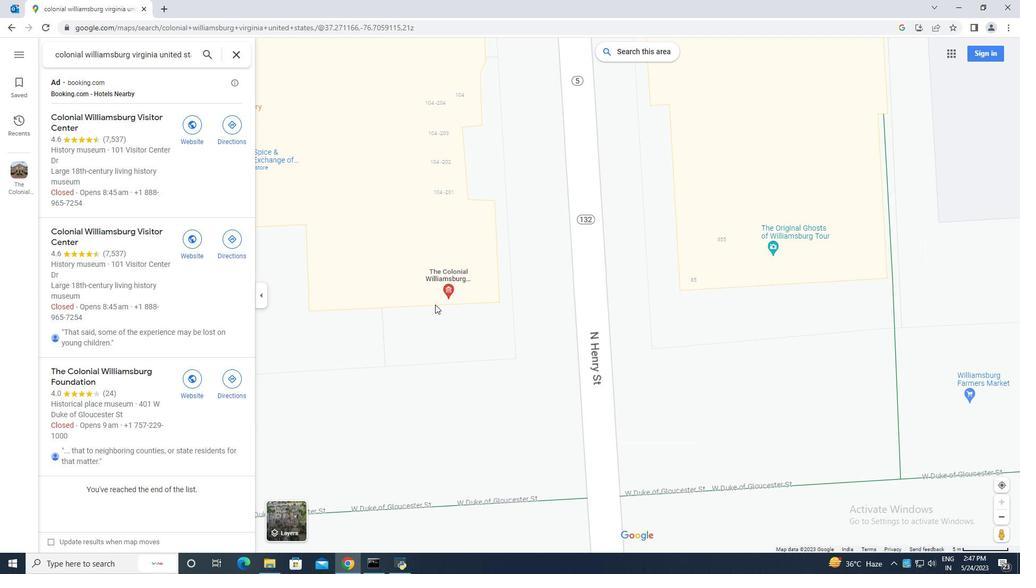 
Action: Mouse moved to (434, 304)
Screenshot: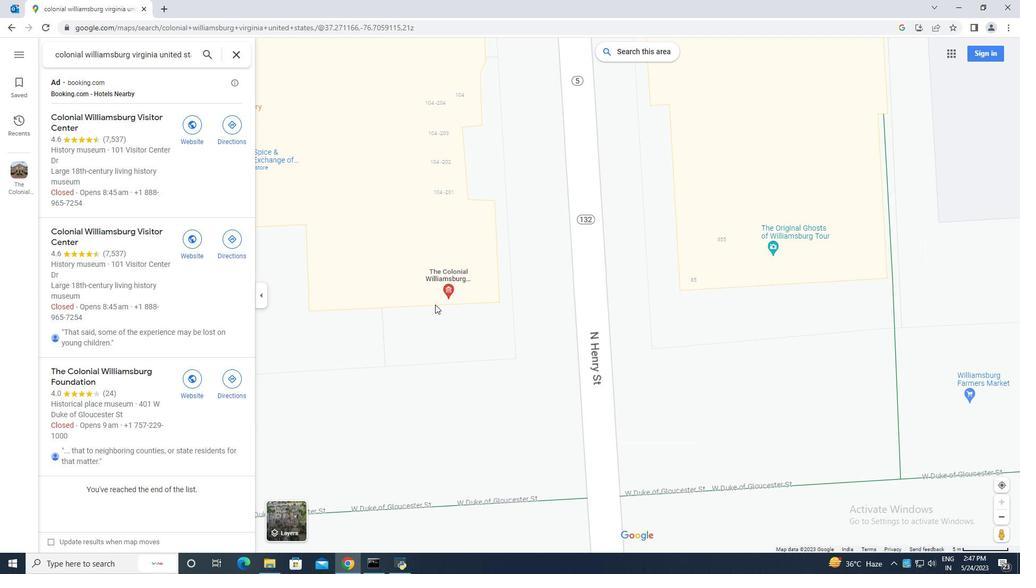 
Action: Mouse scrolled (434, 305) with delta (0, 0)
Screenshot: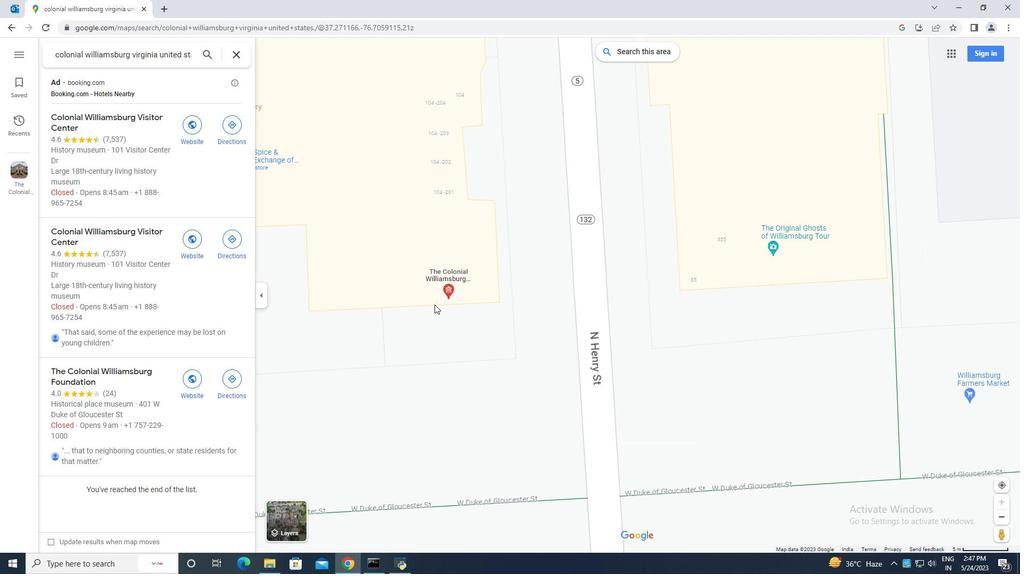 
Action: Mouse scrolled (434, 305) with delta (0, 0)
Screenshot: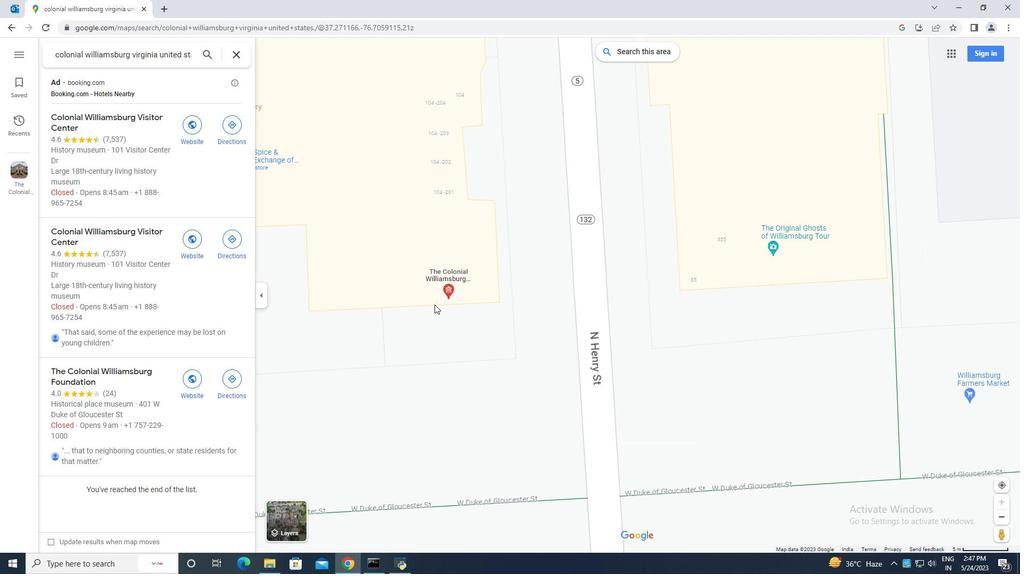 
Action: Mouse scrolled (434, 304) with delta (0, 0)
Screenshot: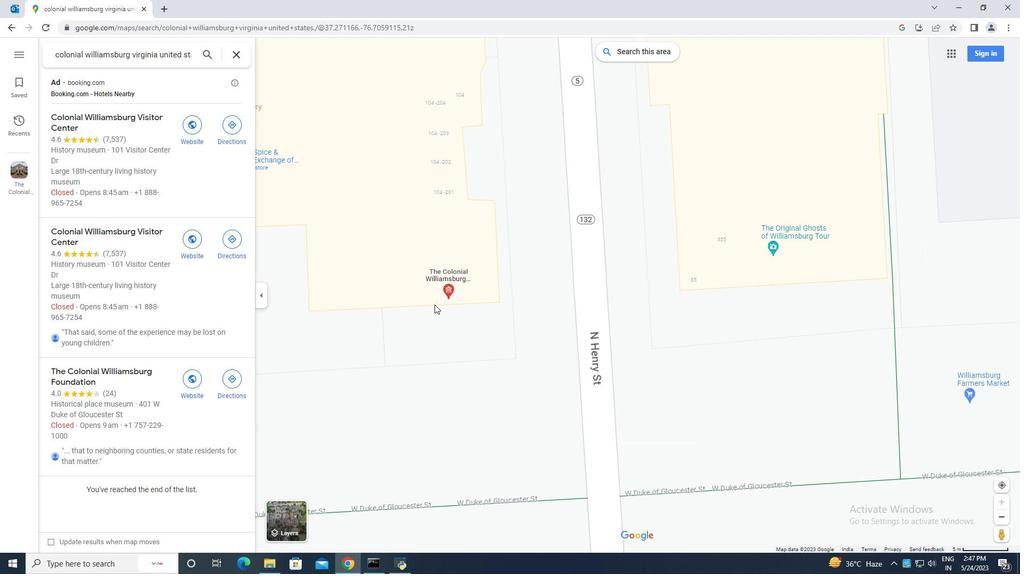
Action: Mouse scrolled (434, 304) with delta (0, 0)
Screenshot: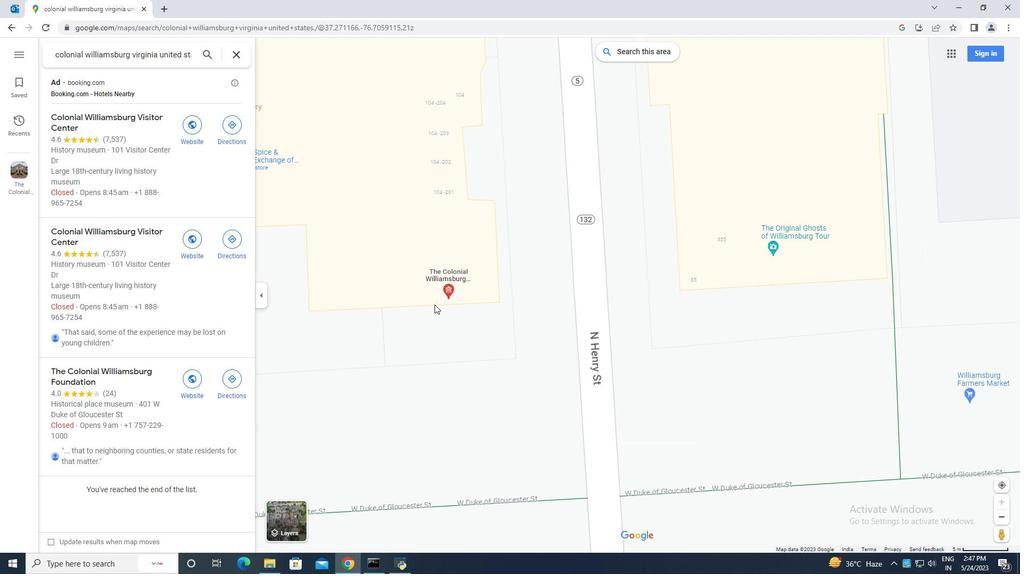 
Action: Mouse scrolled (434, 304) with delta (0, 0)
Screenshot: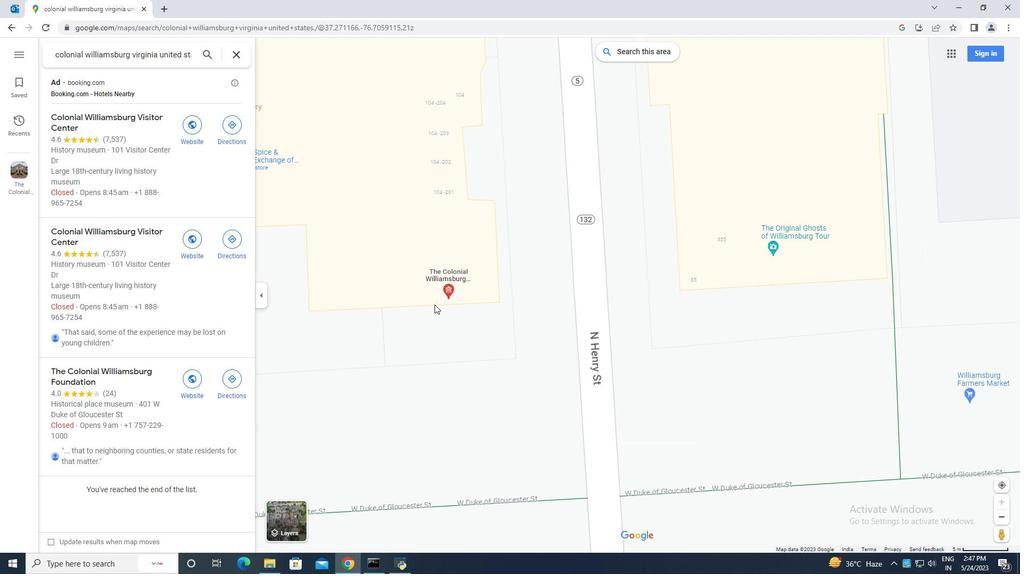 
Action: Mouse scrolled (434, 304) with delta (0, 0)
Screenshot: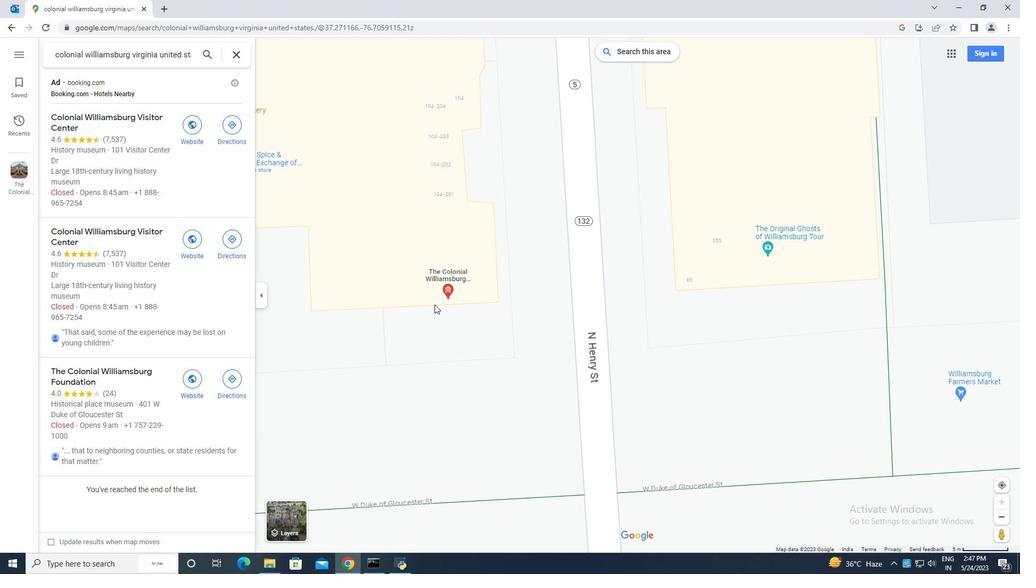 
Action: Mouse scrolled (434, 304) with delta (0, 0)
Screenshot: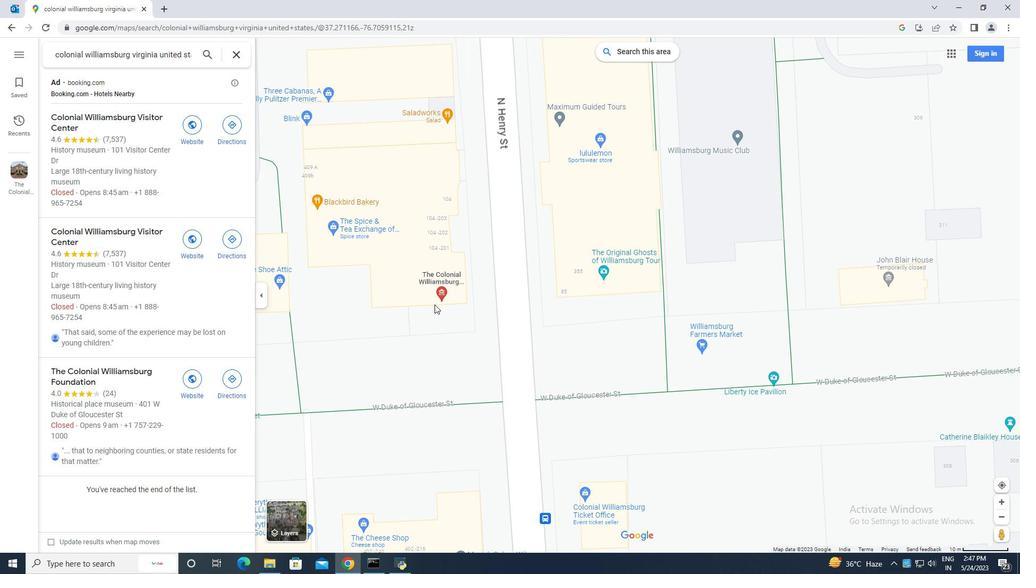 
Action: Mouse scrolled (434, 304) with delta (0, 0)
Screenshot: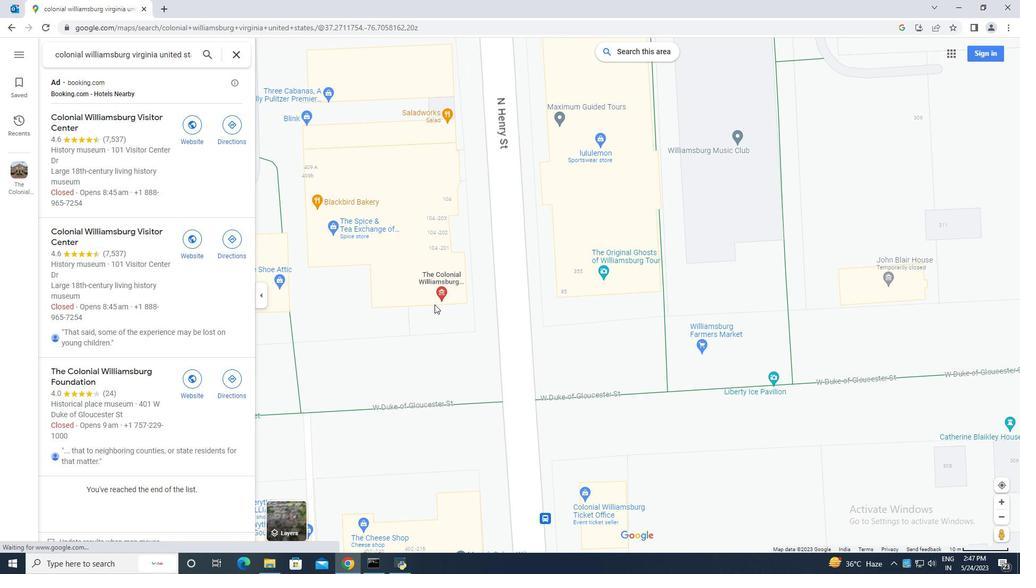 
Action: Mouse scrolled (434, 304) with delta (0, 0)
Screenshot: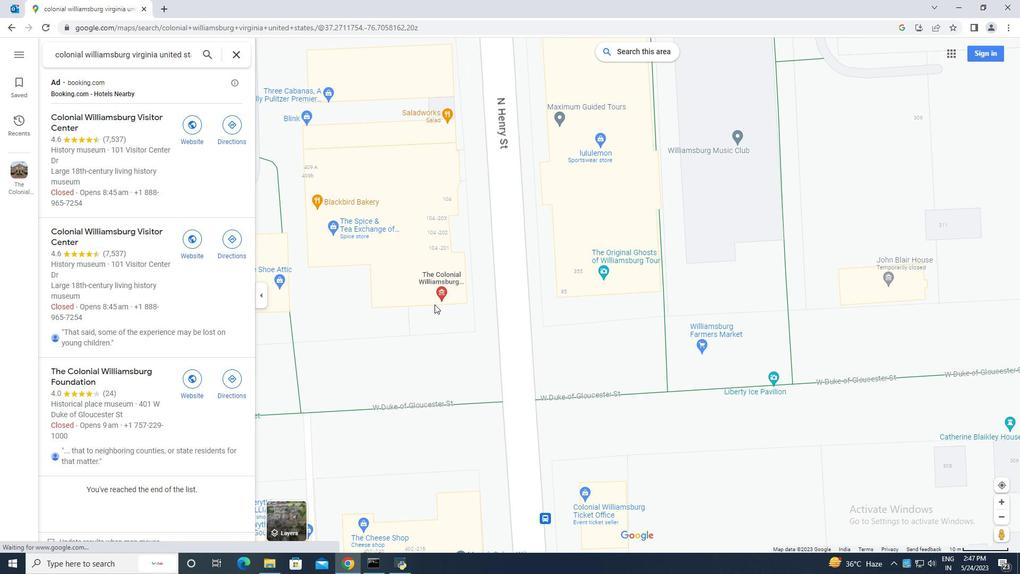 
Action: Mouse scrolled (434, 304) with delta (0, 0)
Screenshot: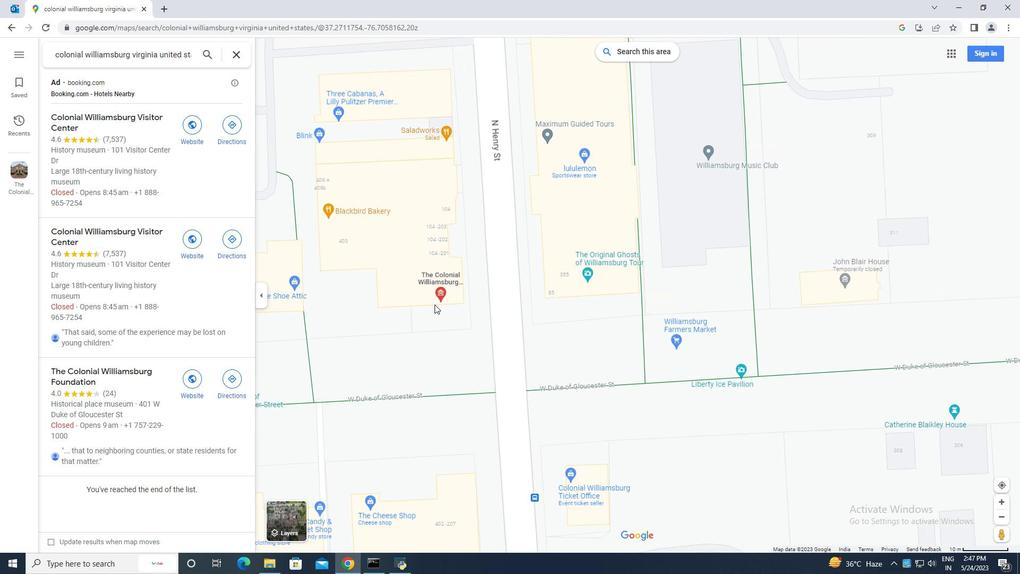 
Action: Mouse moved to (434, 304)
Screenshot: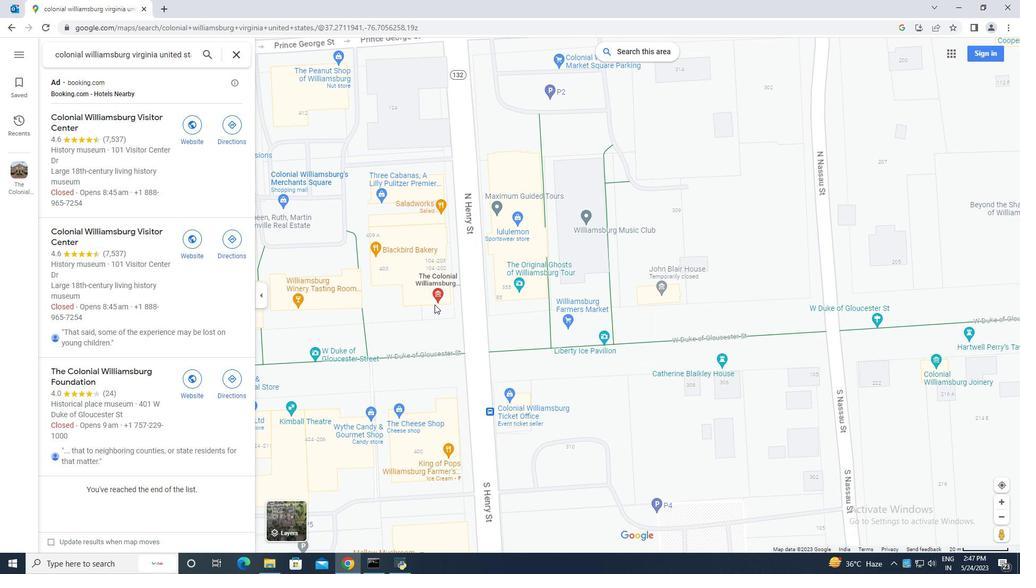 
Action: Mouse scrolled (434, 305) with delta (0, 0)
Screenshot: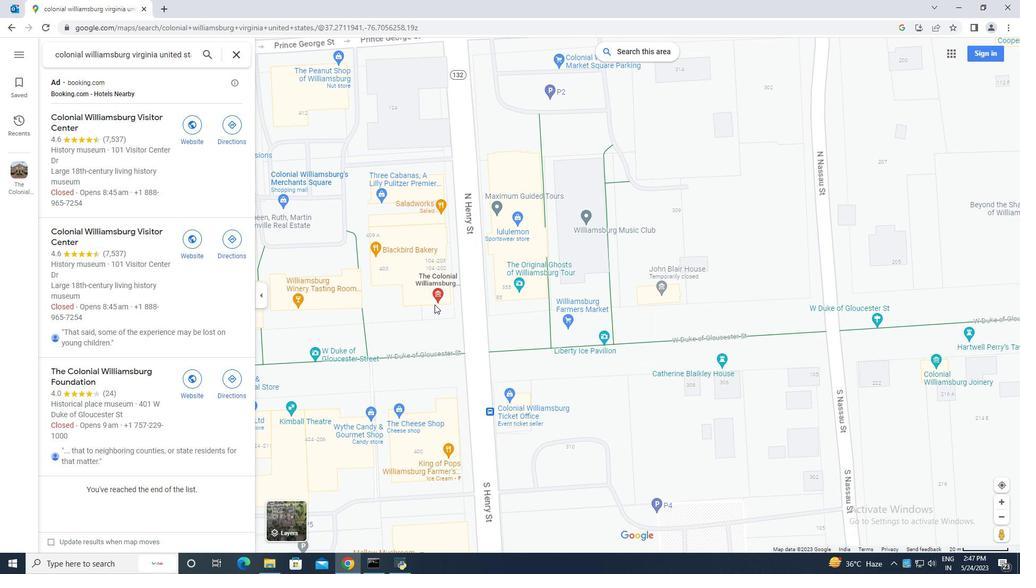 
Action: Mouse scrolled (434, 305) with delta (0, 0)
Screenshot: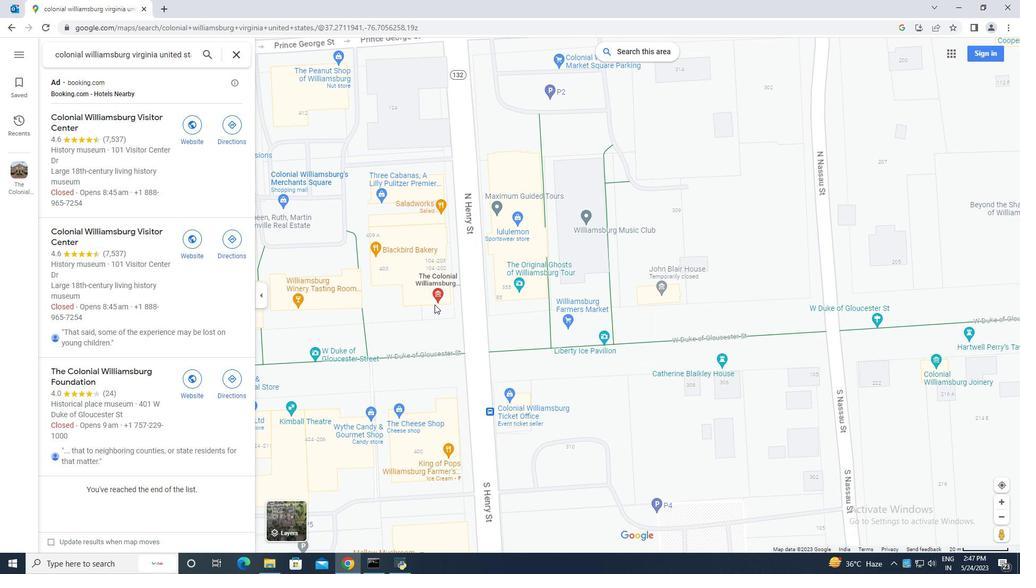 
Action: Mouse scrolled (434, 305) with delta (0, 0)
Screenshot: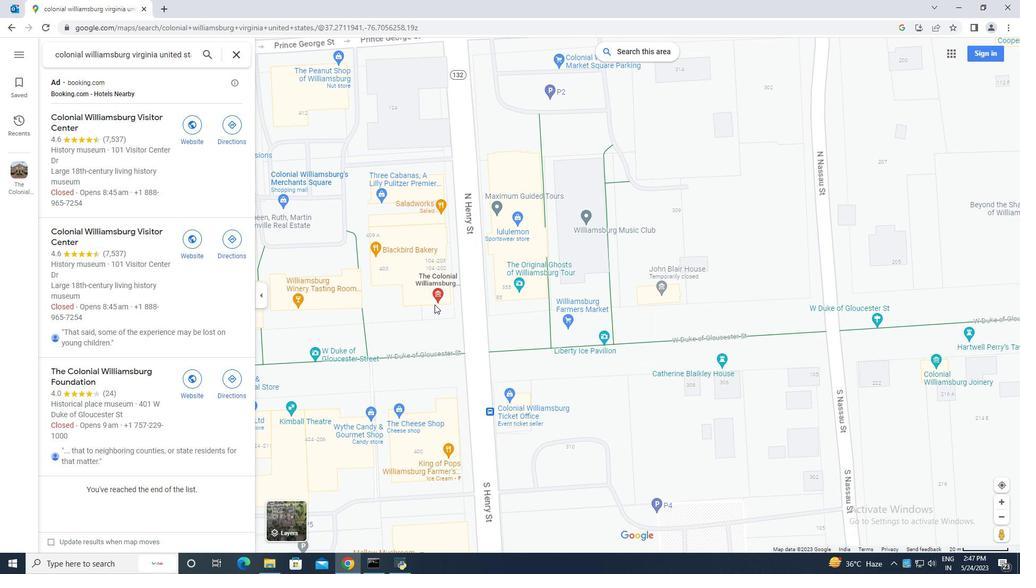
Action: Mouse scrolled (434, 305) with delta (0, 0)
Screenshot: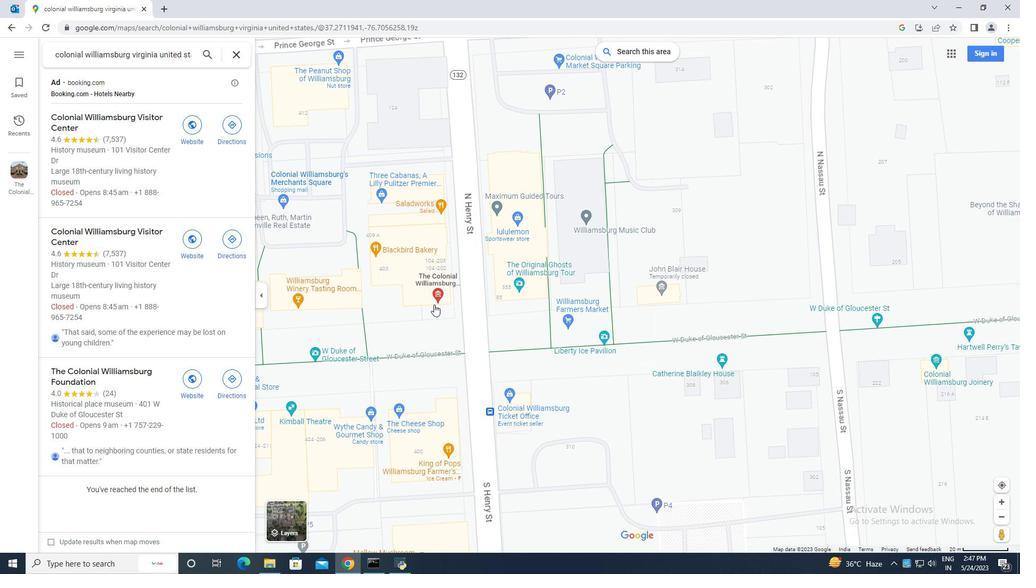 
Action: Mouse scrolled (434, 305) with delta (0, 0)
Screenshot: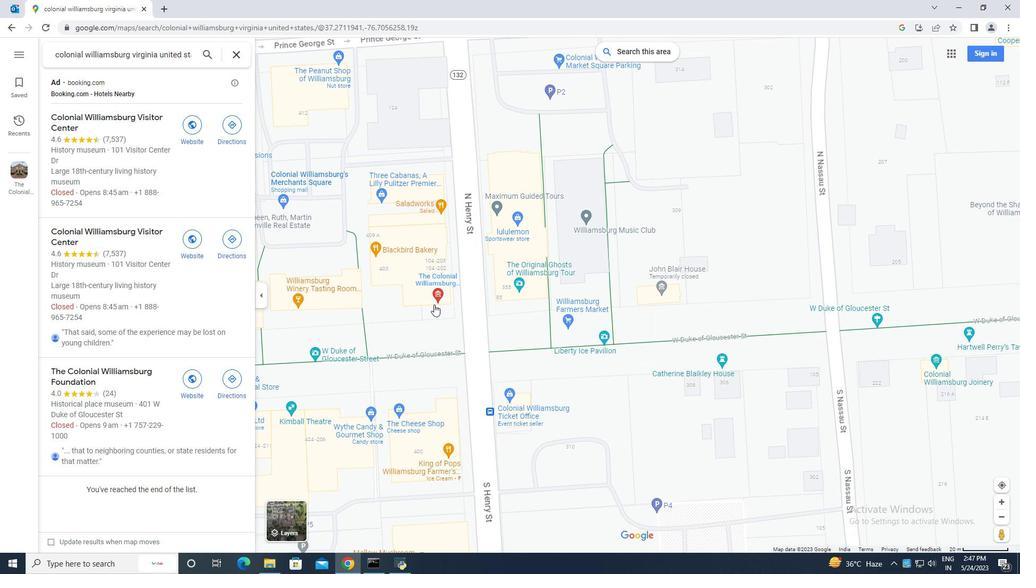
Action: Mouse scrolled (434, 305) with delta (0, 0)
Screenshot: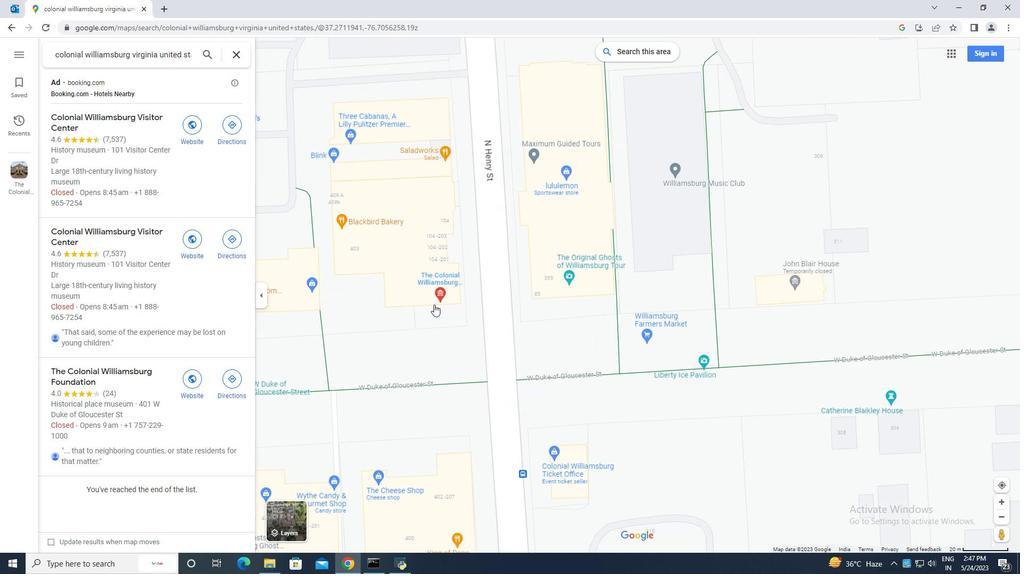 
Action: Mouse scrolled (434, 305) with delta (0, 0)
Screenshot: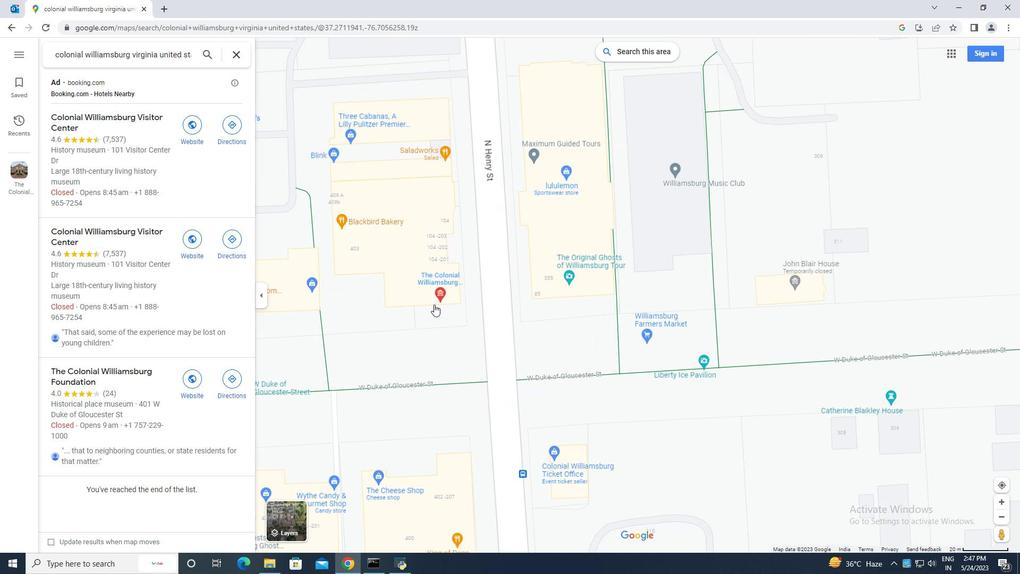 
Action: Mouse scrolled (434, 305) with delta (0, 0)
Screenshot: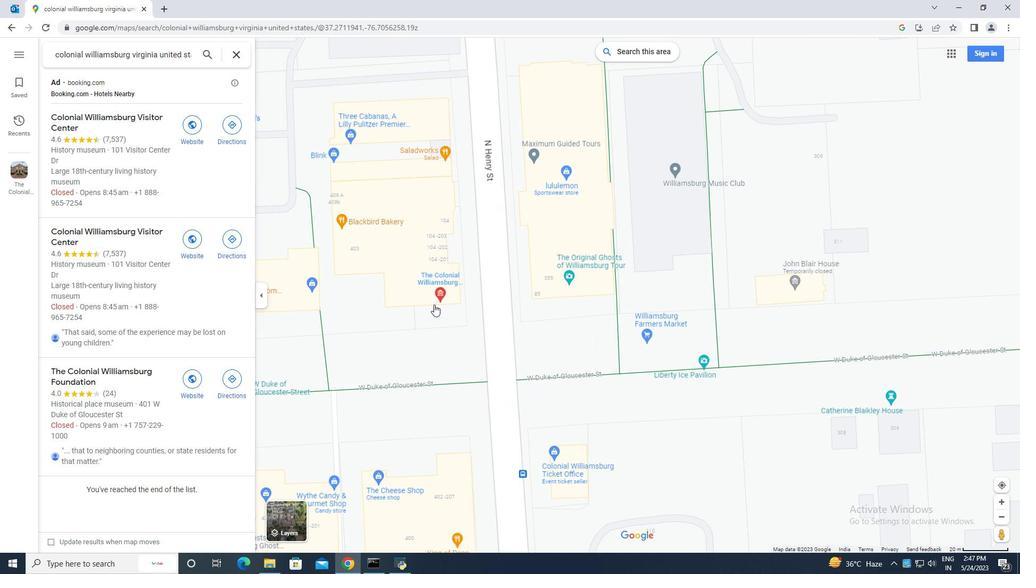 
Action: Mouse moved to (432, 304)
Screenshot: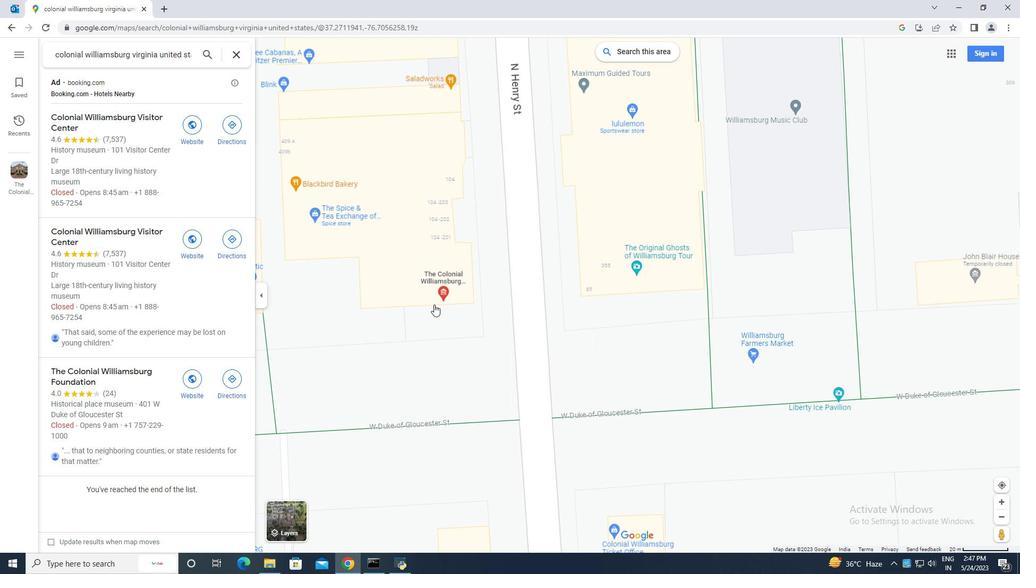 
Action: Mouse scrolled (432, 304) with delta (0, 0)
Screenshot: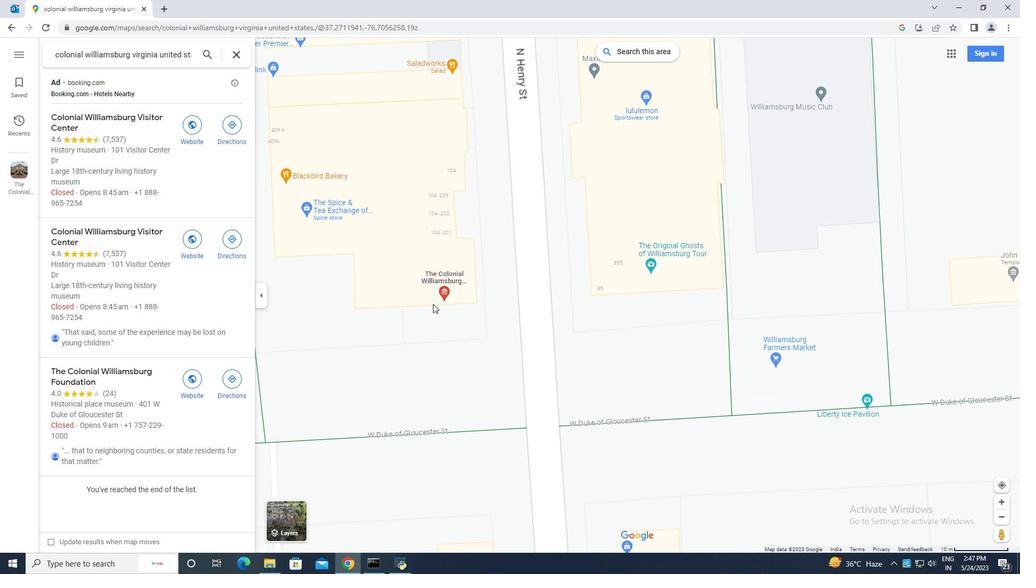 
Action: Mouse moved to (432, 303)
Screenshot: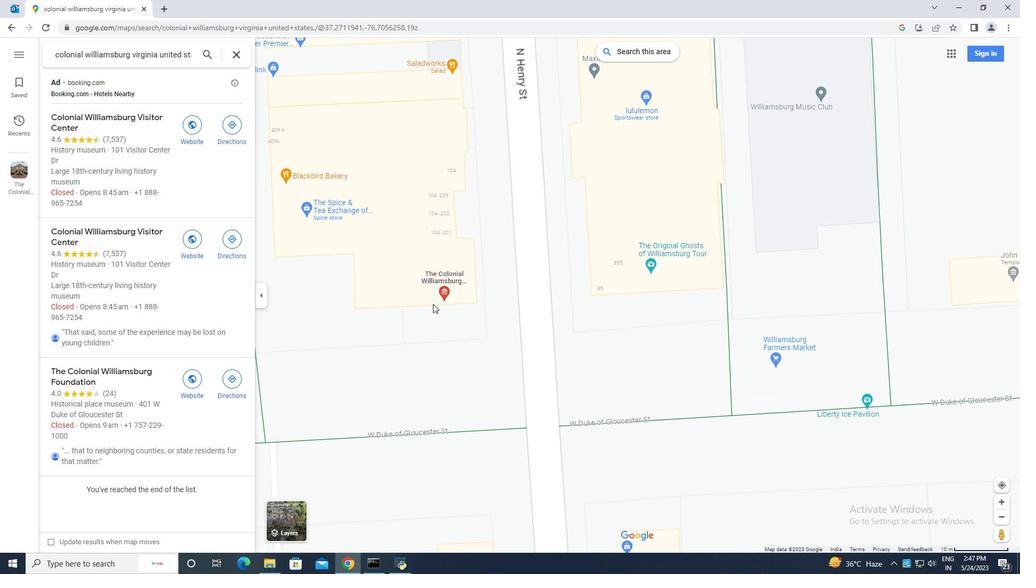 
Action: Mouse scrolled (432, 304) with delta (0, 0)
Screenshot: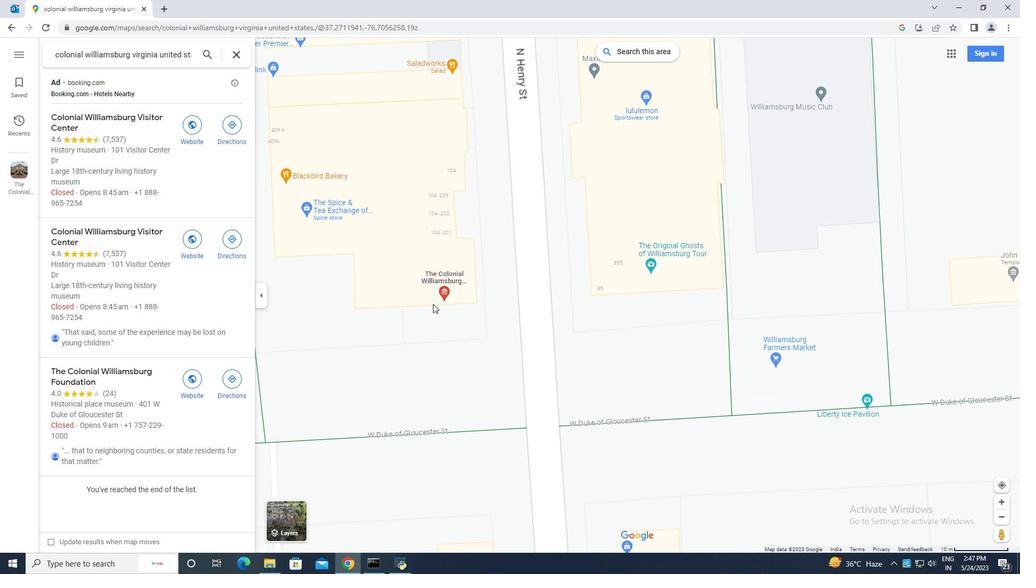 
Action: Mouse scrolled (432, 304) with delta (0, 0)
Screenshot: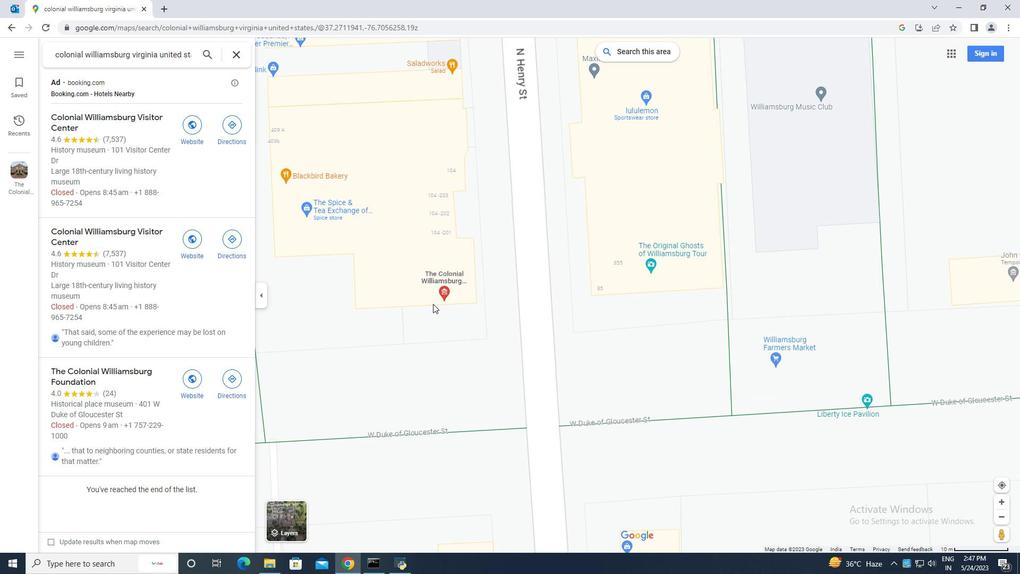 
Action: Mouse scrolled (432, 304) with delta (0, 0)
Screenshot: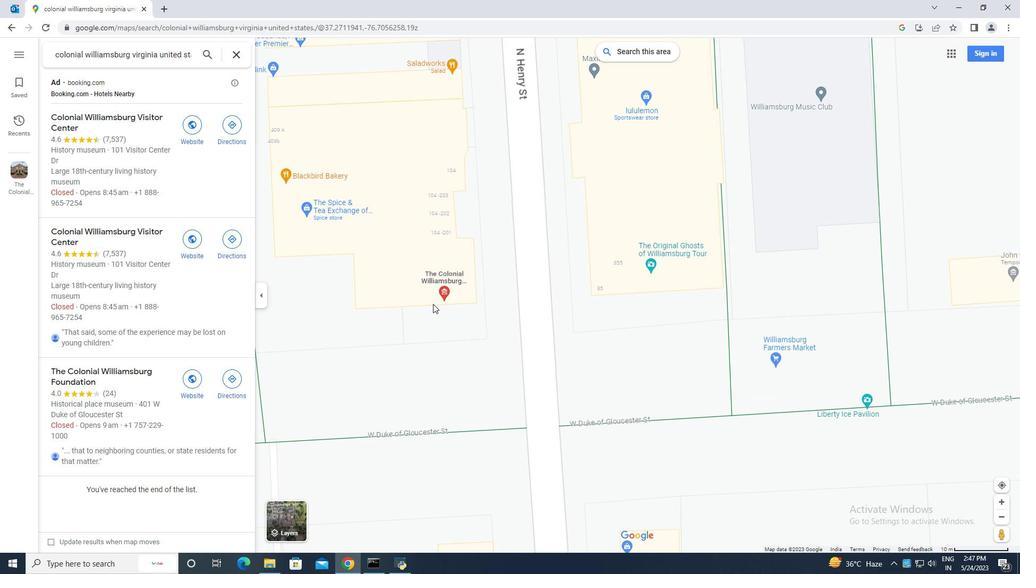 
Action: Mouse moved to (431, 303)
Screenshot: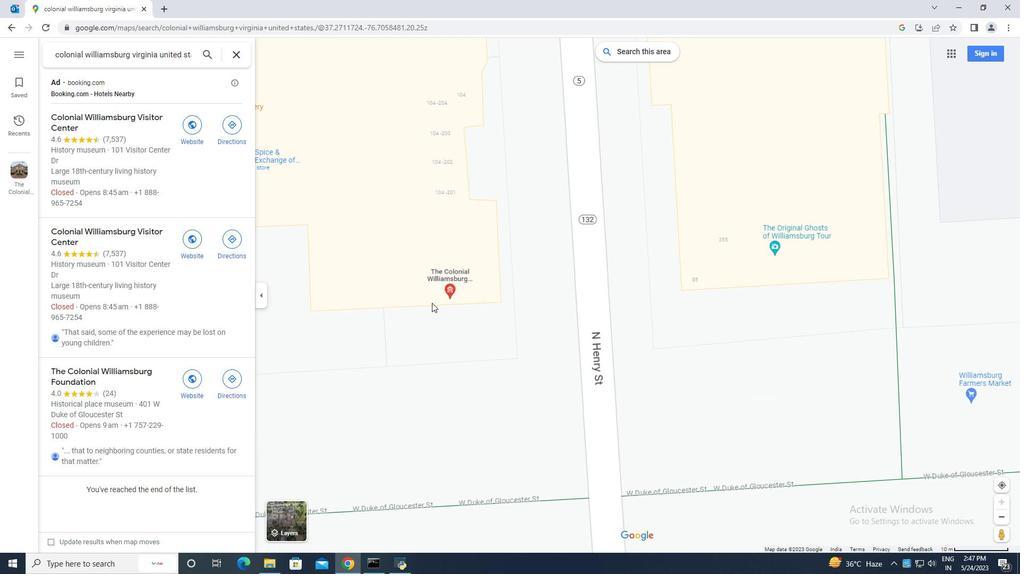 
Action: Mouse scrolled (431, 303) with delta (0, 0)
Screenshot: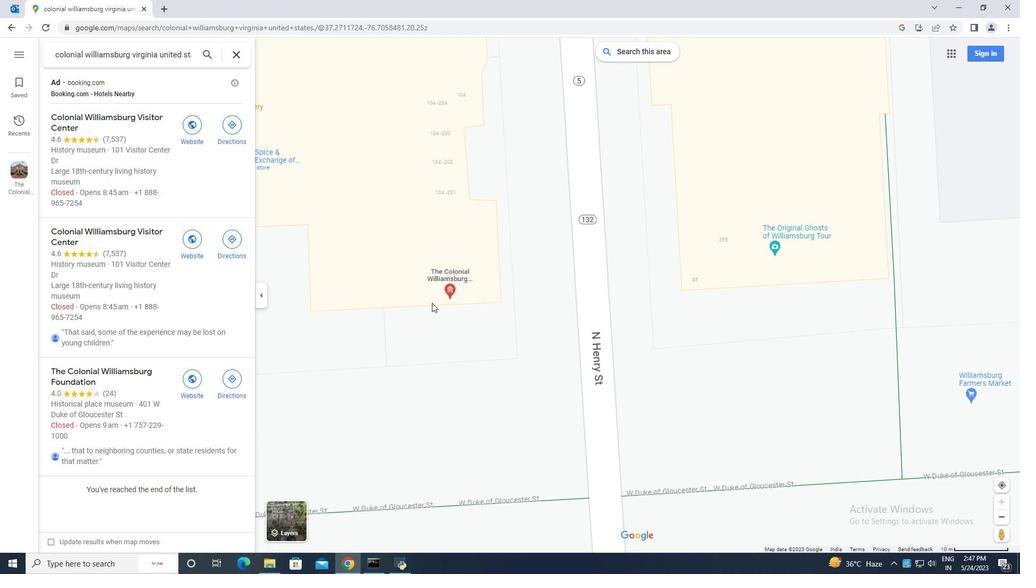 
Action: Mouse scrolled (431, 303) with delta (0, 0)
Screenshot: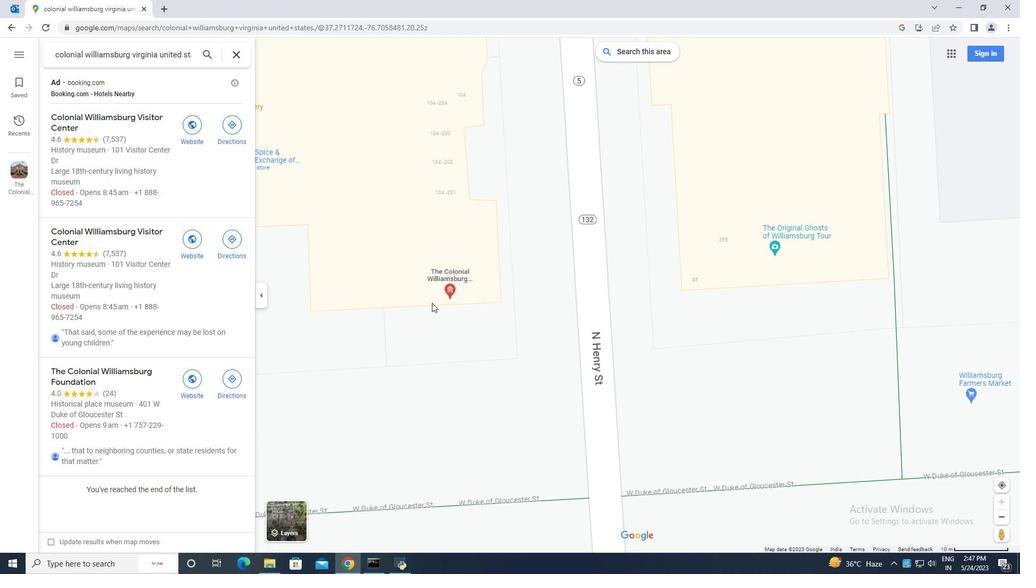 
Action: Mouse scrolled (431, 303) with delta (0, 0)
